 Task: Manage tasks and configure automation rules in Jira for project ECAMPS.
Action: Mouse moved to (793, 362)
Screenshot: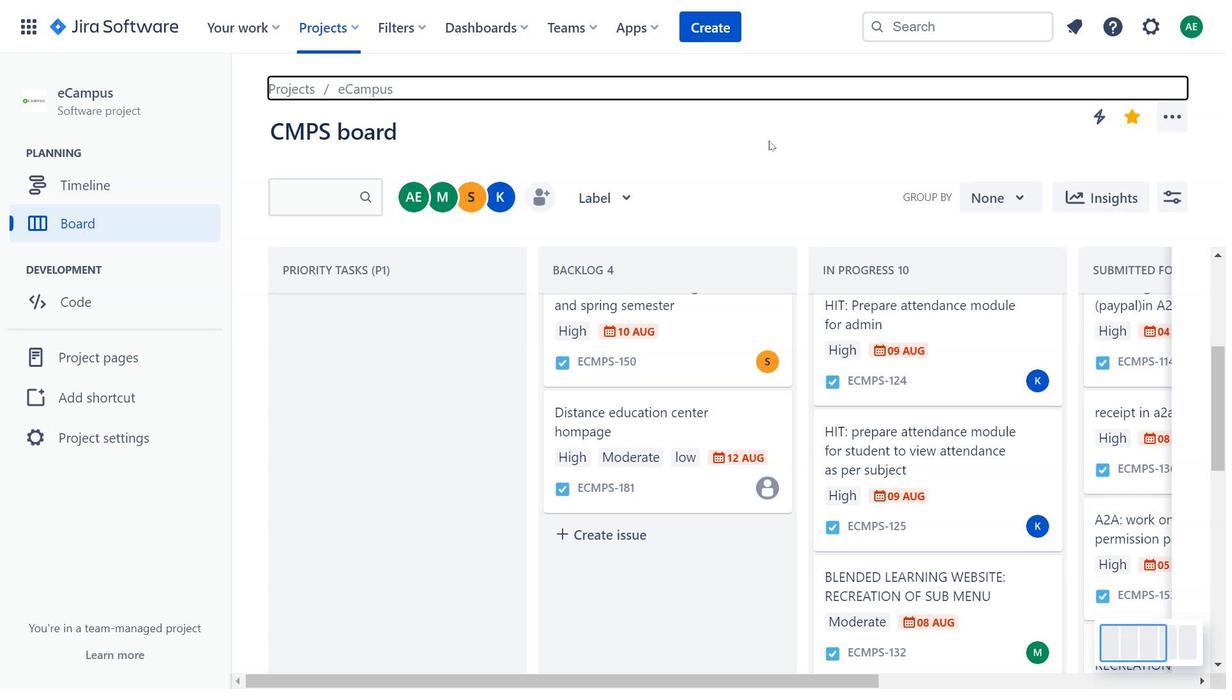 
Action: Mouse scrolled (793, 362) with delta (0, 0)
Screenshot: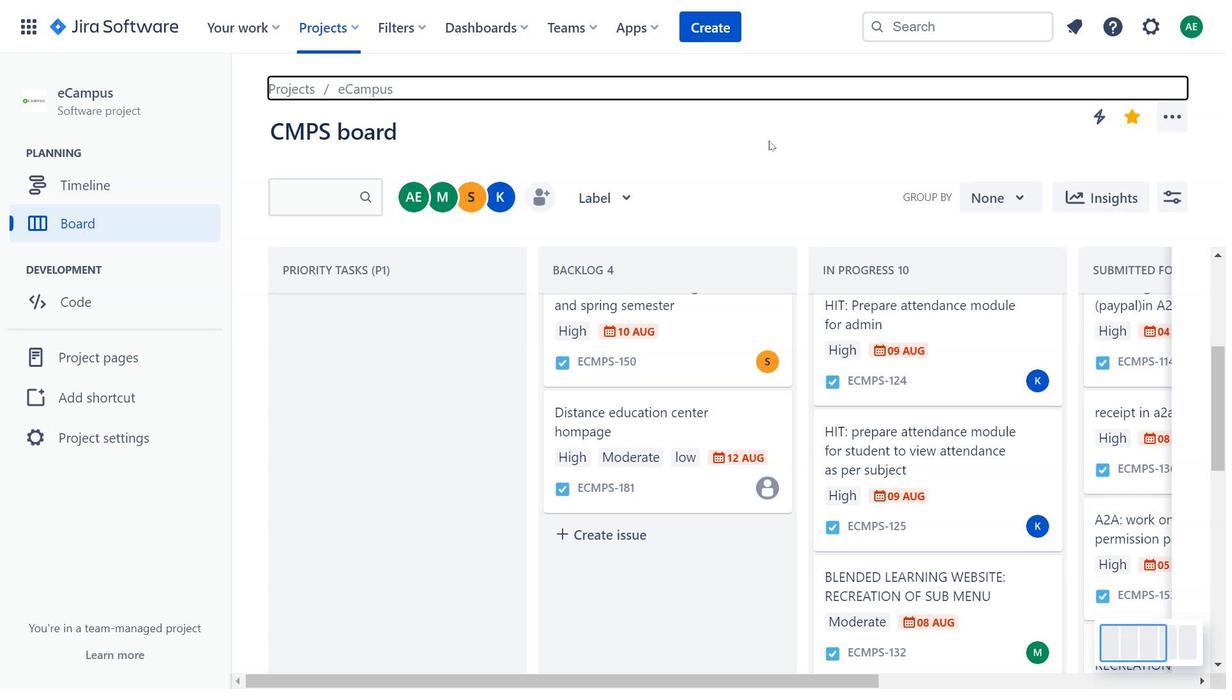 
Action: Mouse moved to (793, 363)
Screenshot: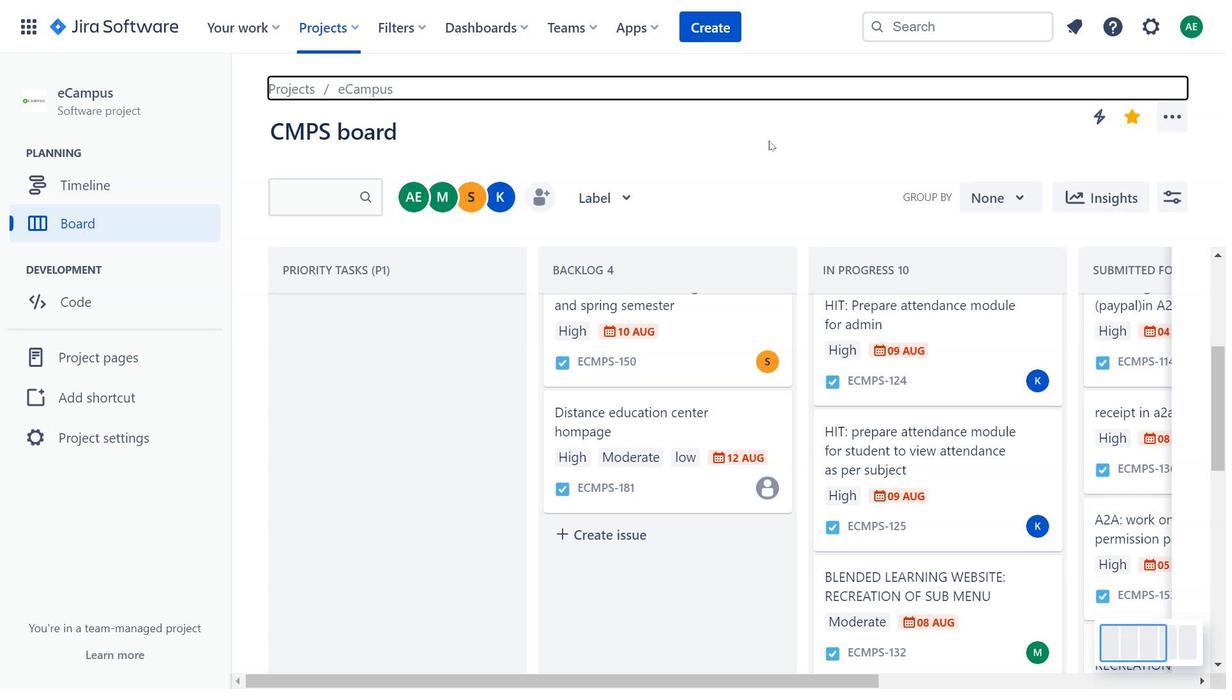
Action: Mouse scrolled (793, 362) with delta (0, 0)
Screenshot: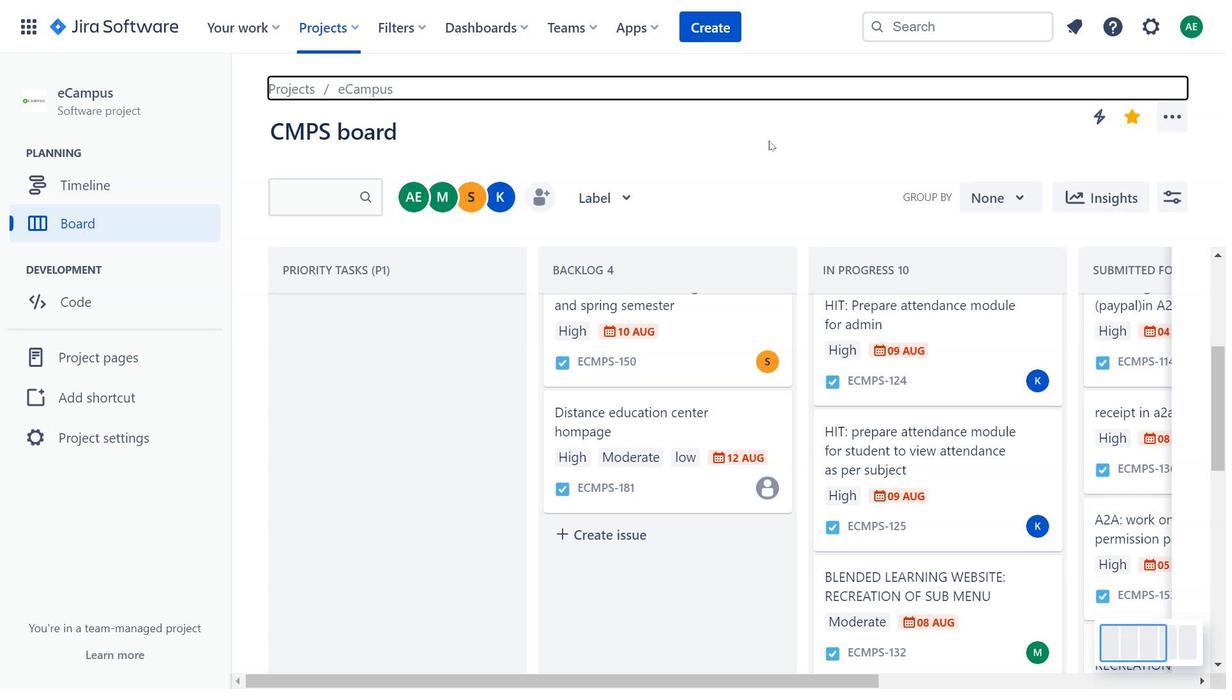 
Action: Mouse moved to (788, 293)
Screenshot: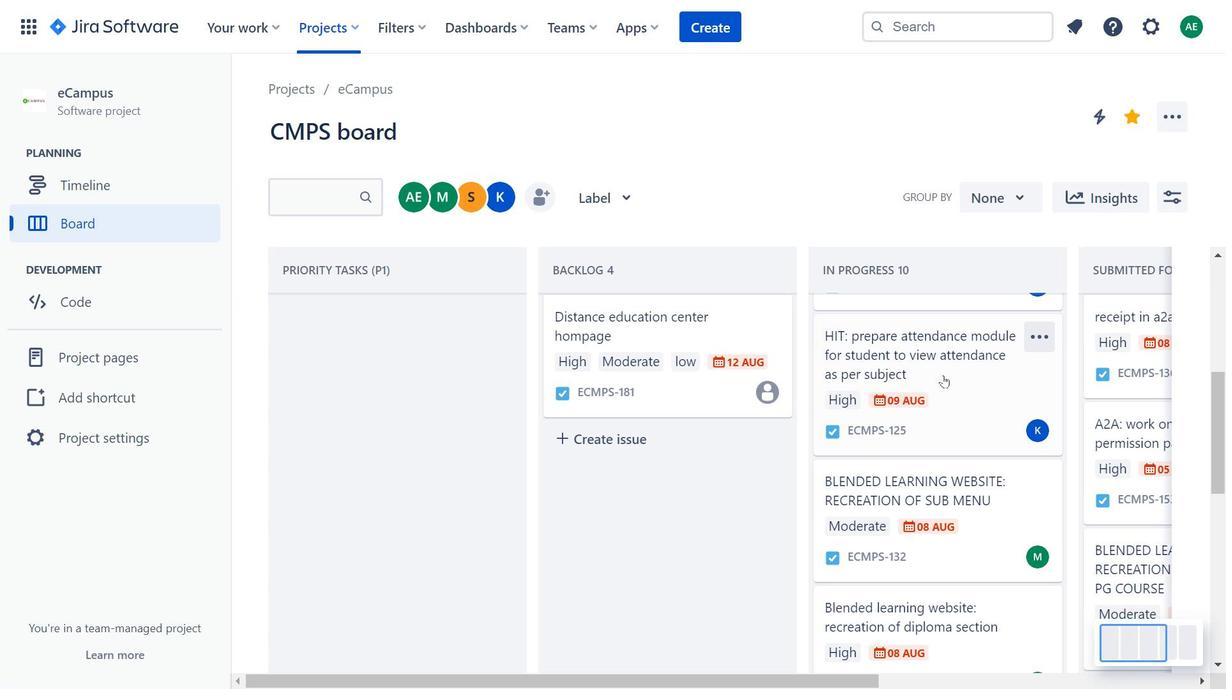 
Action: Mouse pressed left at (788, 293)
Screenshot: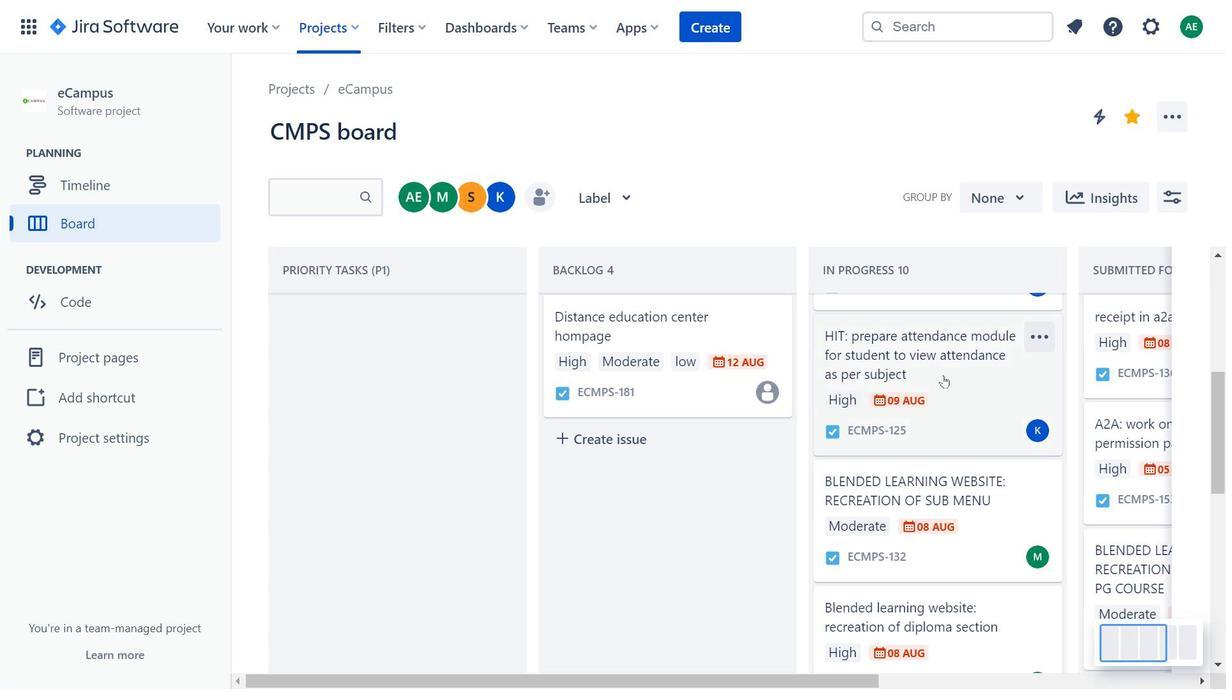
Action: Mouse moved to (800, 344)
Screenshot: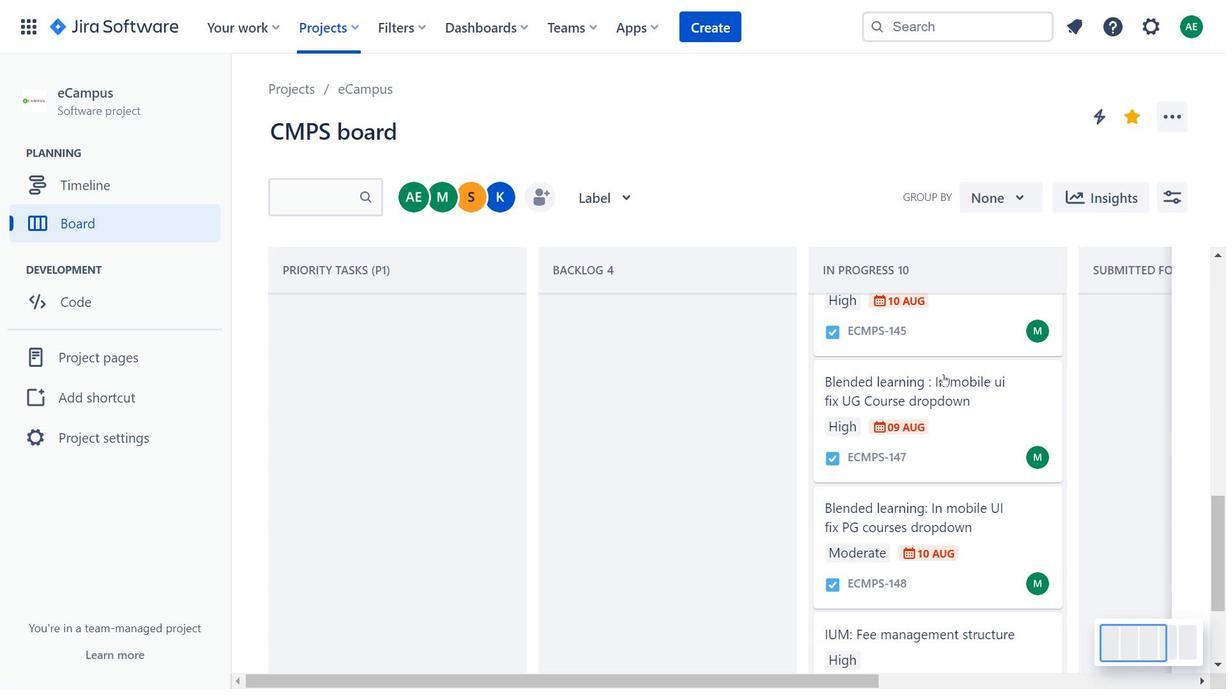 
Action: Mouse scrolled (800, 344) with delta (0, 0)
Screenshot: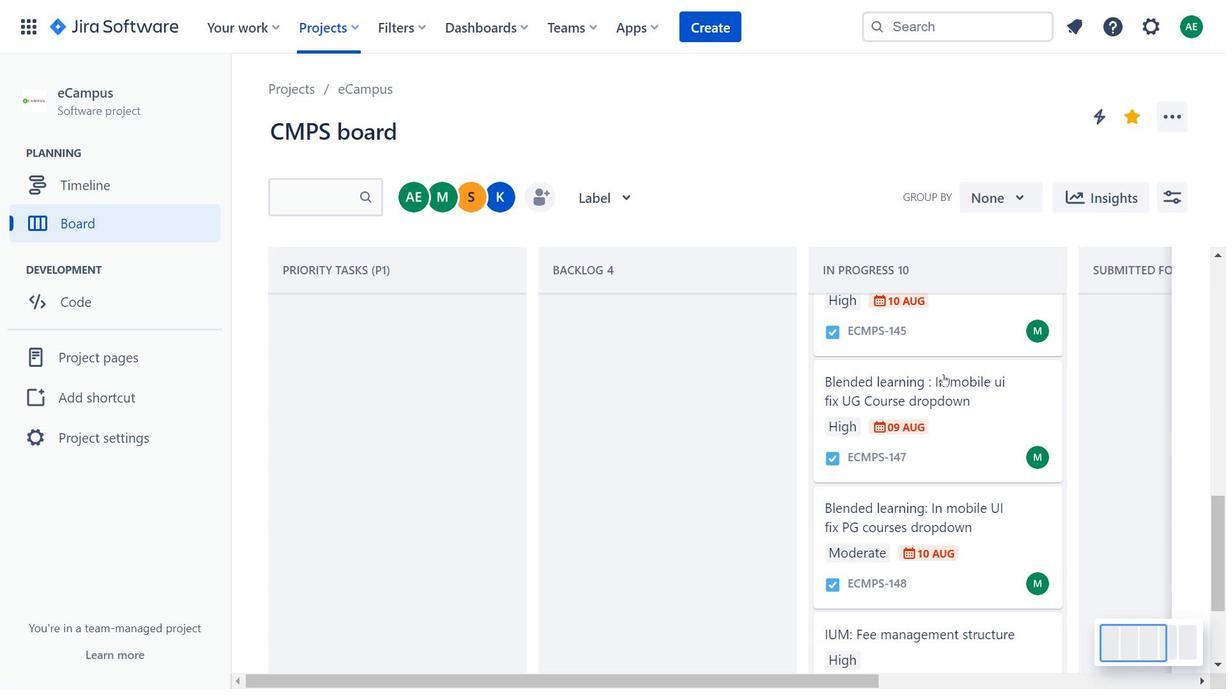 
Action: Mouse moved to (882, 385)
Screenshot: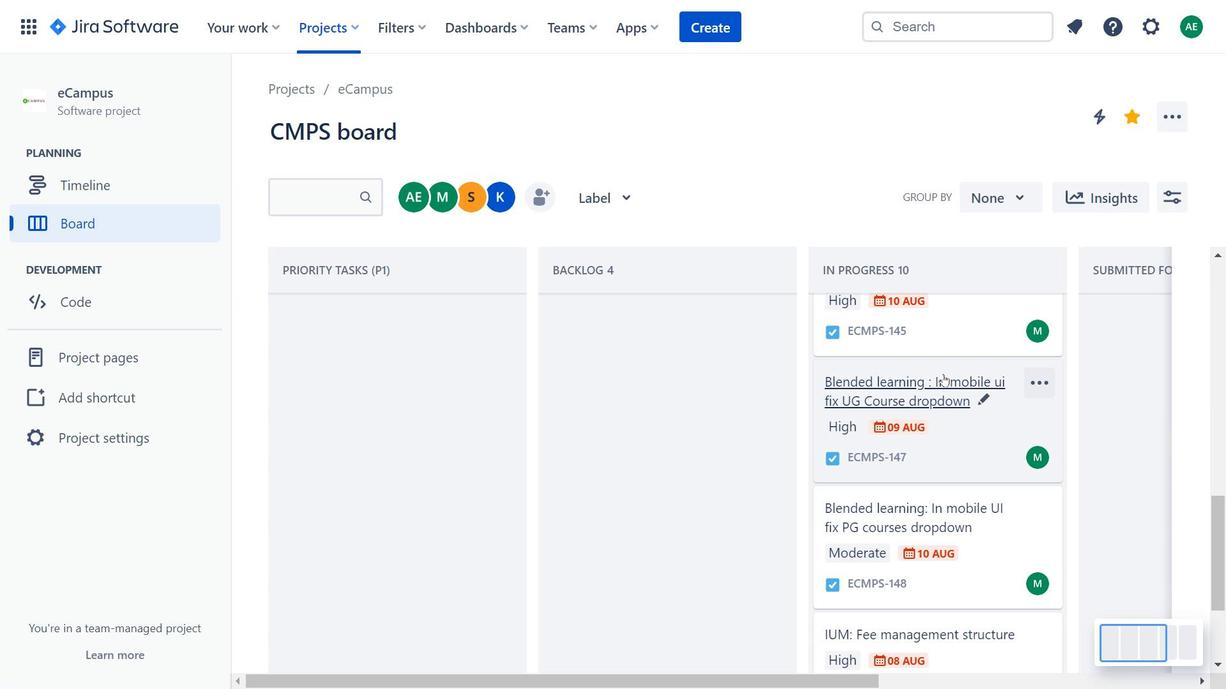 
Action: Mouse scrolled (882, 385) with delta (0, 0)
Screenshot: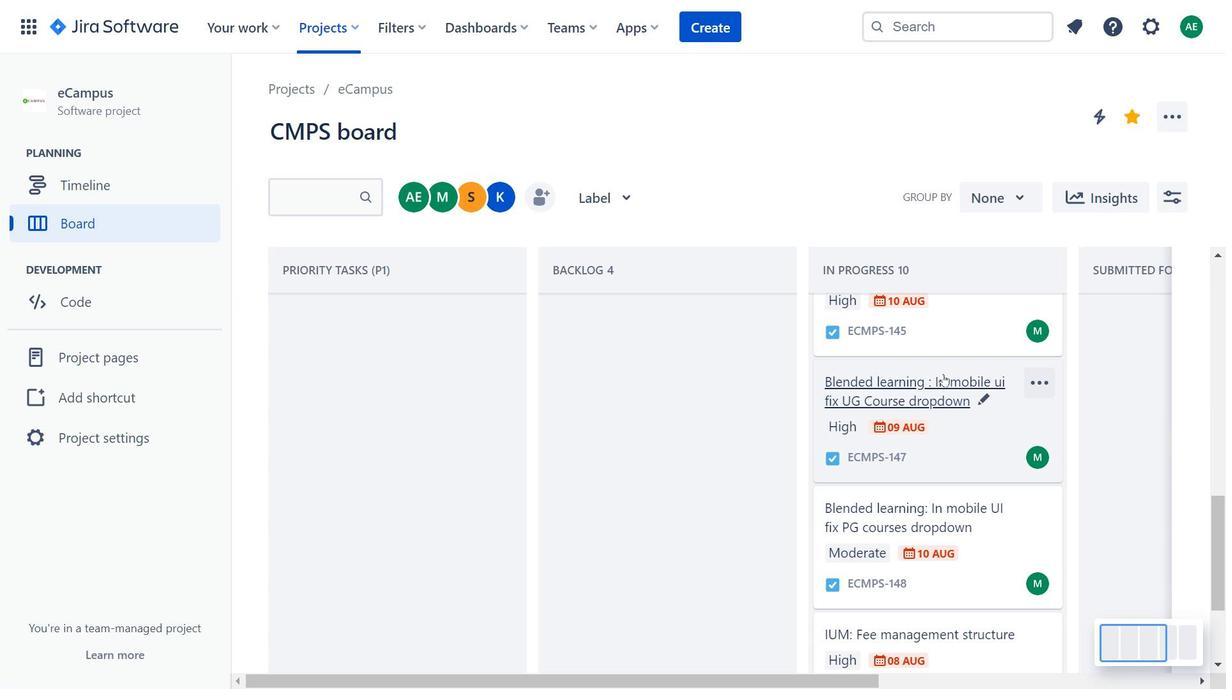 
Action: Mouse scrolled (882, 385) with delta (0, 0)
Screenshot: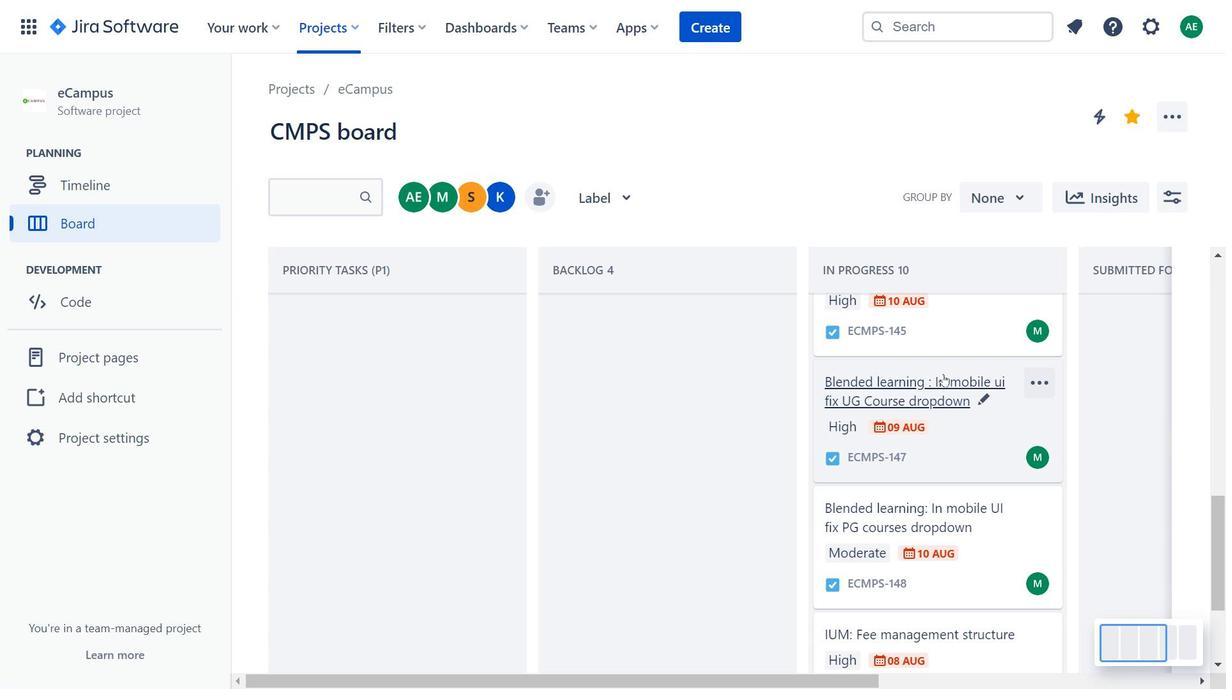 
Action: Mouse moved to (882, 385)
Screenshot: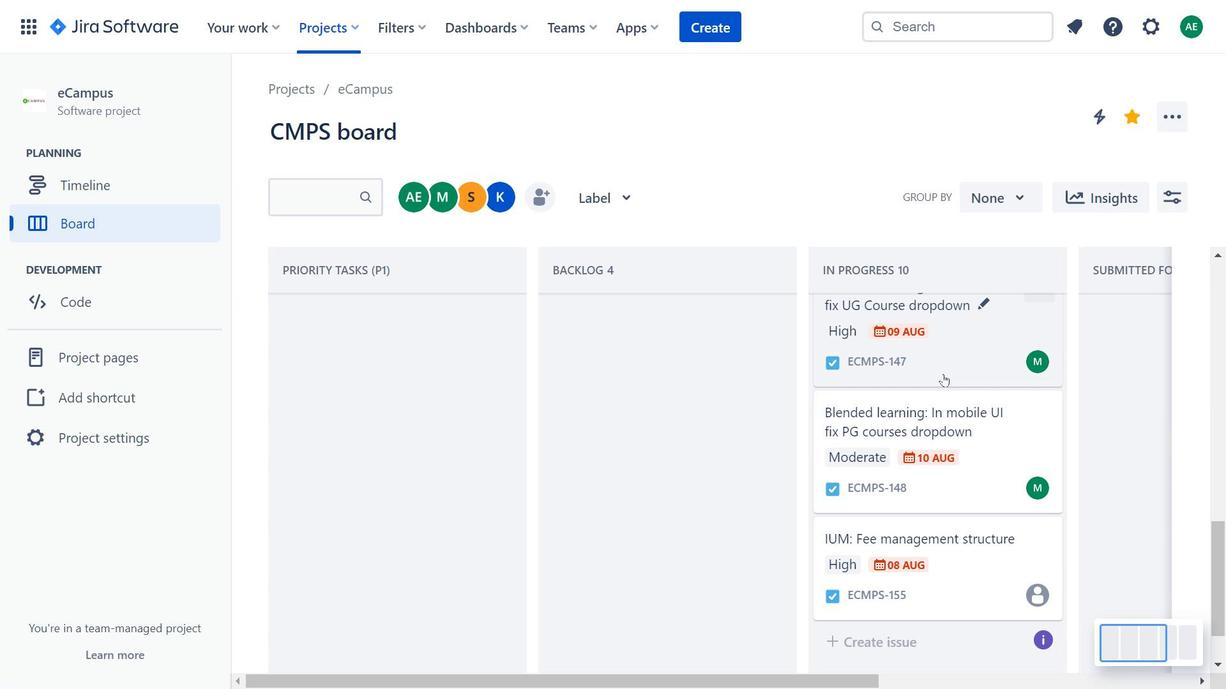 
Action: Mouse scrolled (882, 385) with delta (0, 0)
Screenshot: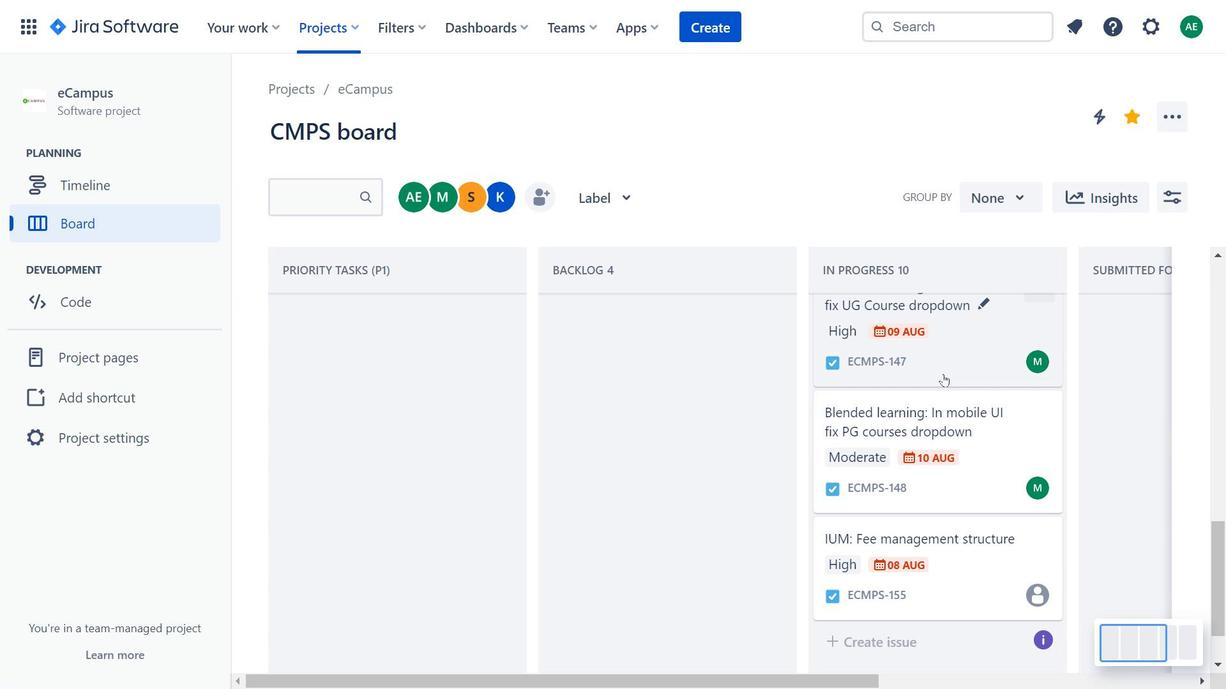 
Action: Mouse scrolled (882, 385) with delta (0, 0)
Screenshot: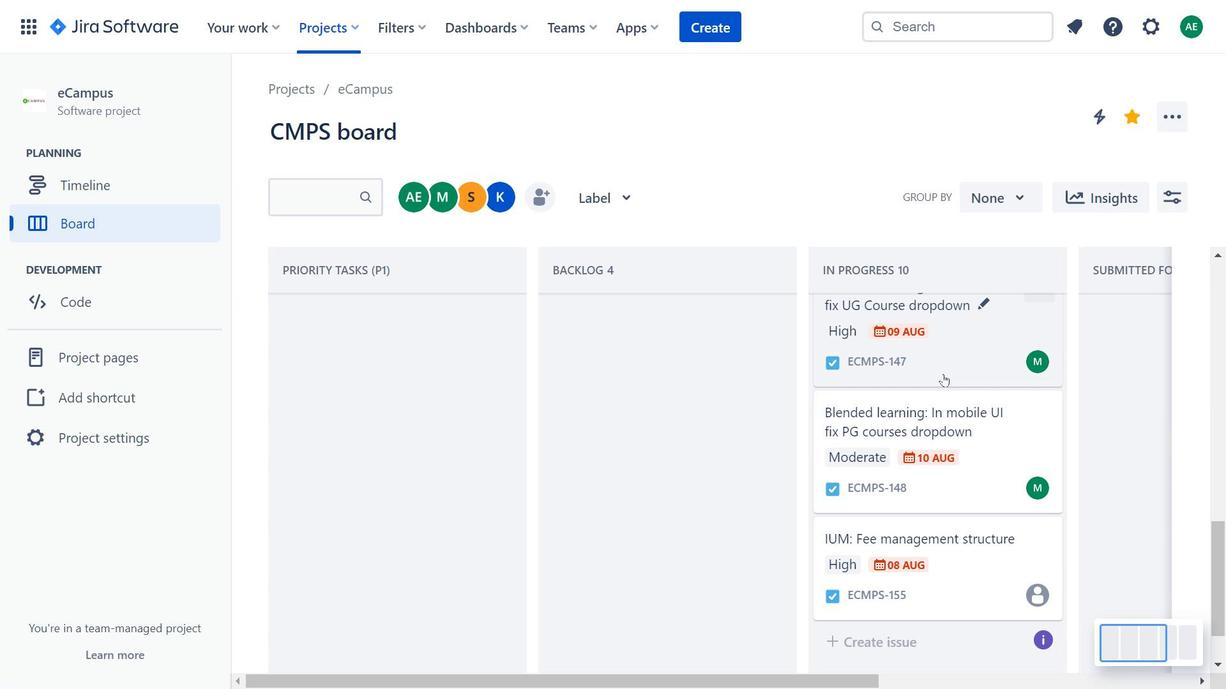 
Action: Mouse scrolled (882, 385) with delta (0, 0)
Screenshot: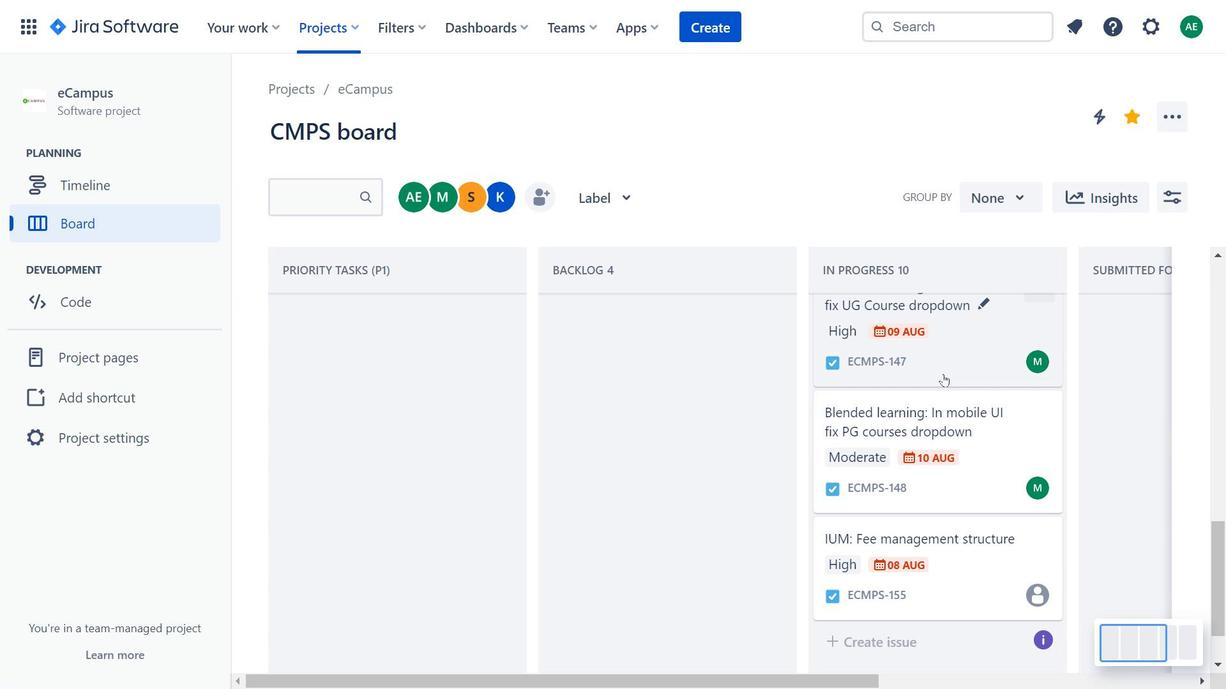 
Action: Mouse moved to (882, 385)
Screenshot: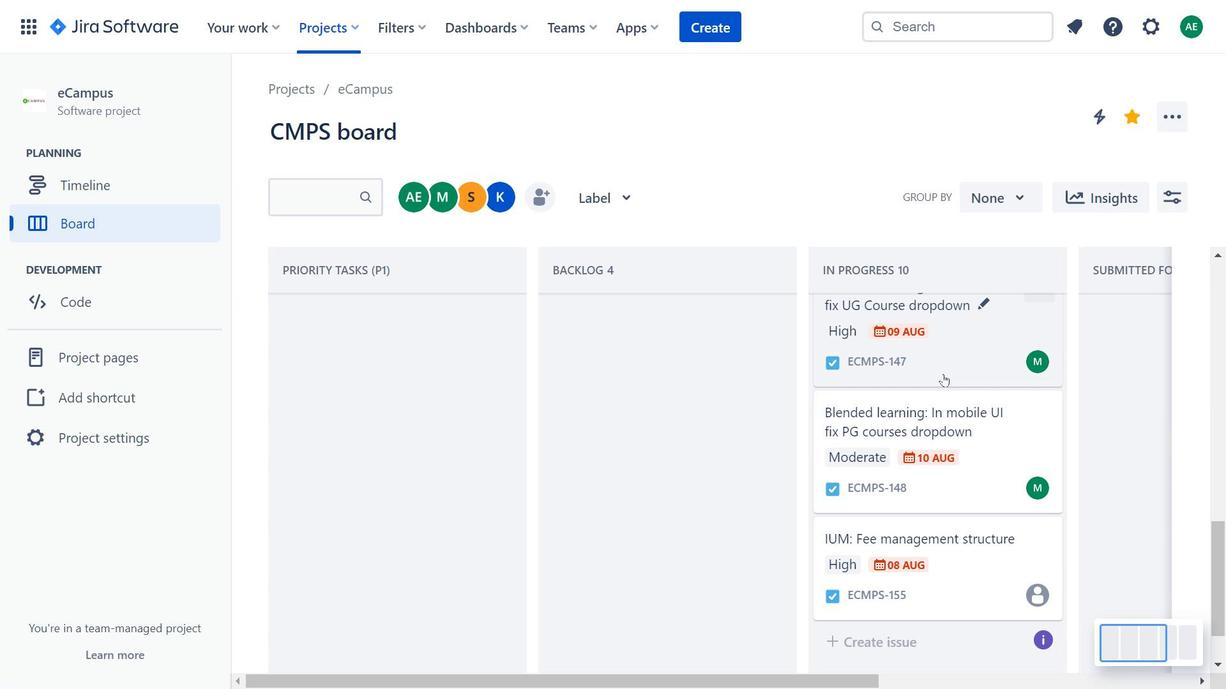 
Action: Mouse scrolled (882, 385) with delta (0, 0)
Screenshot: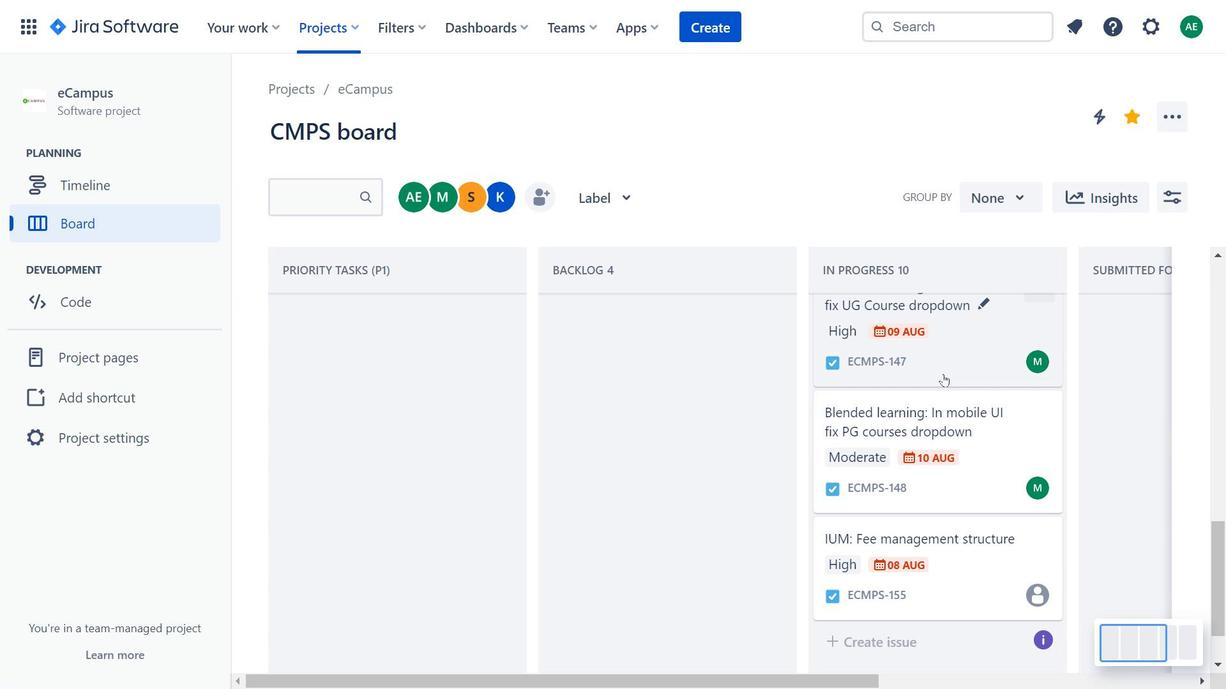 
Action: Mouse moved to (882, 385)
Screenshot: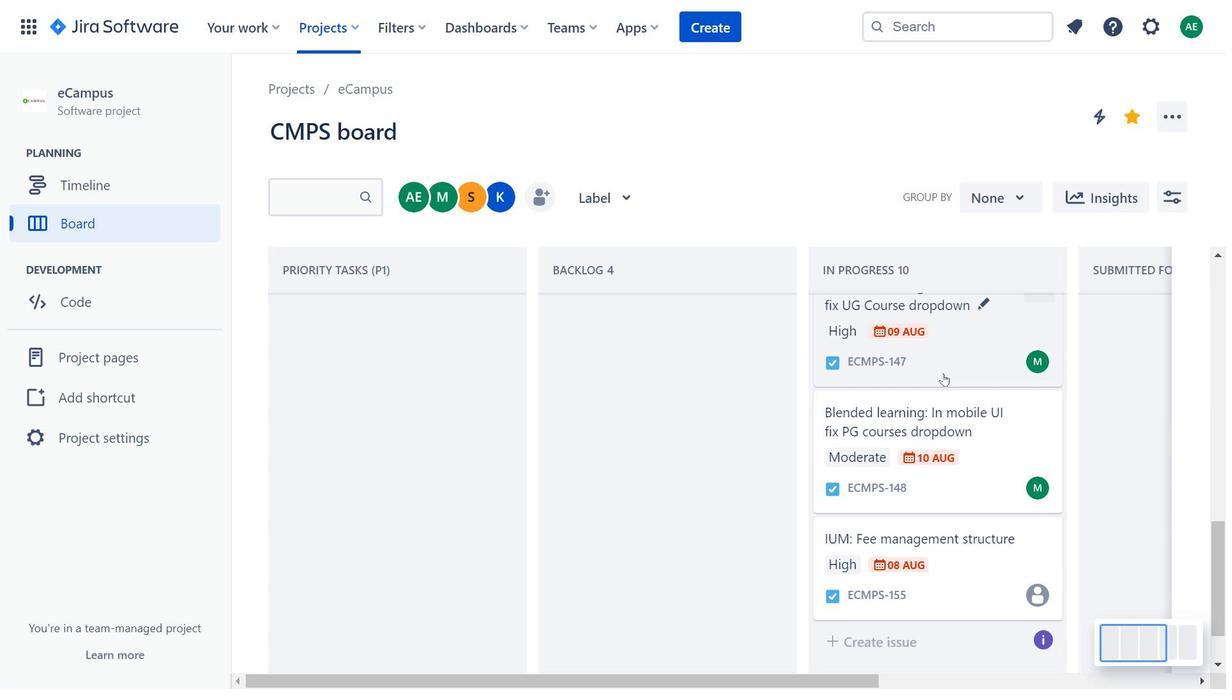 
Action: Mouse scrolled (882, 385) with delta (0, 0)
Screenshot: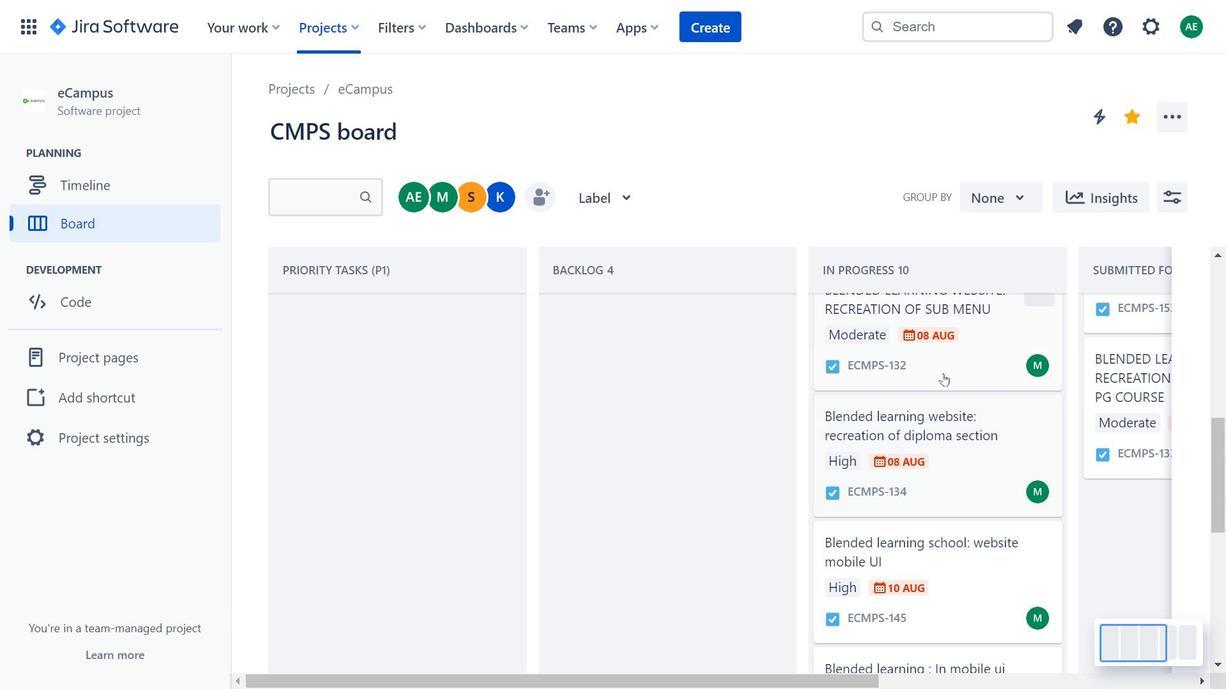 
Action: Mouse scrolled (882, 385) with delta (0, 0)
Screenshot: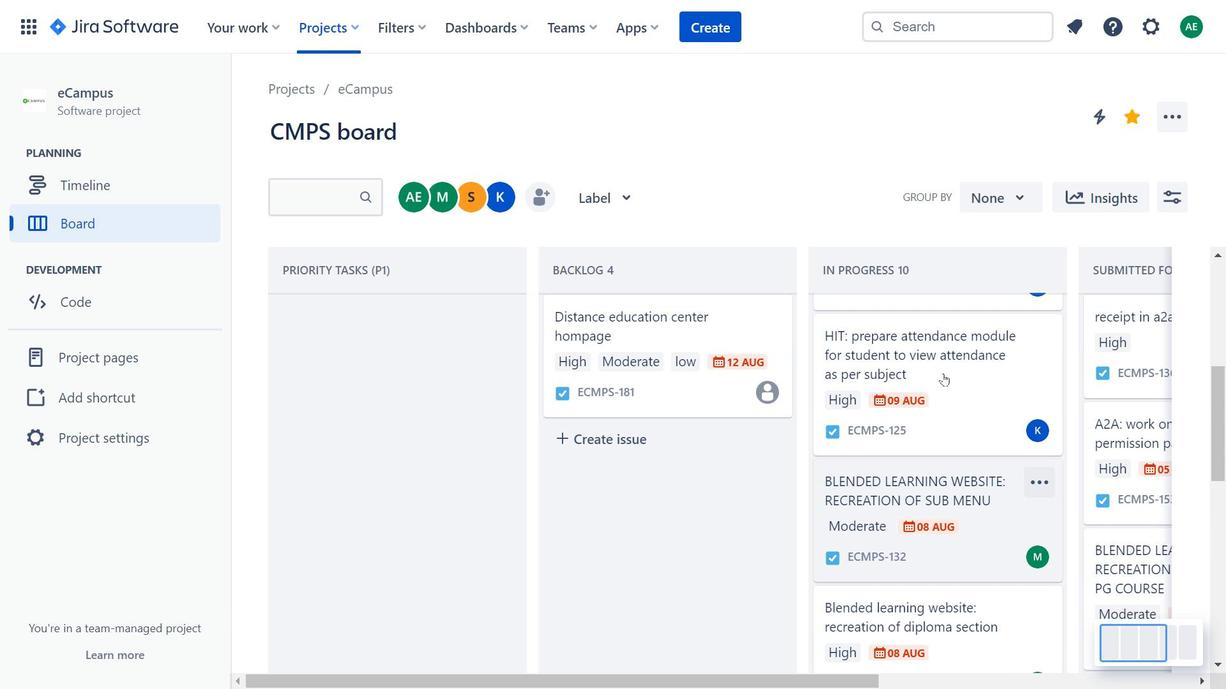 
Action: Mouse scrolled (882, 385) with delta (0, 0)
Screenshot: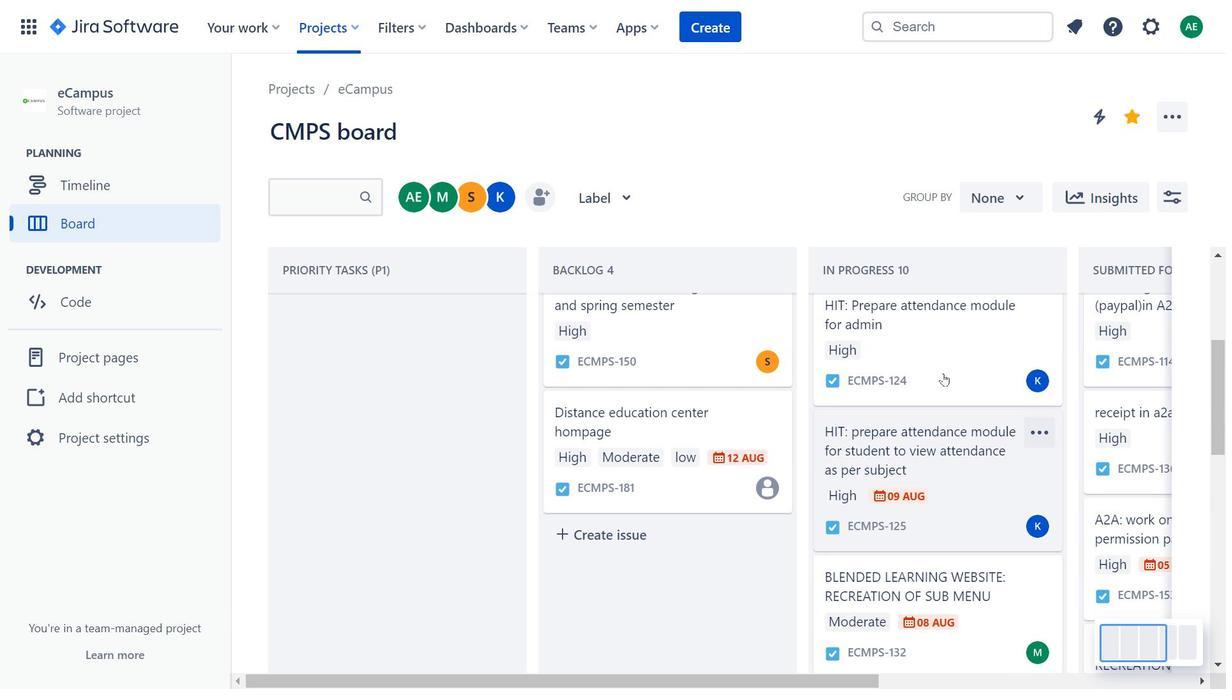 
Action: Mouse scrolled (882, 385) with delta (0, 0)
Screenshot: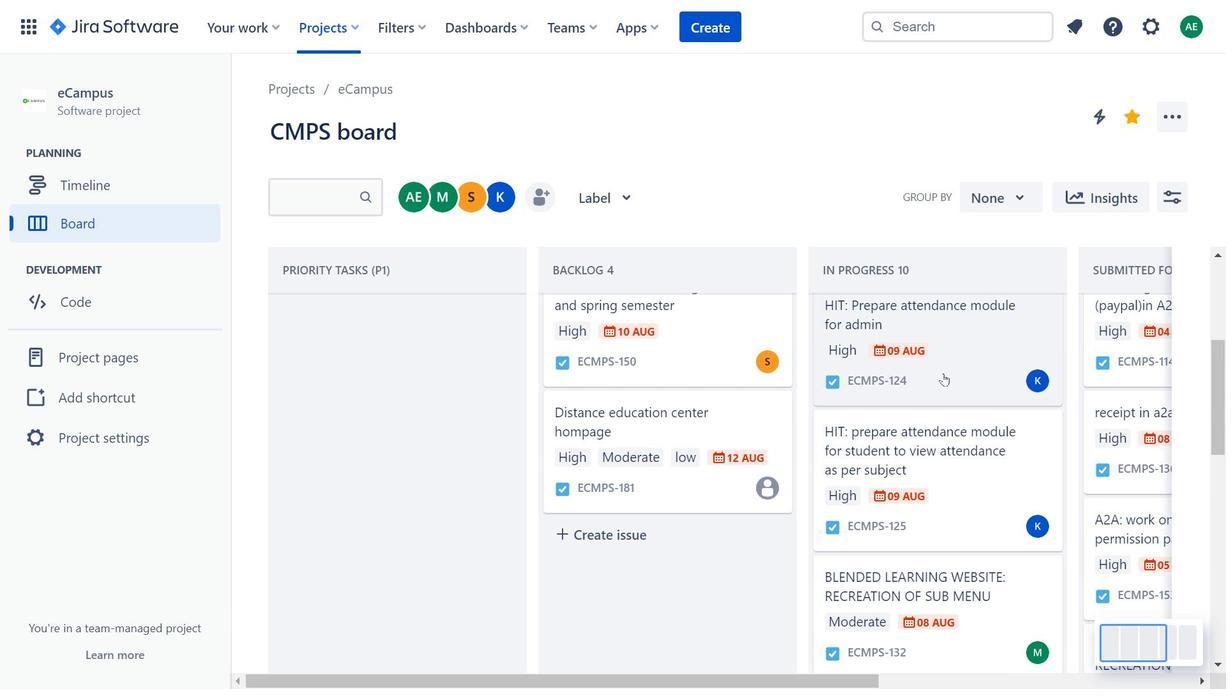 
Action: Mouse scrolled (882, 385) with delta (0, 0)
Screenshot: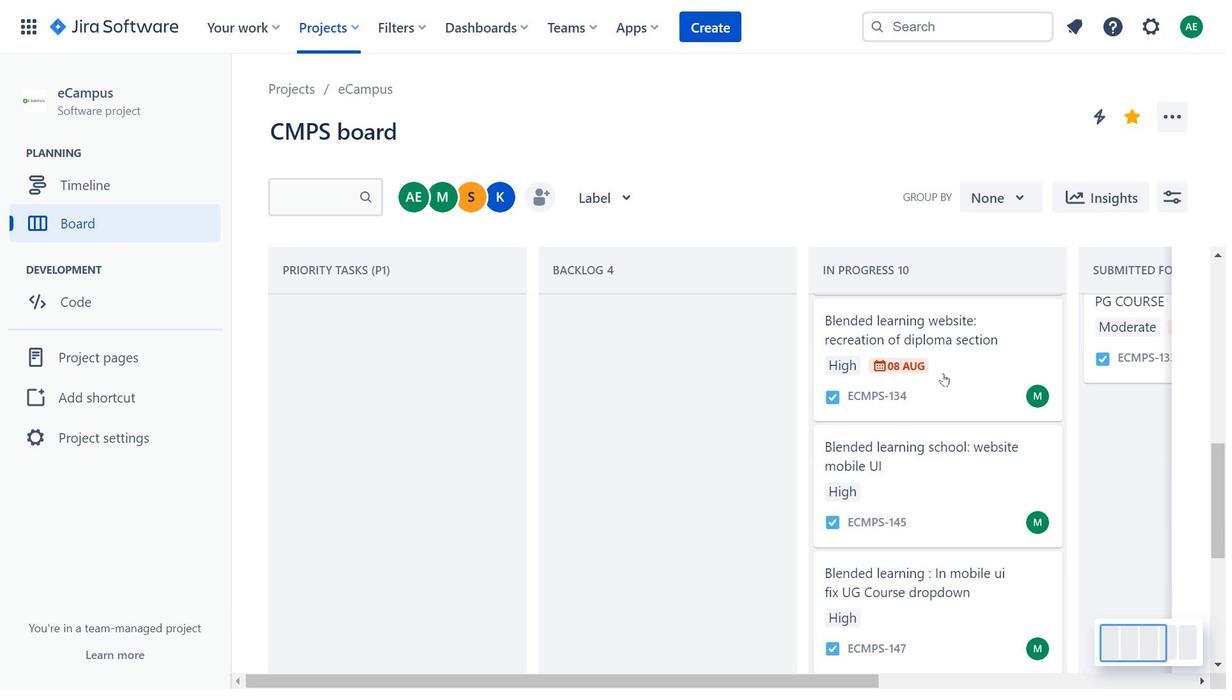 
Action: Mouse scrolled (882, 385) with delta (0, 0)
Screenshot: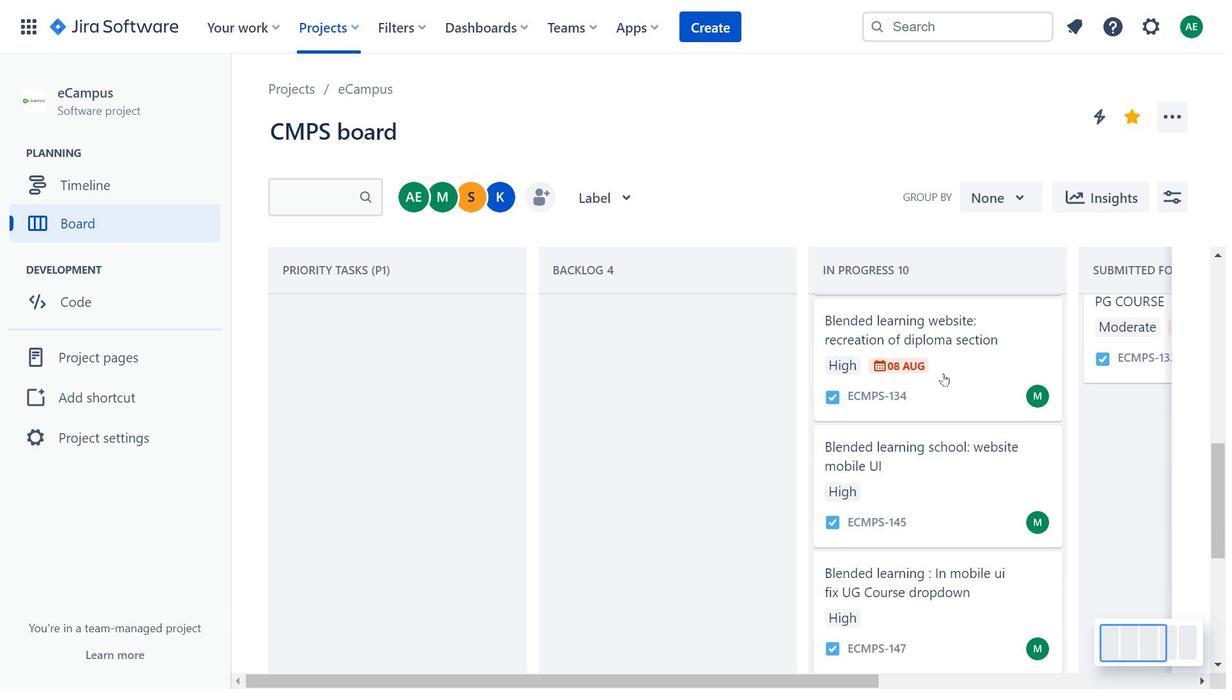 
Action: Mouse scrolled (882, 385) with delta (0, 0)
Screenshot: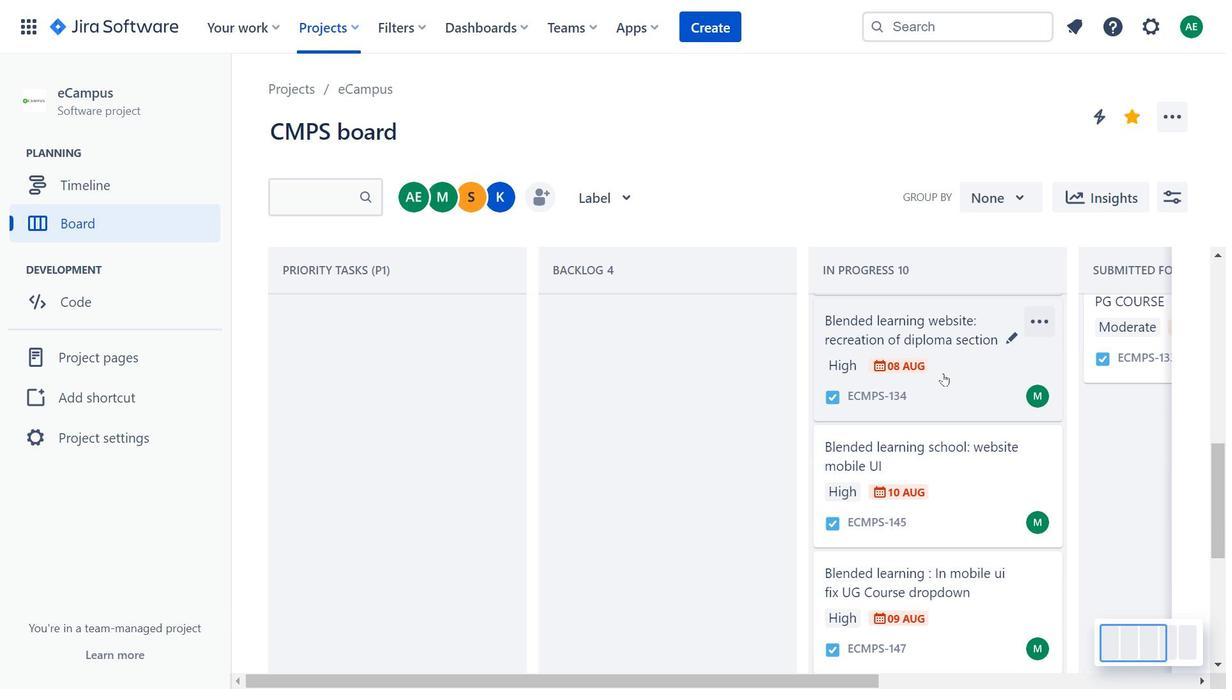 
Action: Mouse scrolled (882, 384) with delta (0, 0)
Screenshot: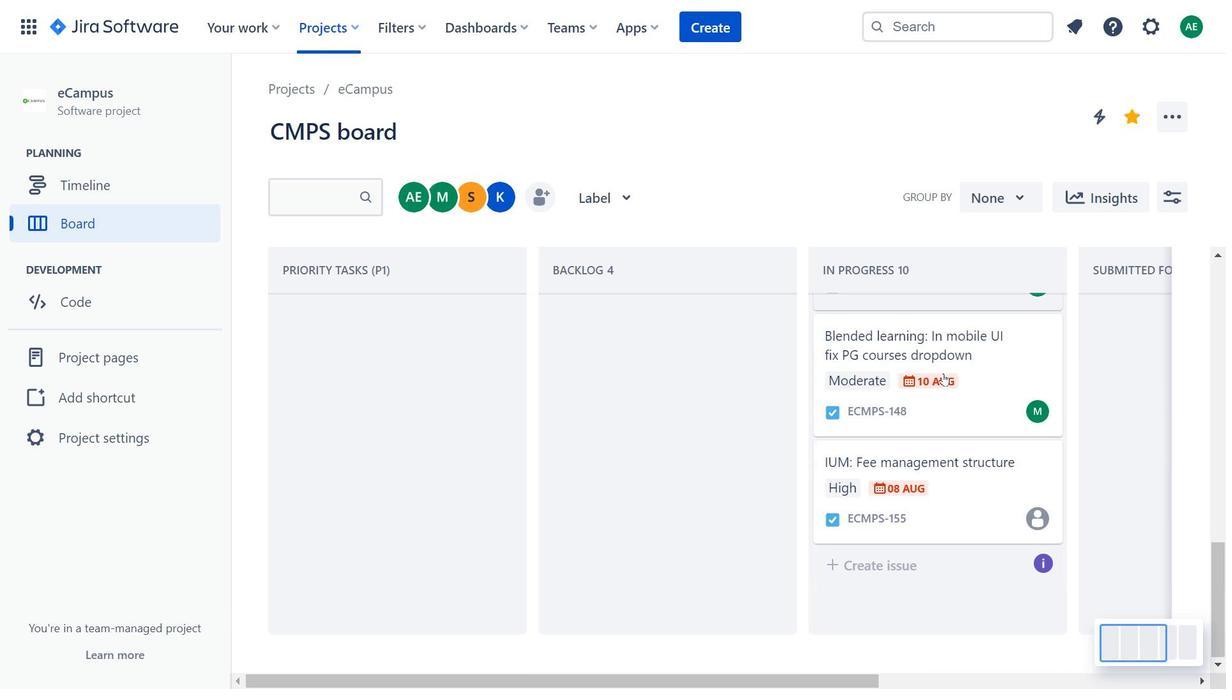 
Action: Mouse scrolled (882, 384) with delta (0, 0)
Screenshot: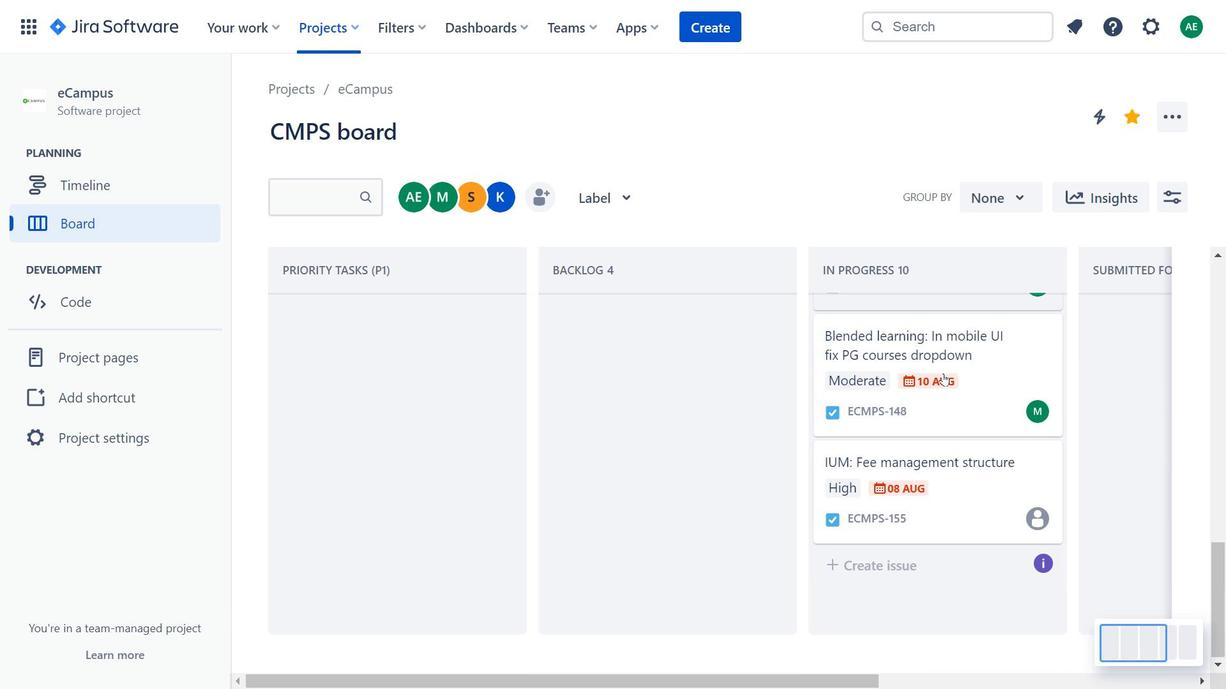 
Action: Mouse scrolled (882, 384) with delta (0, 0)
Screenshot: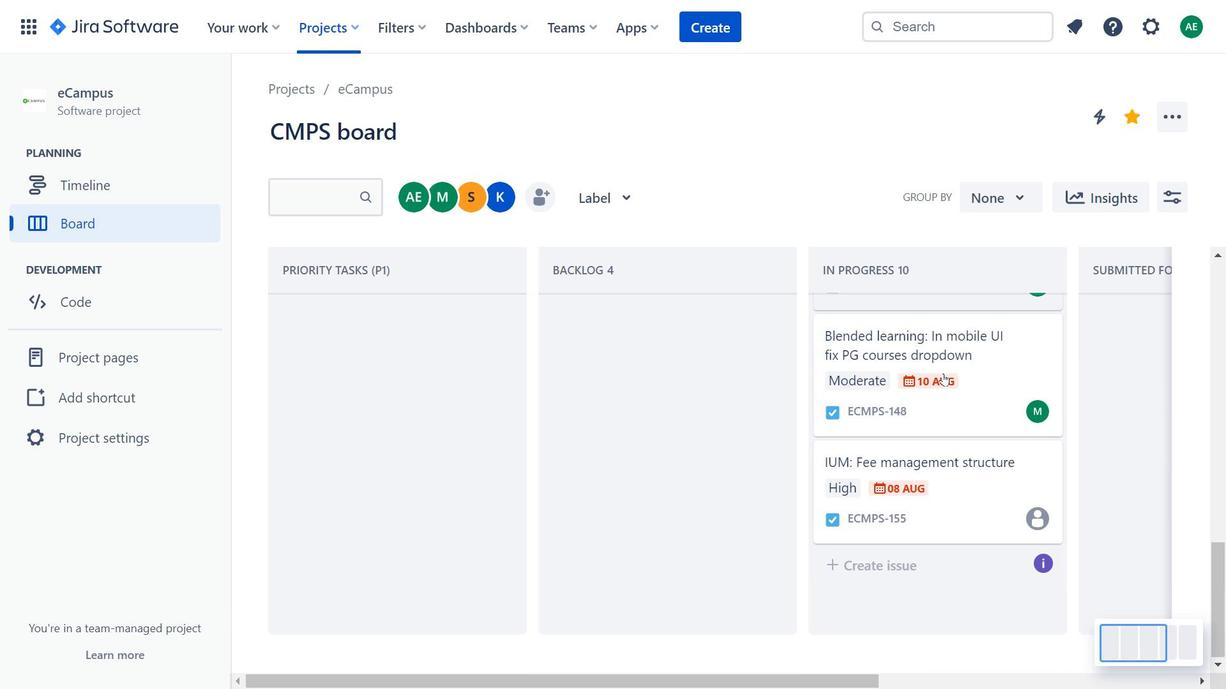 
Action: Mouse scrolled (882, 384) with delta (0, 0)
Screenshot: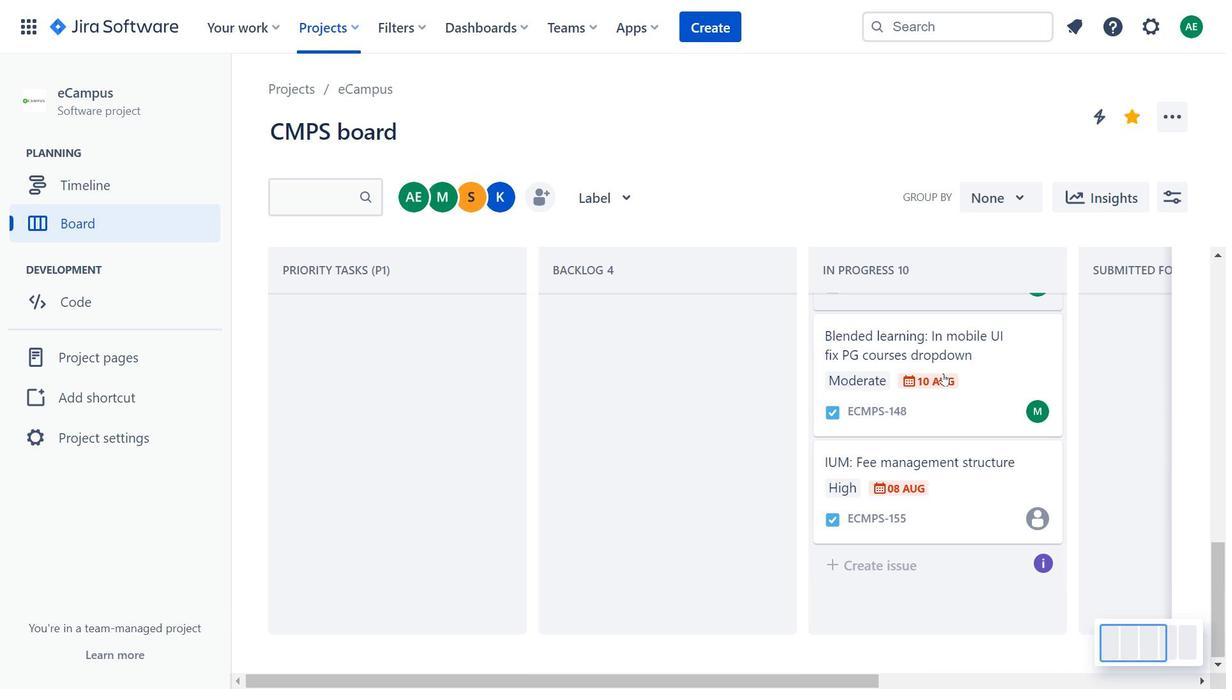
Action: Mouse scrolled (882, 384) with delta (0, 0)
Screenshot: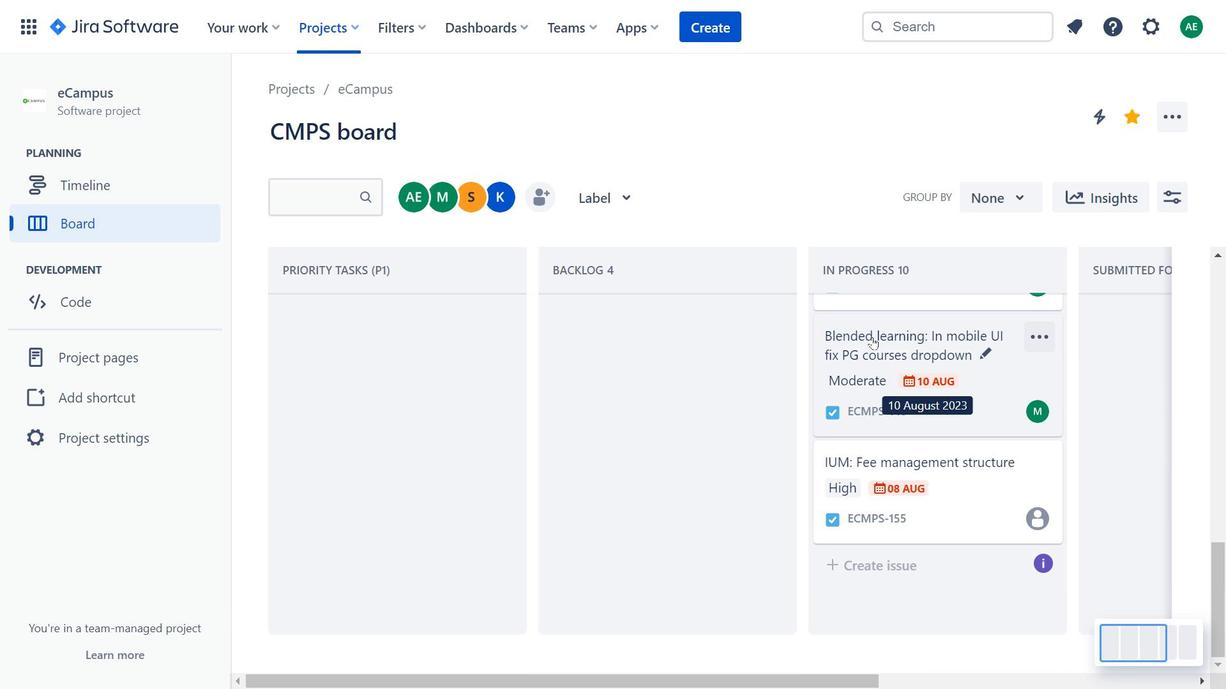 
Action: Mouse scrolled (882, 384) with delta (0, 0)
Screenshot: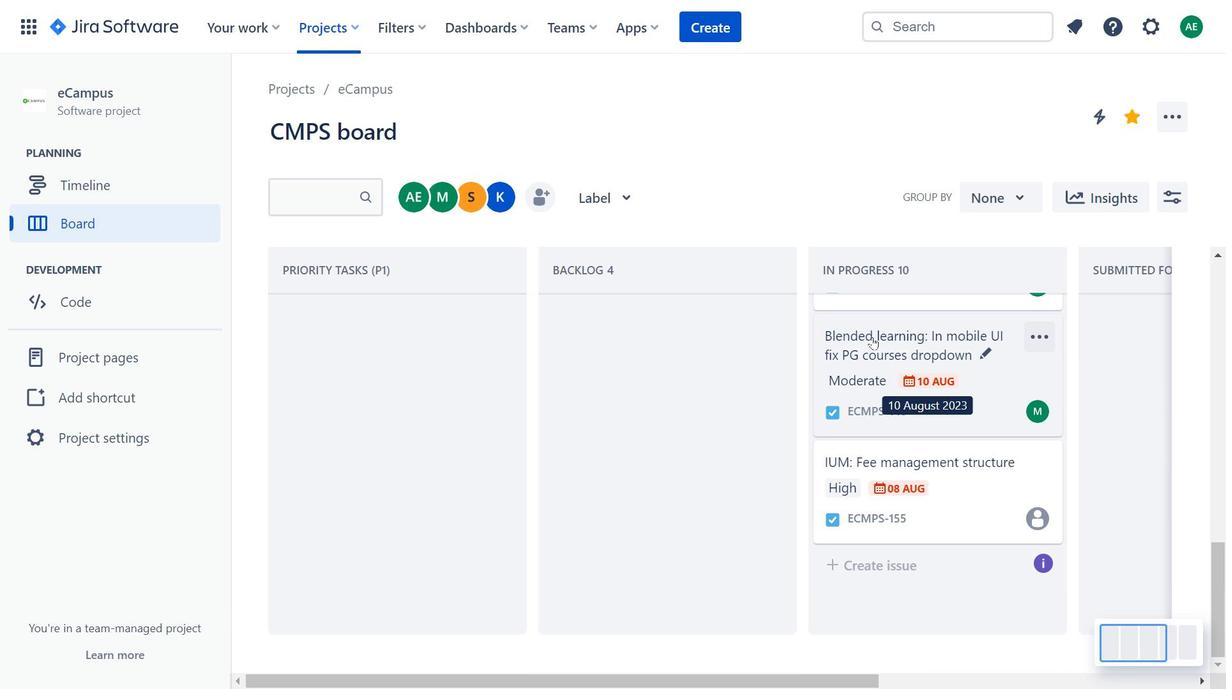 
Action: Mouse scrolled (882, 384) with delta (0, 0)
Screenshot: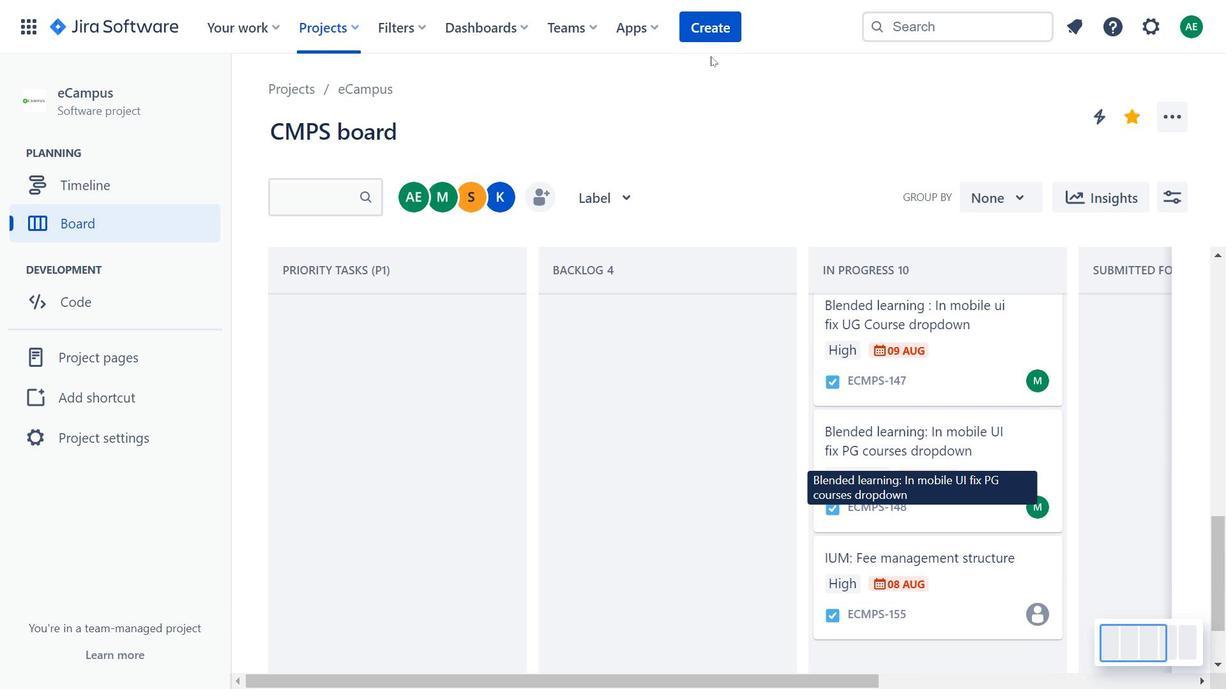 
Action: Mouse scrolled (882, 384) with delta (0, 0)
Screenshot: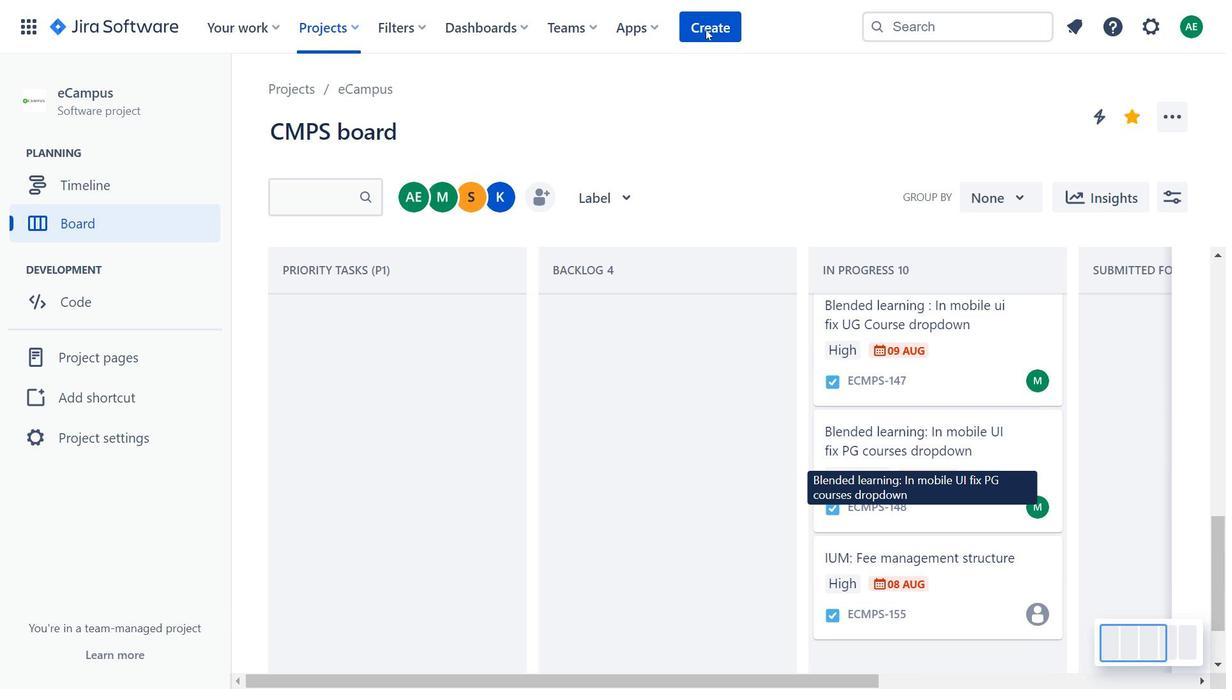 
Action: Mouse moved to (834, 357)
Screenshot: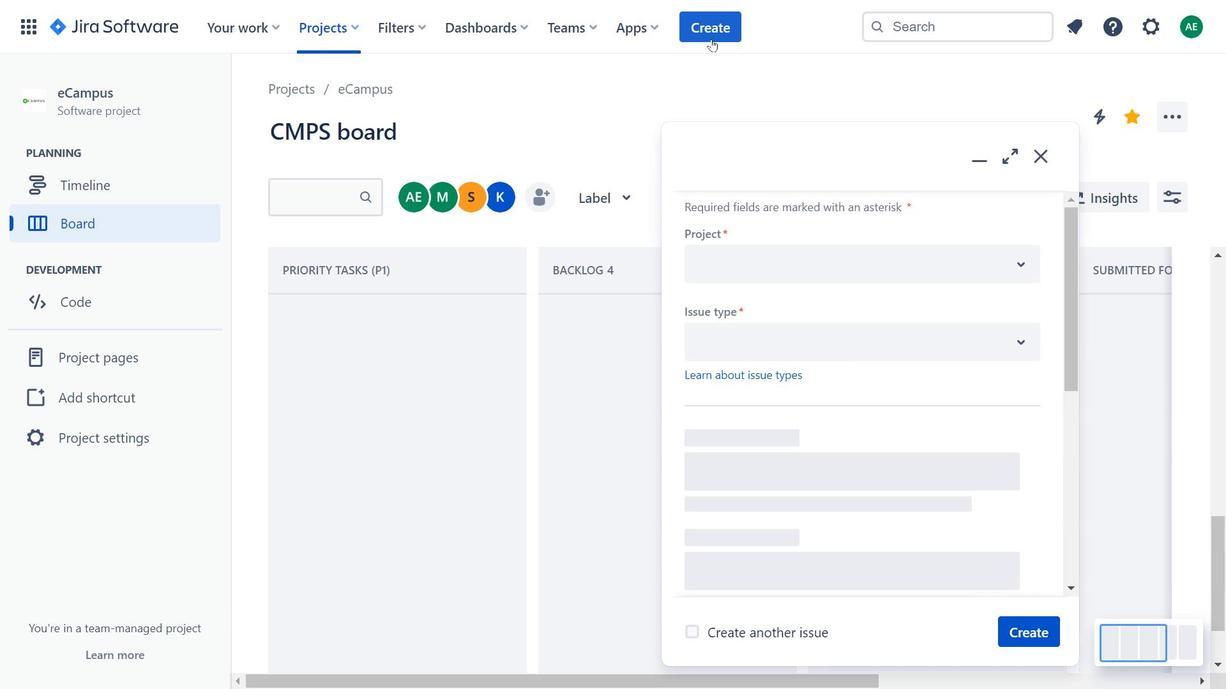 
Action: Mouse scrolled (834, 358) with delta (0, 0)
Screenshot: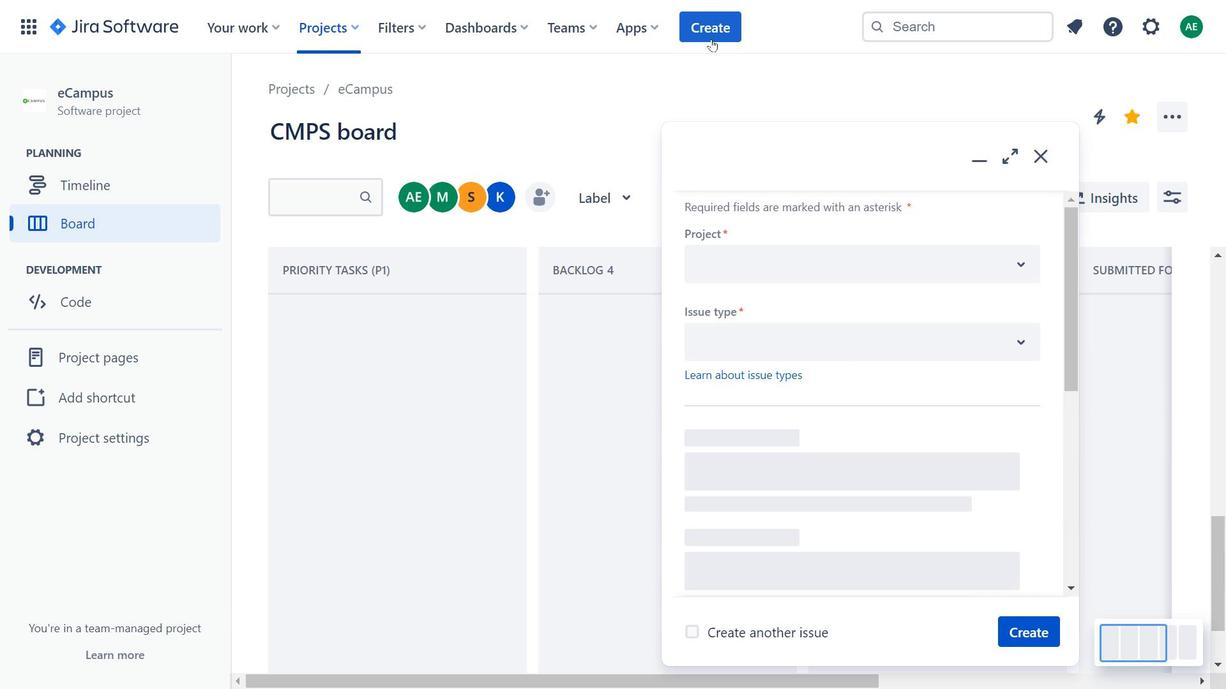 
Action: Mouse moved to (756, 252)
Screenshot: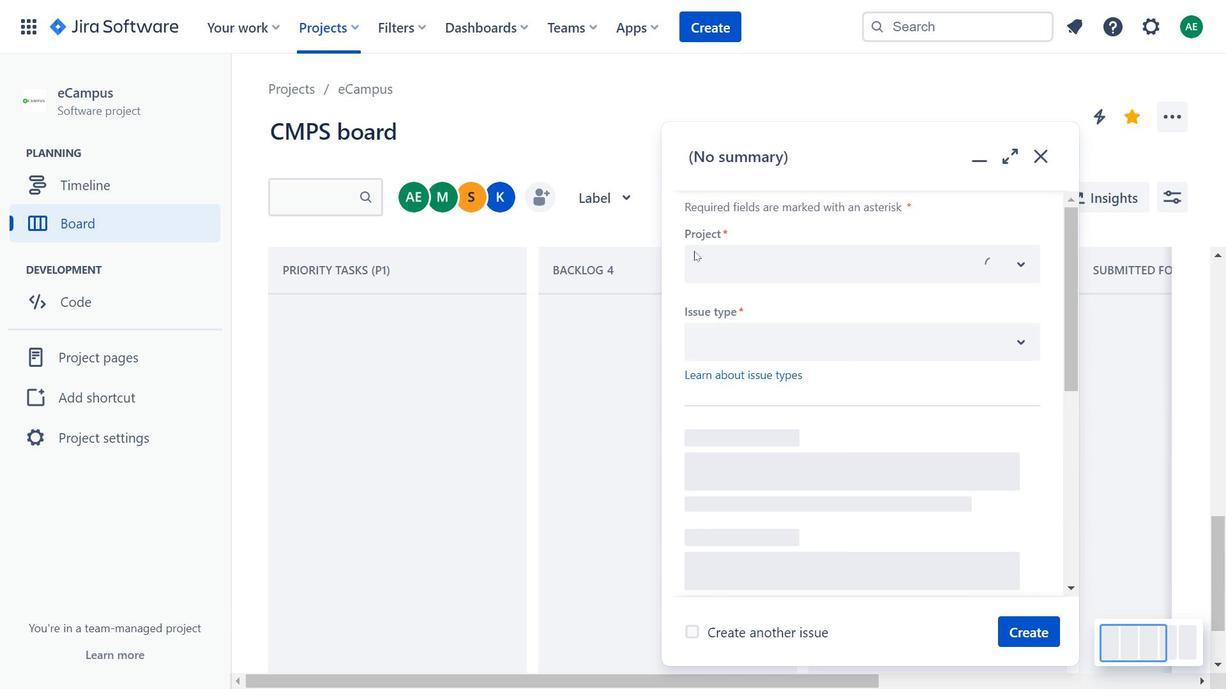 
Action: Mouse pressed left at (756, 252)
Screenshot: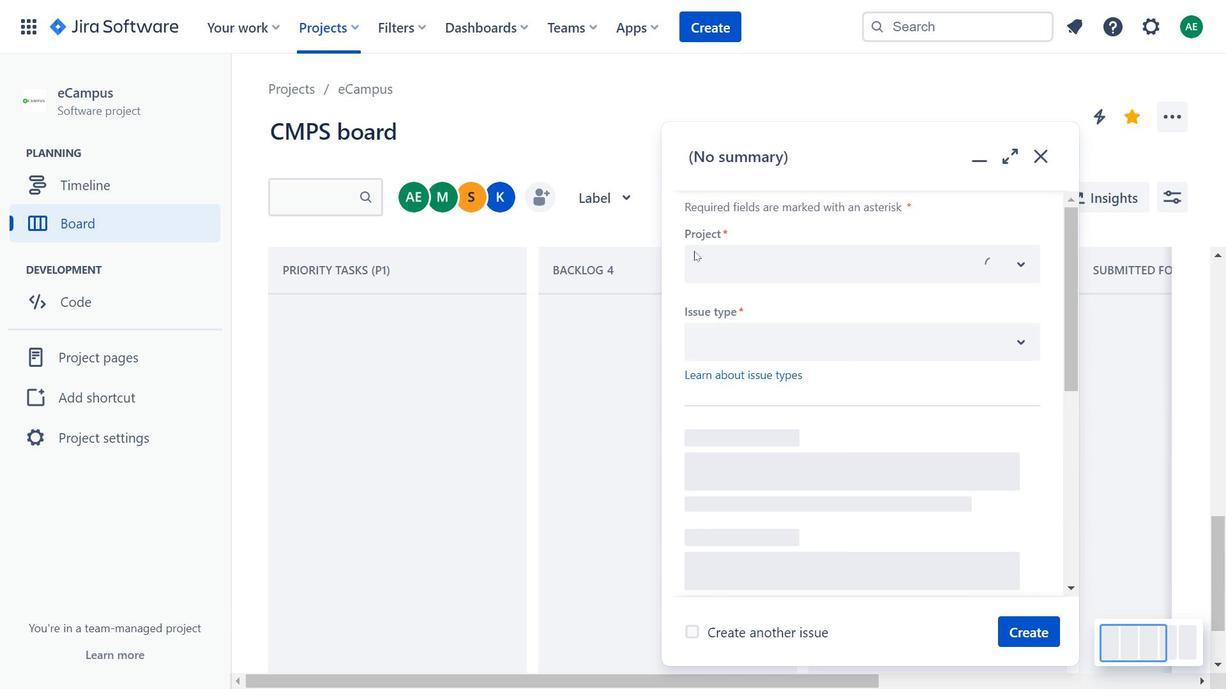 
Action: Mouse moved to (874, 373)
Screenshot: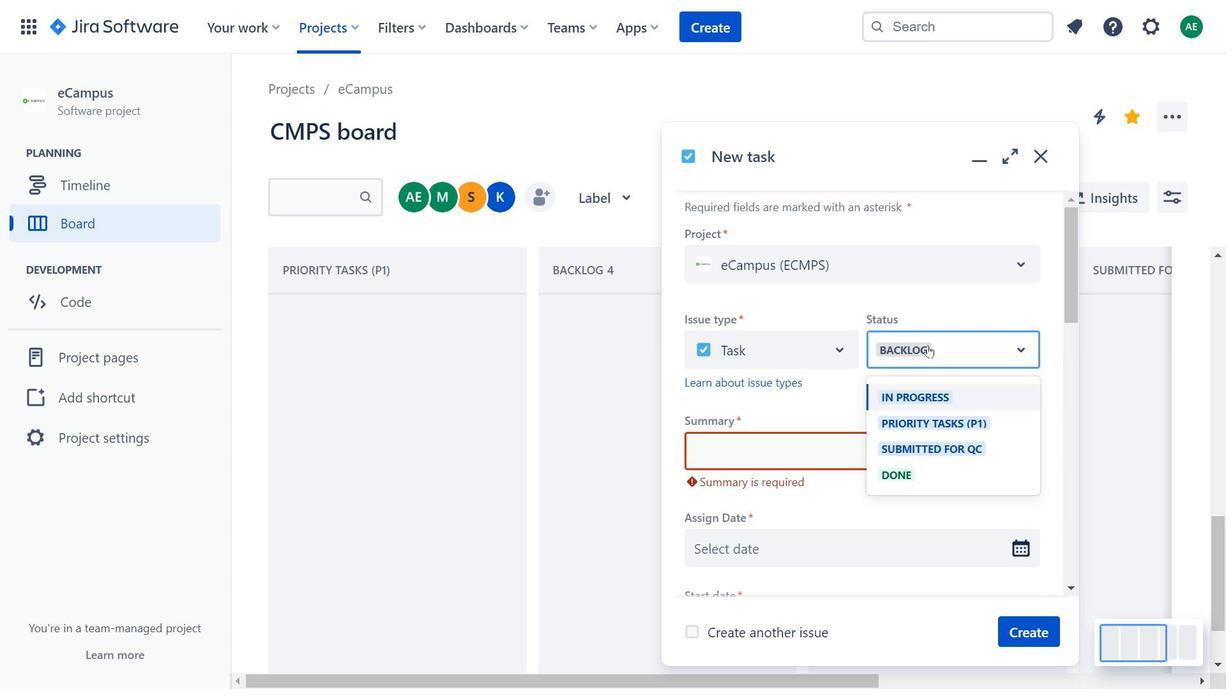 
Action: Mouse pressed left at (874, 373)
Screenshot: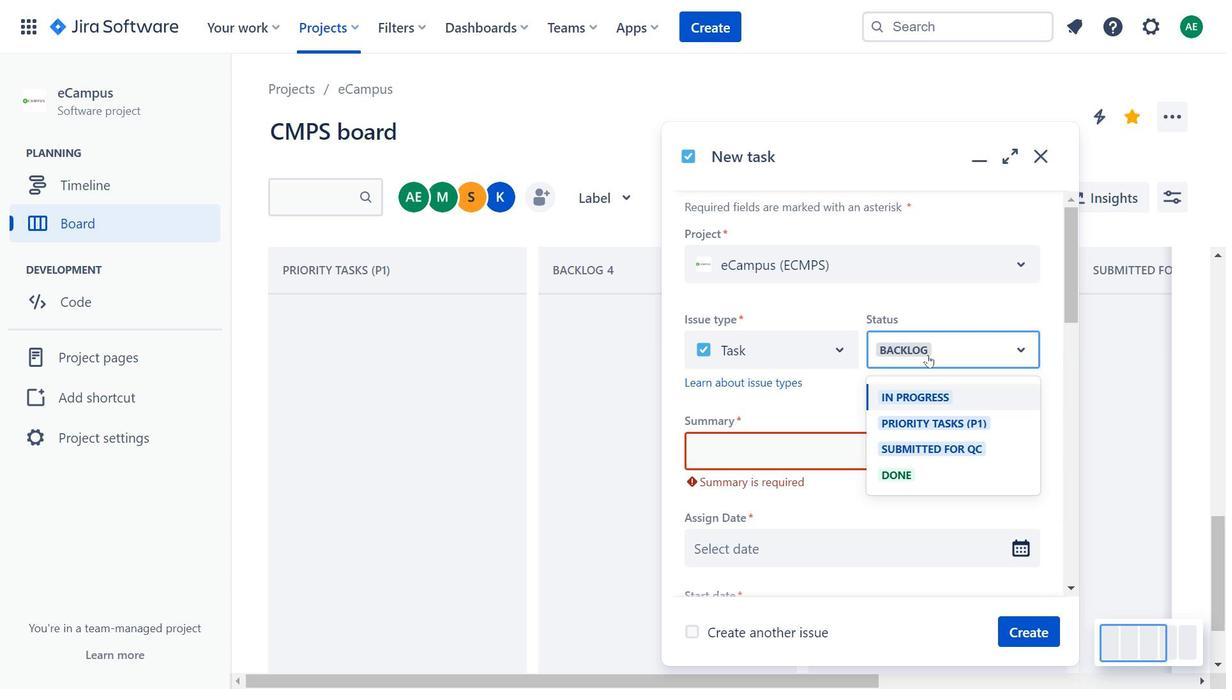 
Action: Mouse moved to (874, 373)
Screenshot: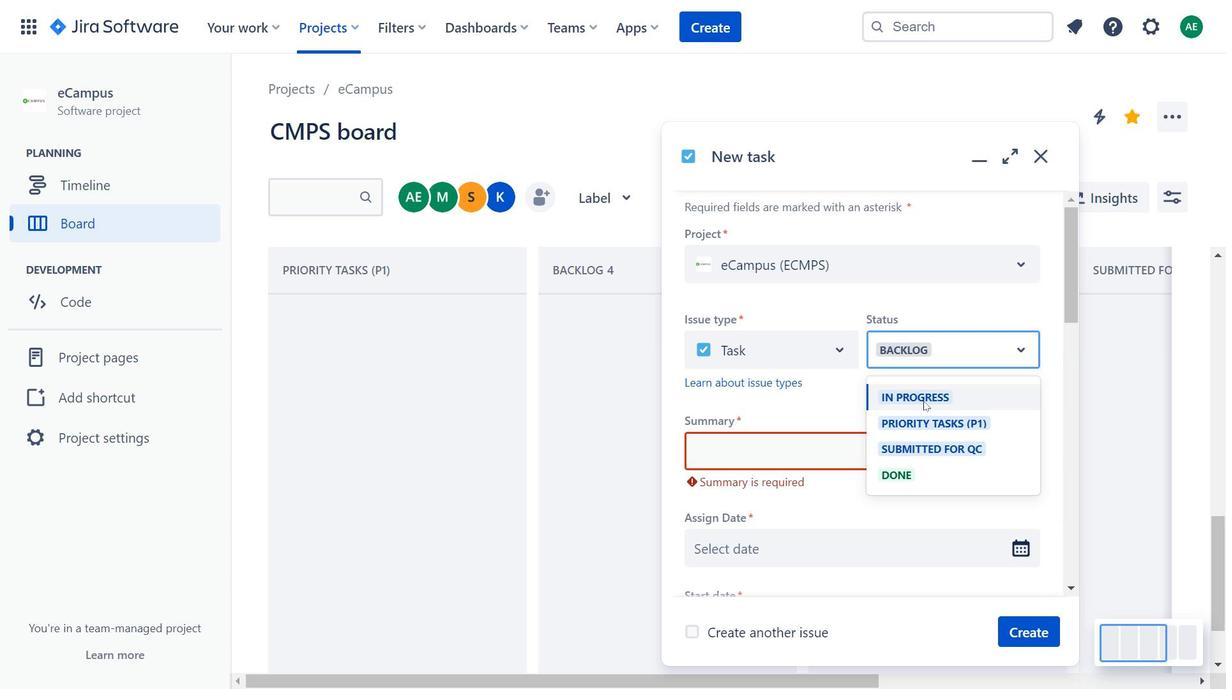 
Action: Mouse pressed left at (874, 373)
Screenshot: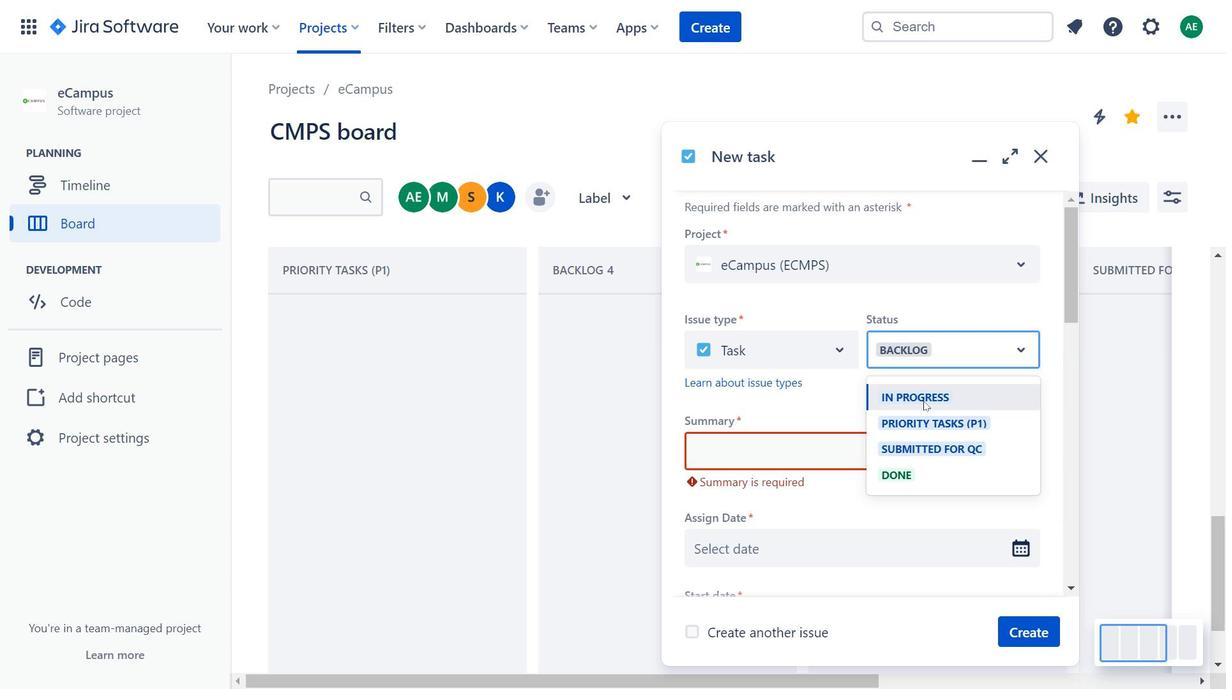 
Action: Mouse moved to (871, 396)
Screenshot: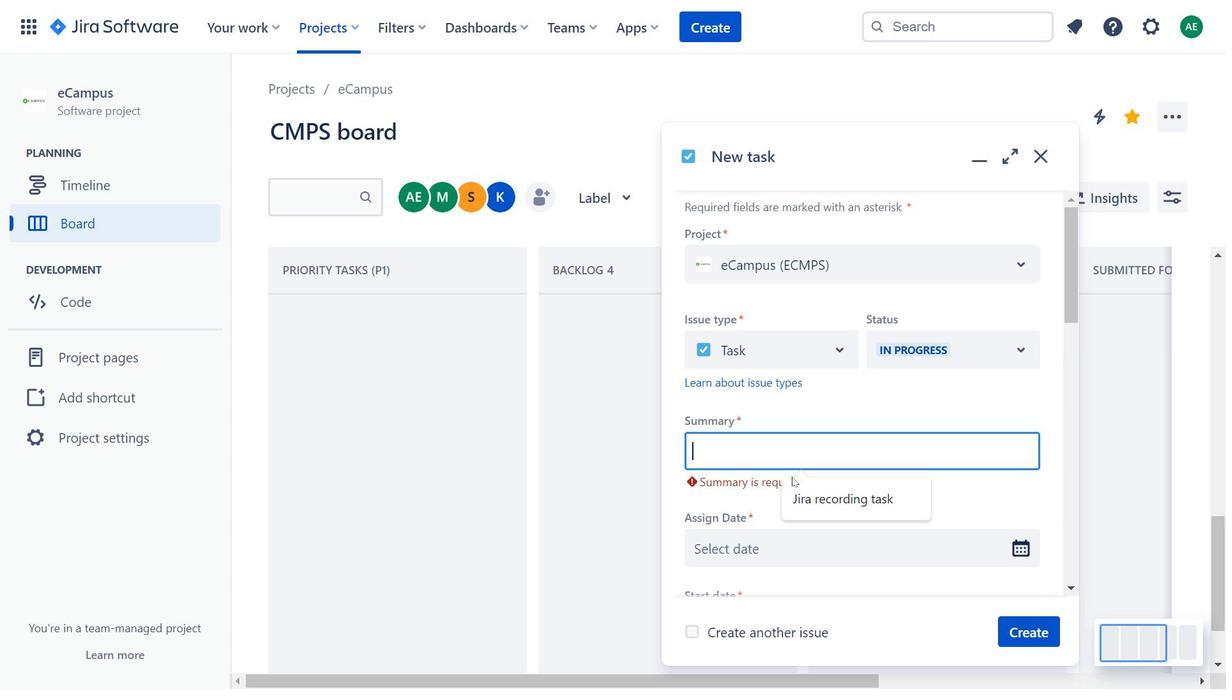 
Action: Mouse pressed left at (871, 396)
Screenshot: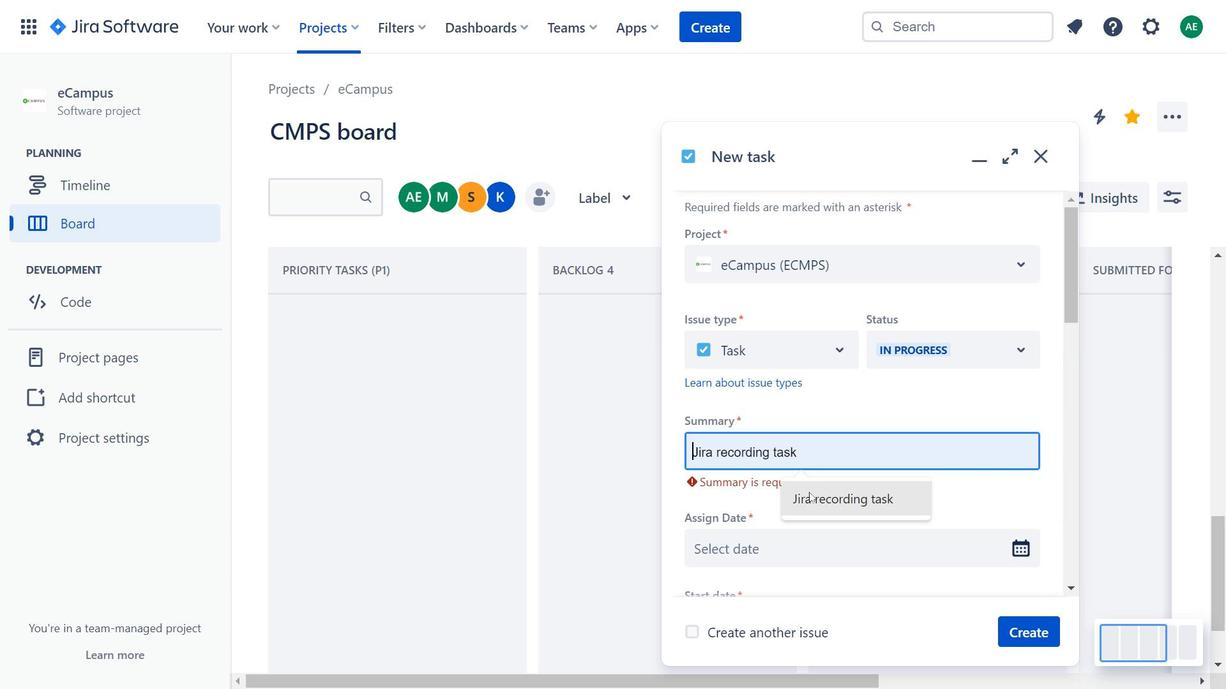 
Action: Mouse moved to (793, 418)
Screenshot: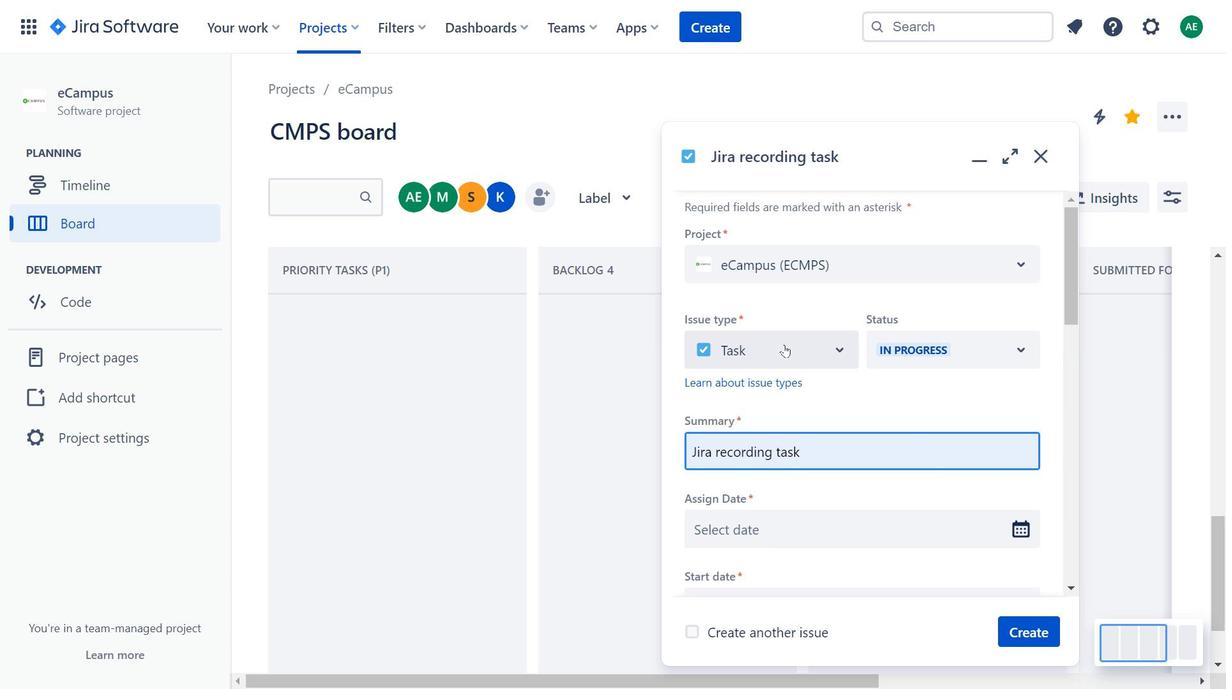 
Action: Mouse pressed left at (793, 418)
Screenshot: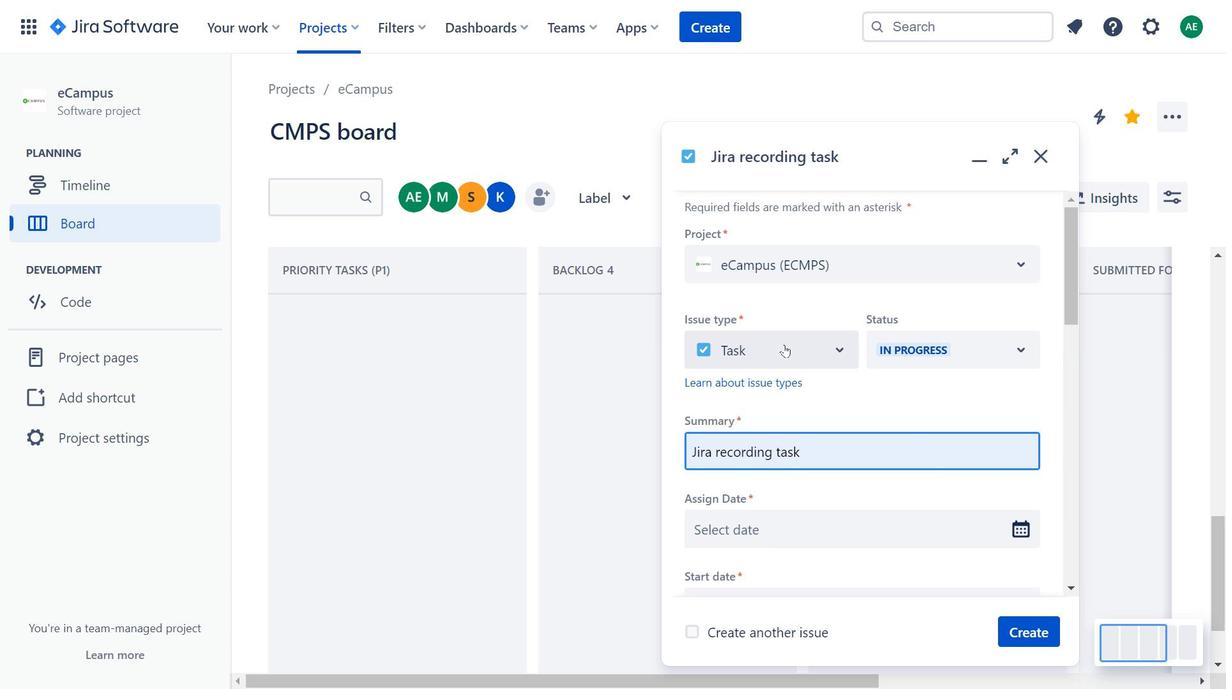 
Action: Mouse moved to (816, 435)
Screenshot: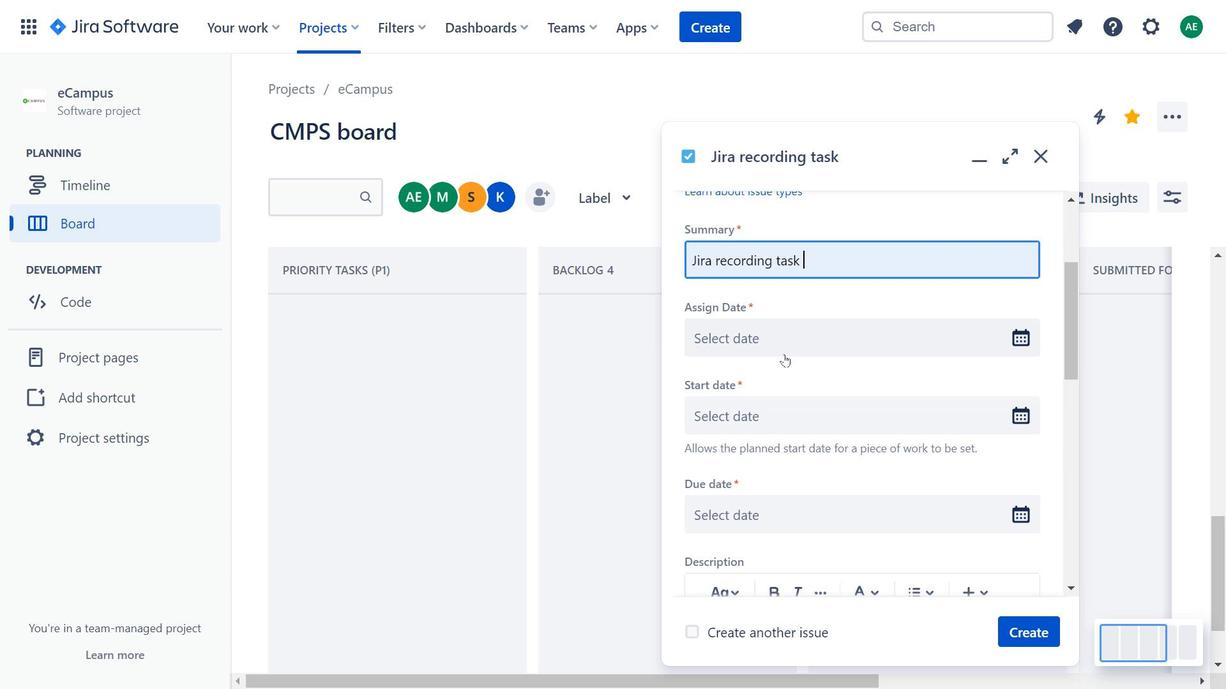 
Action: Mouse pressed left at (816, 435)
Screenshot: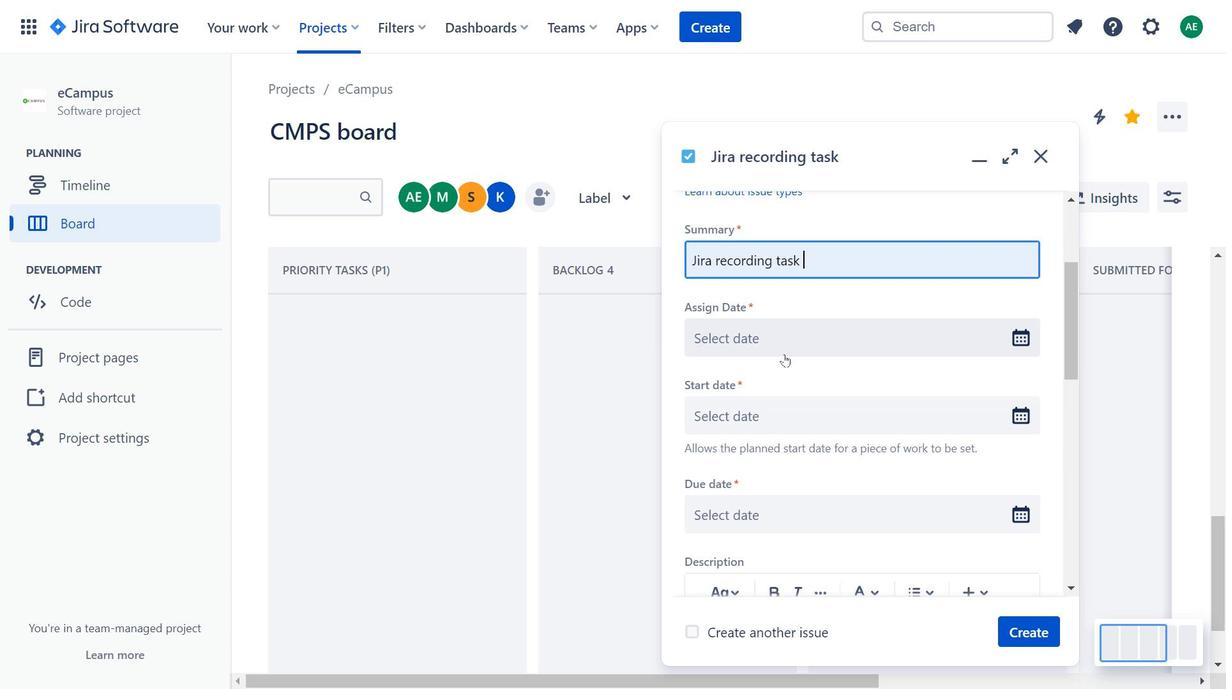 
Action: Mouse moved to (796, 373)
Screenshot: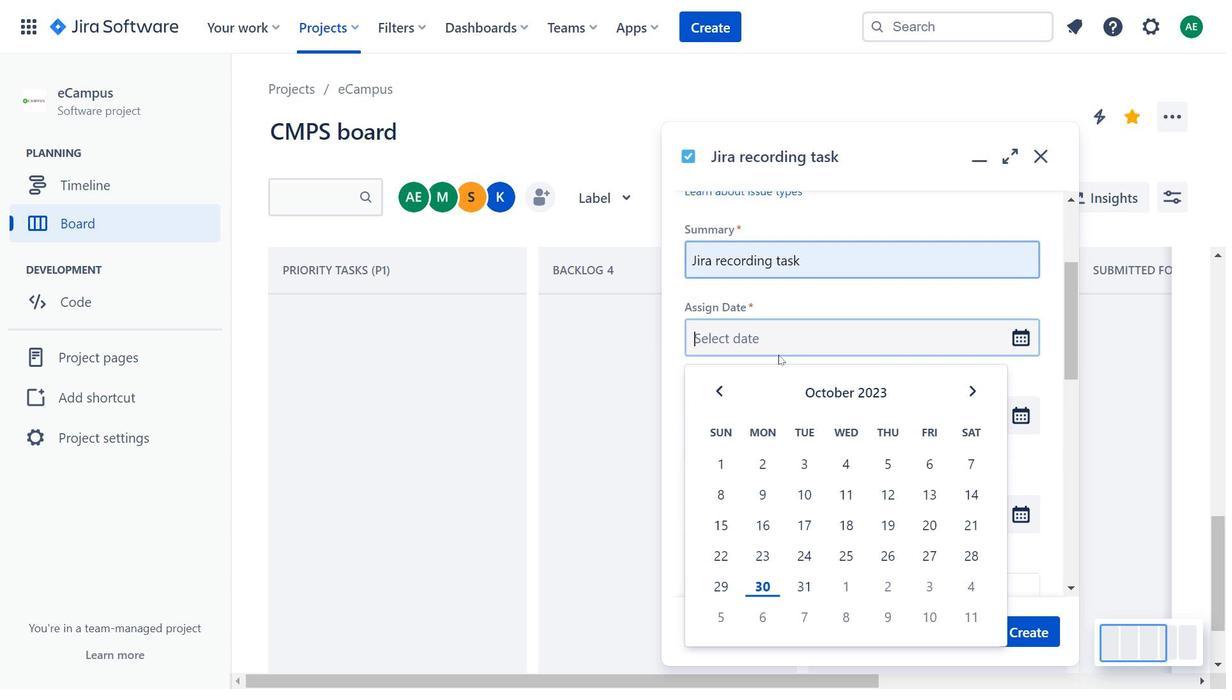
Action: Mouse scrolled (796, 373) with delta (0, 0)
Screenshot: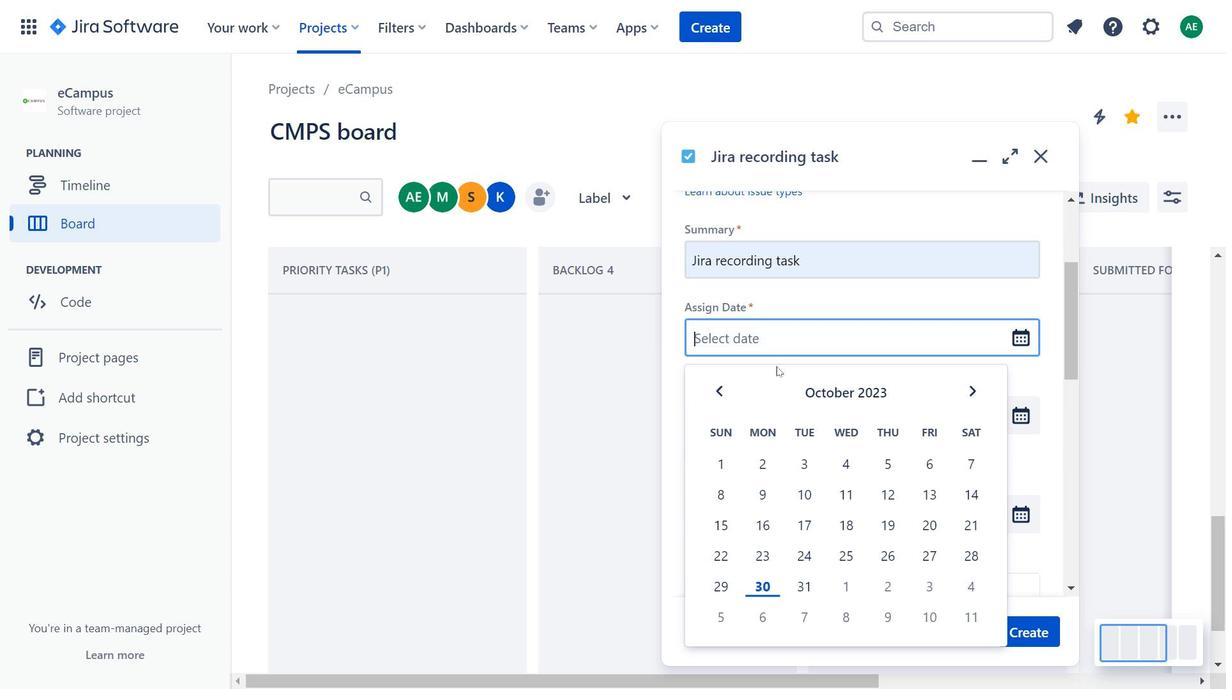 
Action: Mouse scrolled (796, 373) with delta (0, 0)
Screenshot: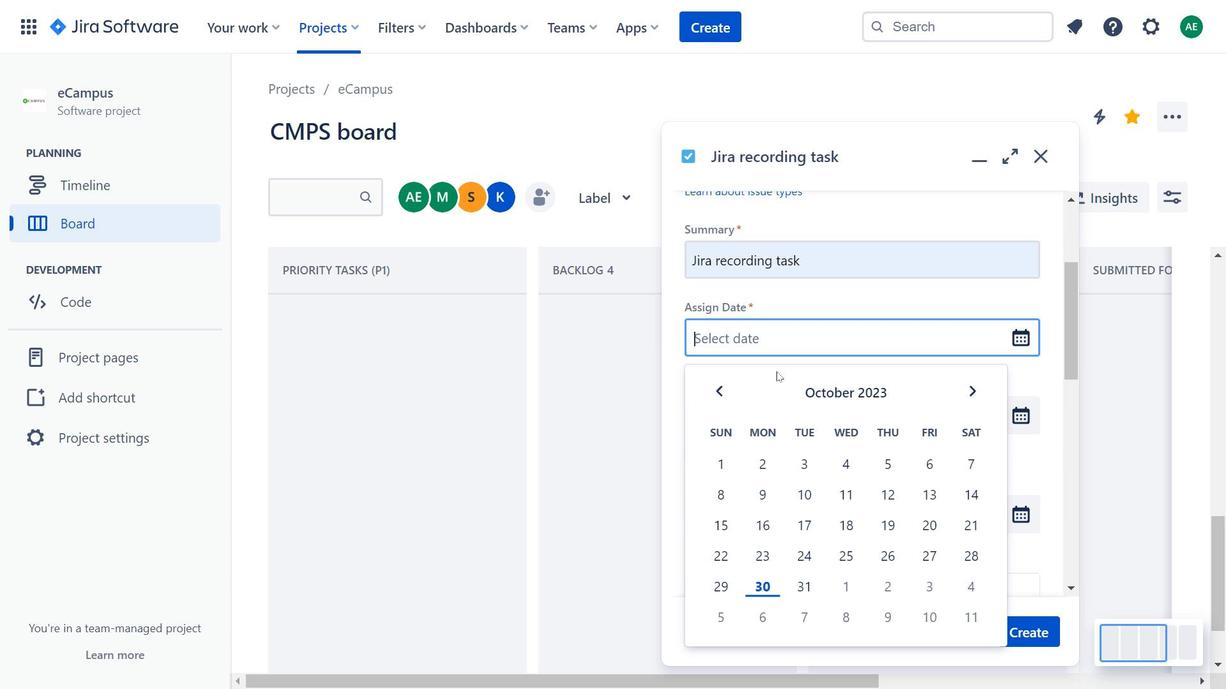 
Action: Mouse moved to (793, 371)
Screenshot: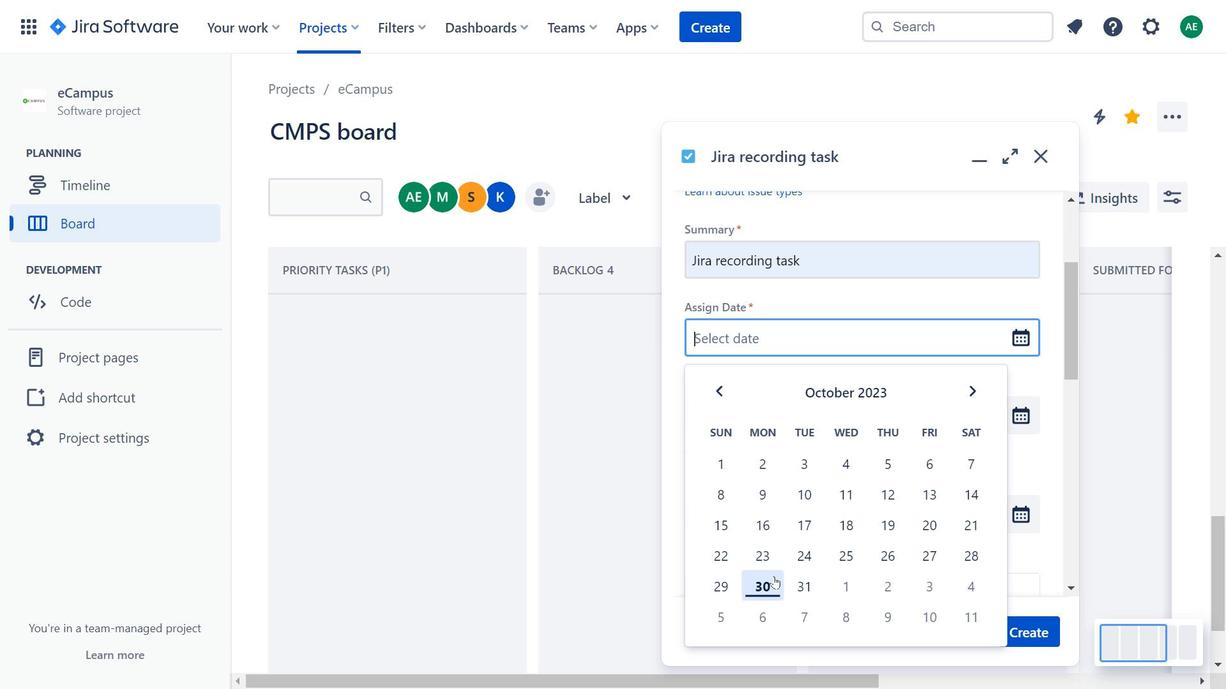 
Action: Mouse pressed left at (793, 371)
Screenshot: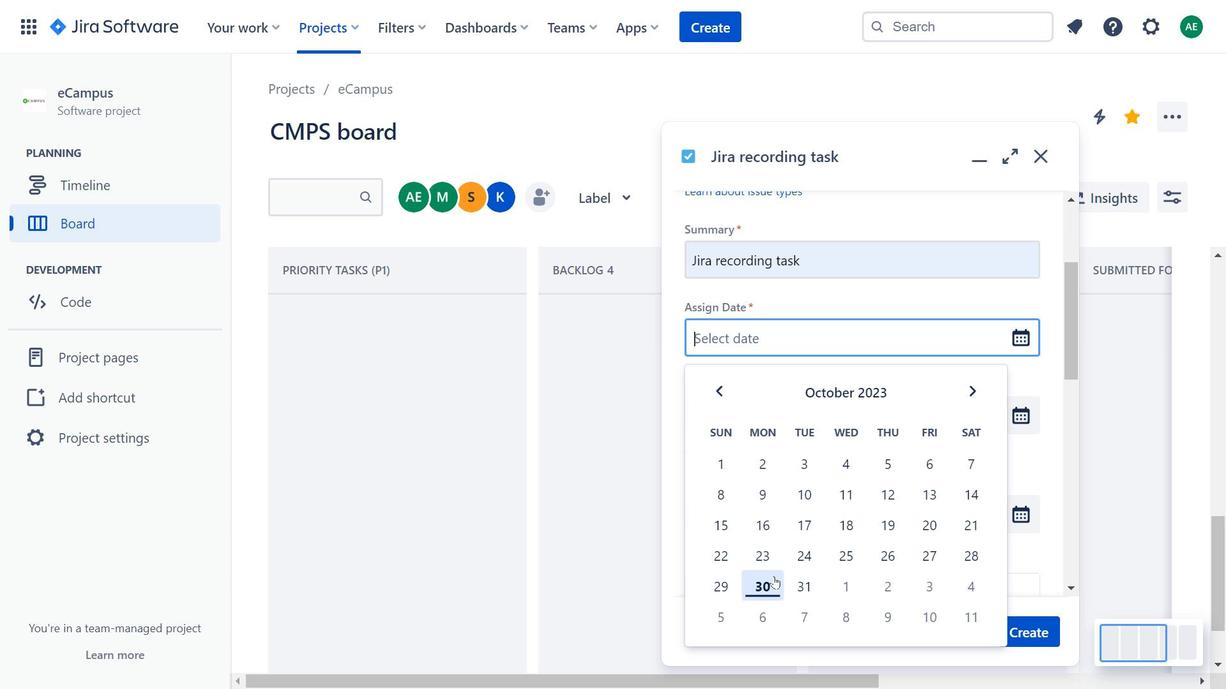 
Action: Mouse moved to (790, 465)
Screenshot: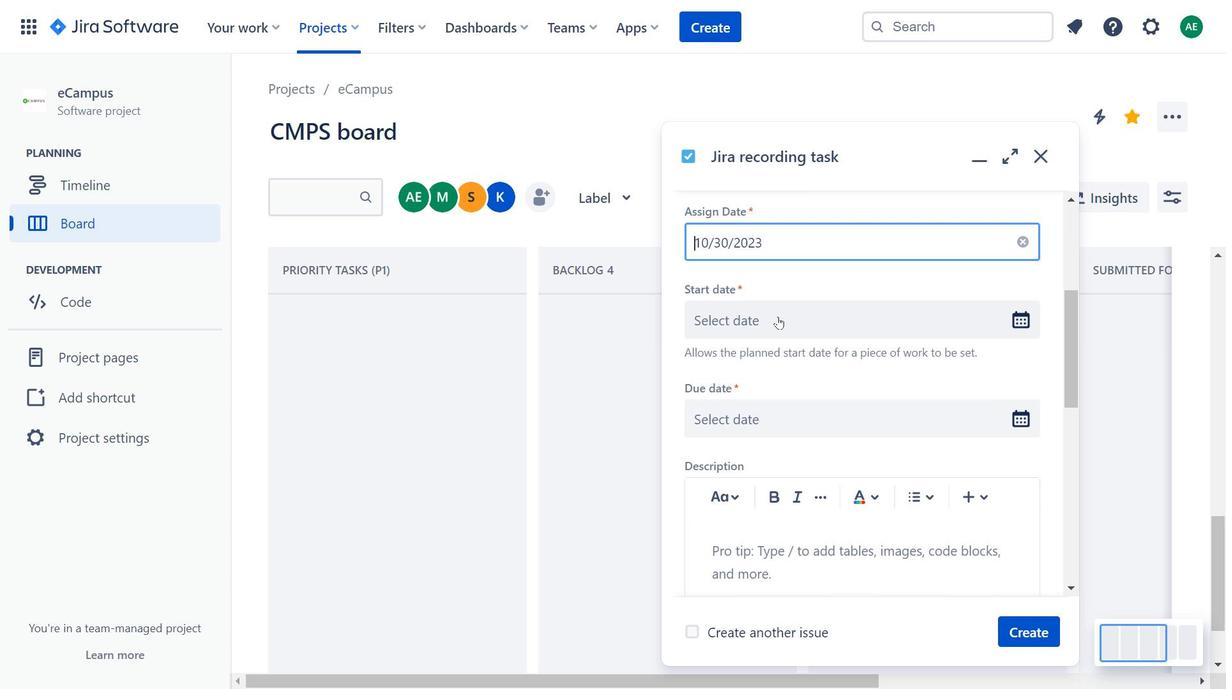 
Action: Mouse pressed left at (790, 465)
Screenshot: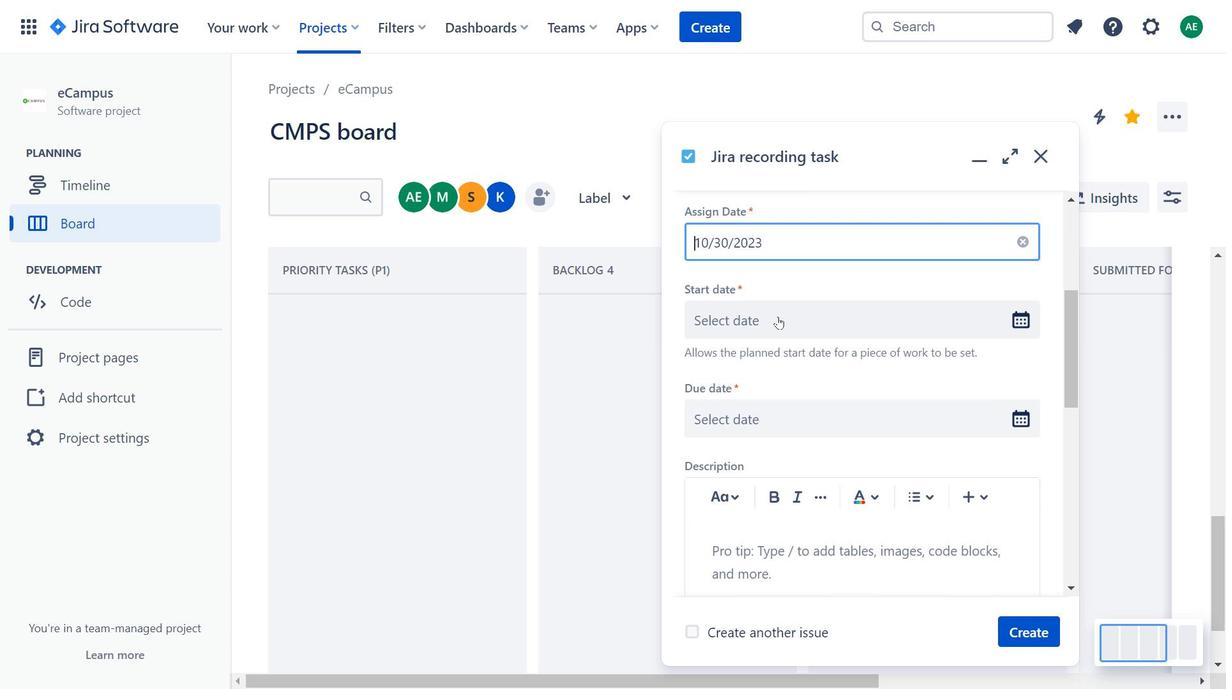 
Action: Mouse moved to (792, 363)
Screenshot: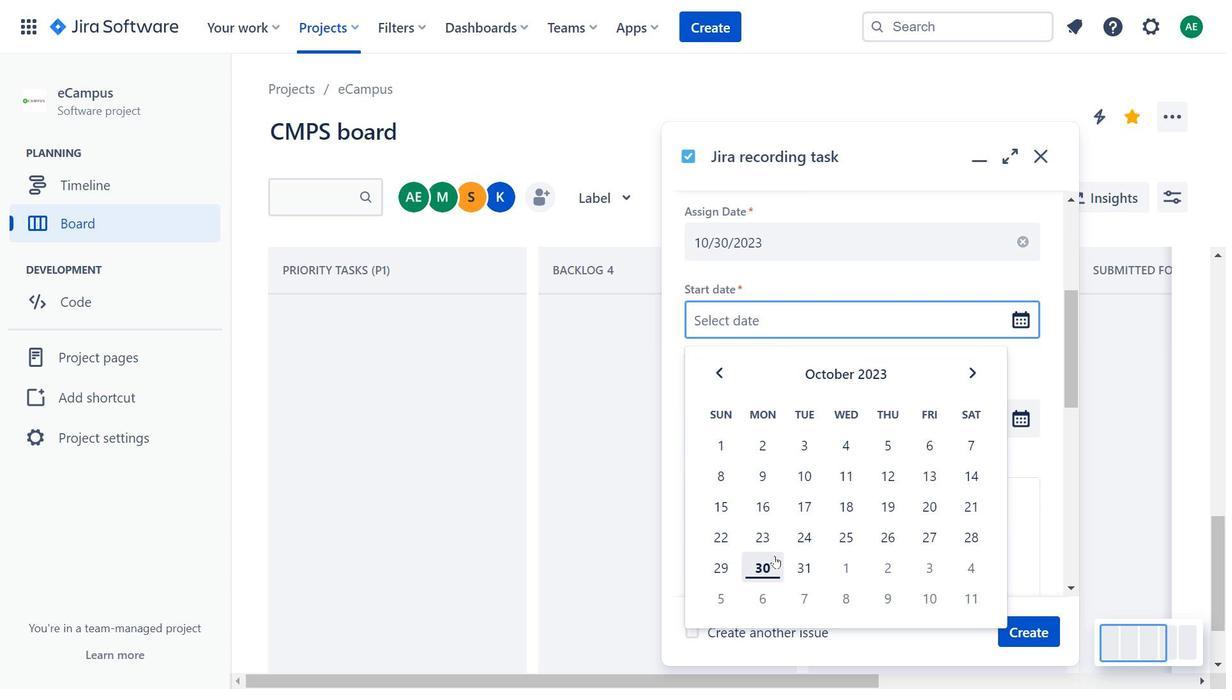 
Action: Mouse scrolled (792, 362) with delta (0, 0)
Screenshot: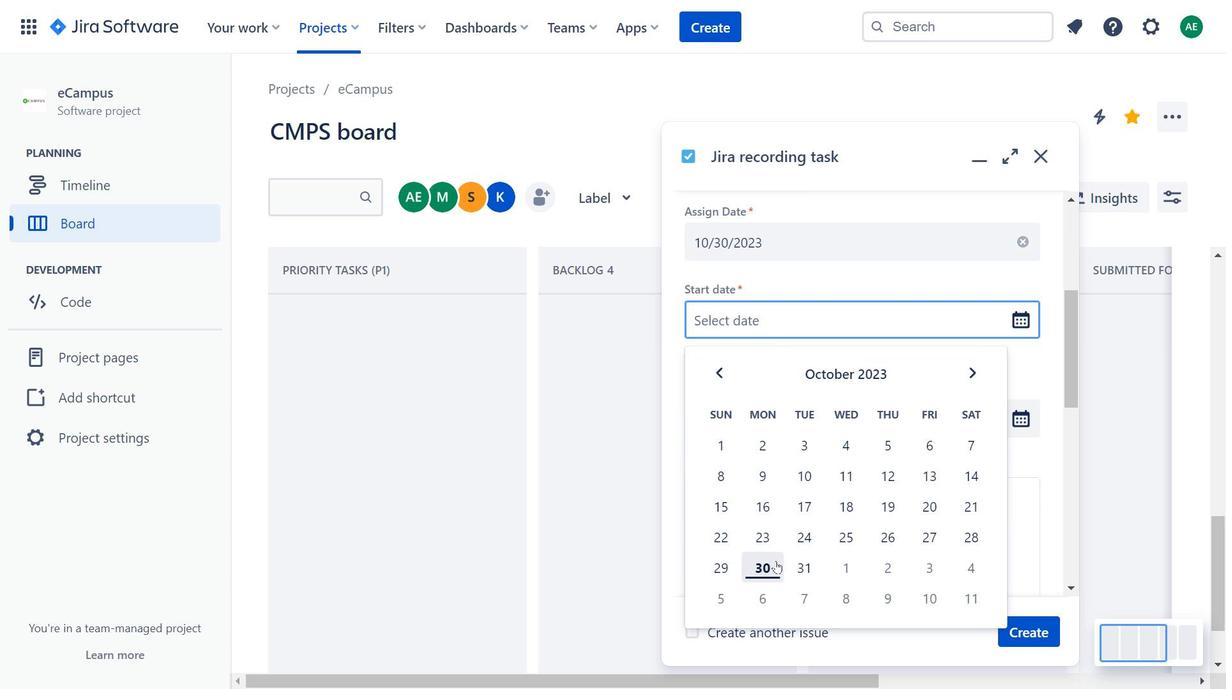 
Action: Mouse moved to (792, 362)
Screenshot: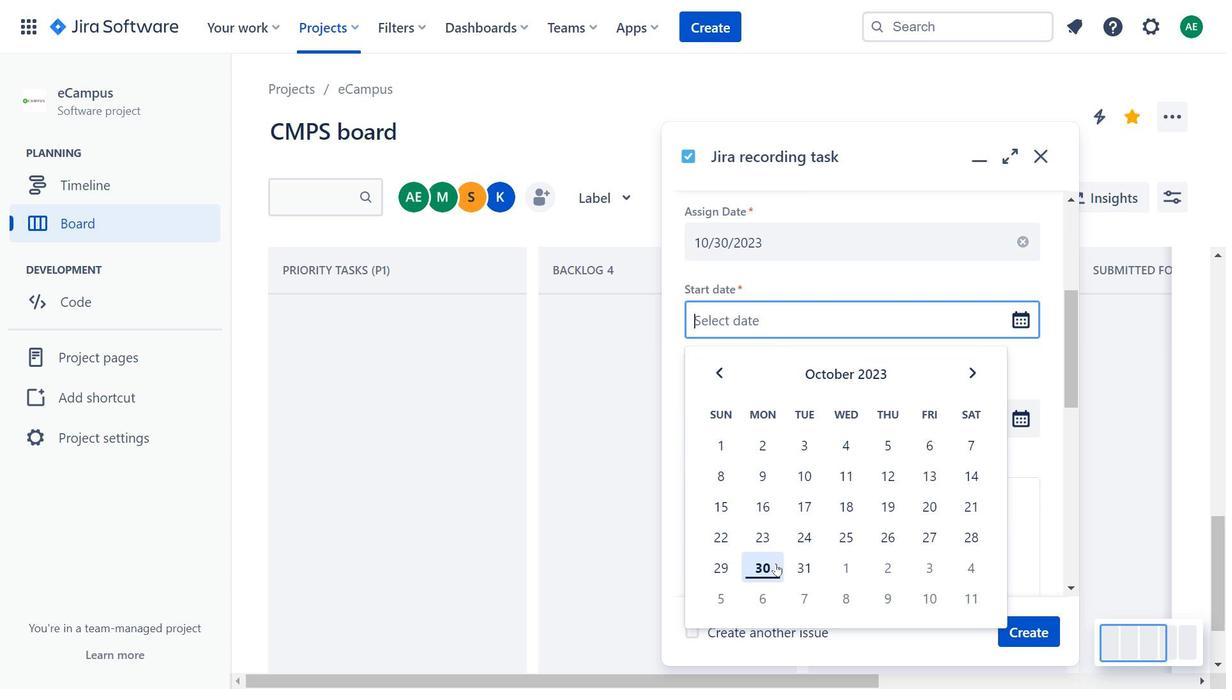 
Action: Mouse pressed left at (792, 362)
Screenshot: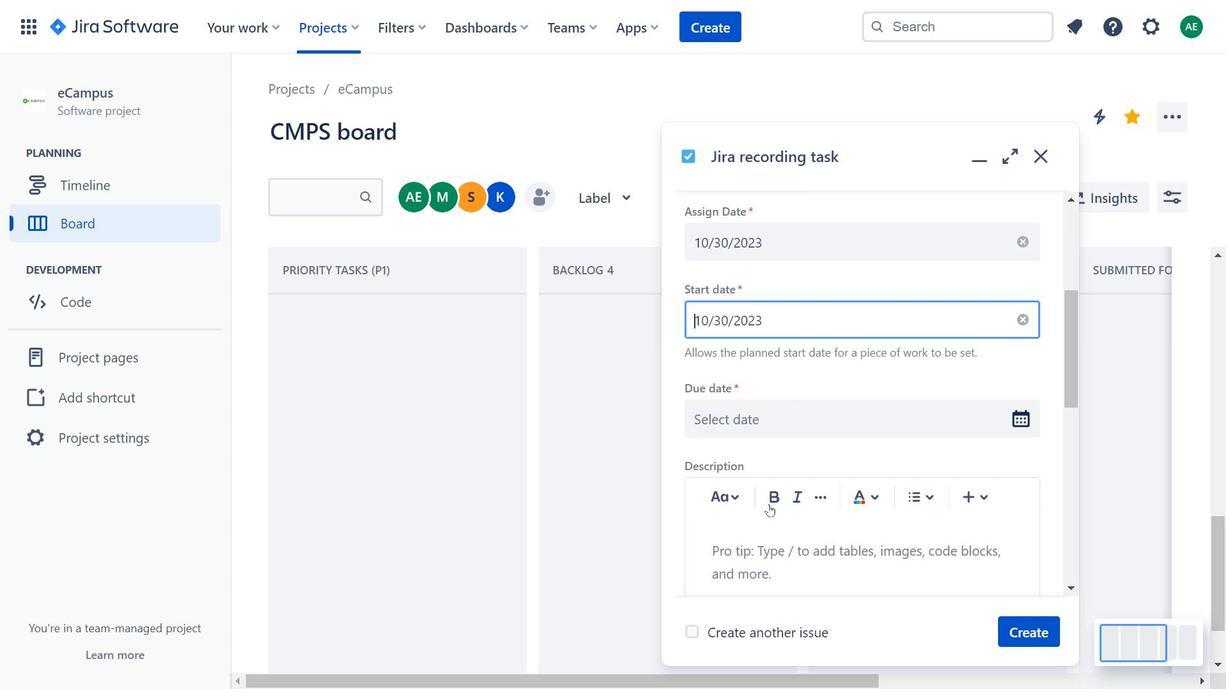 
Action: Mouse moved to (791, 459)
Screenshot: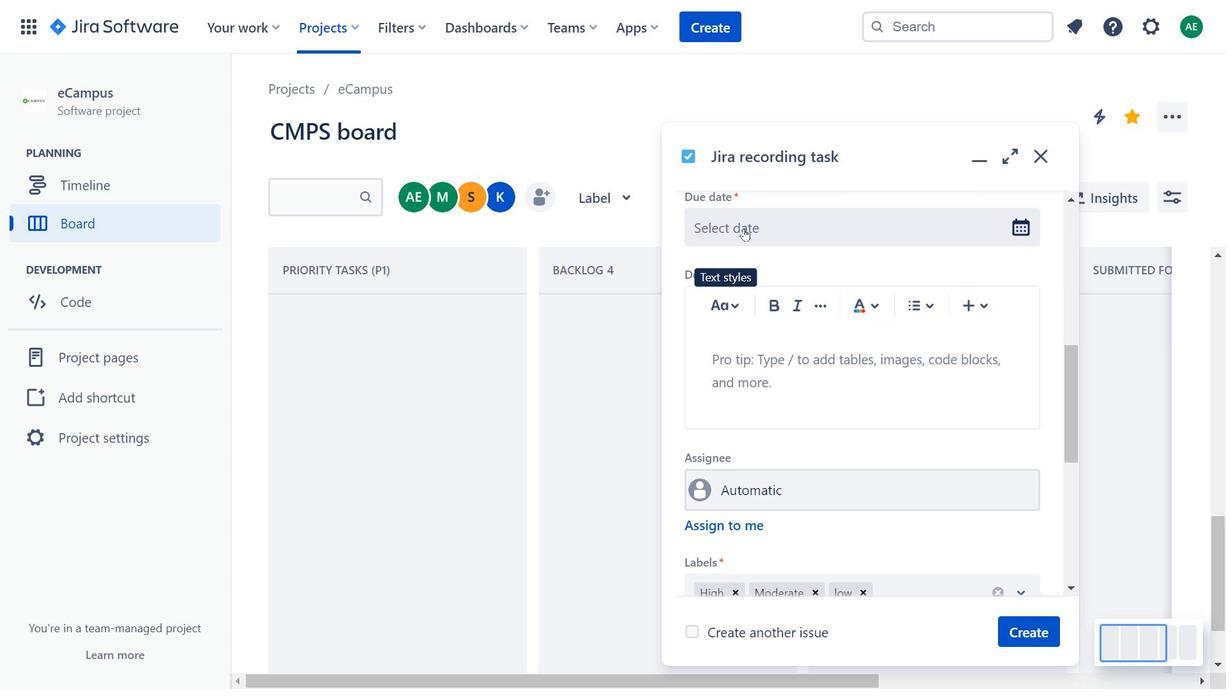 
Action: Mouse pressed left at (791, 459)
Screenshot: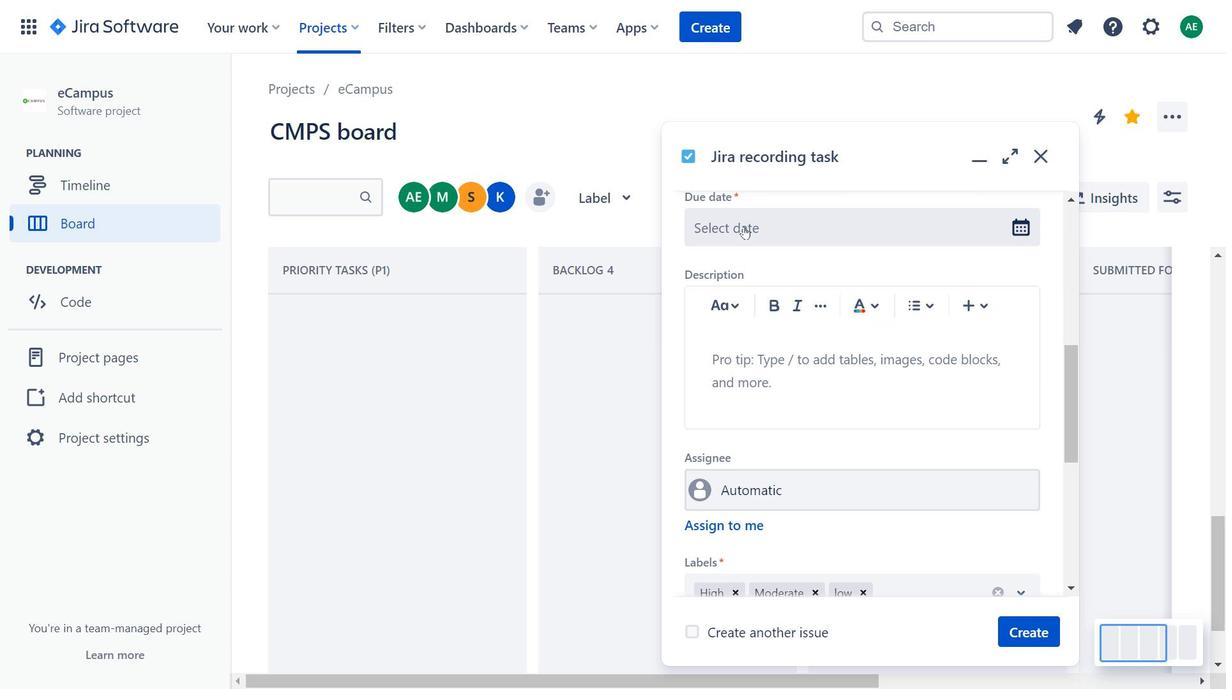
Action: Mouse moved to (772, 371)
Screenshot: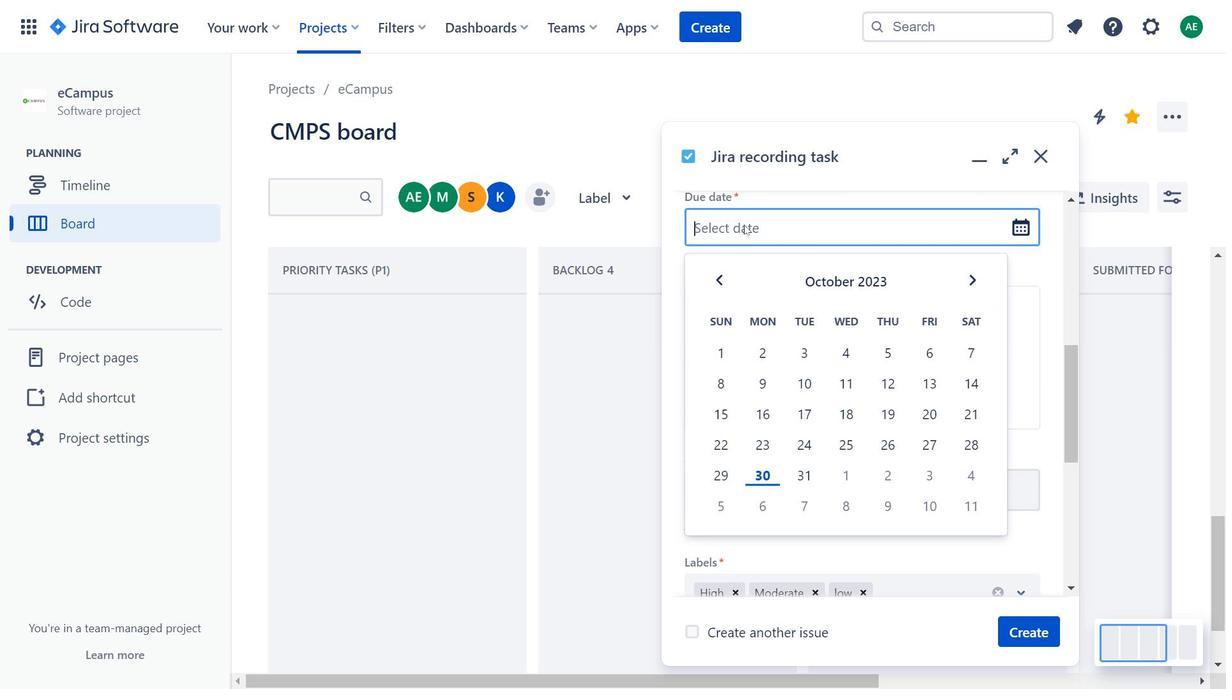 
Action: Mouse scrolled (772, 371) with delta (0, 0)
Screenshot: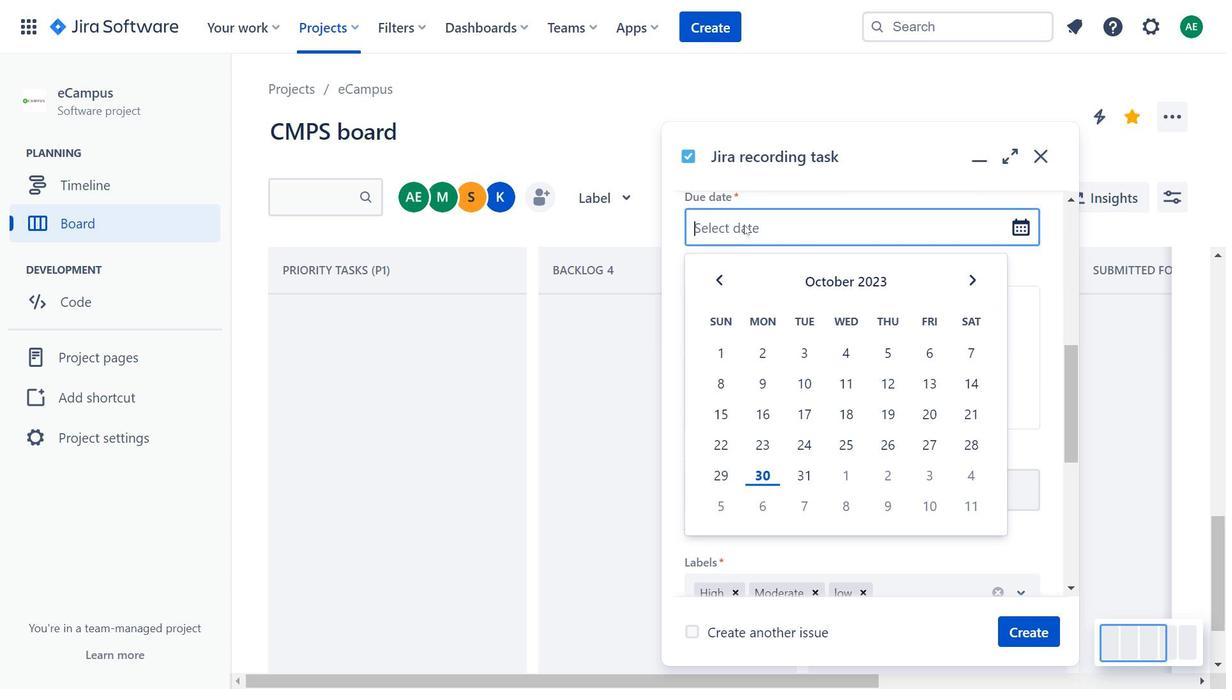 
Action: Mouse scrolled (772, 371) with delta (0, 0)
Screenshot: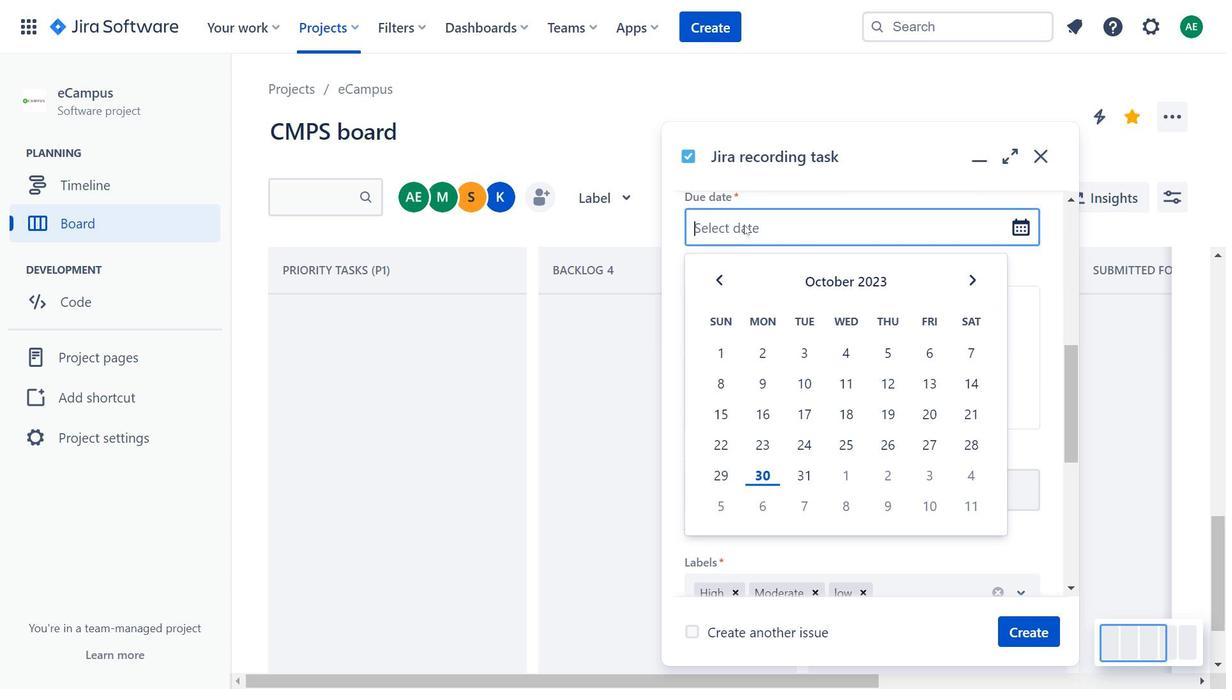 
Action: Mouse moved to (774, 327)
Screenshot: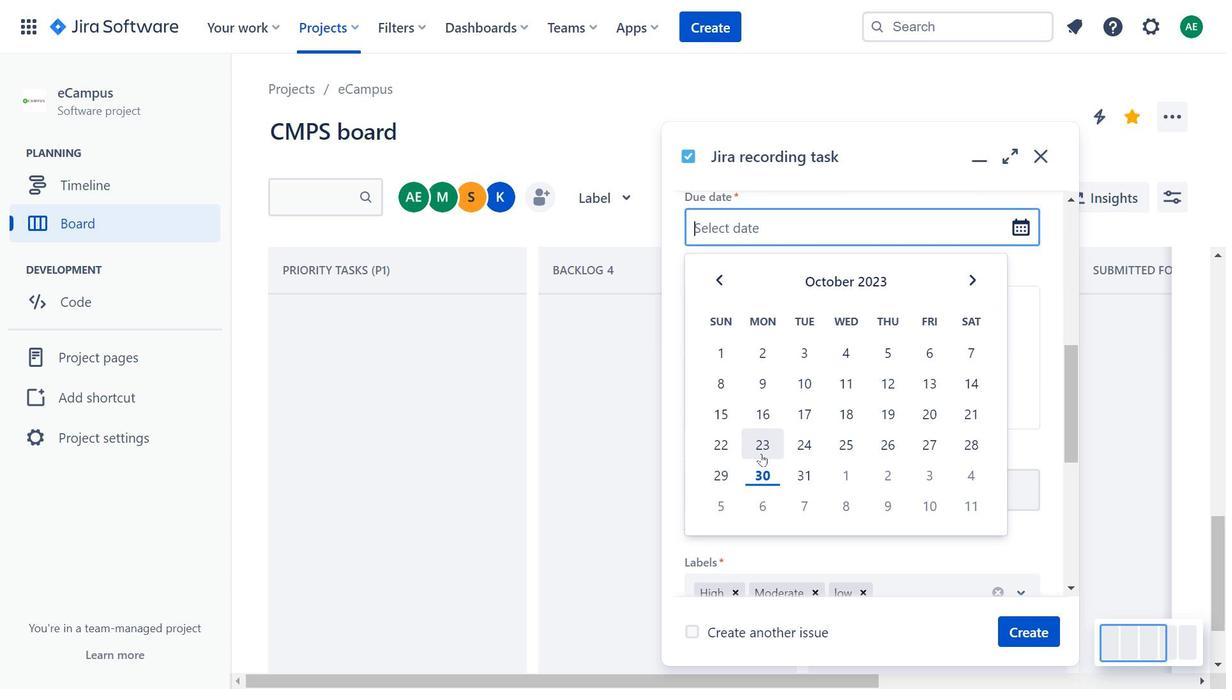 
Action: Mouse pressed left at (774, 327)
Screenshot: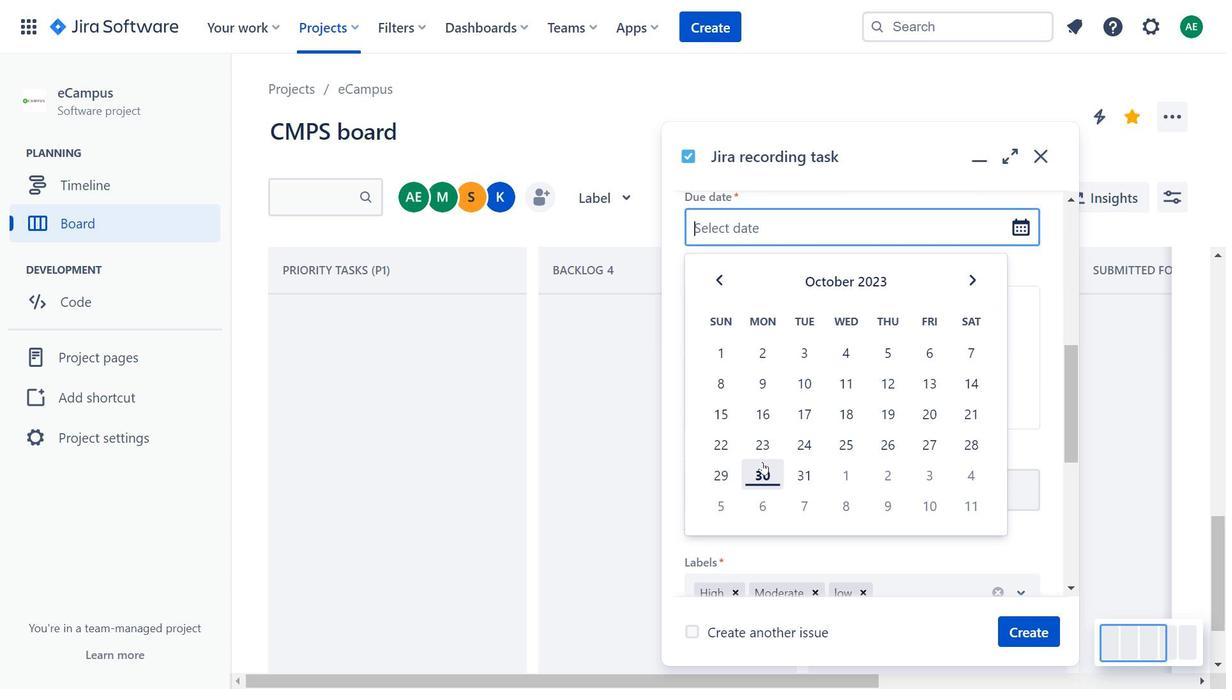 
Action: Mouse moved to (785, 426)
Screenshot: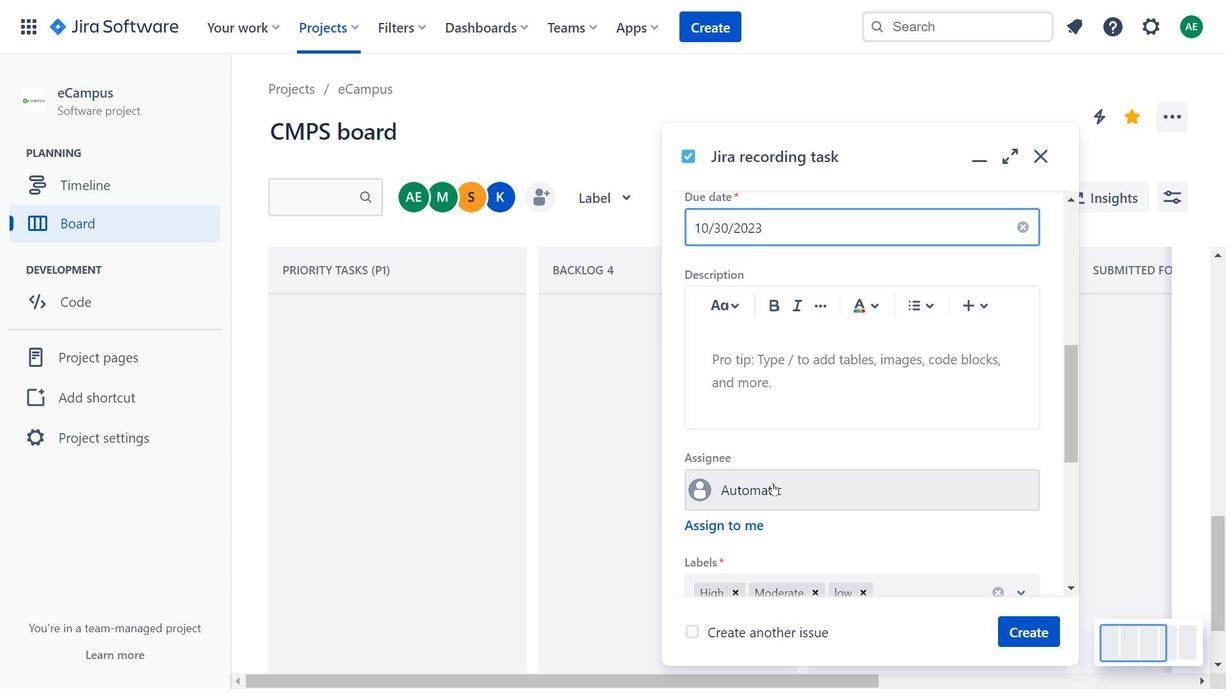 
Action: Mouse pressed left at (785, 426)
Screenshot: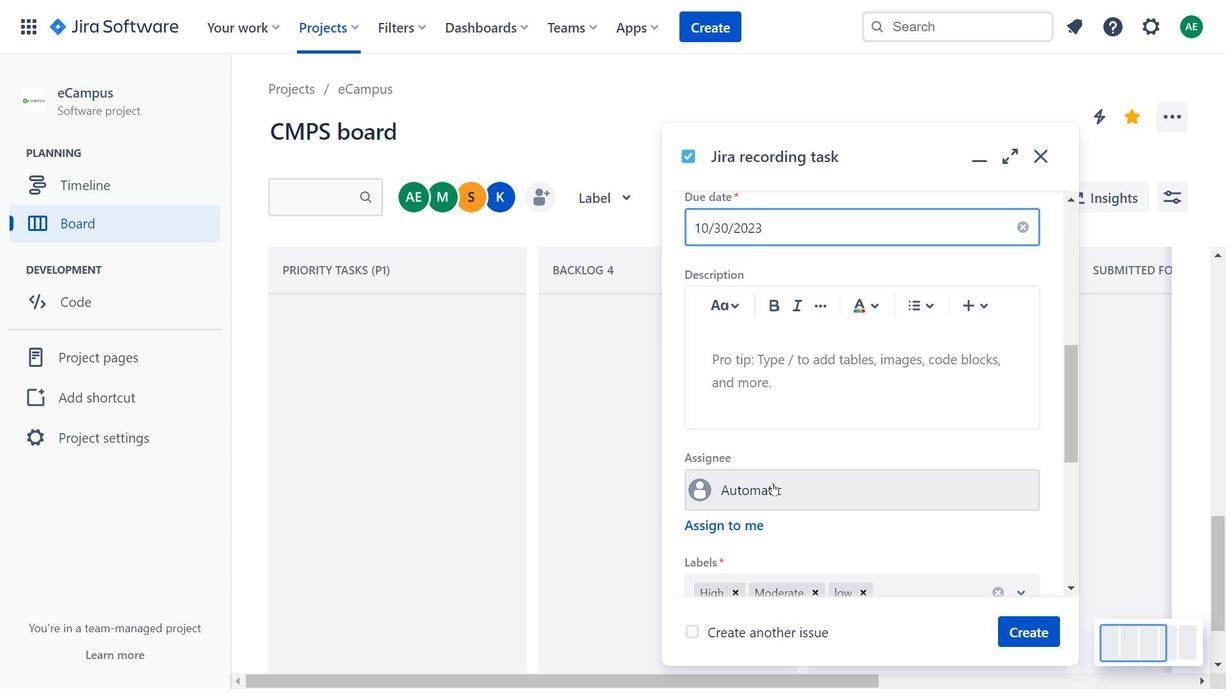 
Action: Mouse moved to (779, 441)
Screenshot: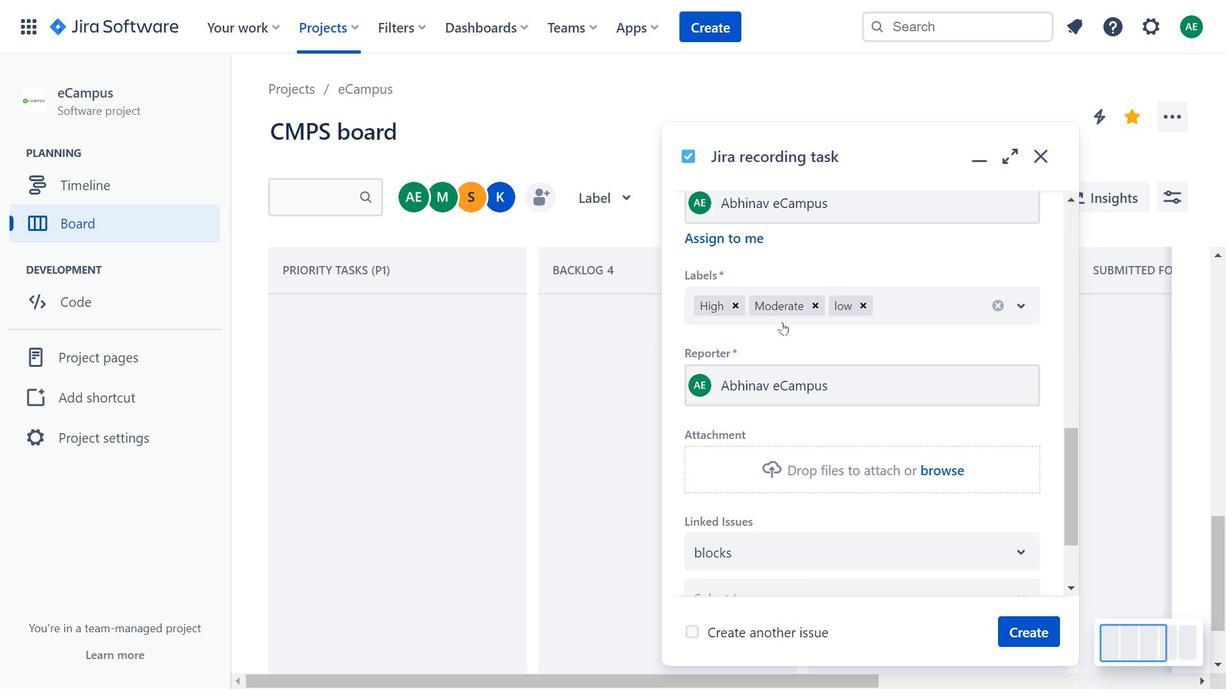 
Action: Mouse pressed left at (779, 441)
Screenshot: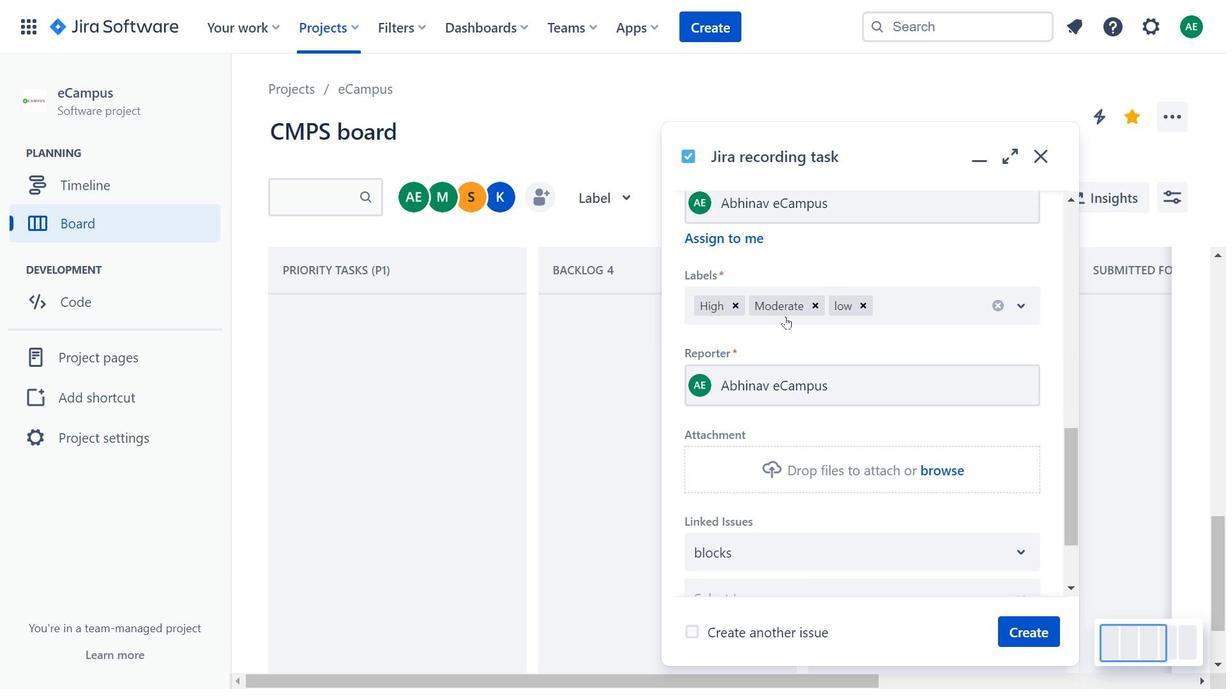 
Action: Mouse moved to (800, 402)
Screenshot: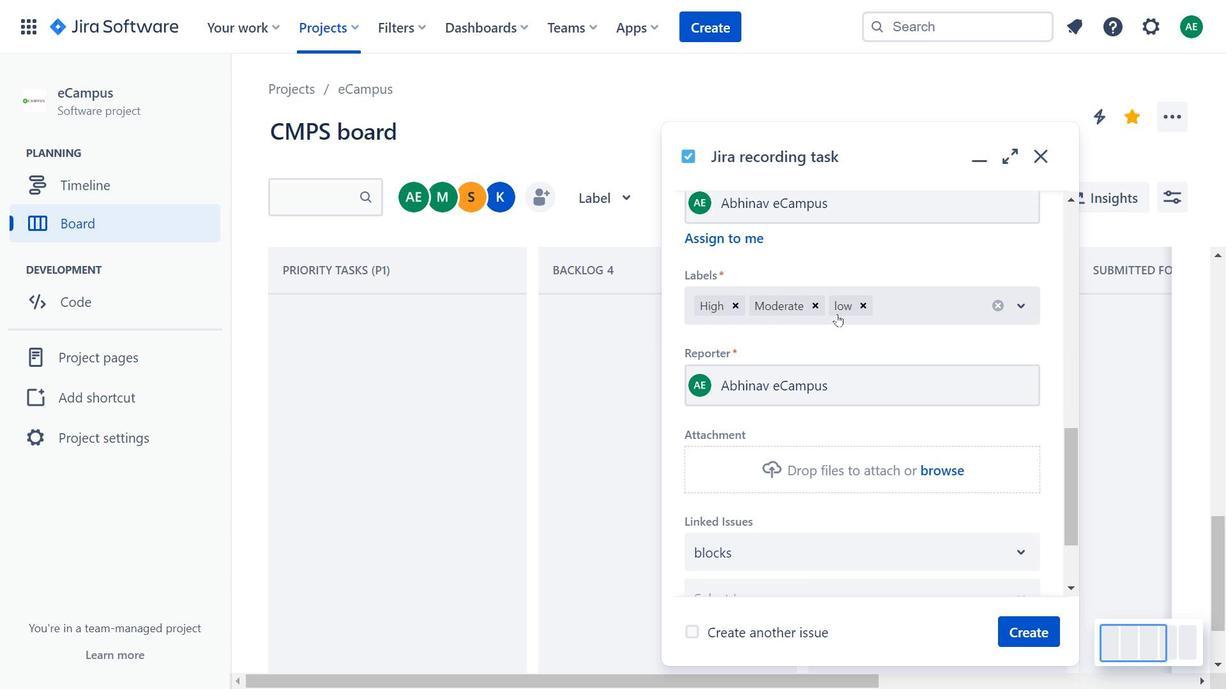 
Action: Mouse scrolled (800, 401) with delta (0, 0)
Screenshot: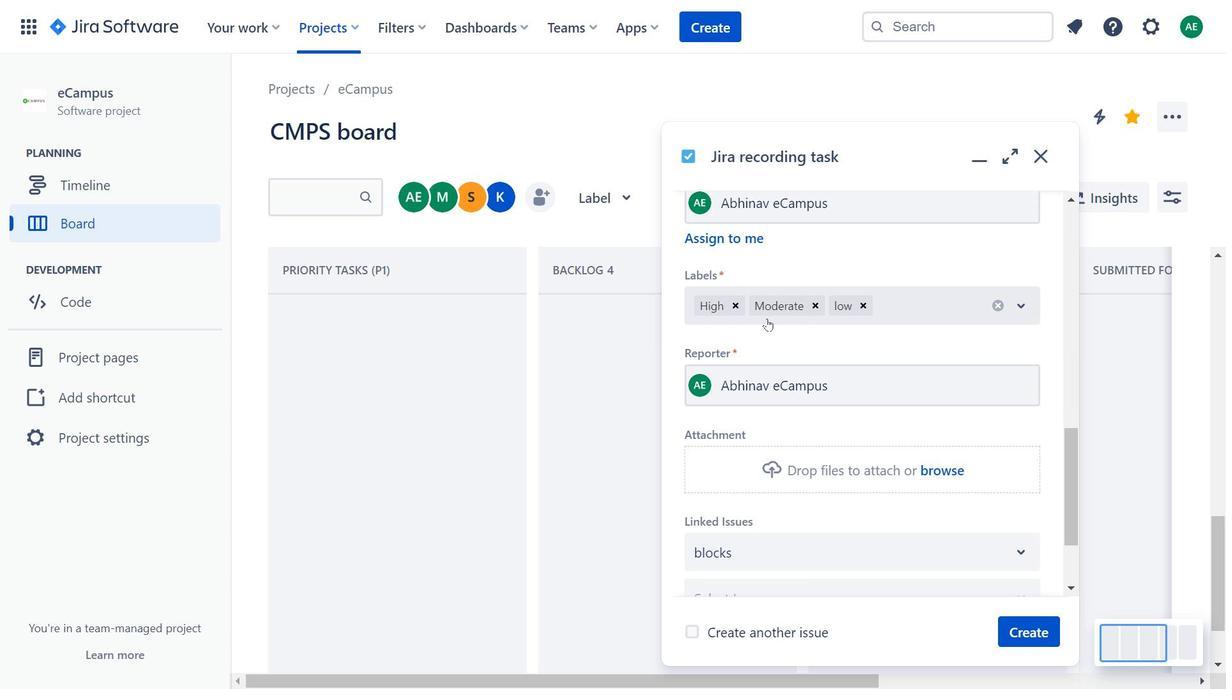 
Action: Mouse scrolled (800, 401) with delta (0, 0)
Screenshot: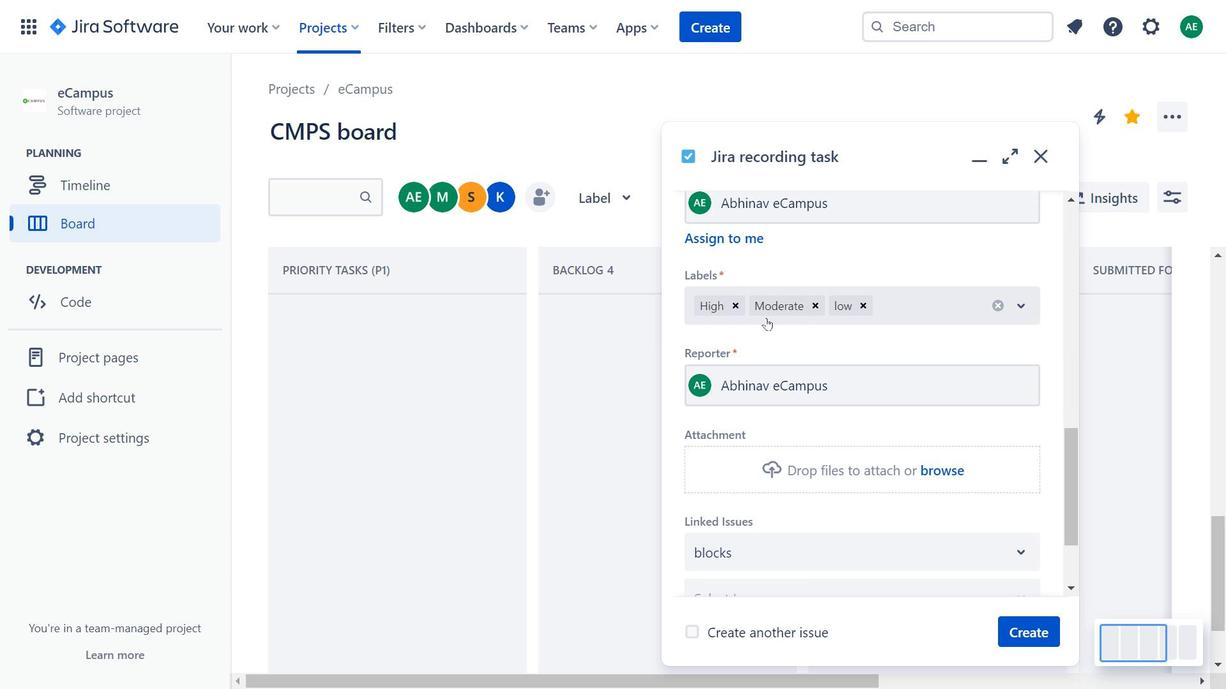 
Action: Mouse scrolled (800, 401) with delta (0, 0)
Screenshot: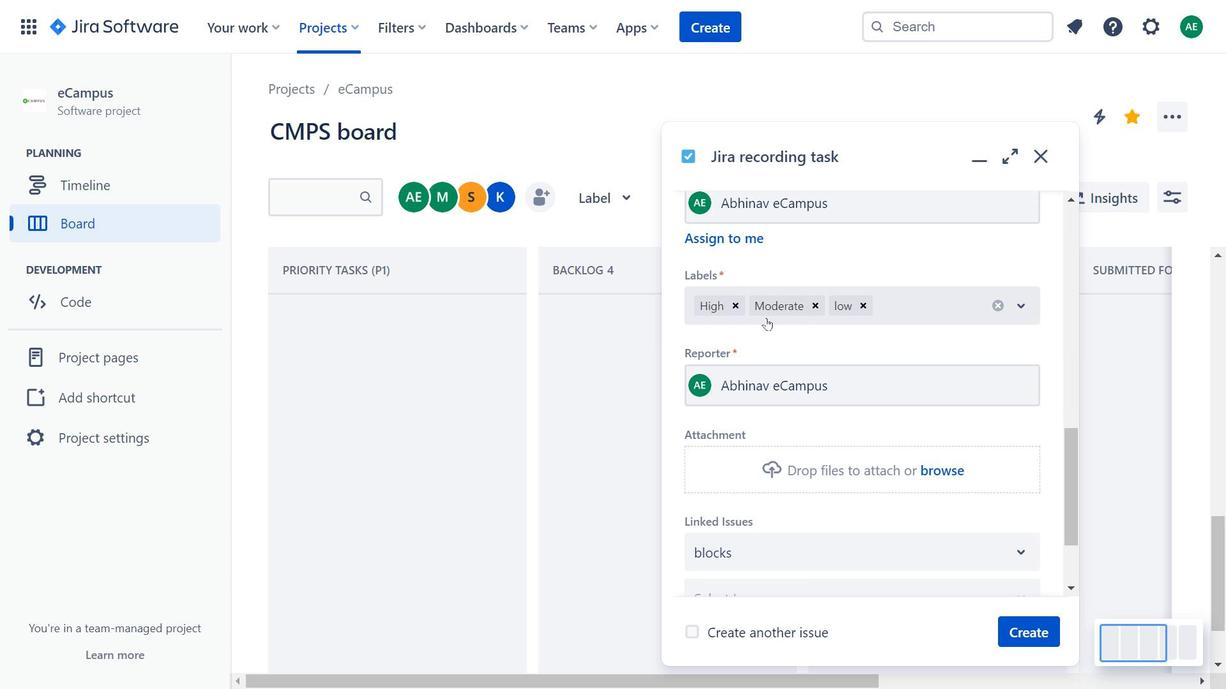 
Action: Mouse moved to (769, 357)
Screenshot: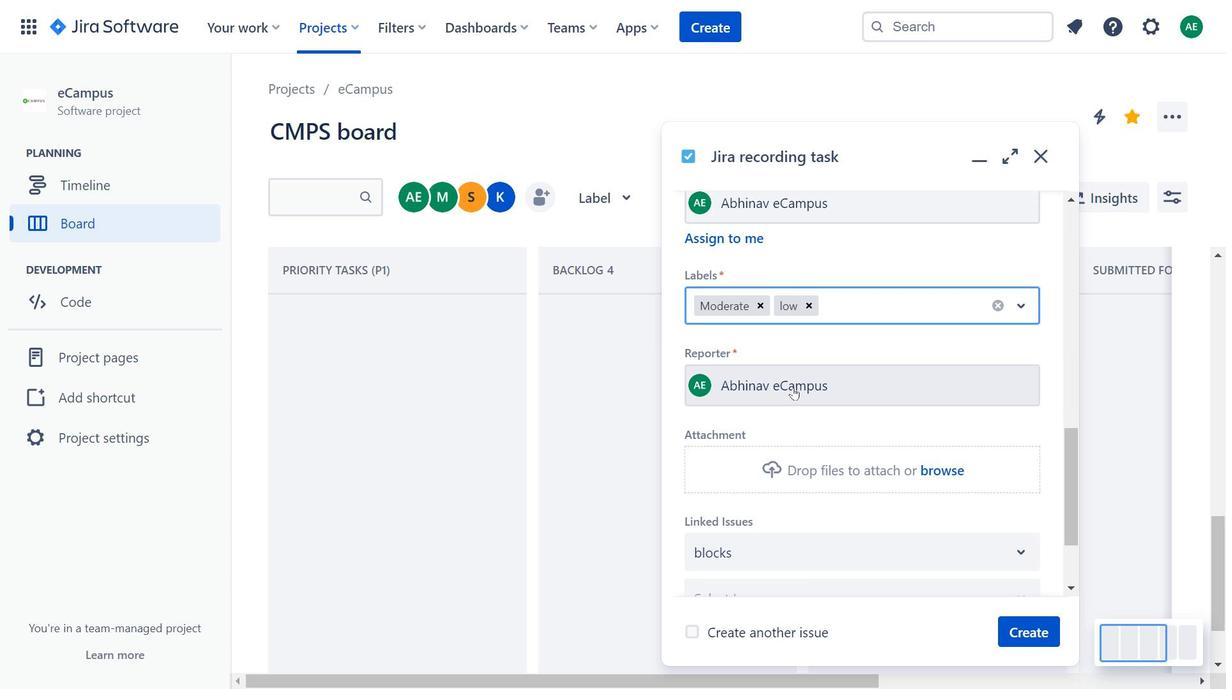 
Action: Mouse pressed left at (769, 357)
Screenshot: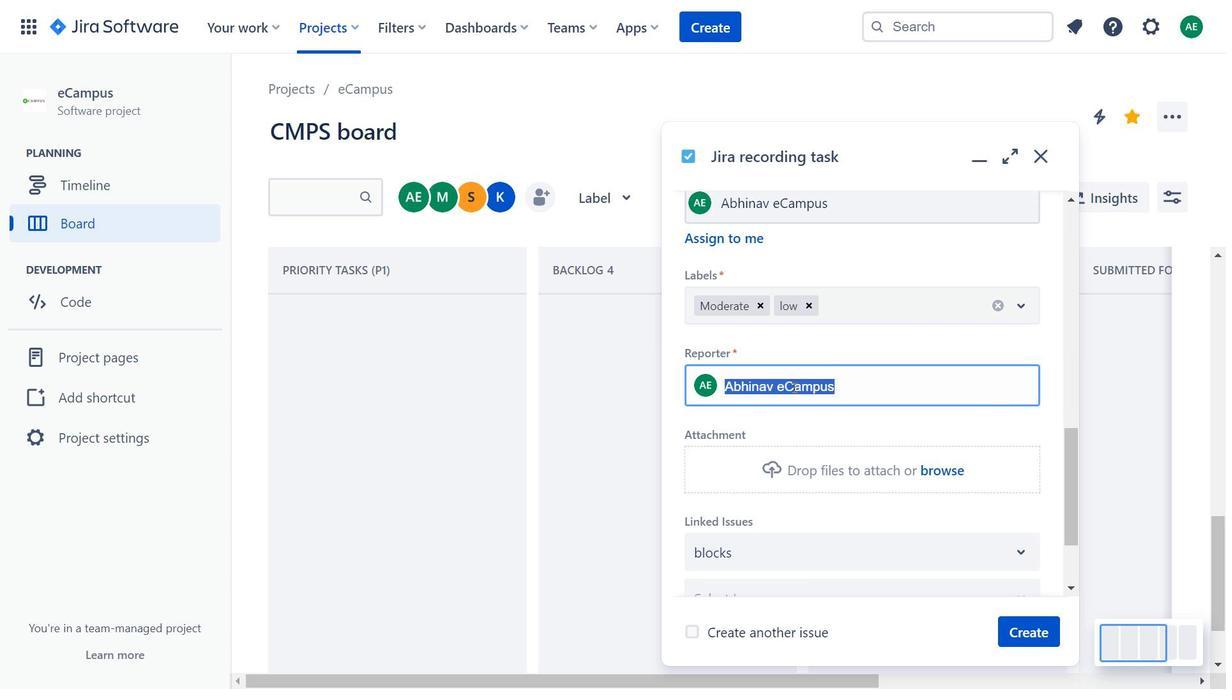 
Action: Mouse moved to (800, 390)
Screenshot: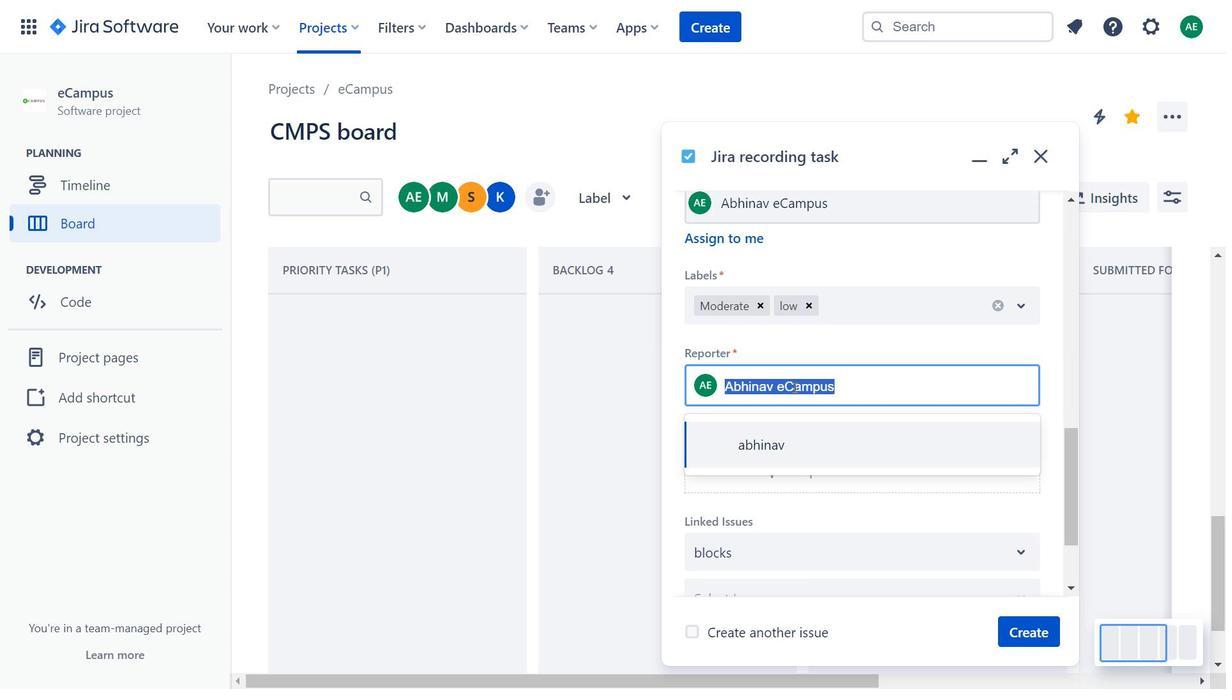 
Action: Mouse pressed left at (800, 390)
Screenshot: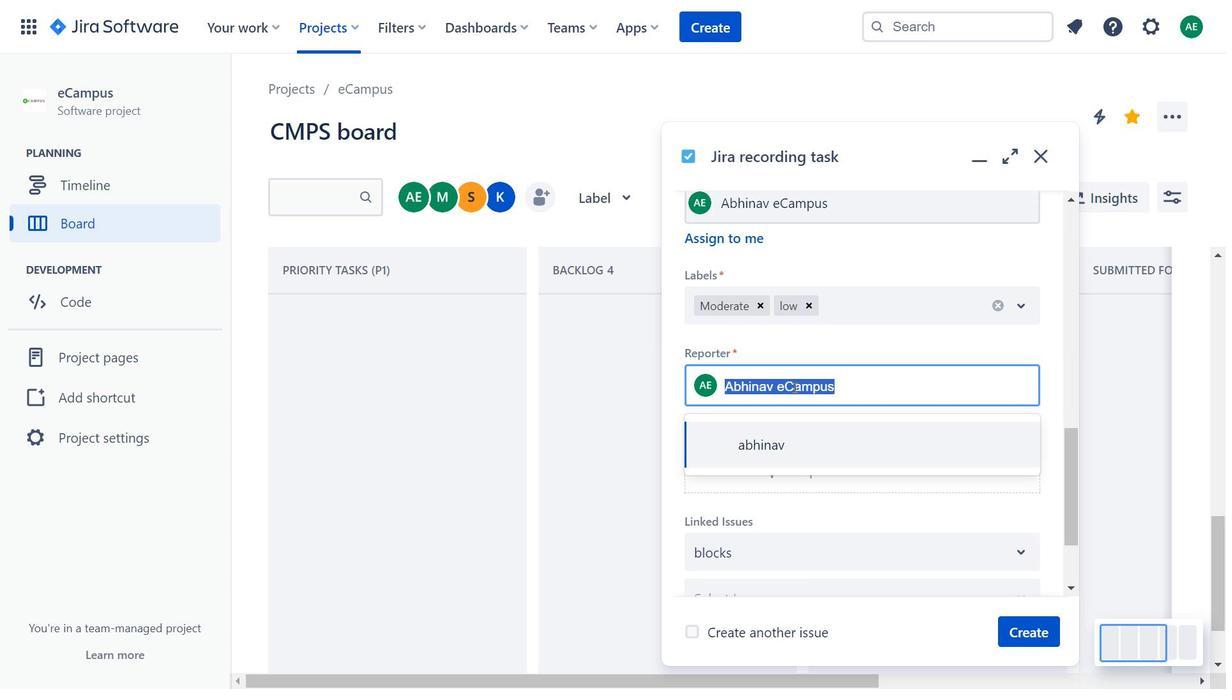 
Action: Mouse moved to (800, 390)
Screenshot: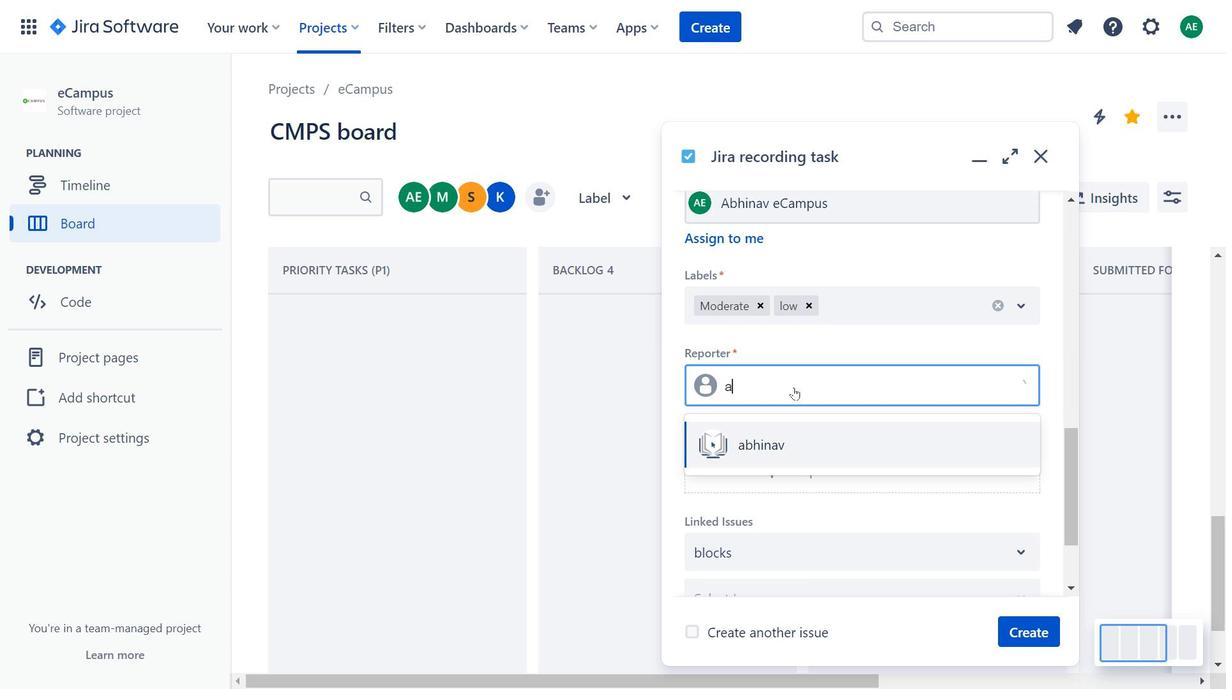
Action: Key pressed an
Screenshot: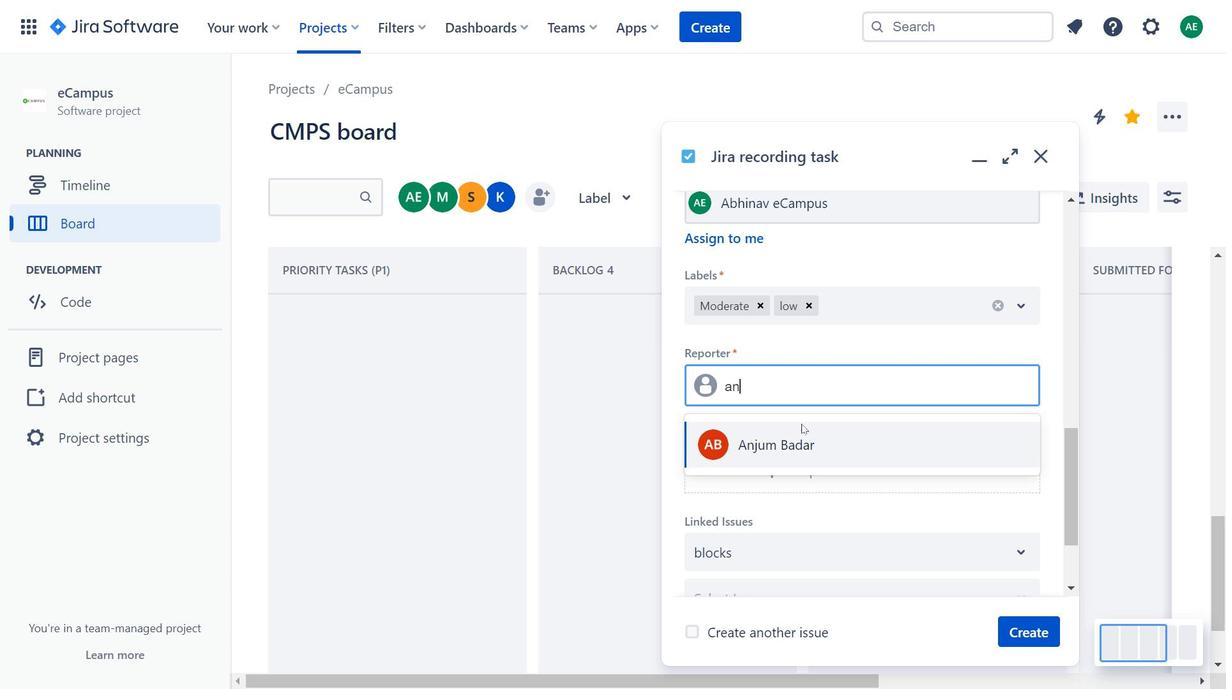 
Action: Mouse moved to (808, 410)
Screenshot: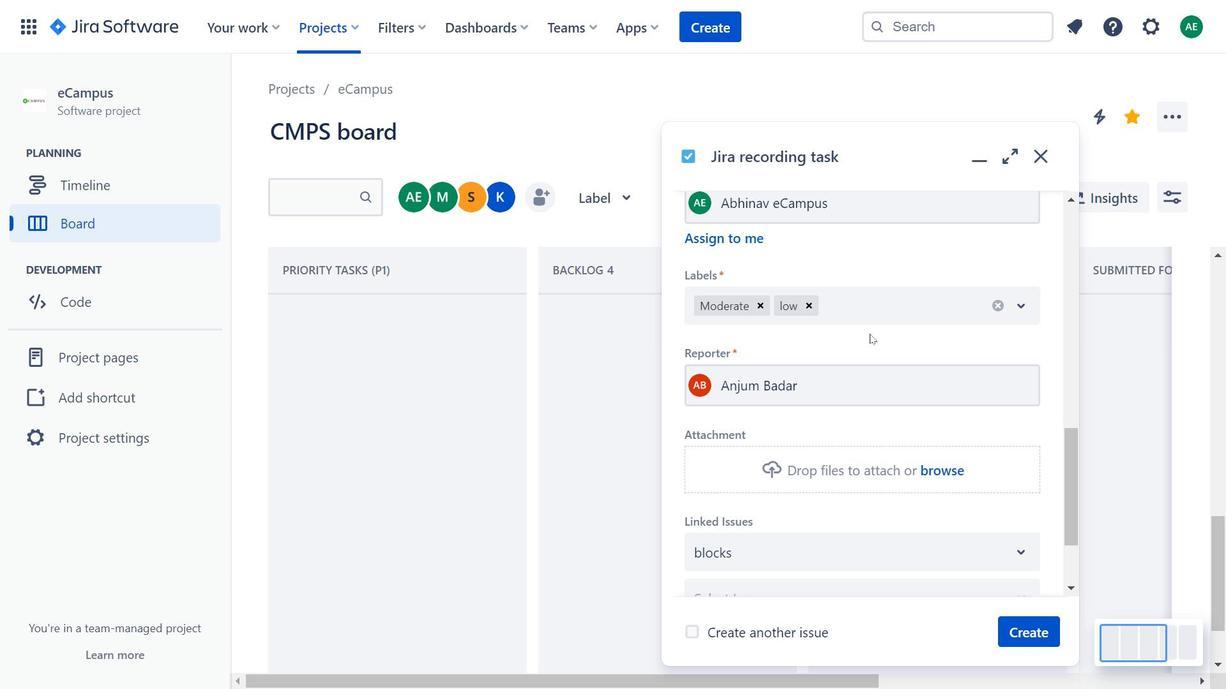 
Action: Mouse pressed left at (808, 410)
Screenshot: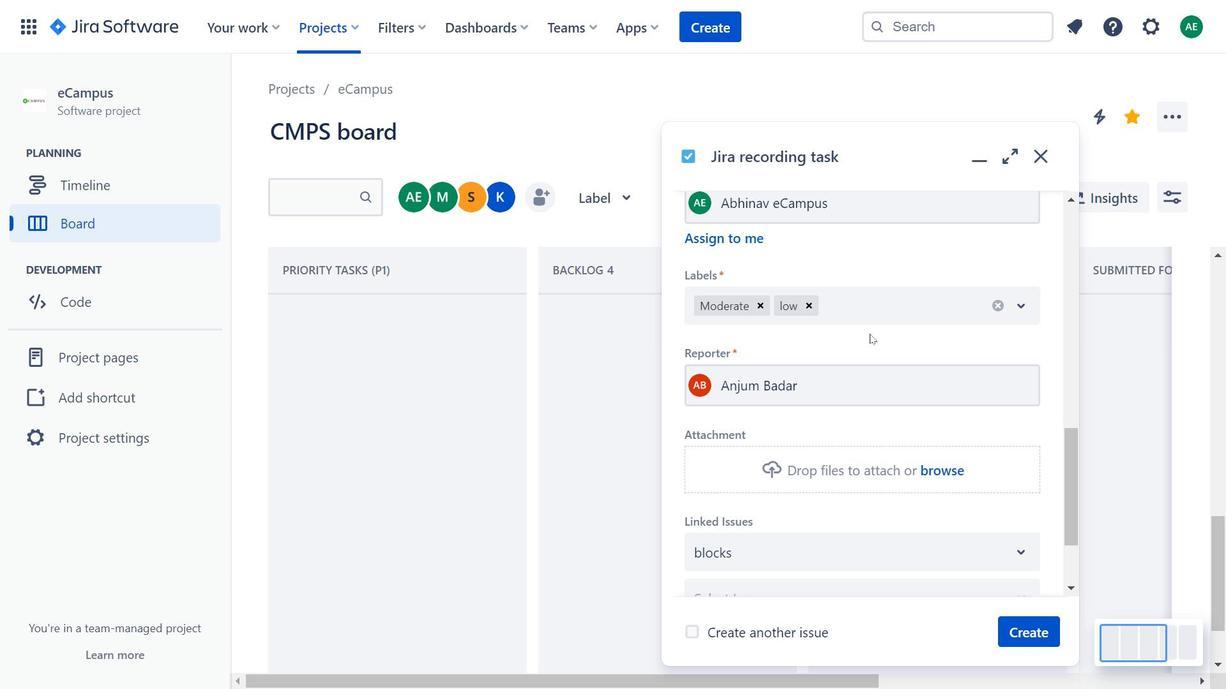 
Action: Mouse moved to (842, 367)
Screenshot: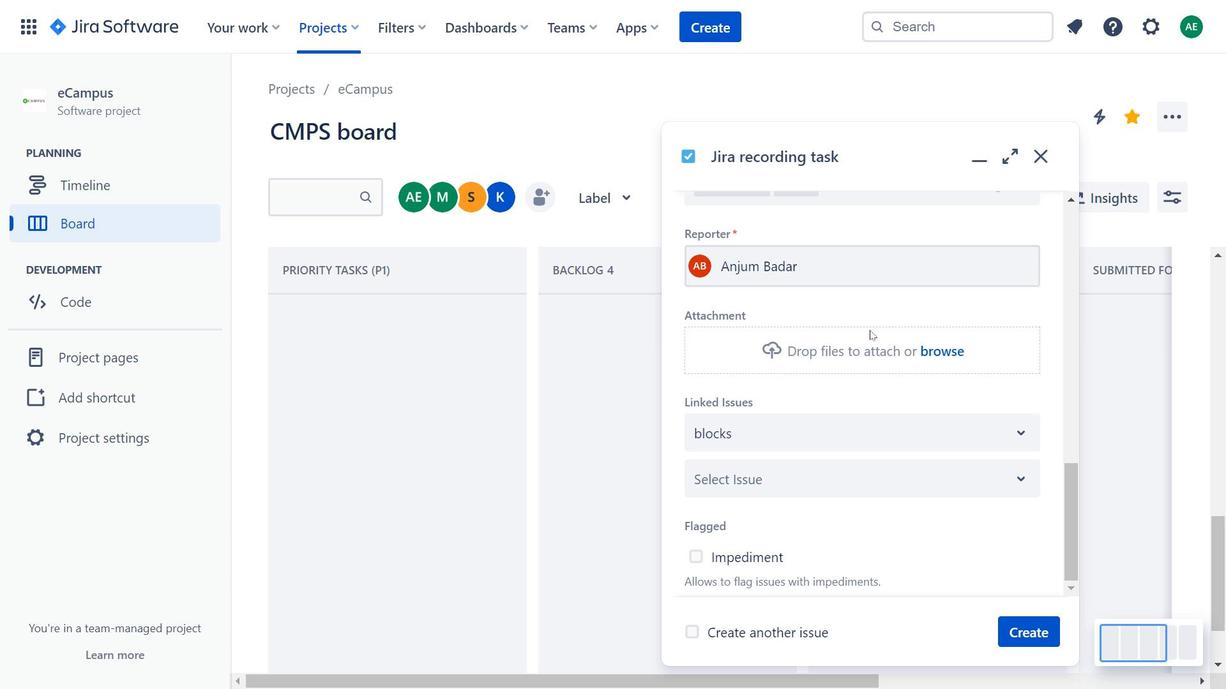 
Action: Mouse scrolled (842, 367) with delta (0, 0)
Screenshot: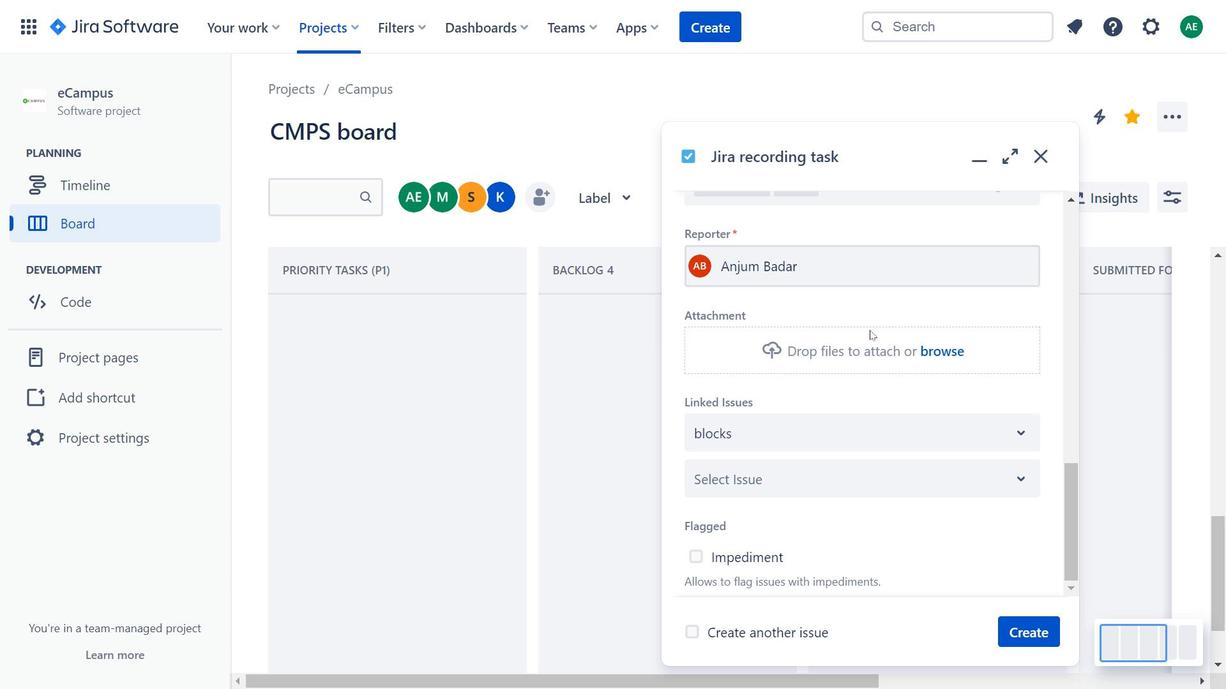 
Action: Mouse scrolled (842, 367) with delta (0, 0)
Screenshot: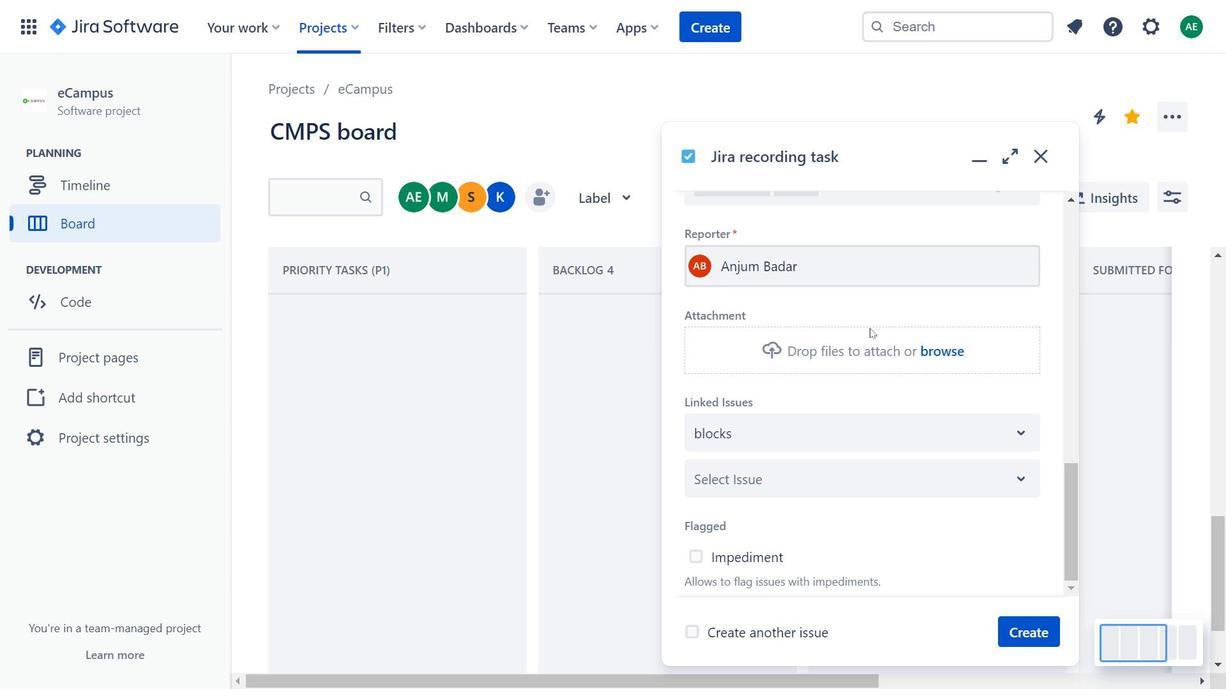 
Action: Mouse scrolled (842, 367) with delta (0, 0)
Screenshot: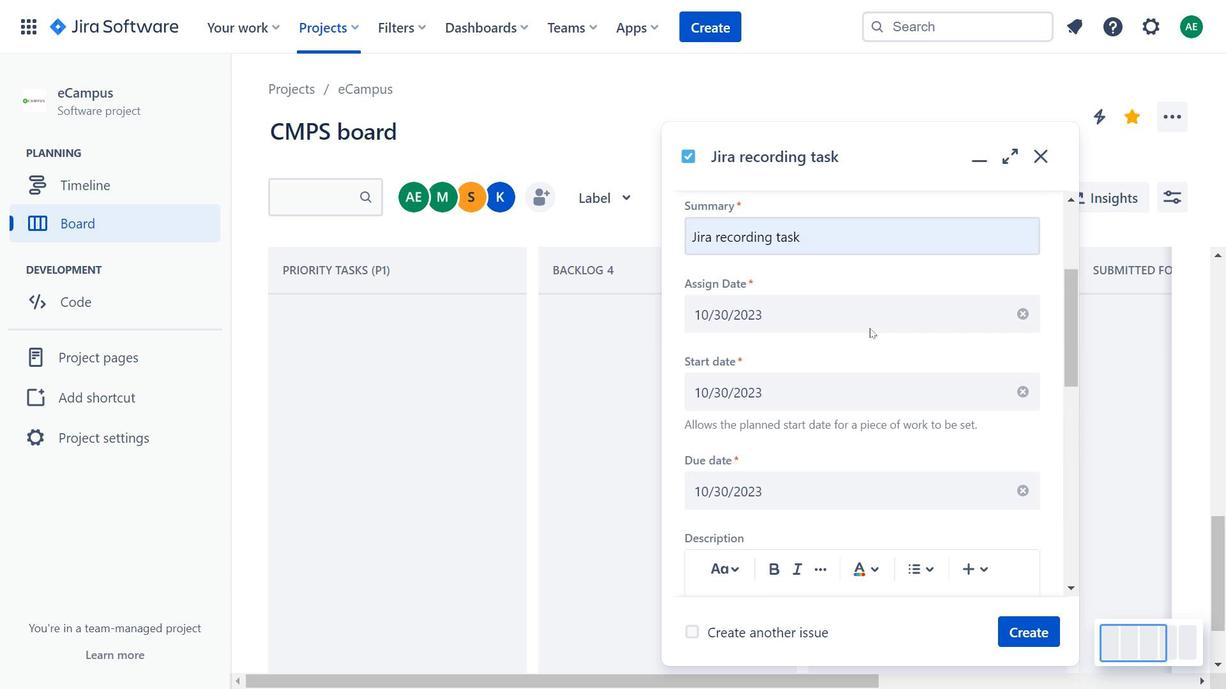 
Action: Mouse scrolled (842, 367) with delta (0, 0)
Screenshot: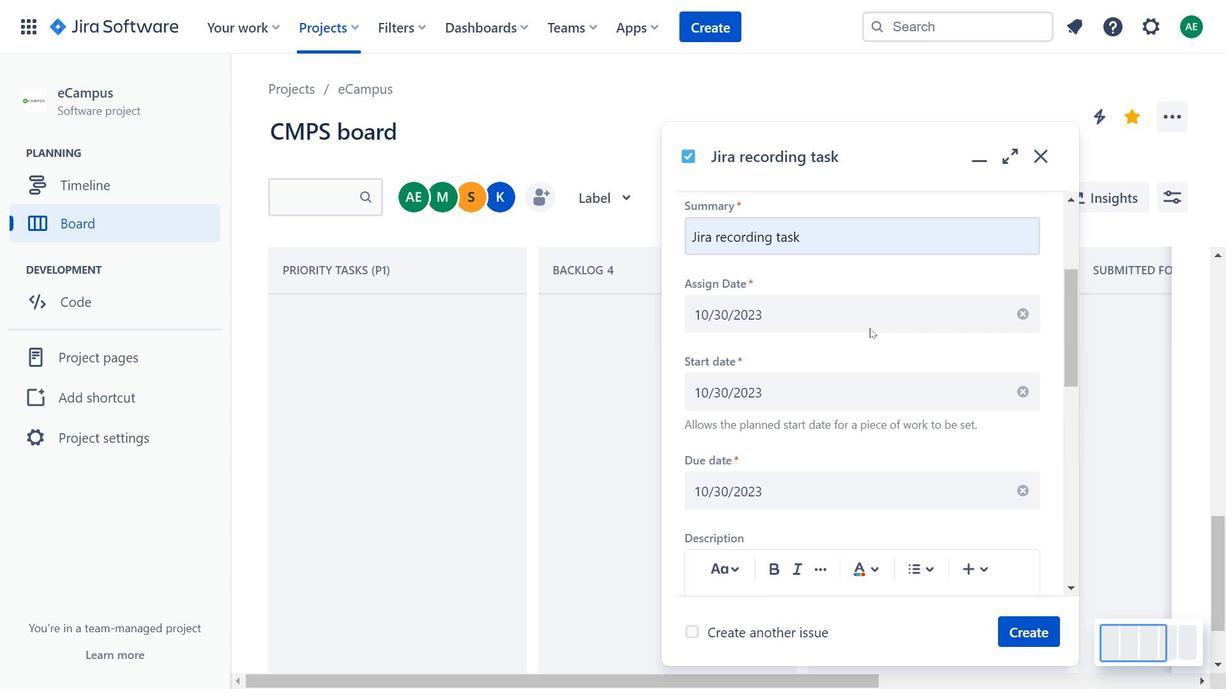 
Action: Mouse scrolled (842, 367) with delta (0, 0)
Screenshot: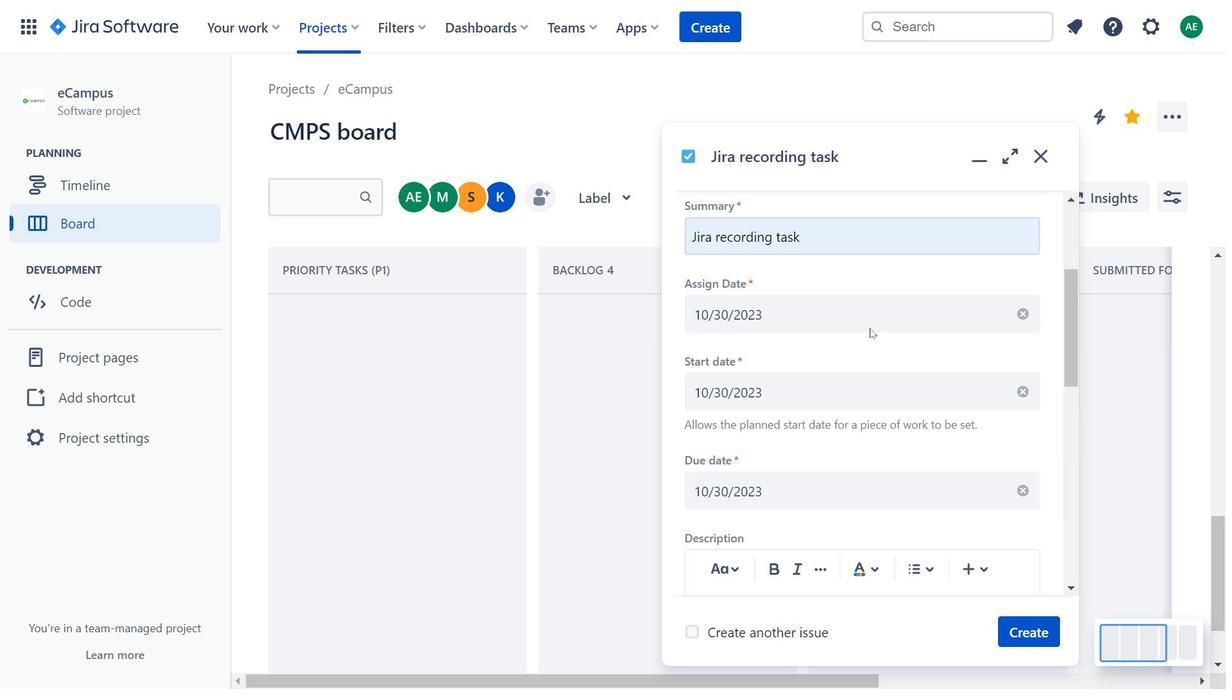 
Action: Mouse scrolled (842, 367) with delta (0, 0)
Screenshot: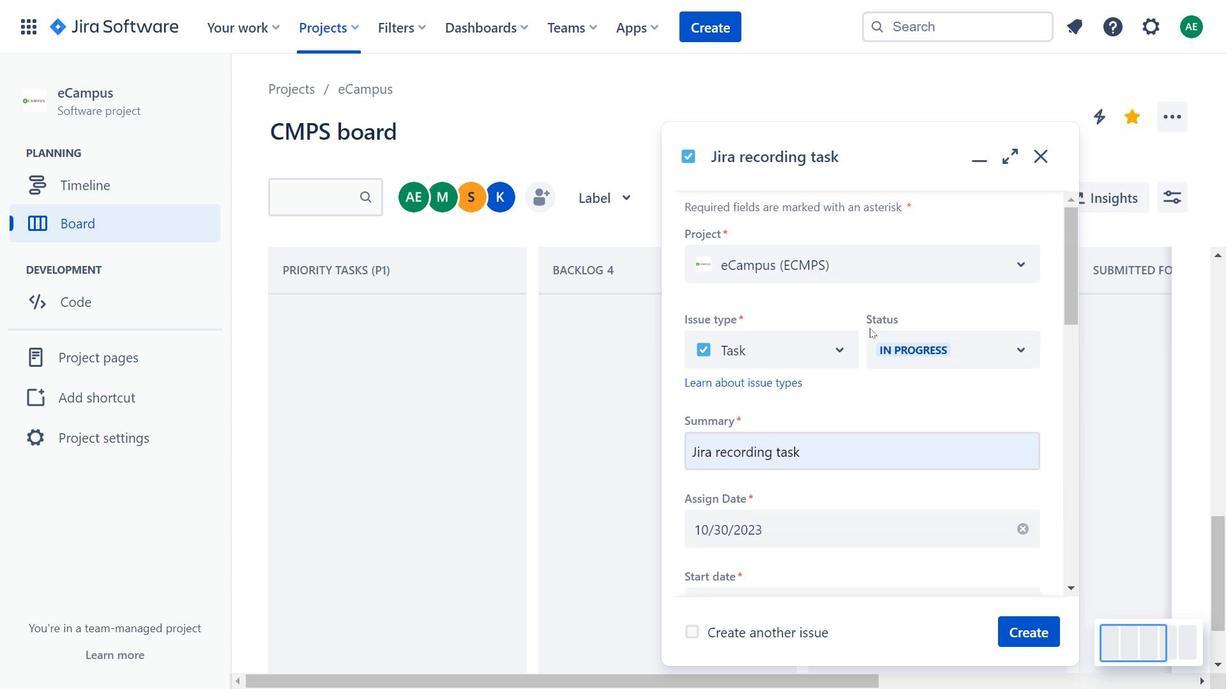 
Action: Mouse moved to (842, 367)
Screenshot: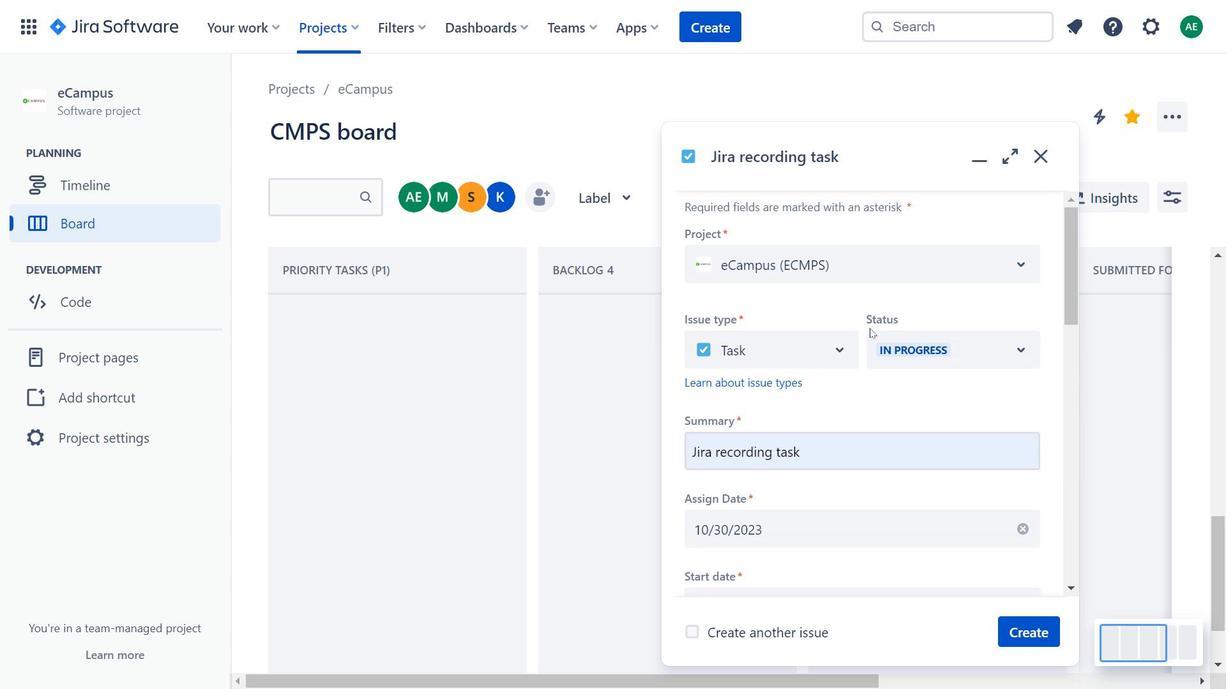 
Action: Mouse scrolled (842, 367) with delta (0, 0)
Screenshot: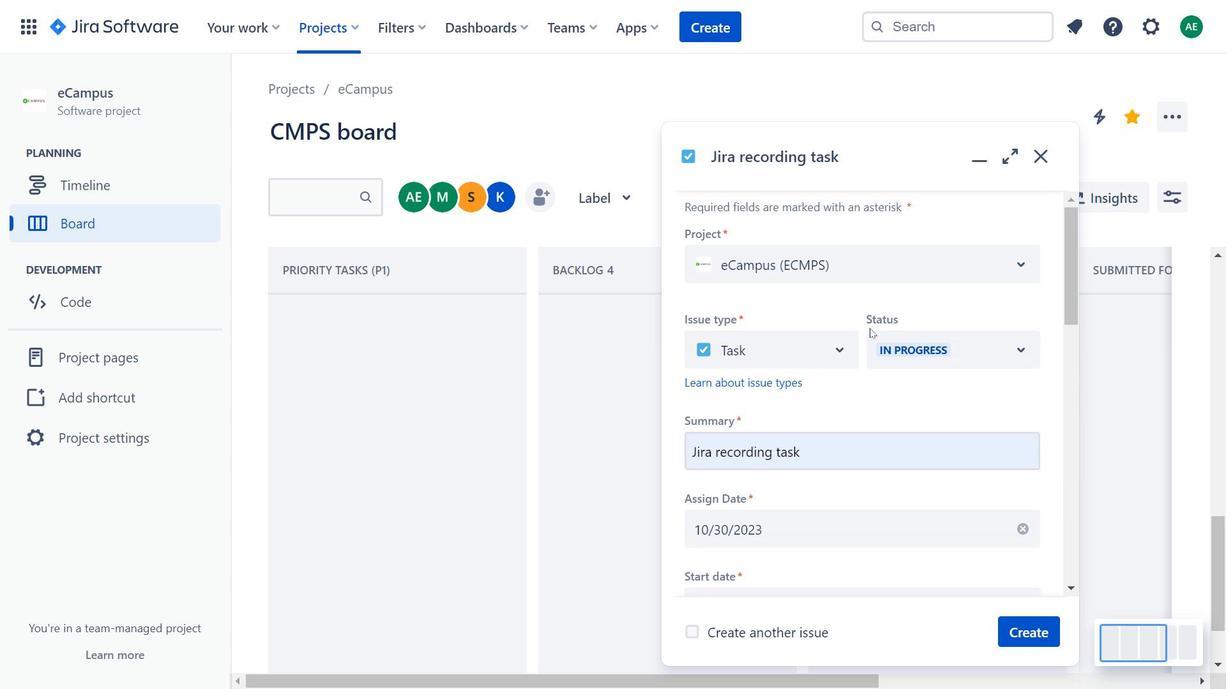 
Action: Mouse scrolled (842, 367) with delta (0, 0)
Screenshot: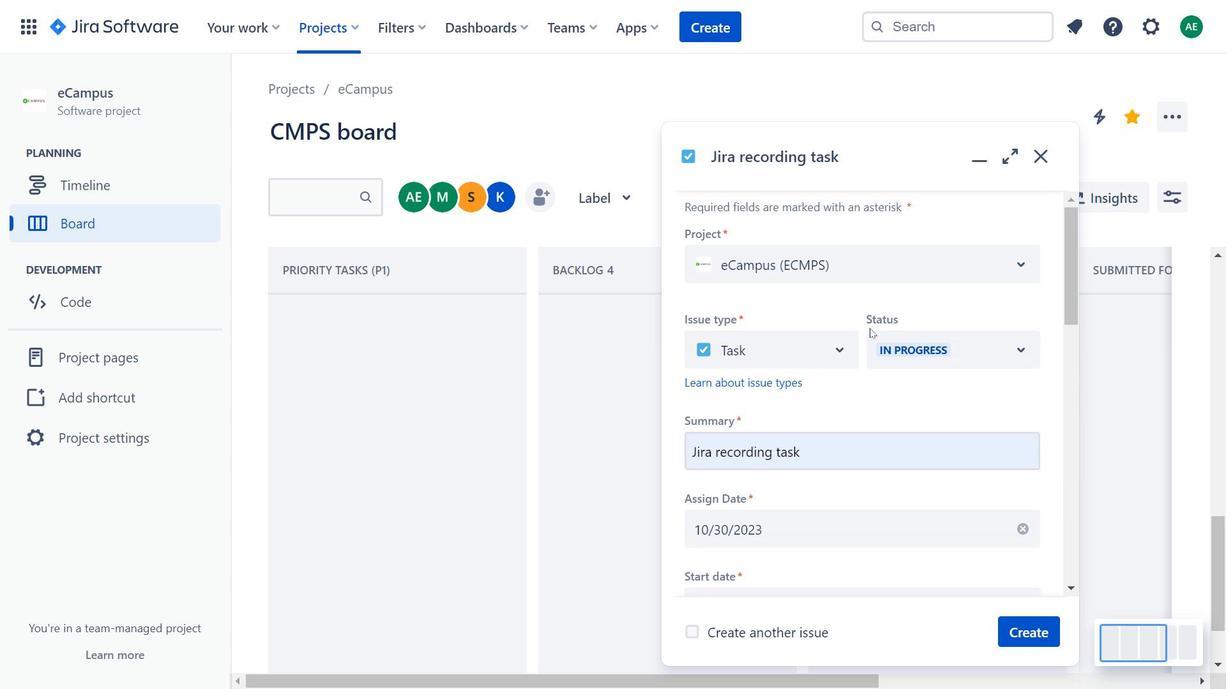 
Action: Mouse scrolled (842, 367) with delta (0, 0)
Screenshot: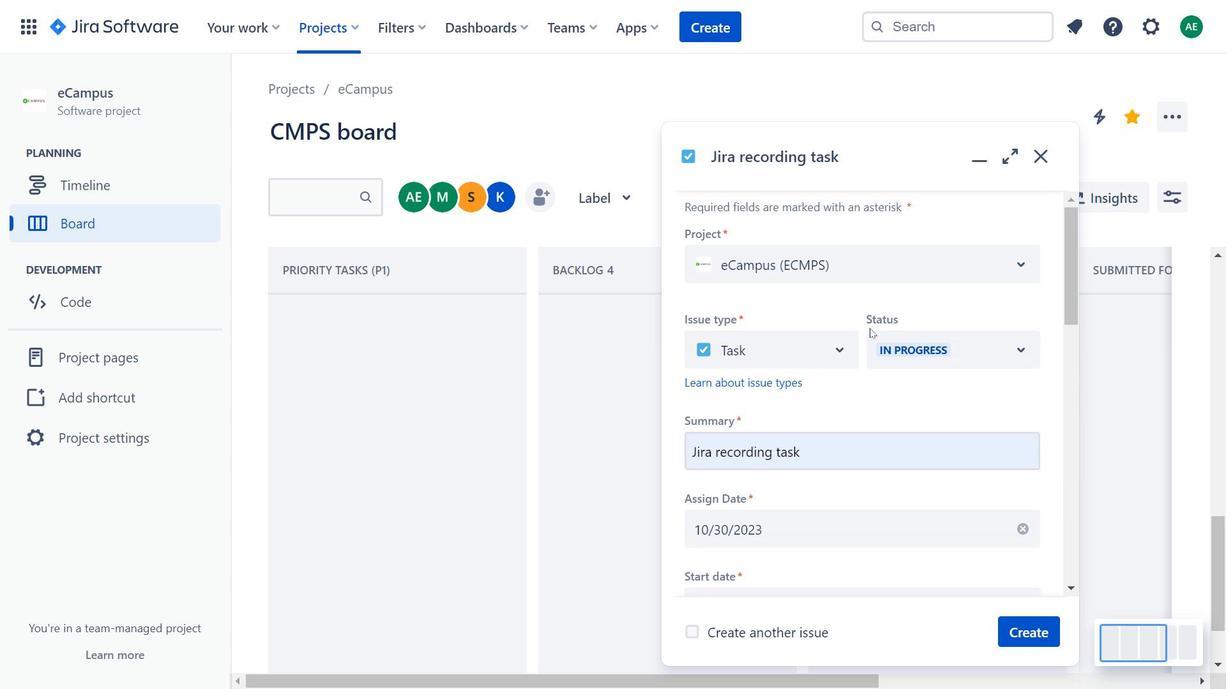 
Action: Mouse moved to (842, 367)
Screenshot: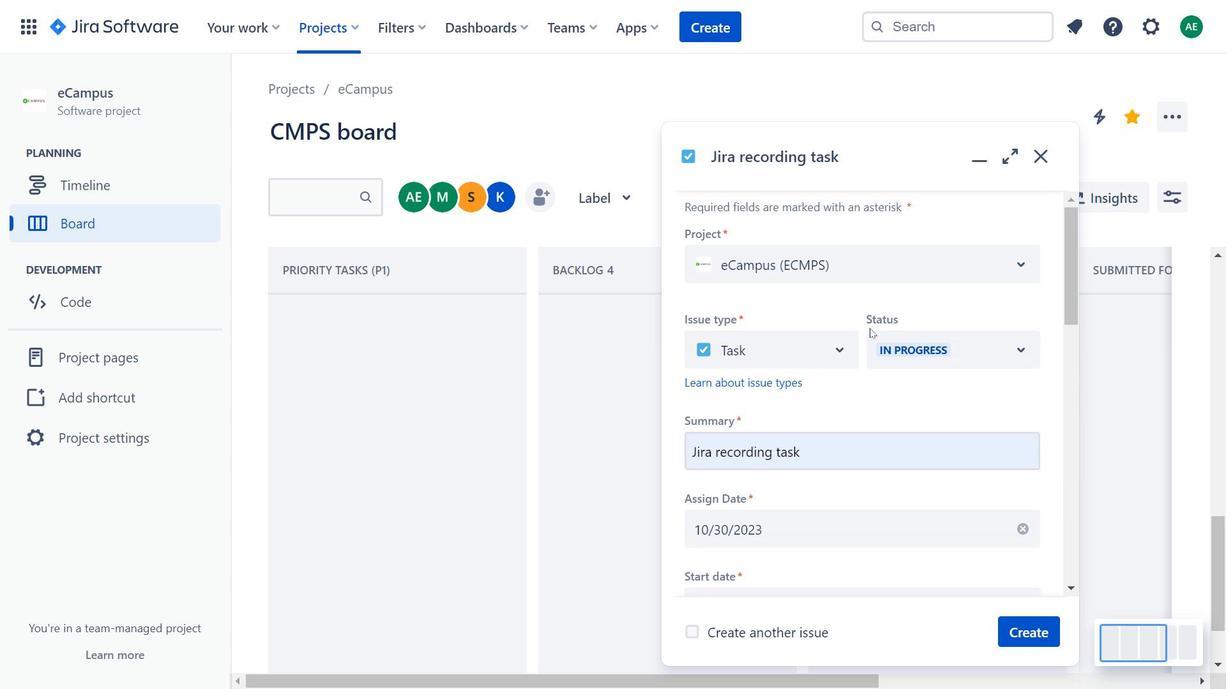 
Action: Mouse scrolled (842, 367) with delta (0, 0)
Screenshot: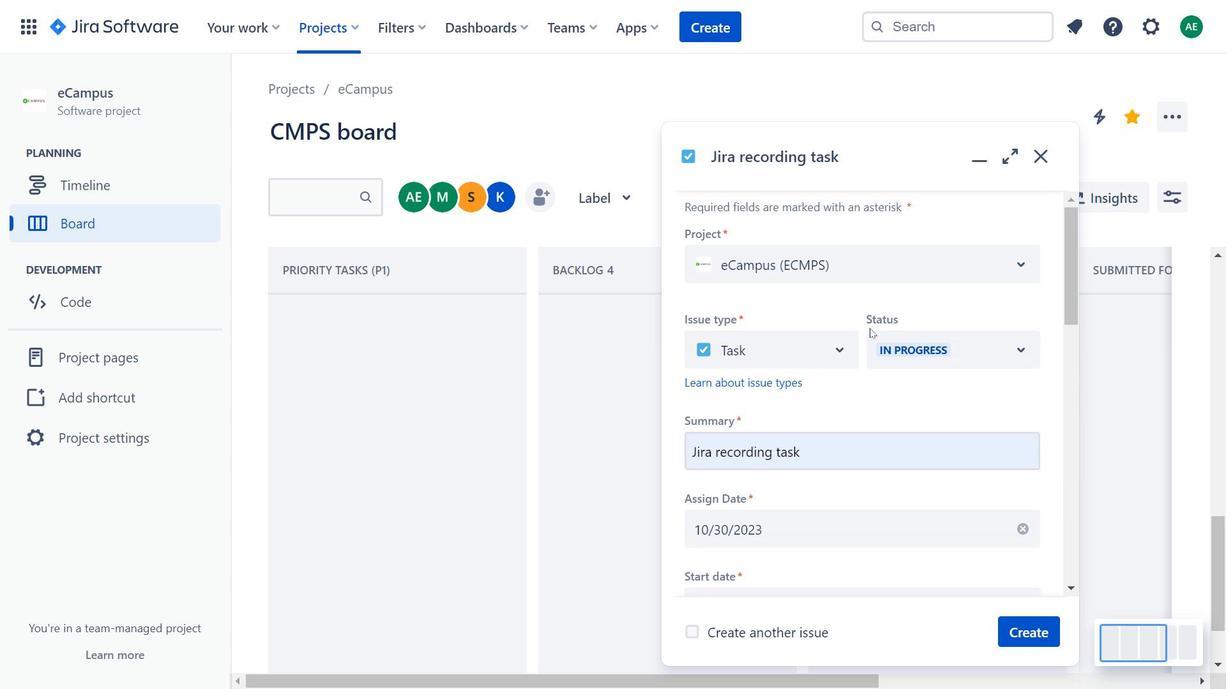 
Action: Mouse moved to (842, 367)
Screenshot: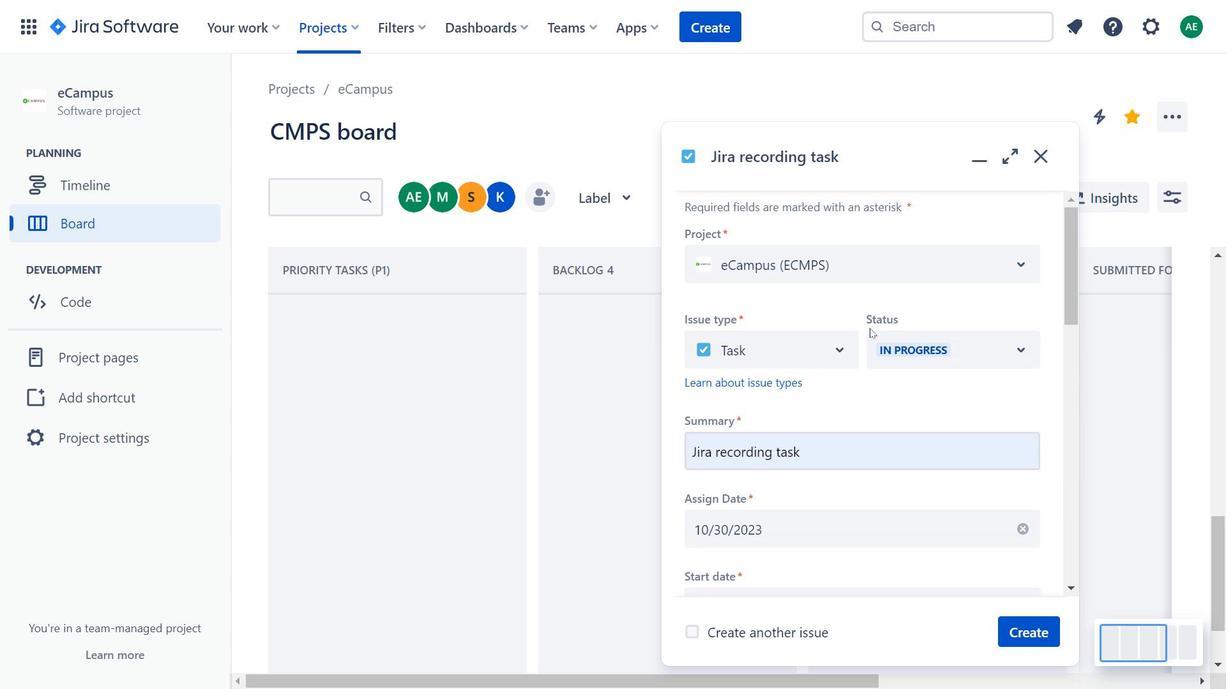 
Action: Mouse scrolled (842, 367) with delta (0, 0)
Screenshot: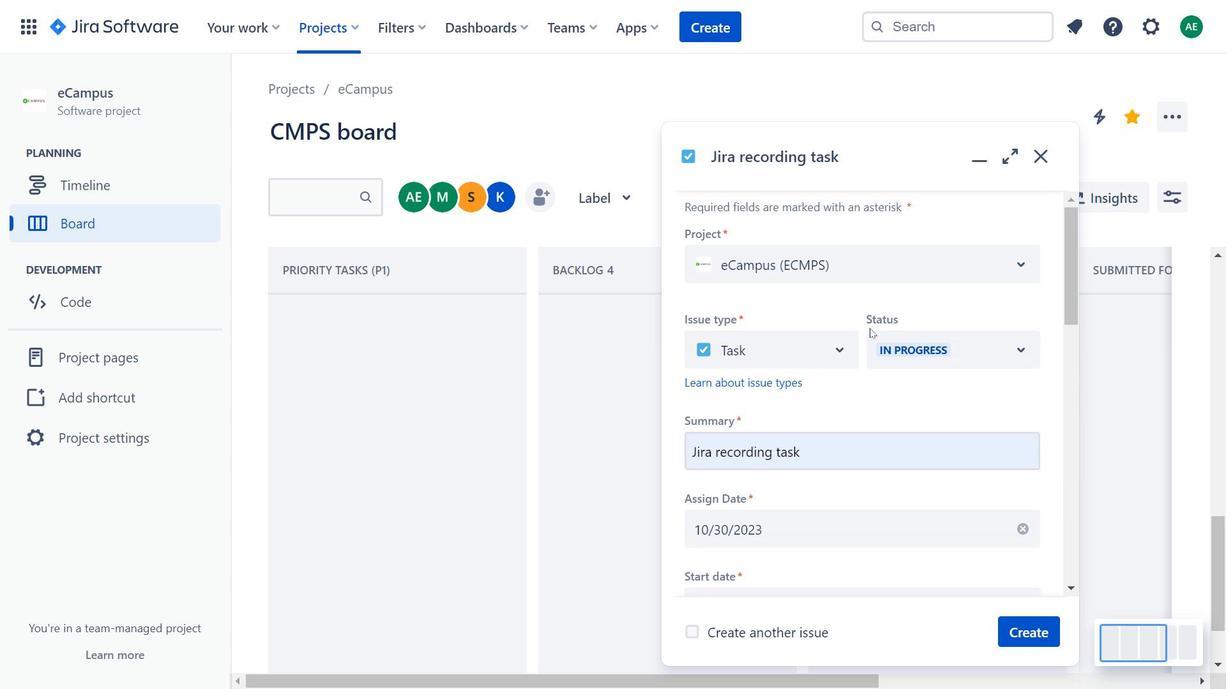 
Action: Mouse scrolled (842, 367) with delta (0, 0)
Screenshot: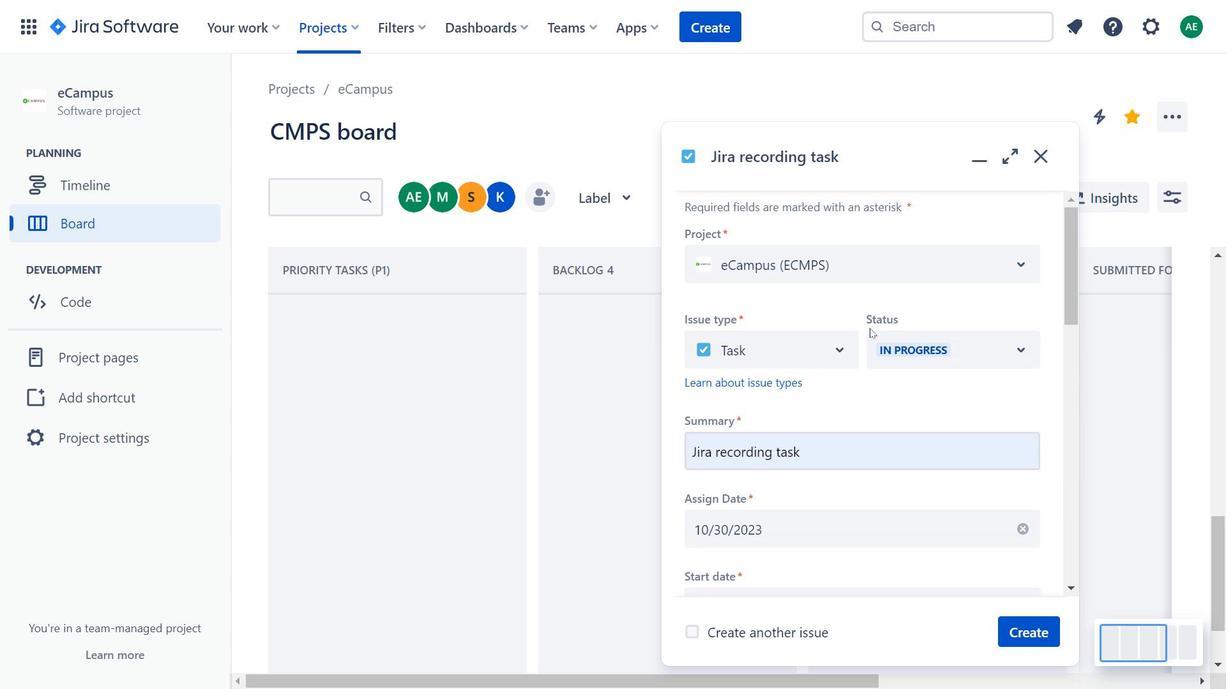 
Action: Mouse scrolled (842, 367) with delta (0, 0)
Screenshot: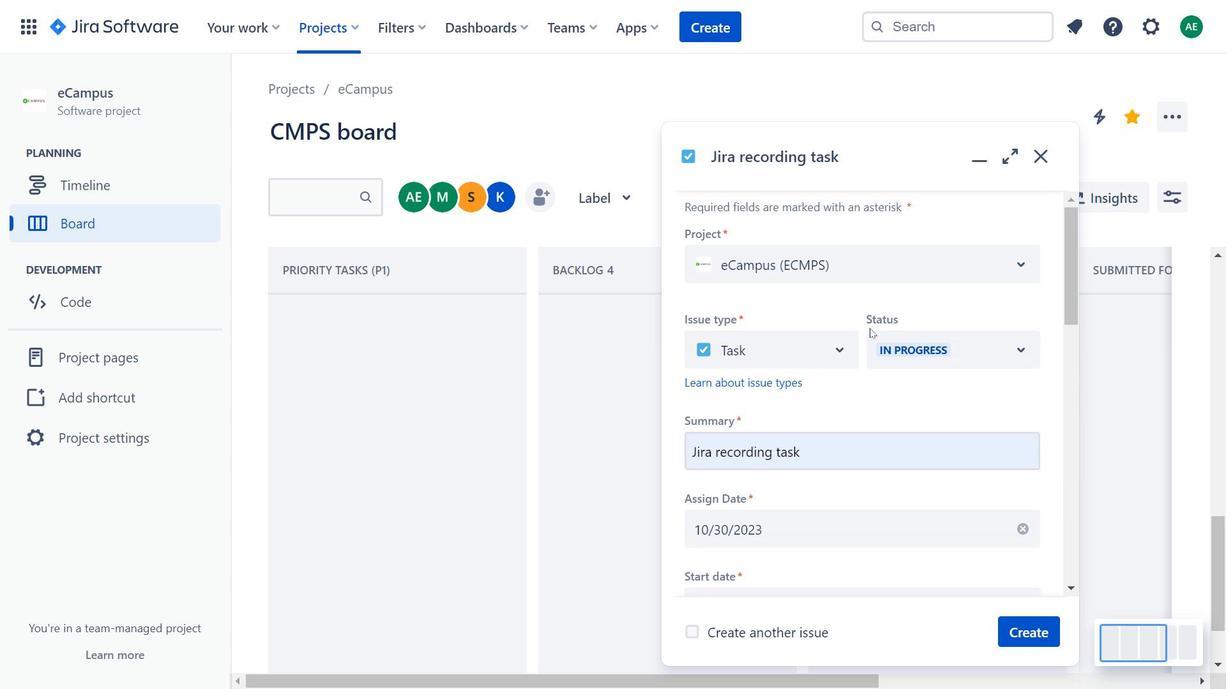 
Action: Mouse scrolled (842, 367) with delta (0, 0)
Screenshot: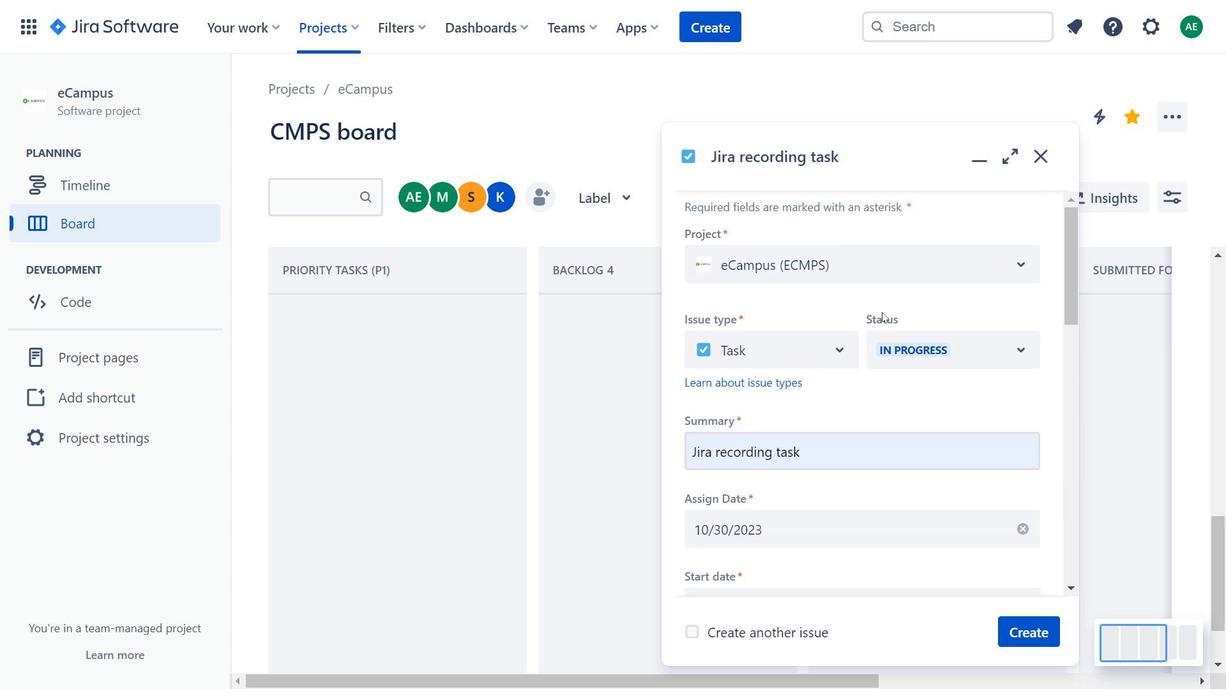 
Action: Mouse scrolled (842, 367) with delta (0, 0)
Screenshot: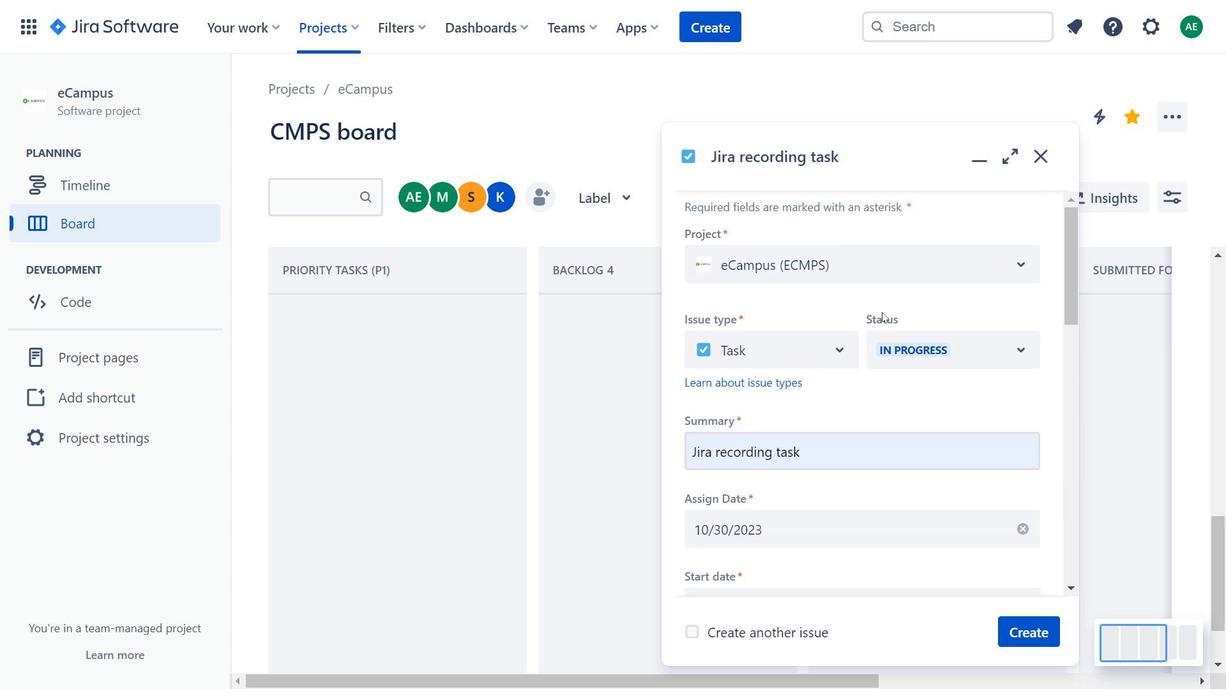 
Action: Mouse scrolled (842, 367) with delta (0, 0)
Screenshot: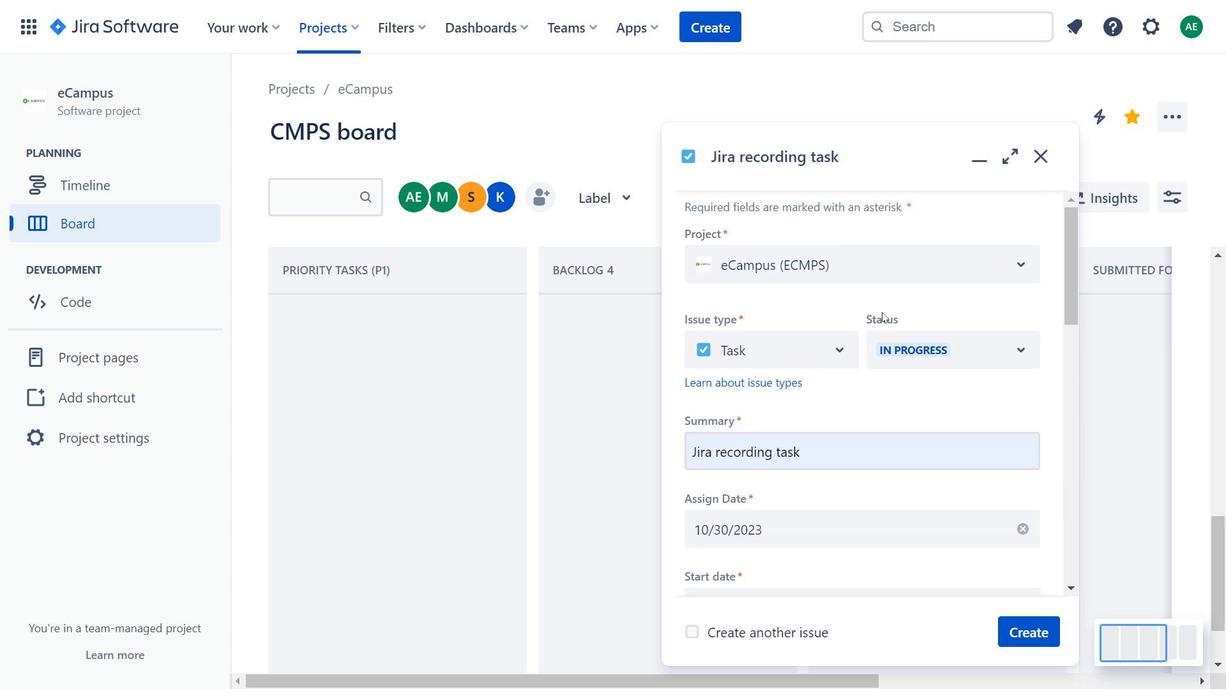 
Action: Mouse moved to (938, 489)
Screenshot: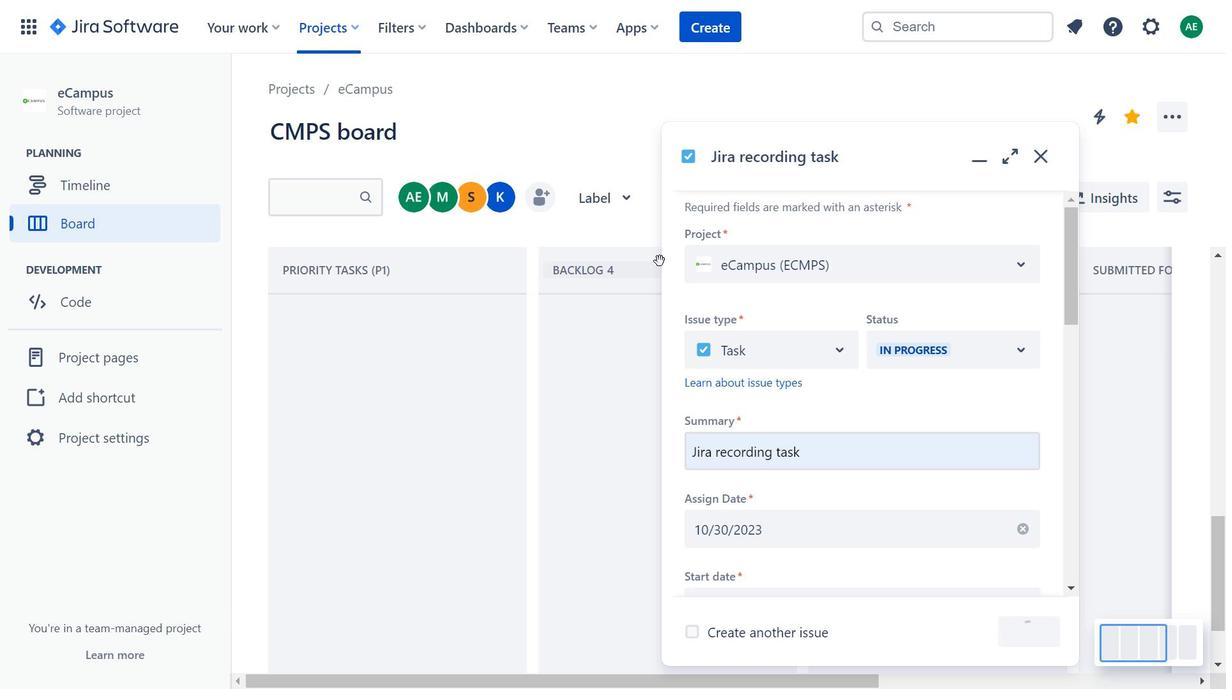 
Action: Mouse pressed left at (938, 489)
Screenshot: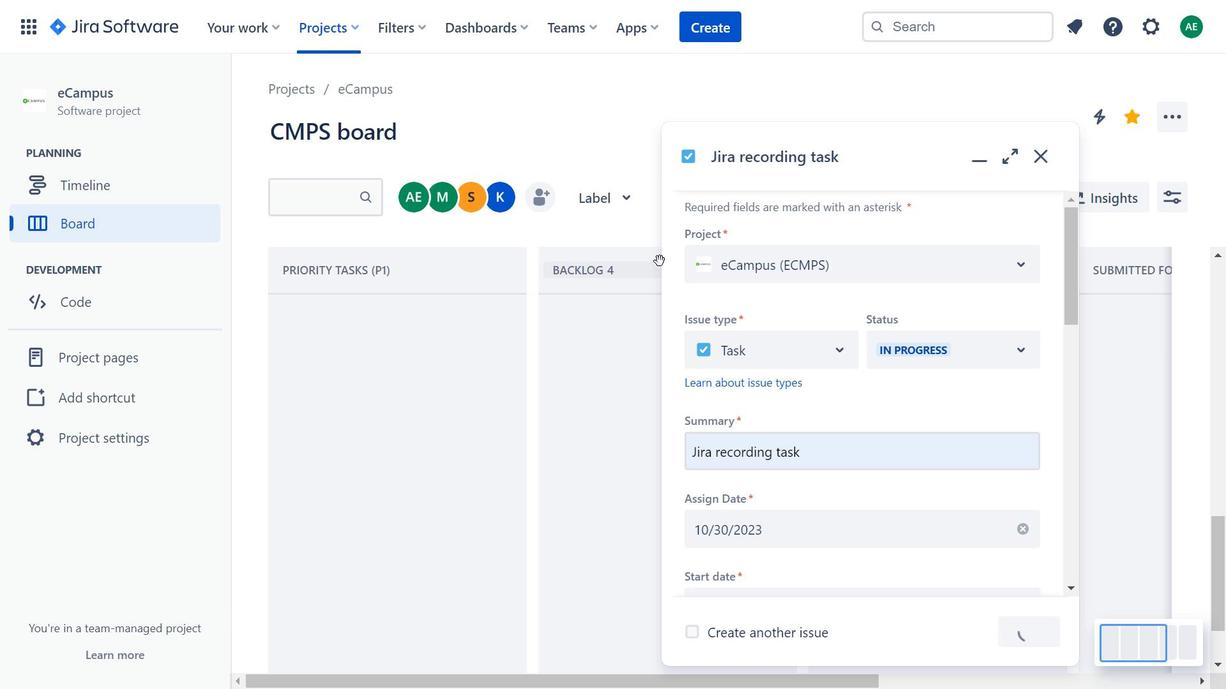 
Action: Mouse moved to (901, 431)
Screenshot: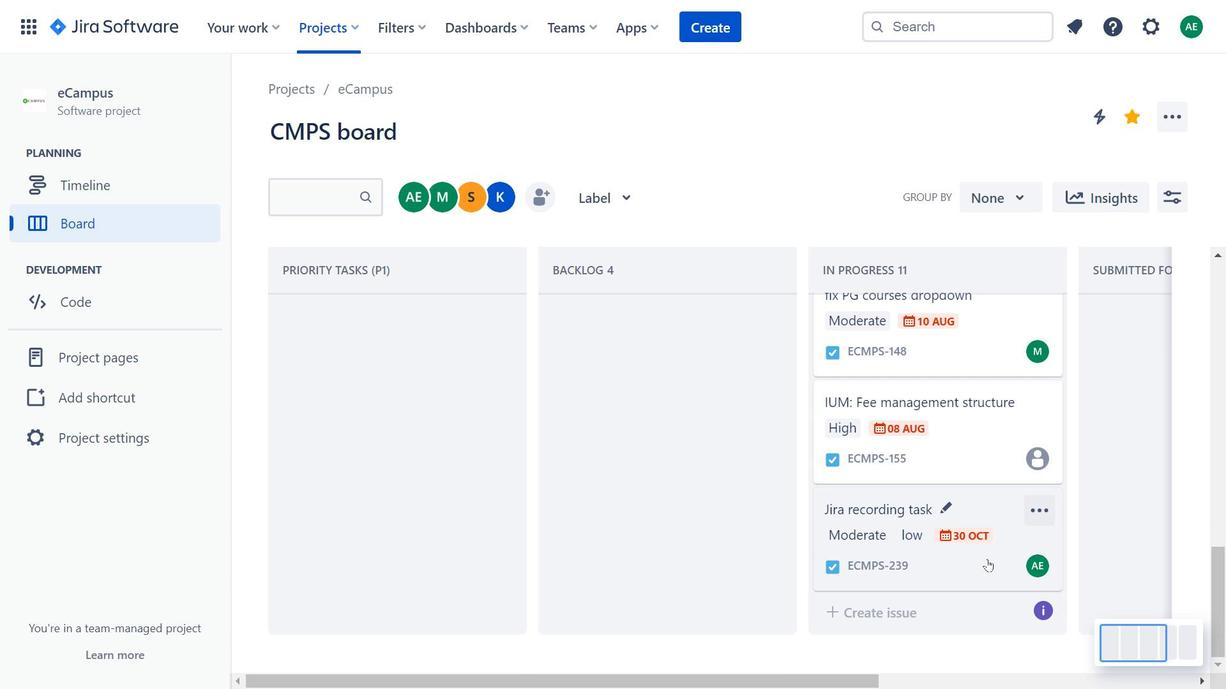 
Action: Mouse scrolled (901, 430) with delta (0, 0)
Screenshot: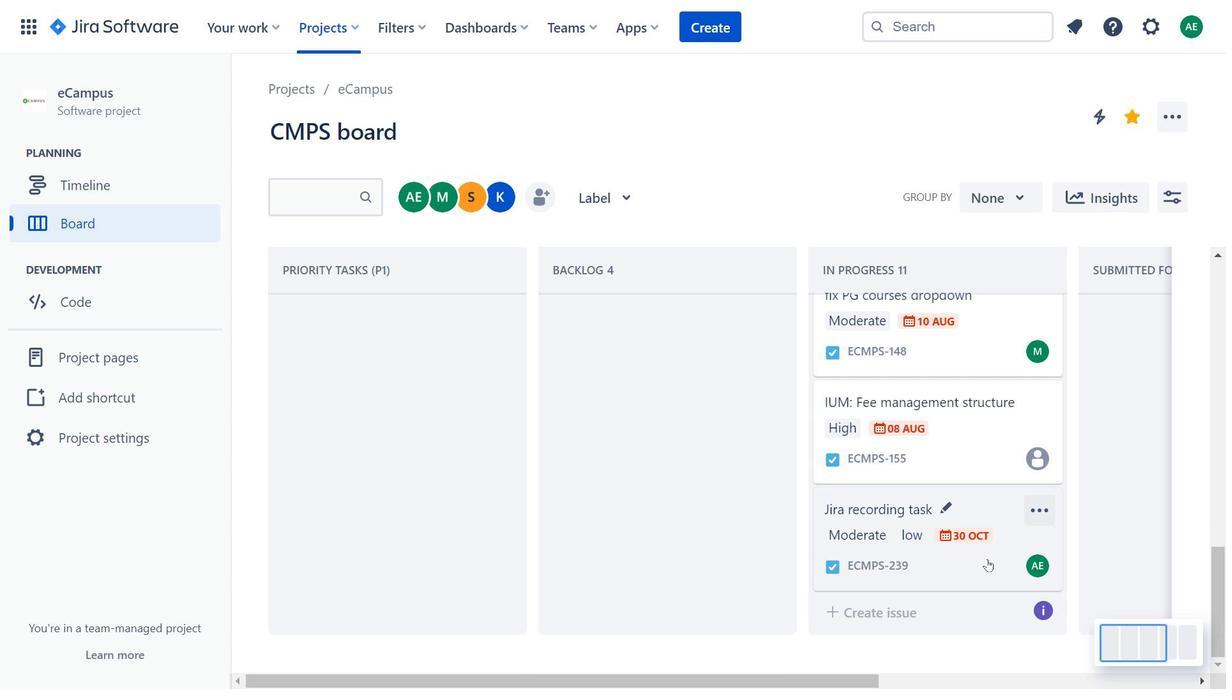 
Action: Mouse scrolled (901, 430) with delta (0, 0)
Screenshot: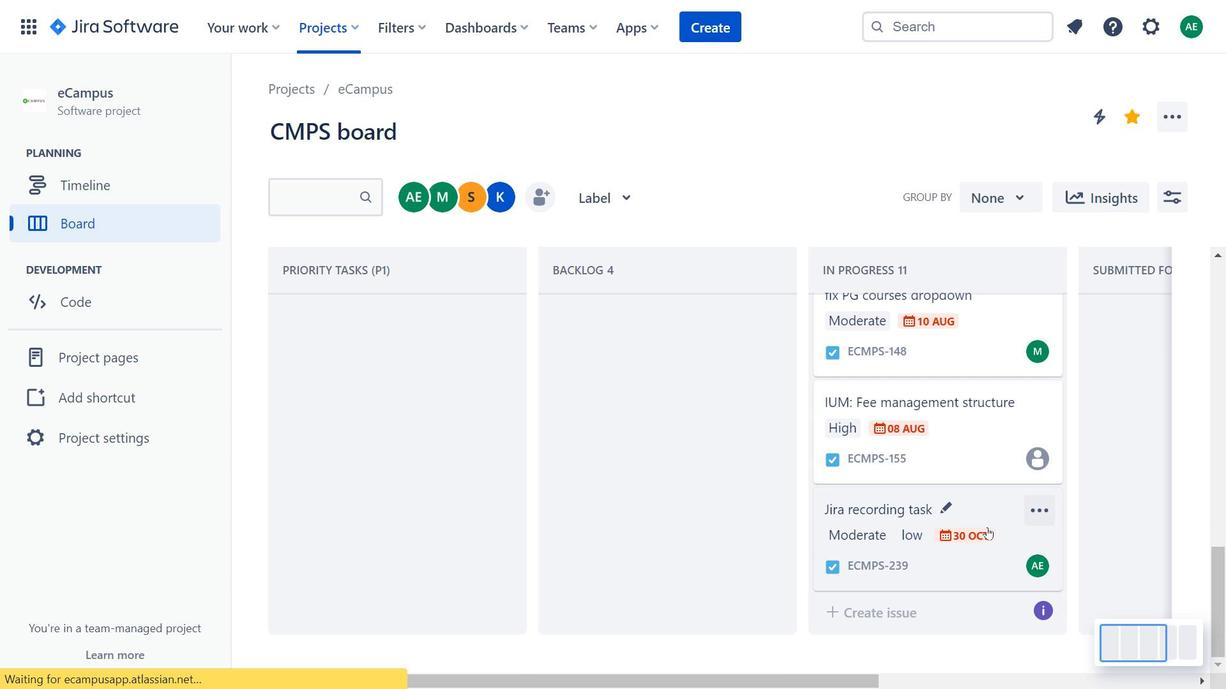 
Action: Mouse scrolled (901, 430) with delta (0, 0)
Screenshot: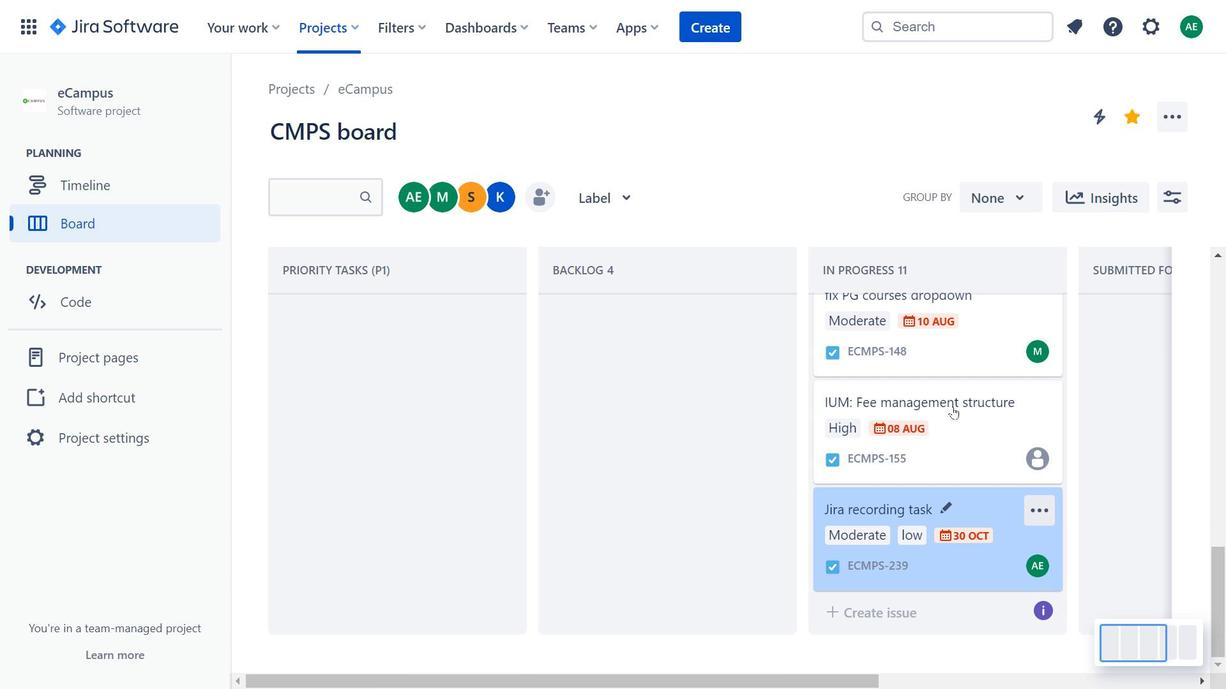 
Action: Mouse scrolled (901, 430) with delta (0, 0)
Screenshot: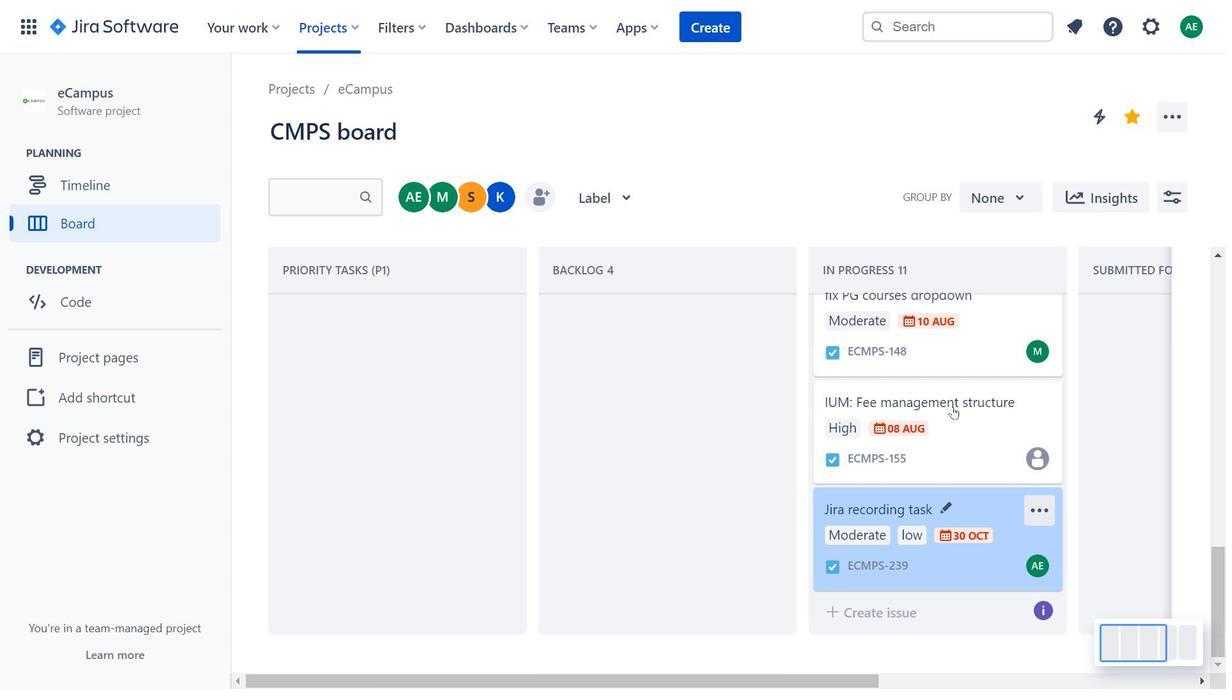 
Action: Mouse moved to (907, 457)
Screenshot: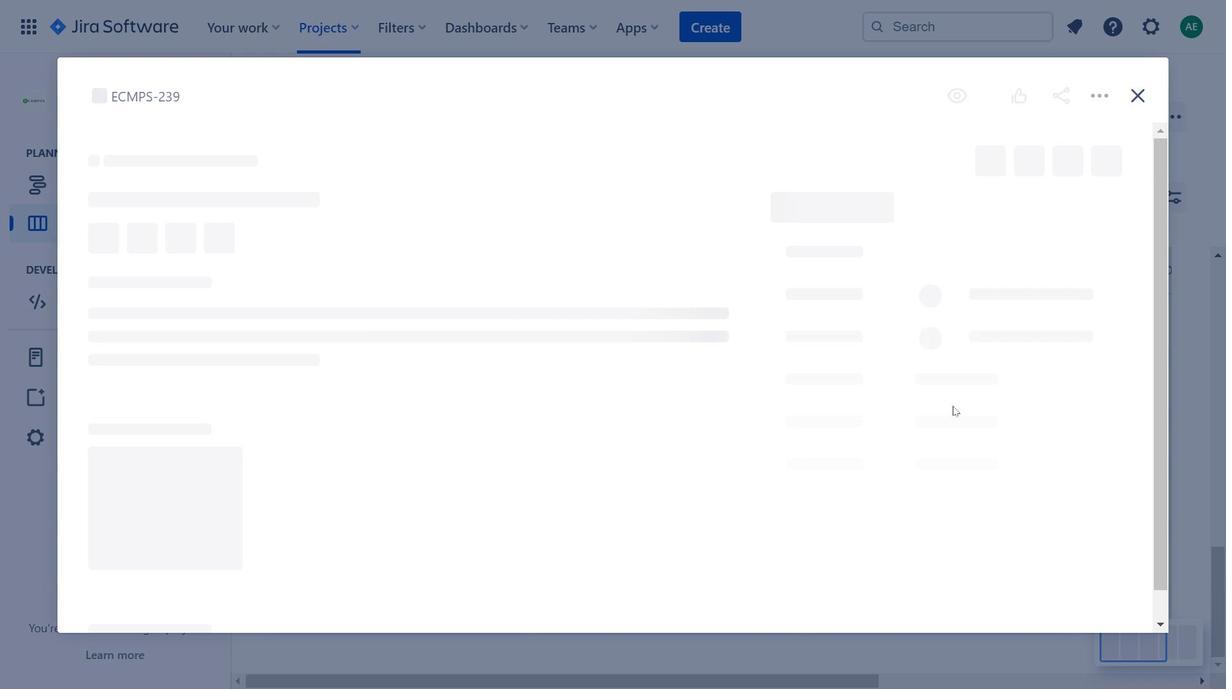 
Action: Mouse pressed left at (907, 457)
Screenshot: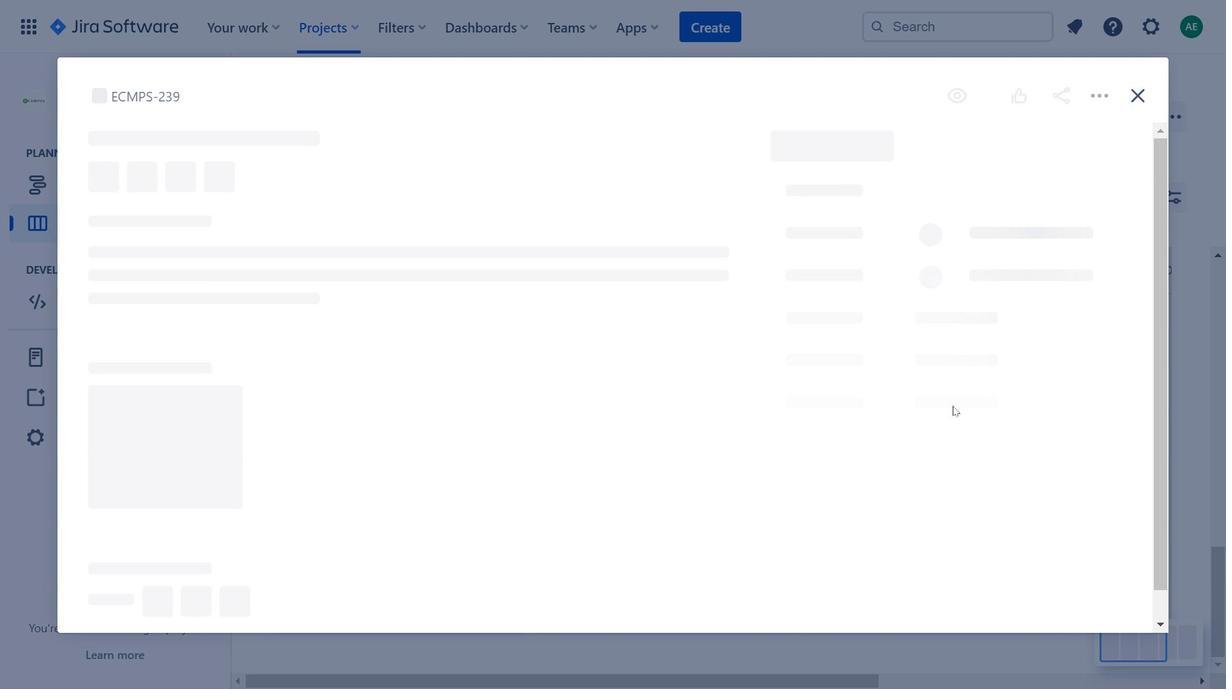 
Action: Mouse moved to (842, 292)
Screenshot: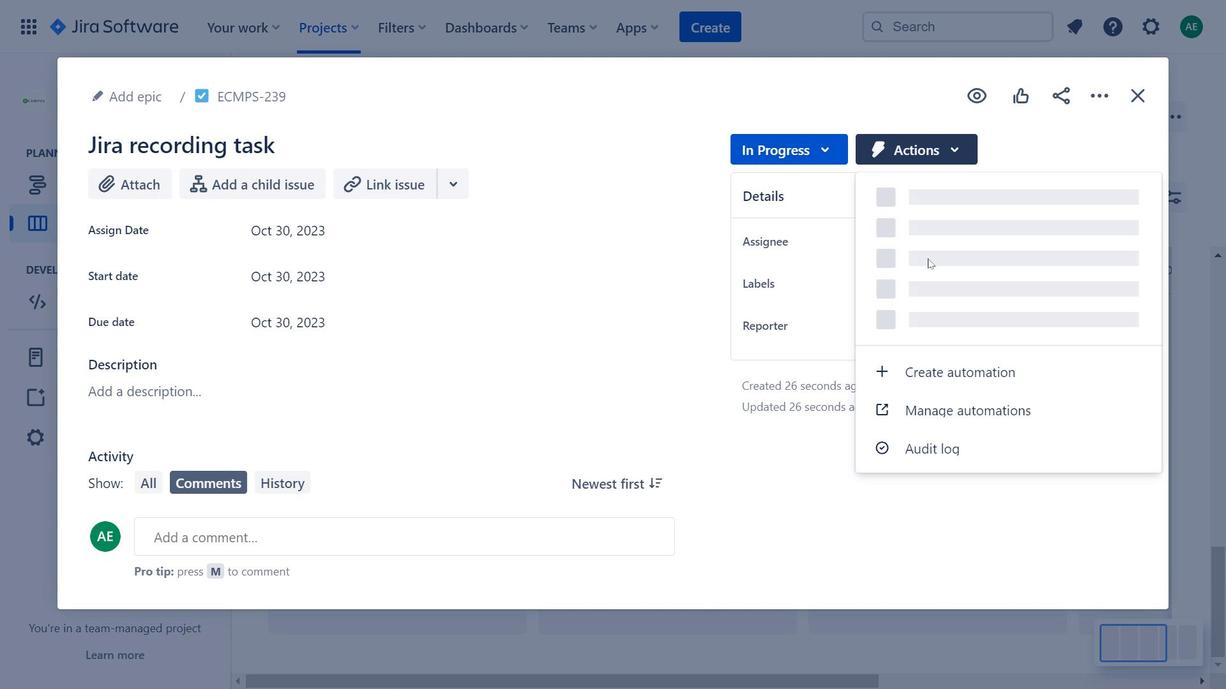 
Action: Mouse pressed left at (842, 292)
Screenshot: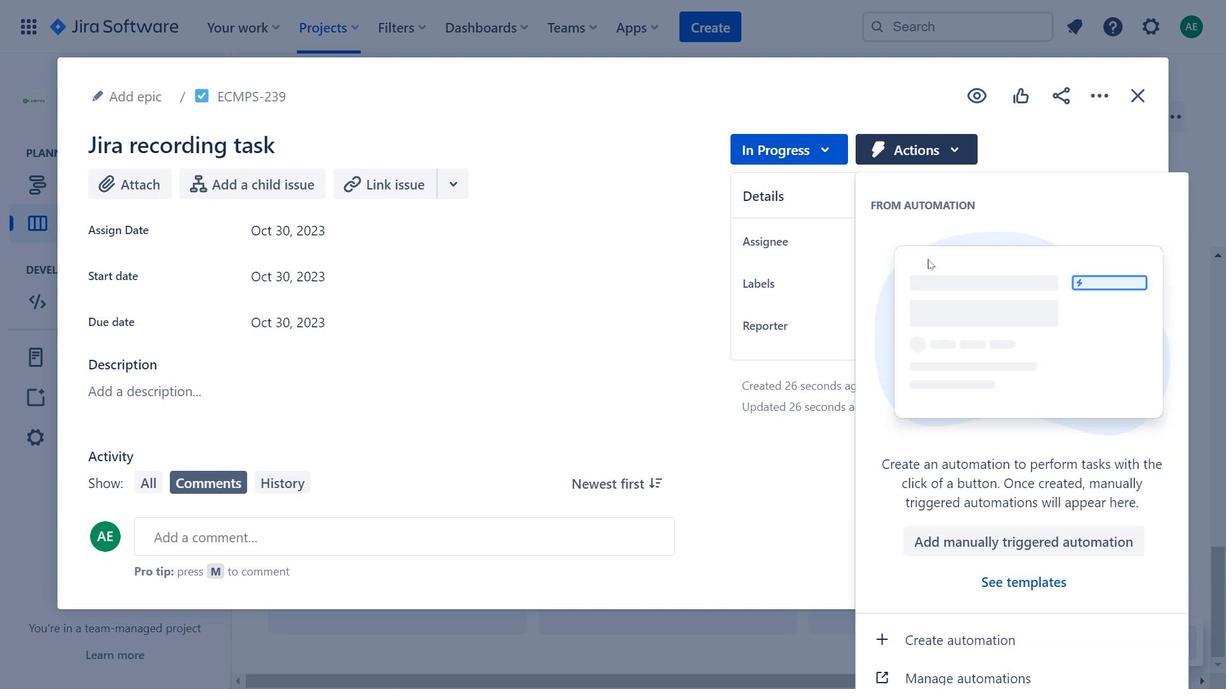 
Action: Mouse moved to (946, 466)
Screenshot: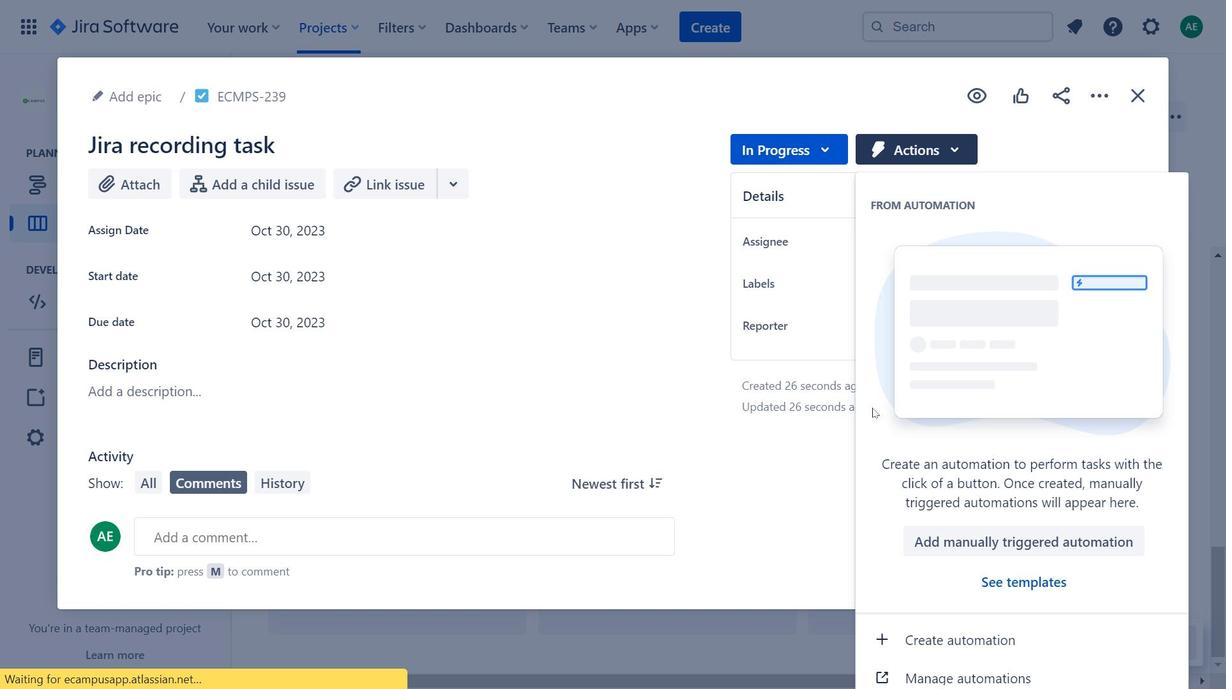 
Action: Mouse pressed left at (946, 466)
Screenshot: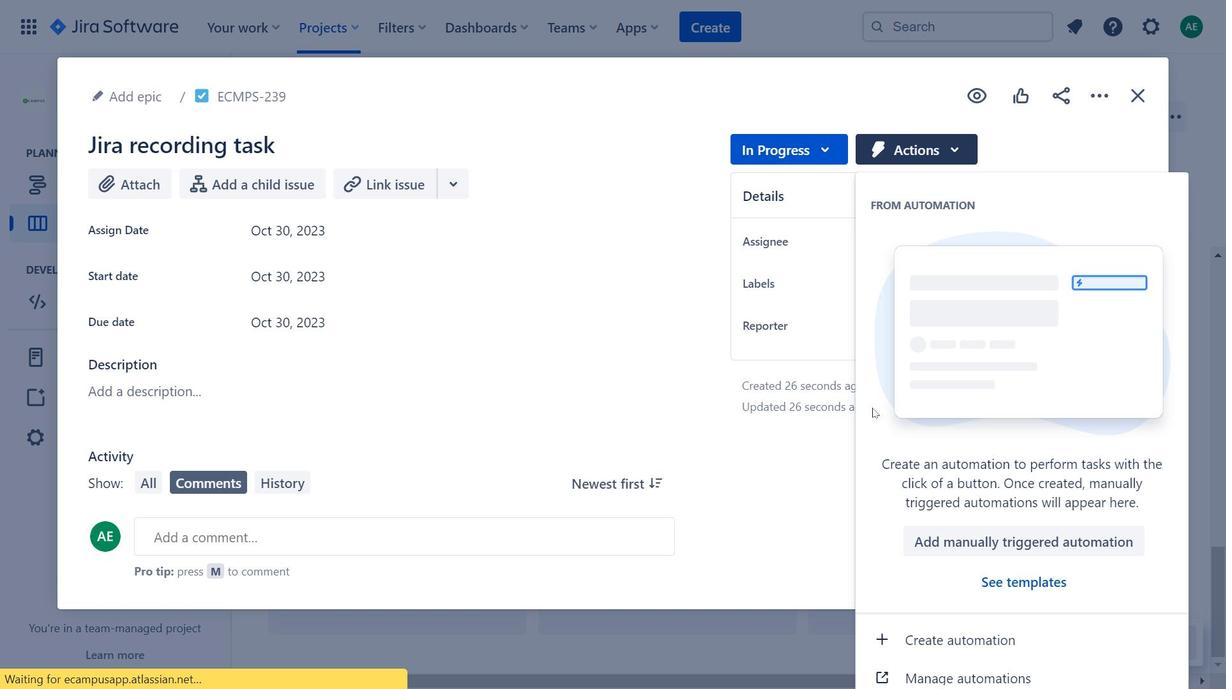 
Action: Mouse moved to (613, 380)
Screenshot: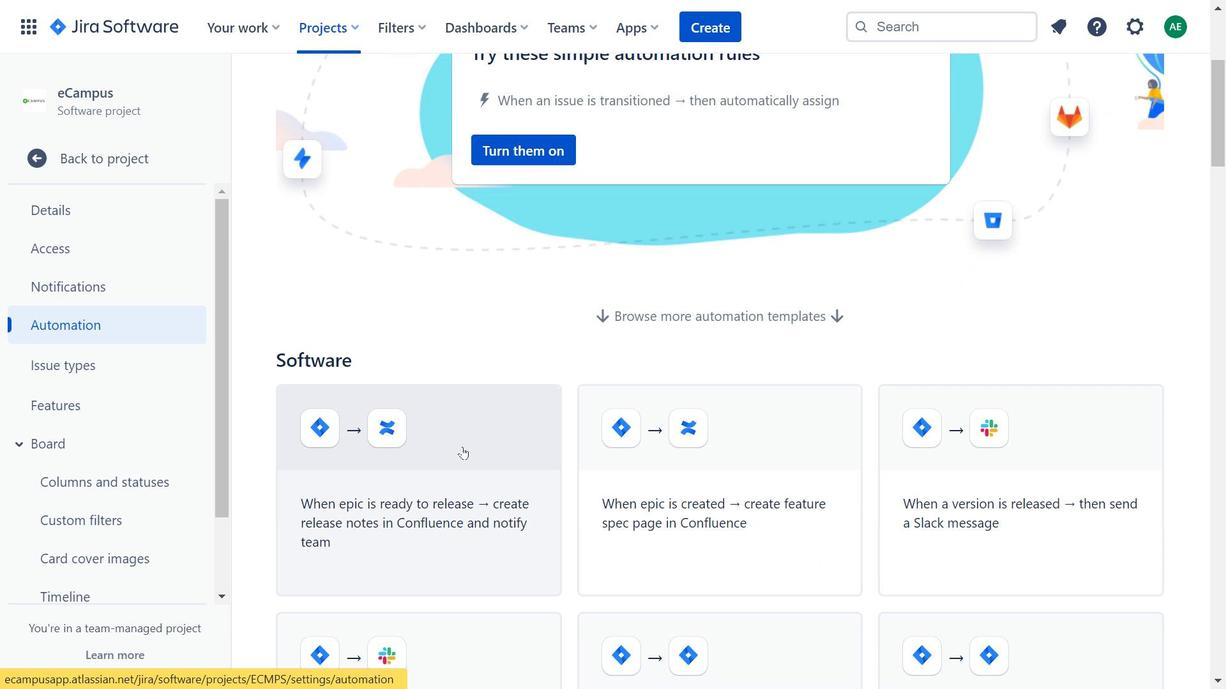 
Action: Mouse scrolled (613, 380) with delta (0, 0)
Screenshot: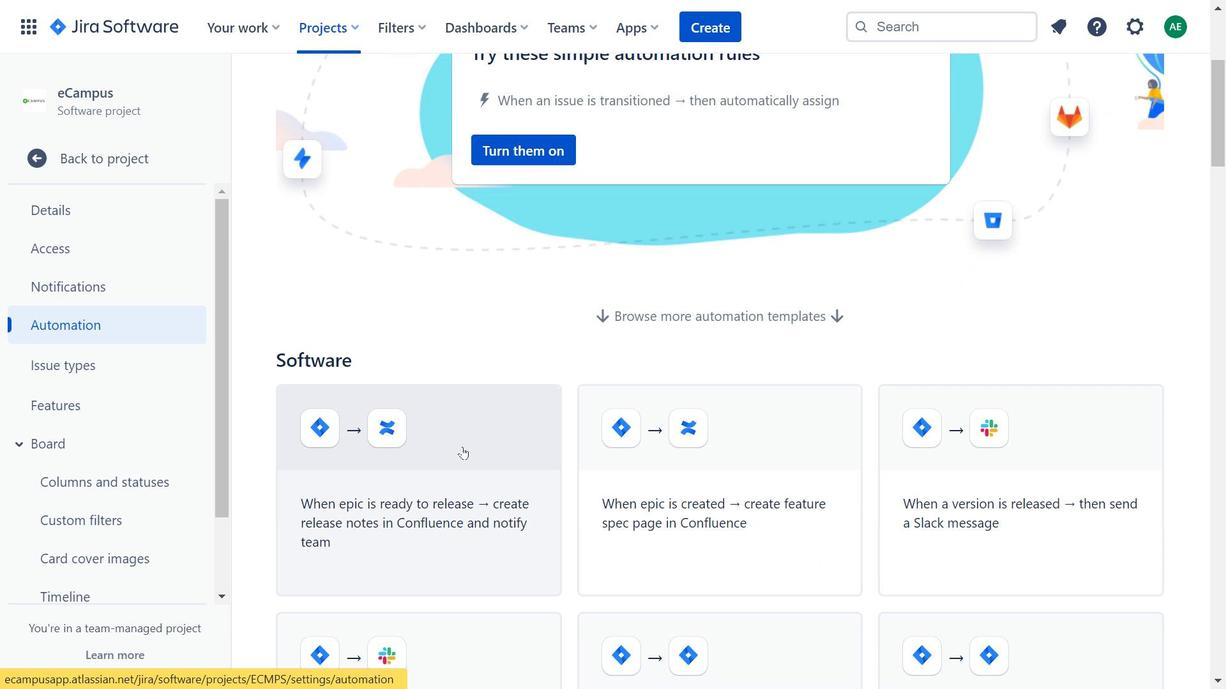 
Action: Mouse scrolled (613, 380) with delta (0, 0)
Screenshot: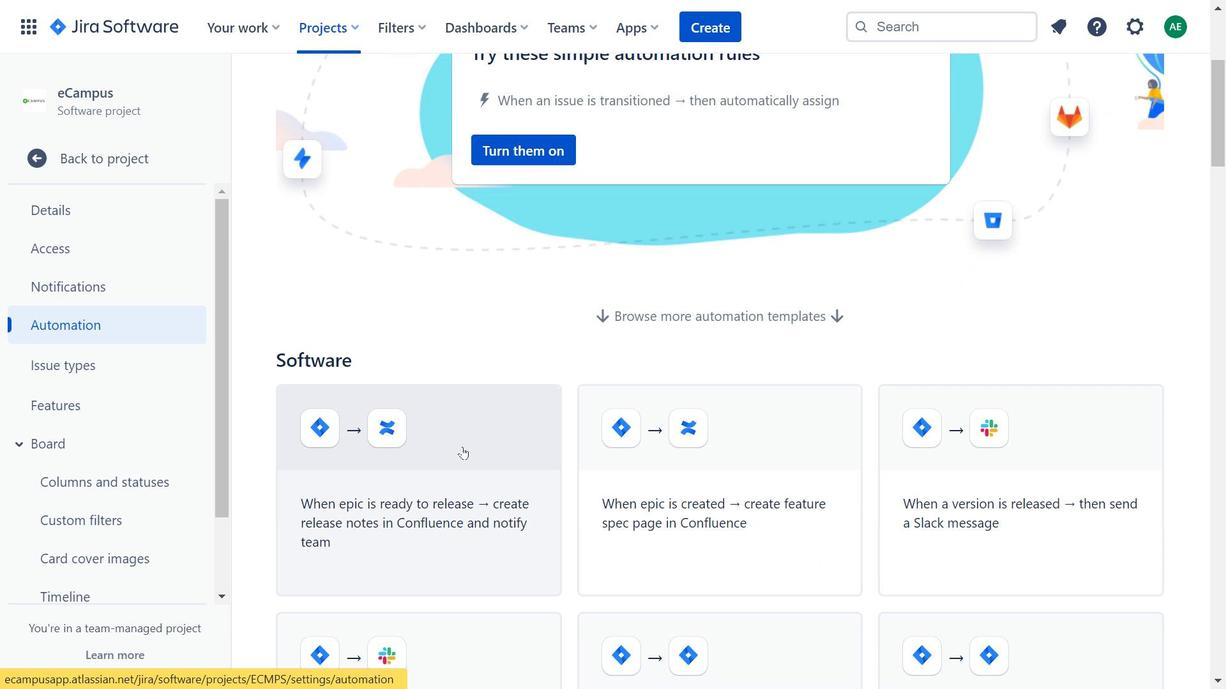 
Action: Mouse scrolled (613, 380) with delta (0, 0)
Screenshot: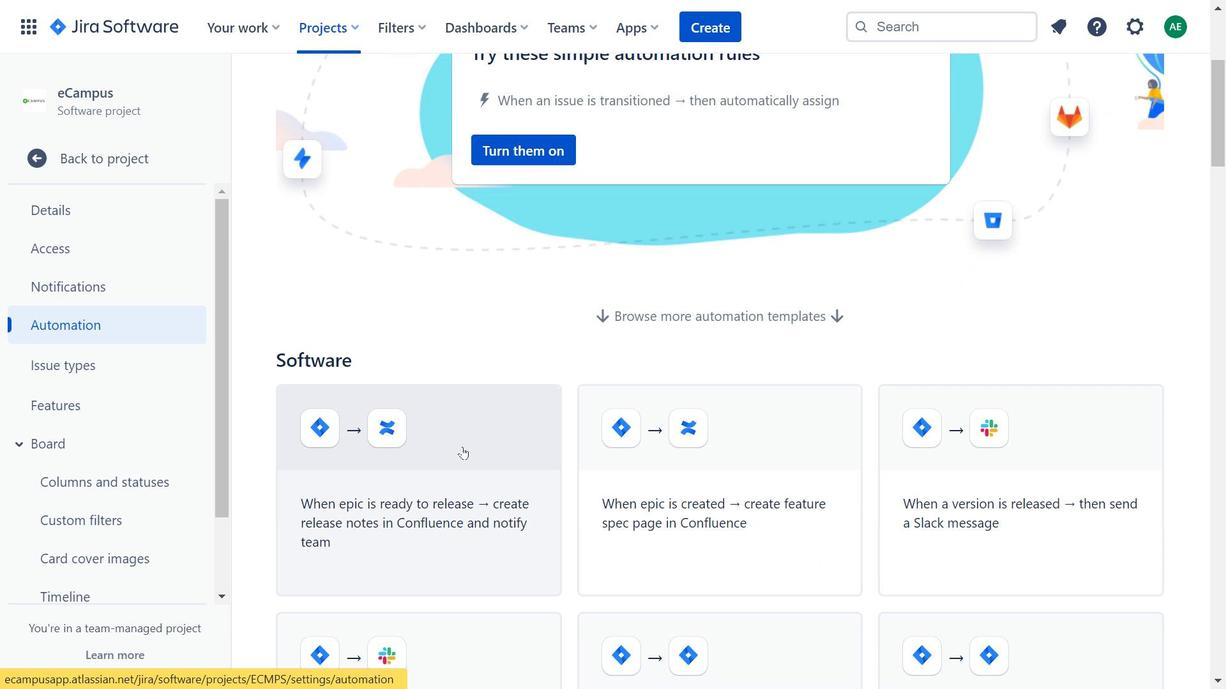 
Action: Mouse moved to (620, 413)
Screenshot: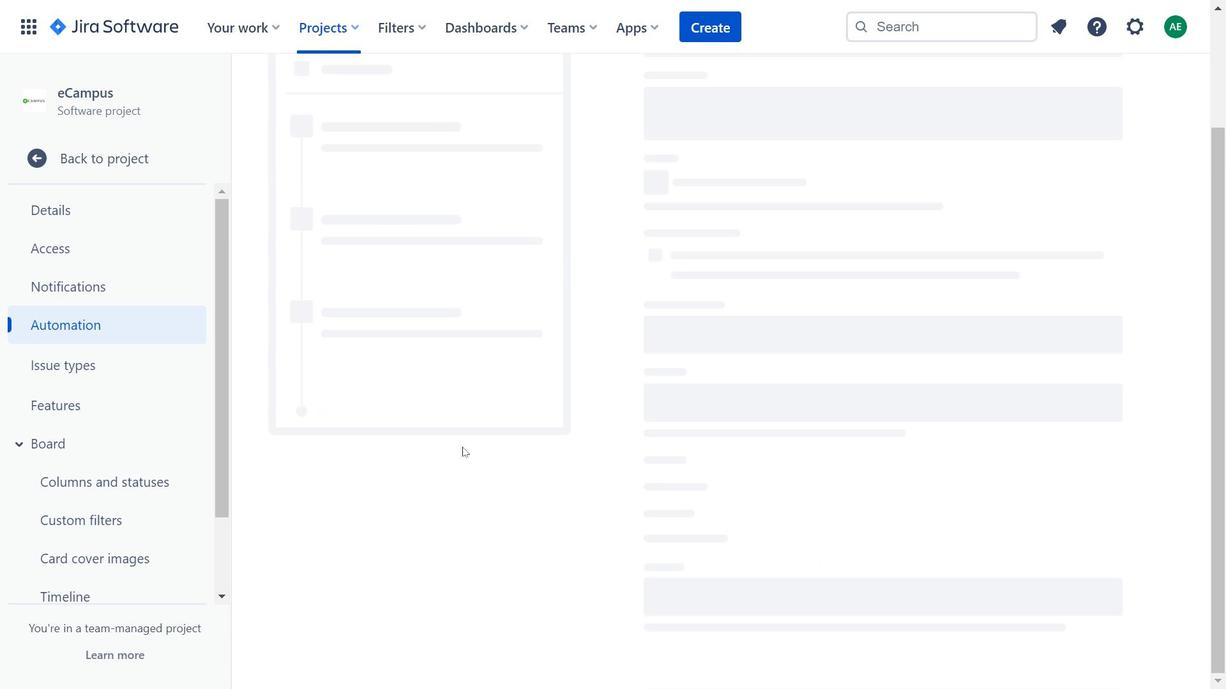 
Action: Mouse pressed left at (620, 413)
Screenshot: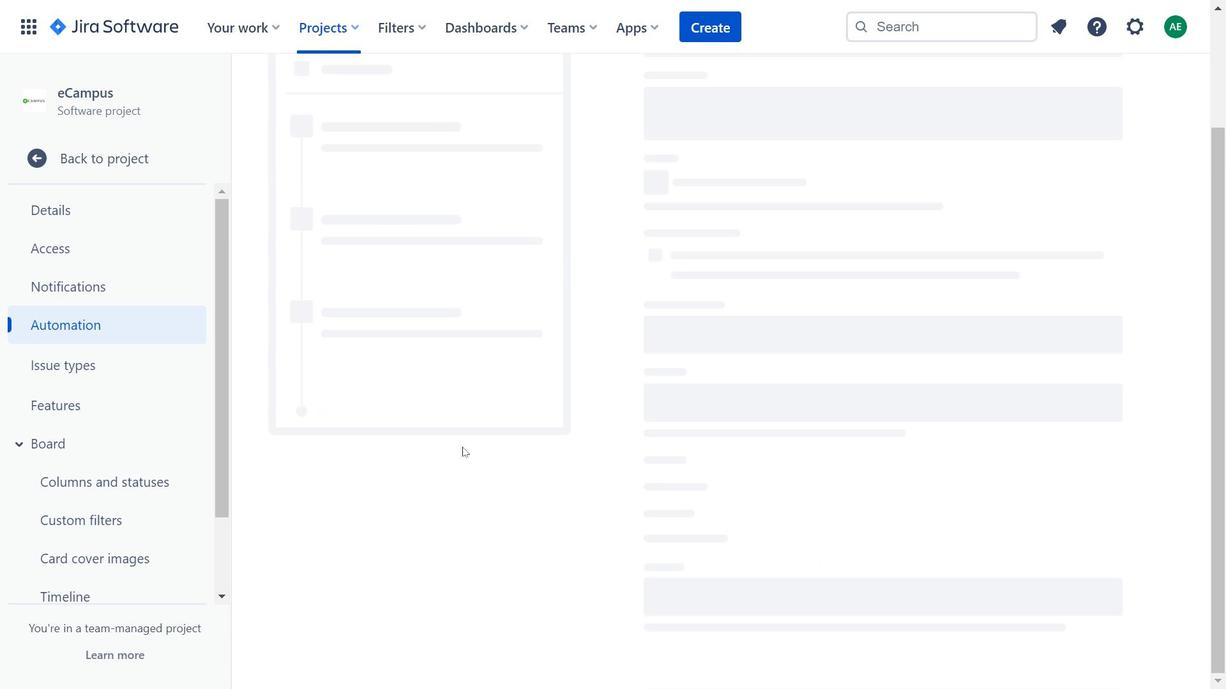 
Action: Mouse moved to (782, 359)
Screenshot: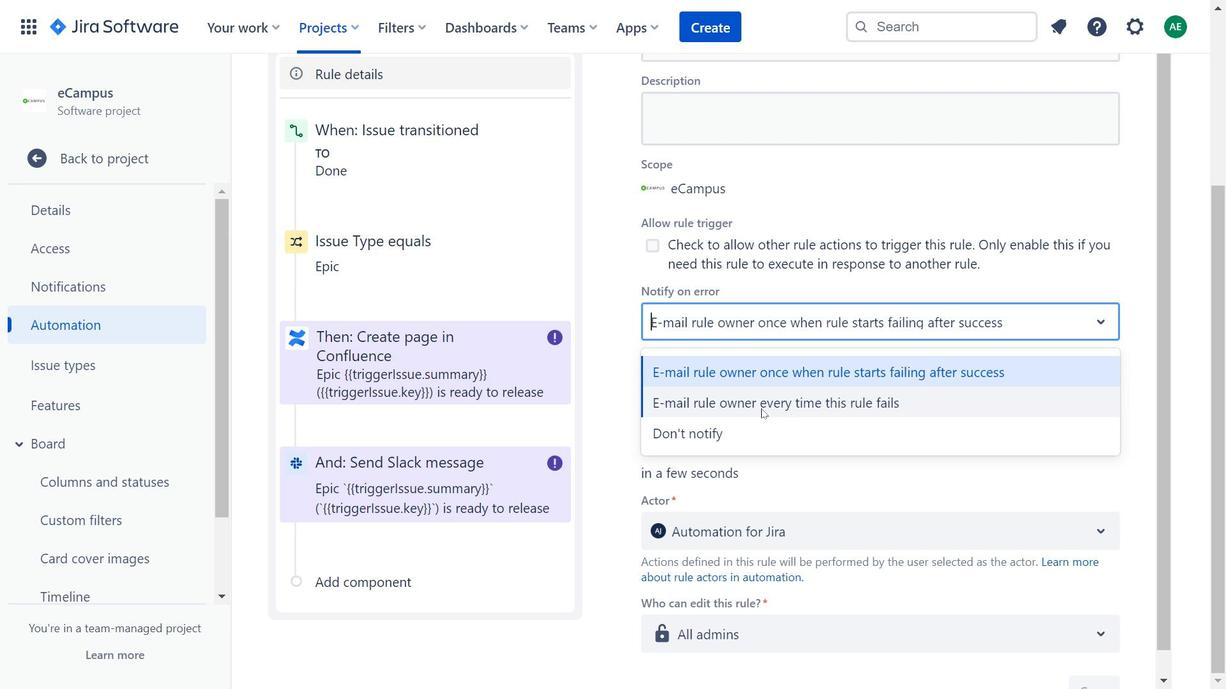 
Action: Mouse pressed left at (782, 359)
Screenshot: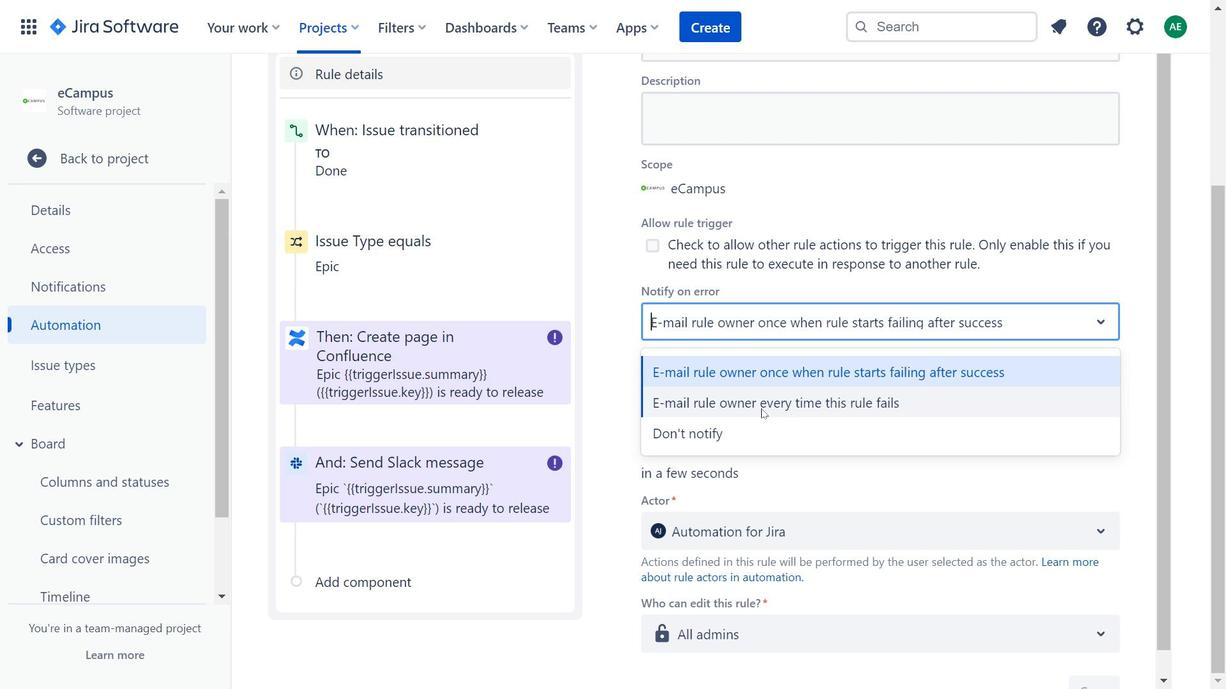 
Action: Mouse moved to (603, 304)
Screenshot: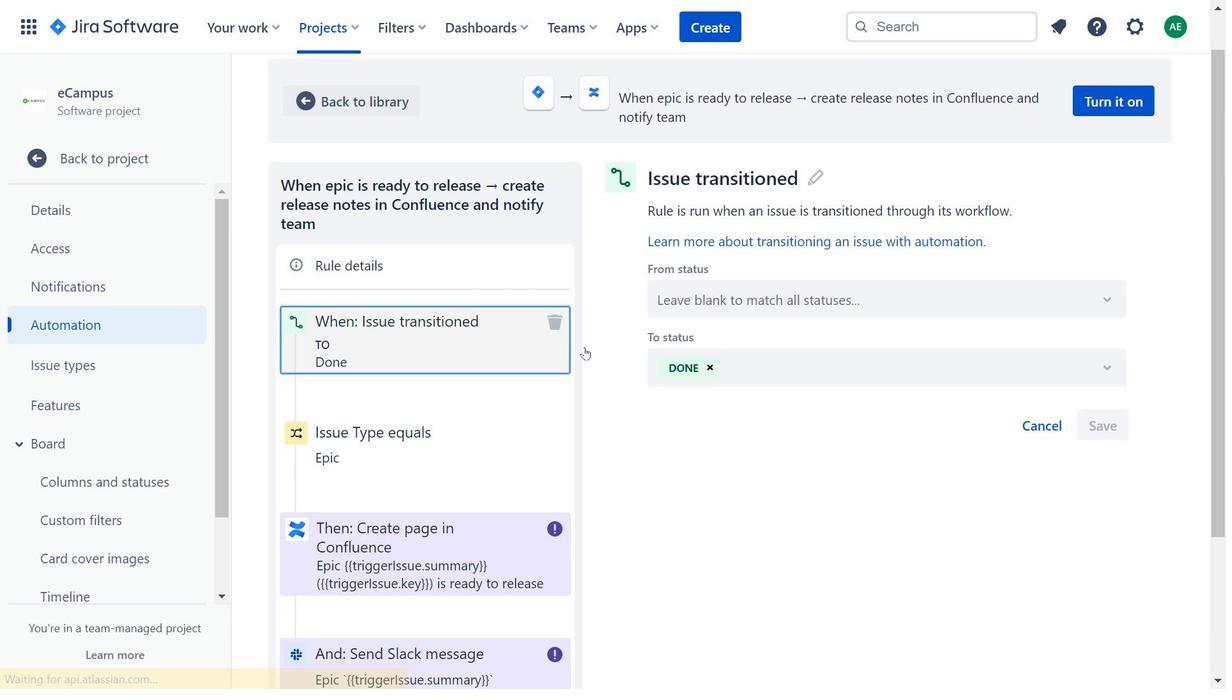 
Action: Mouse scrolled (603, 305) with delta (0, 0)
Screenshot: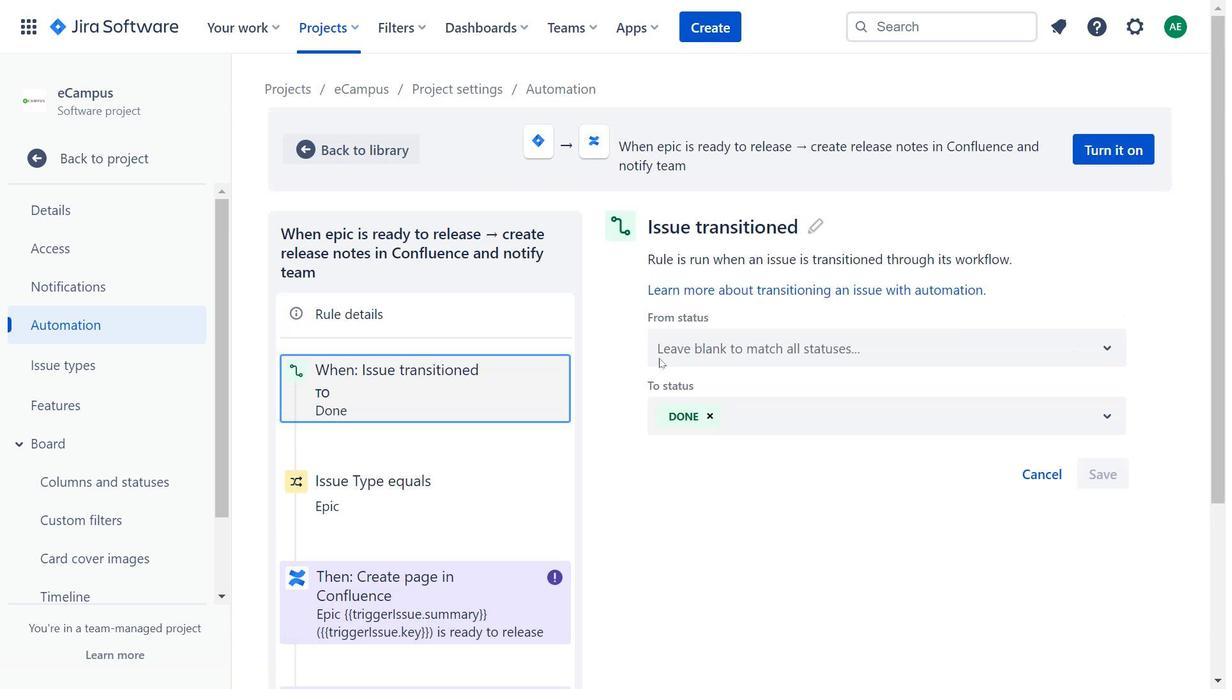 
Action: Mouse scrolled (603, 305) with delta (0, 0)
Screenshot: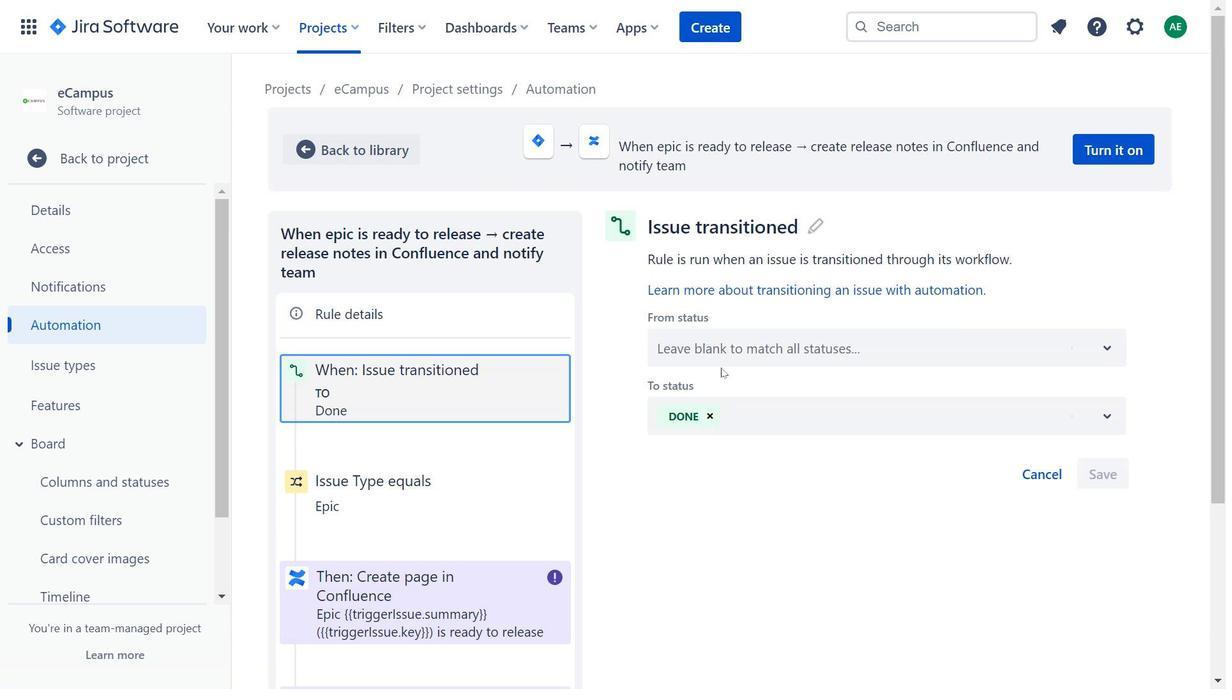 
Action: Mouse moved to (625, 367)
Screenshot: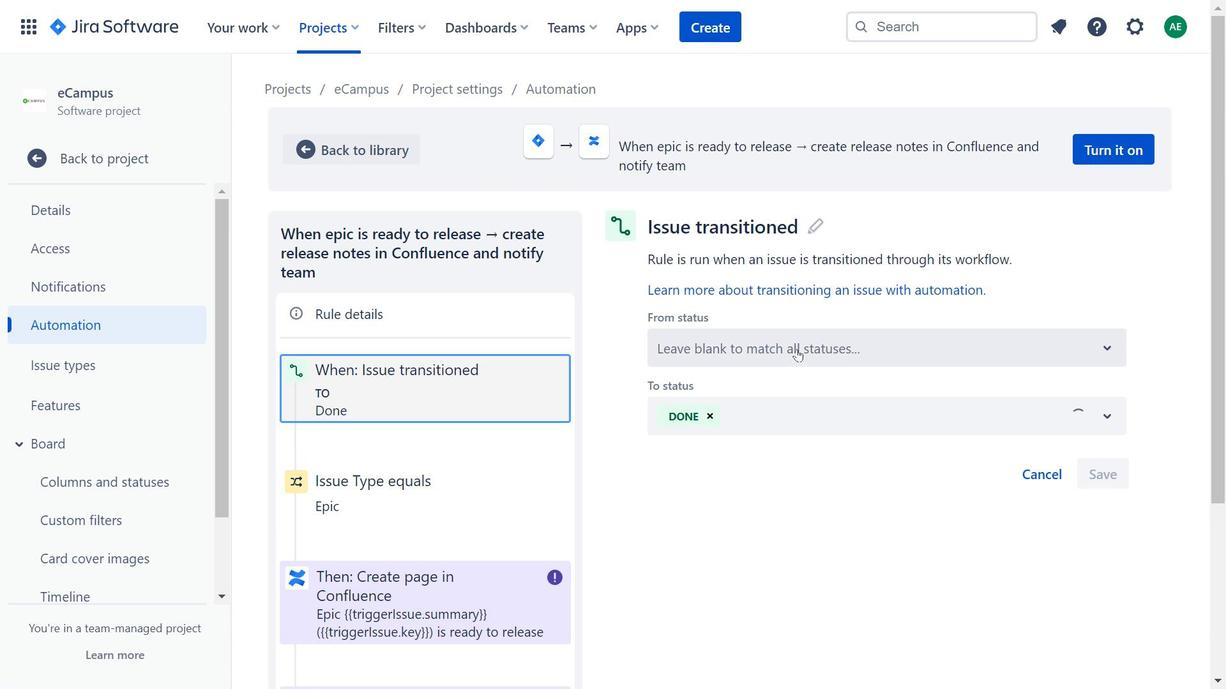 
Action: Mouse pressed left at (625, 367)
Screenshot: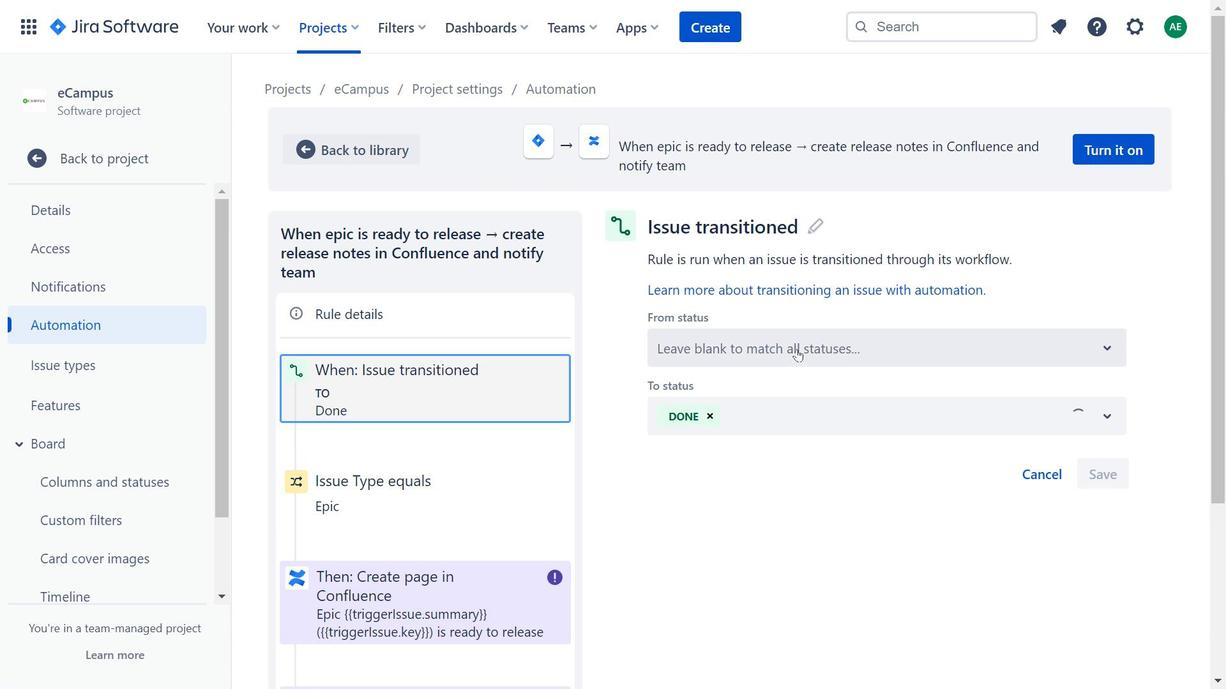 
Action: Mouse moved to (802, 375)
Screenshot: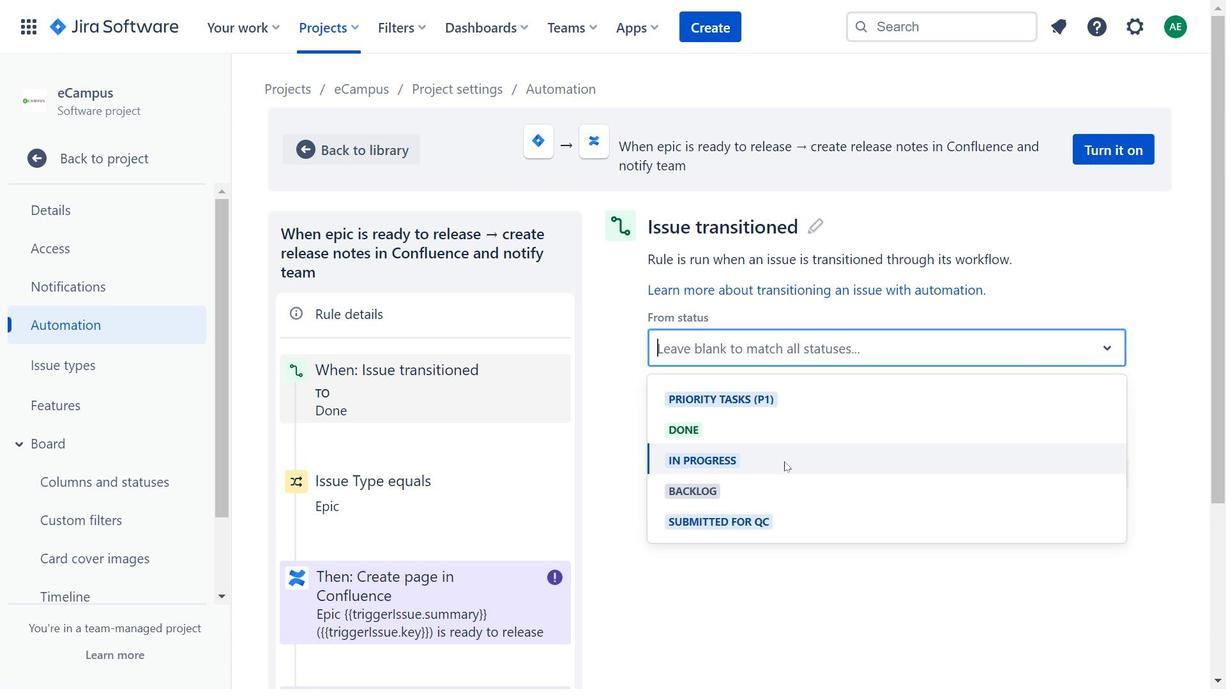 
Action: Mouse pressed left at (802, 375)
Screenshot: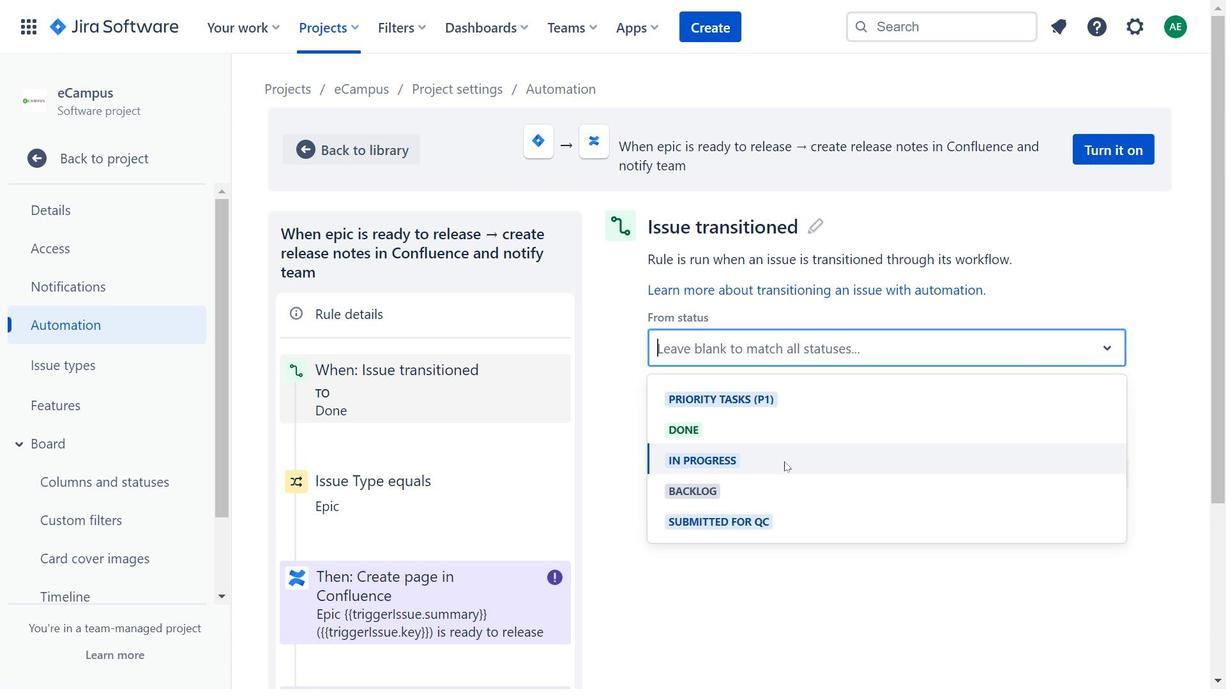 
Action: Mouse moved to (570, 430)
Screenshot: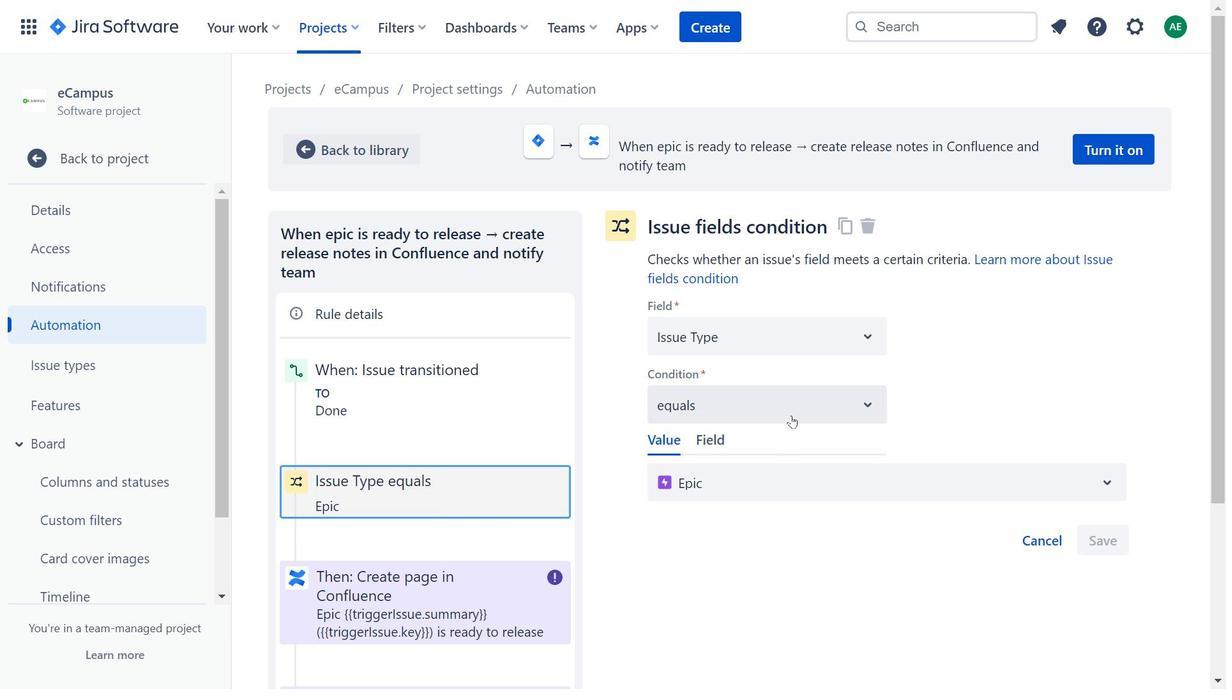 
Action: Mouse pressed left at (570, 430)
Screenshot: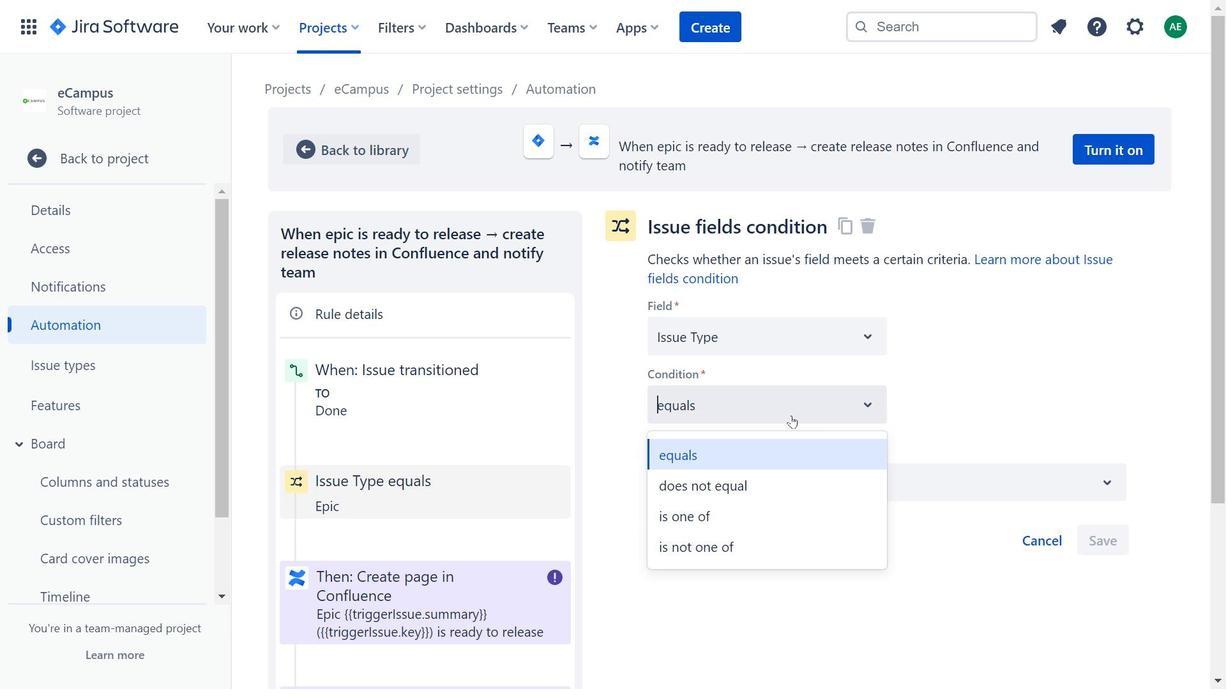 
Action: Mouse moved to (799, 401)
Screenshot: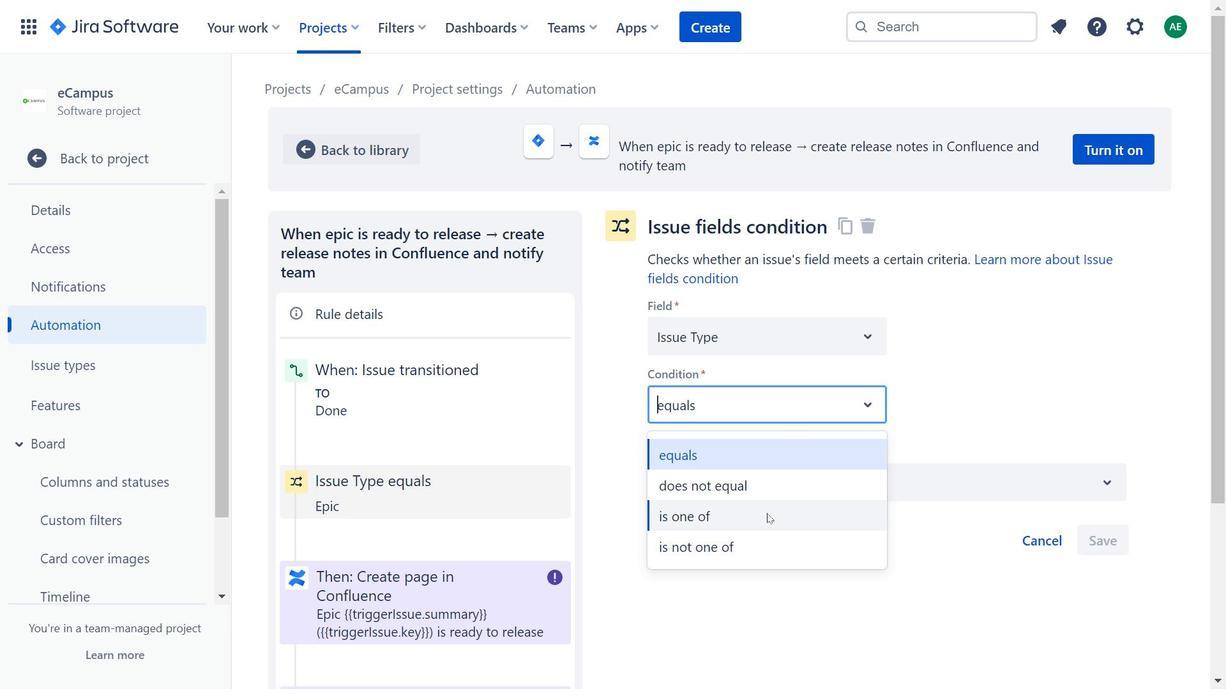 
Action: Mouse pressed left at (799, 401)
Screenshot: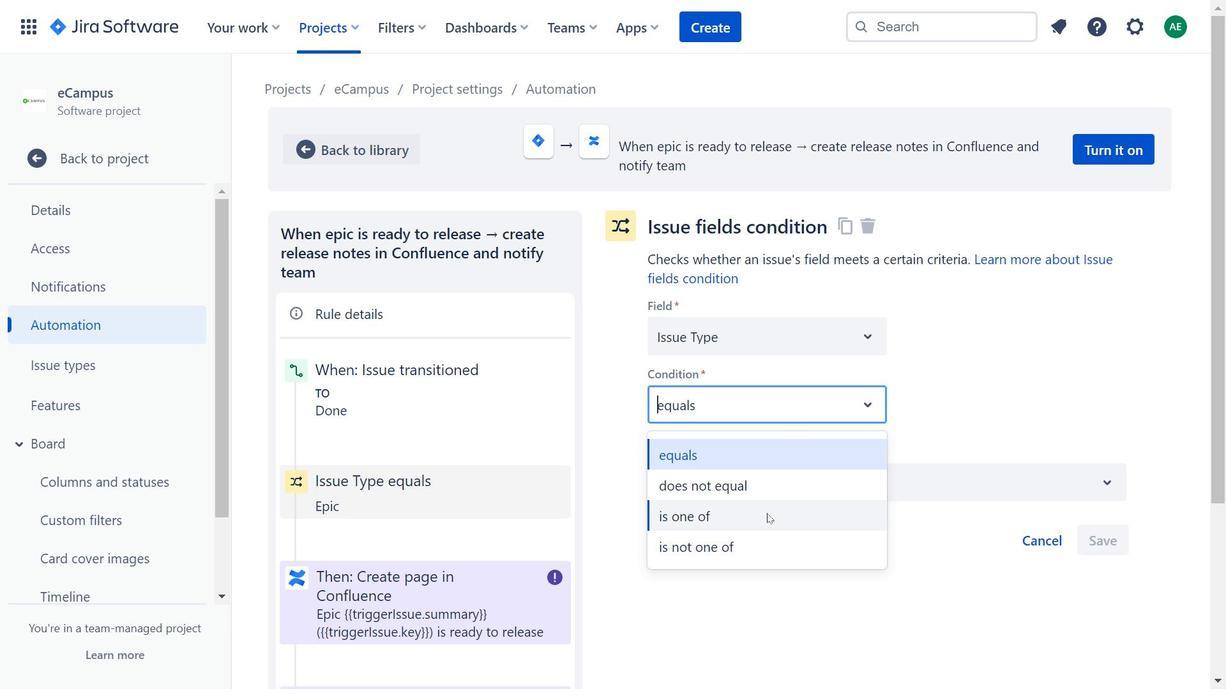 
Action: Mouse moved to (645, 410)
Screenshot: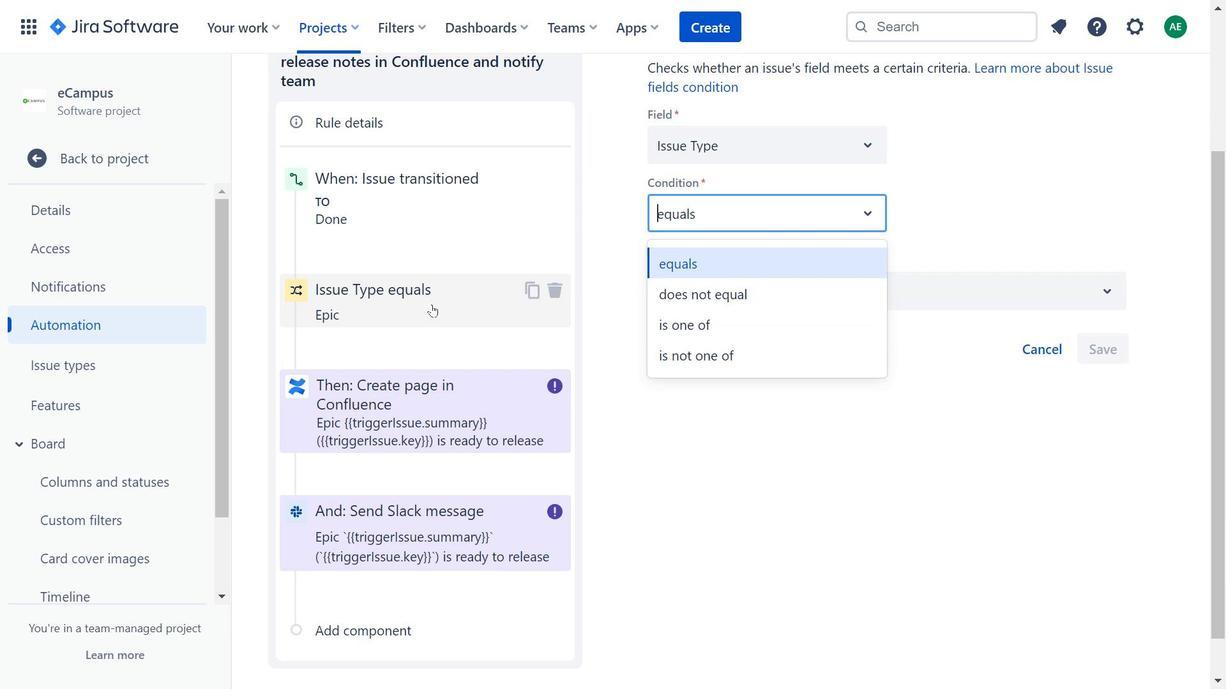
Action: Mouse scrolled (645, 410) with delta (0, 0)
Screenshot: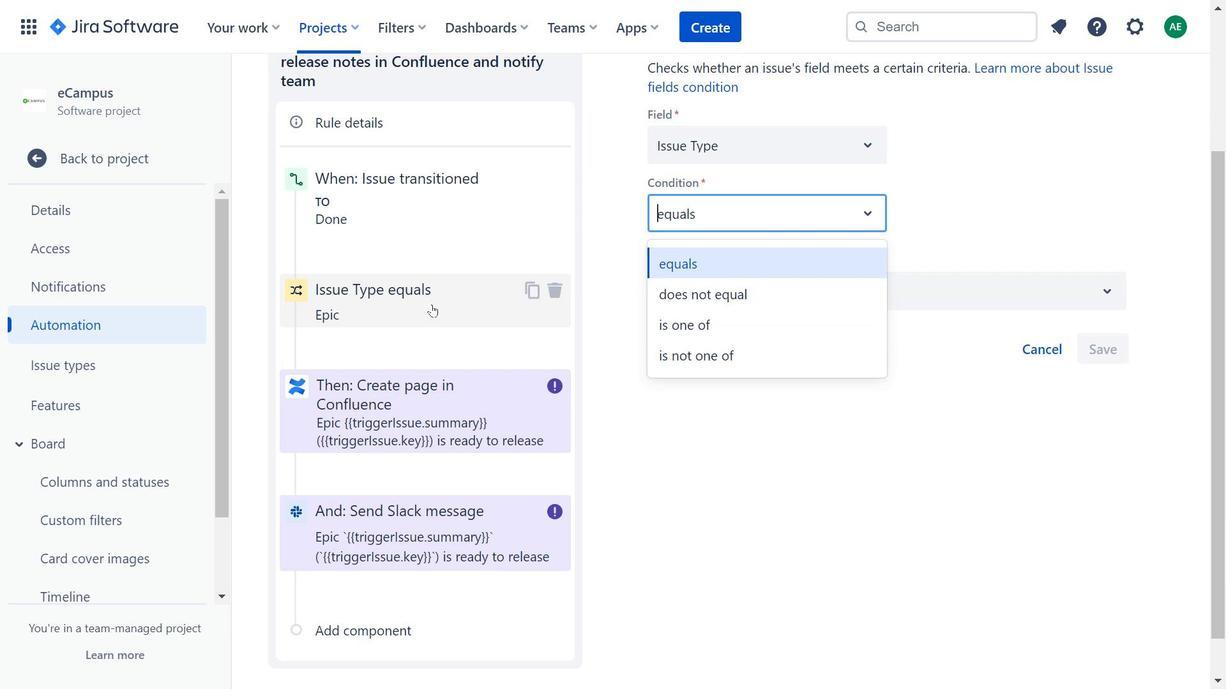
Action: Mouse moved to (644, 410)
Screenshot: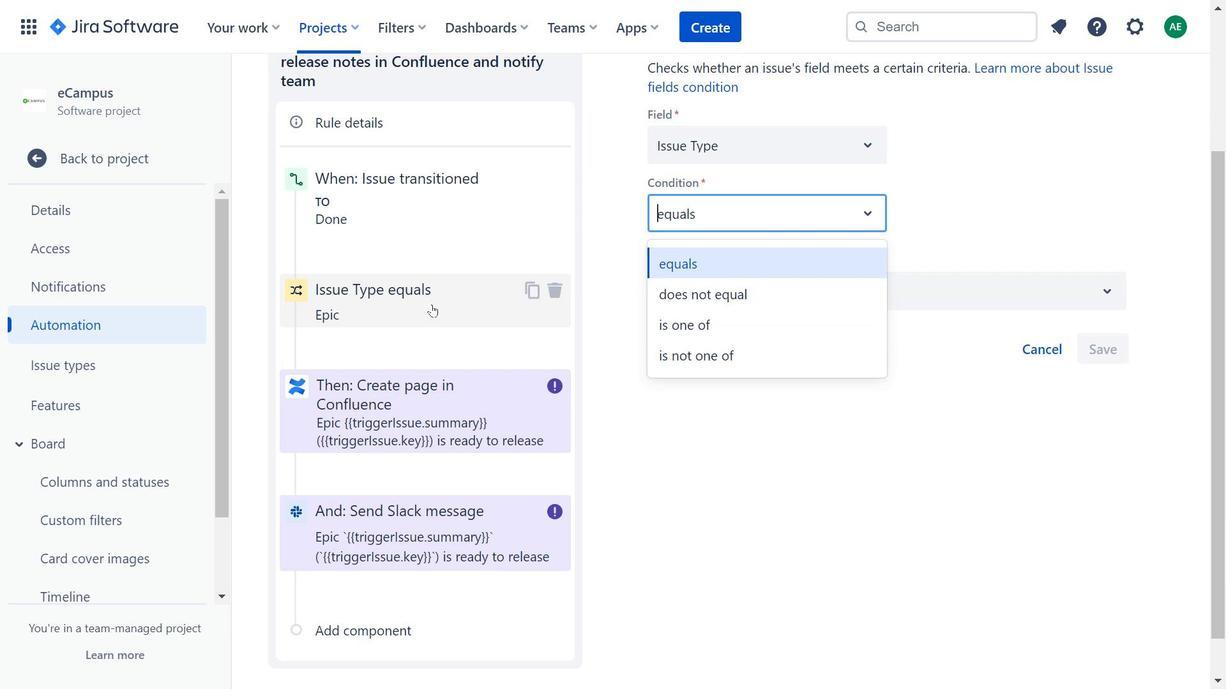 
Action: Mouse scrolled (644, 410) with delta (0, 0)
Screenshot: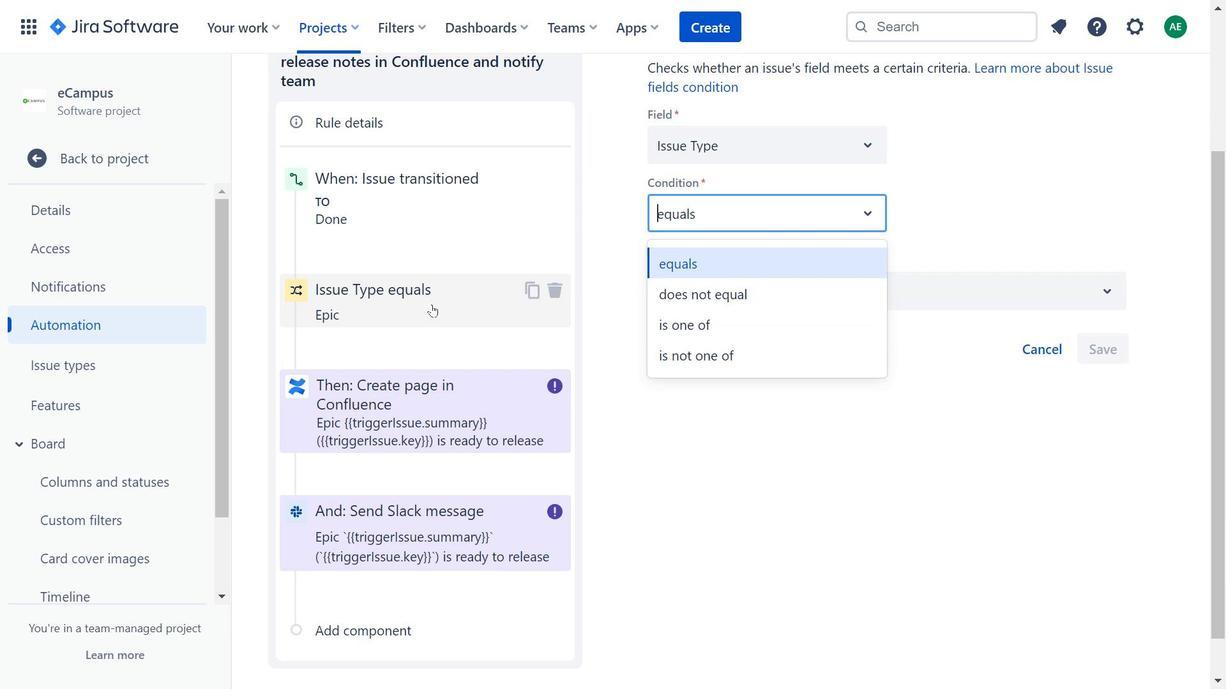 
Action: Mouse moved to (618, 318)
Screenshot: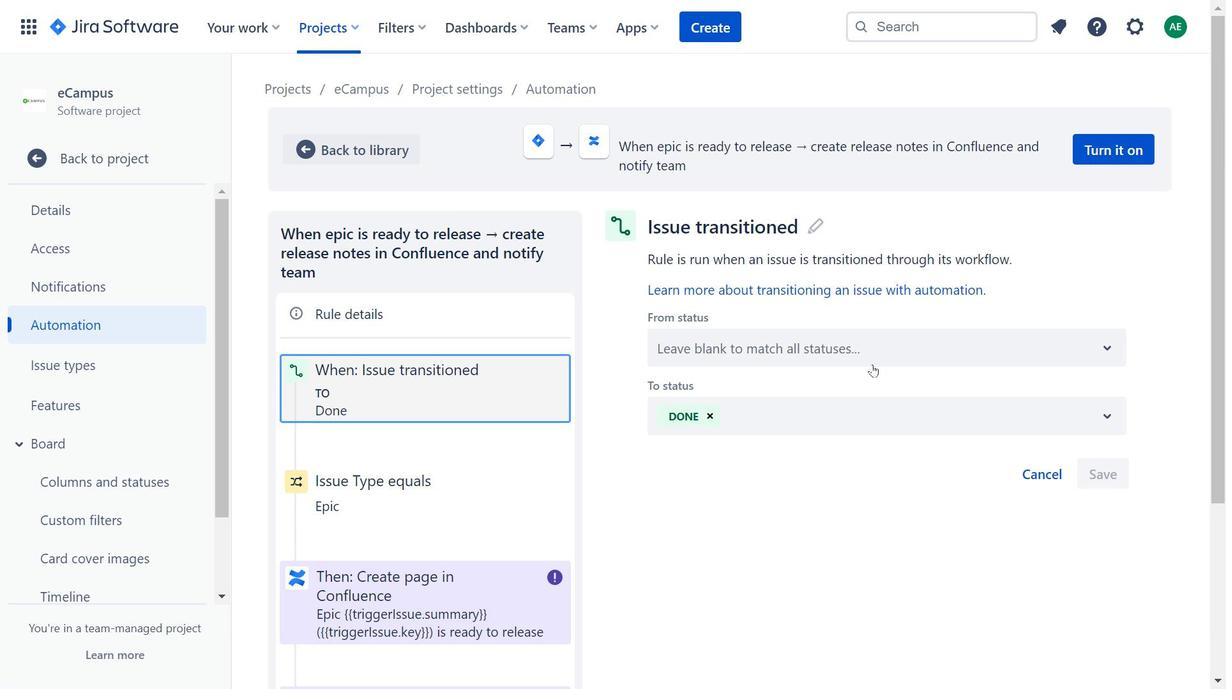 
Action: Mouse pressed left at (618, 318)
Screenshot: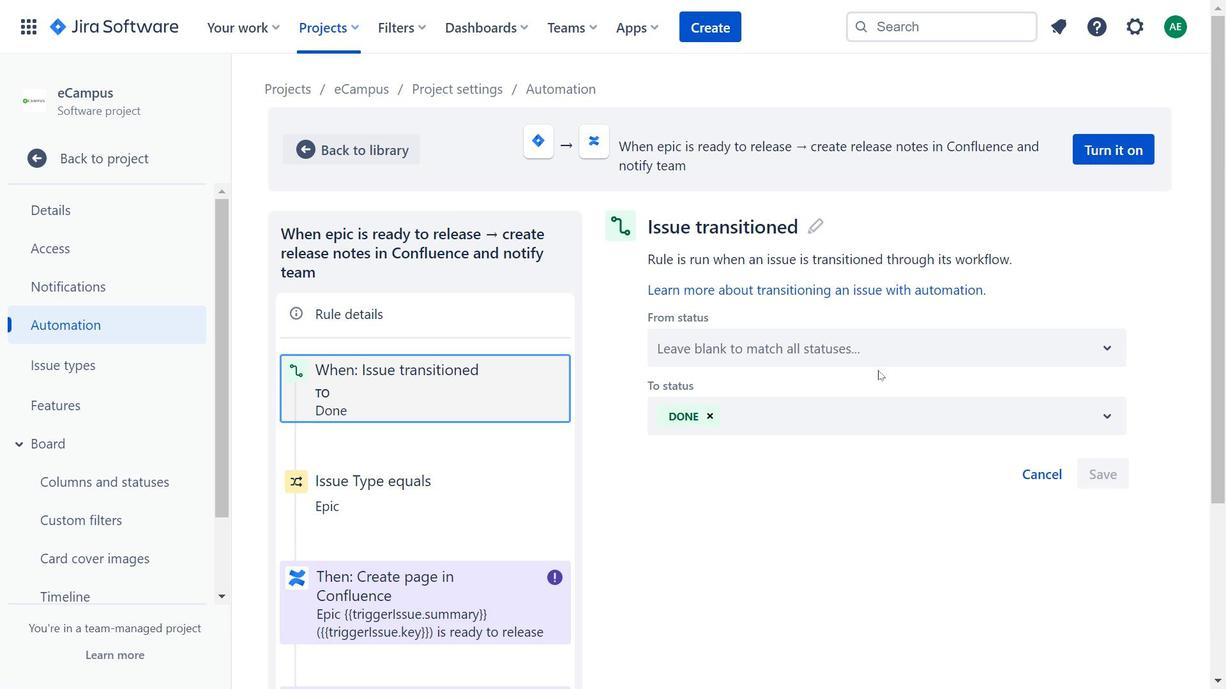 
Action: Mouse moved to (845, 376)
Screenshot: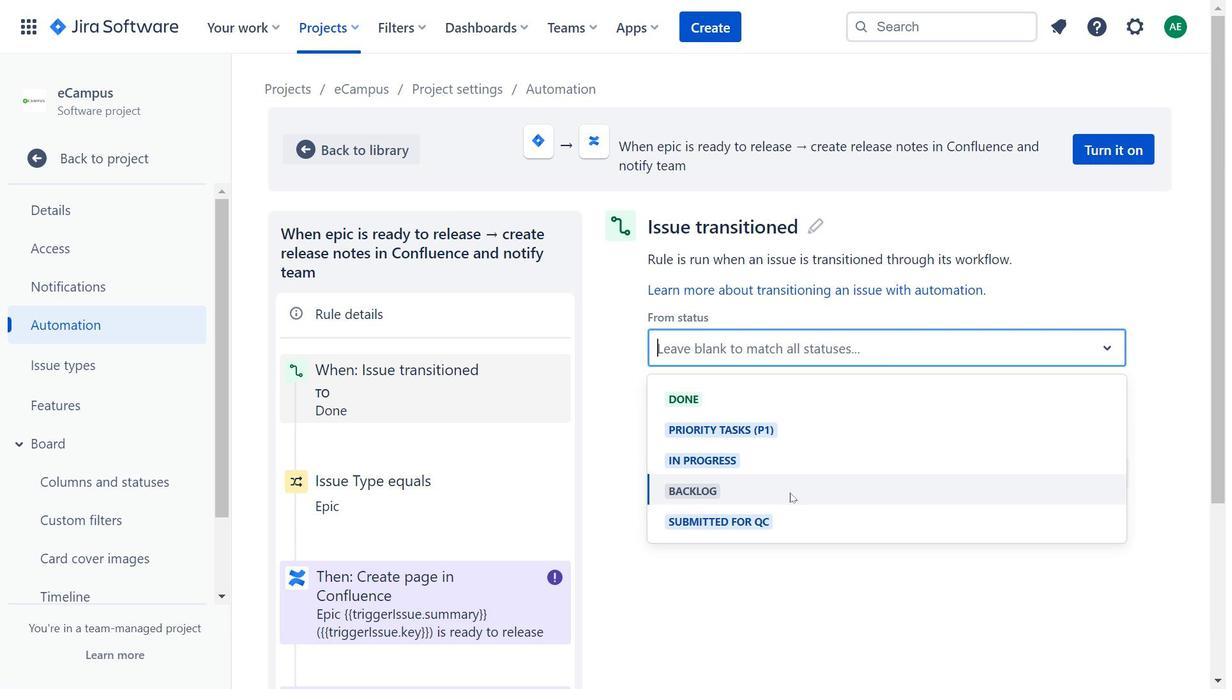 
Action: Mouse pressed left at (845, 376)
Screenshot: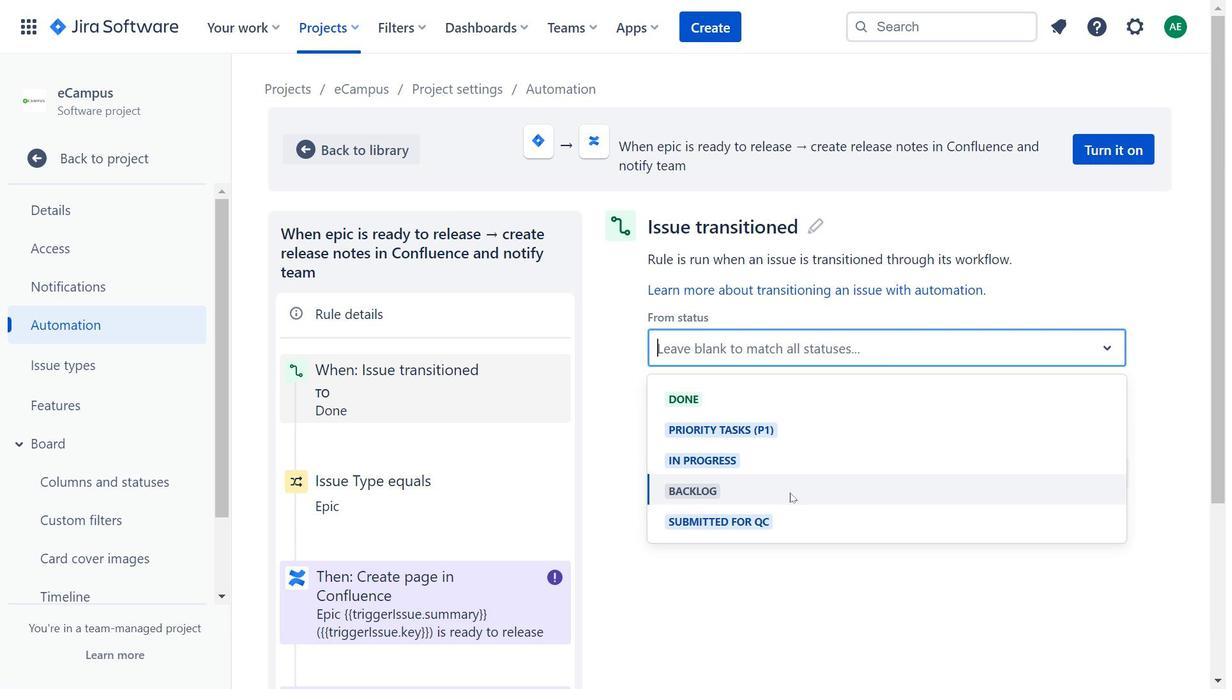 
Action: Mouse moved to (546, 296)
Screenshot: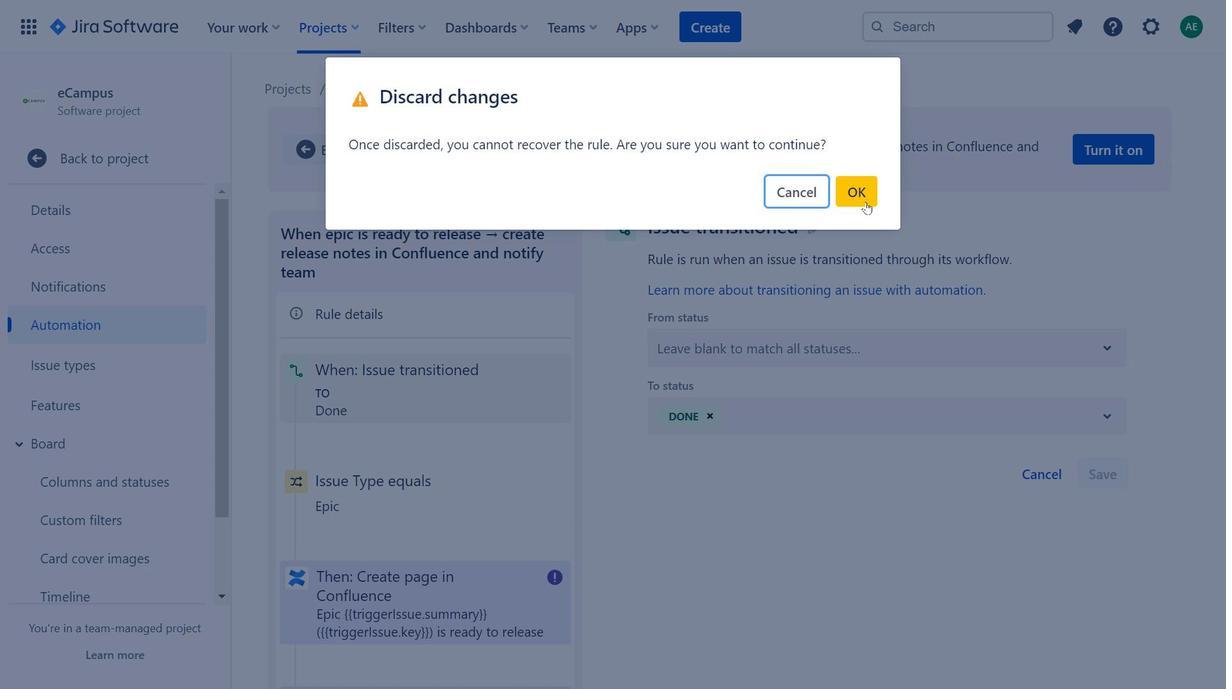
Action: Mouse pressed left at (546, 296)
Screenshot: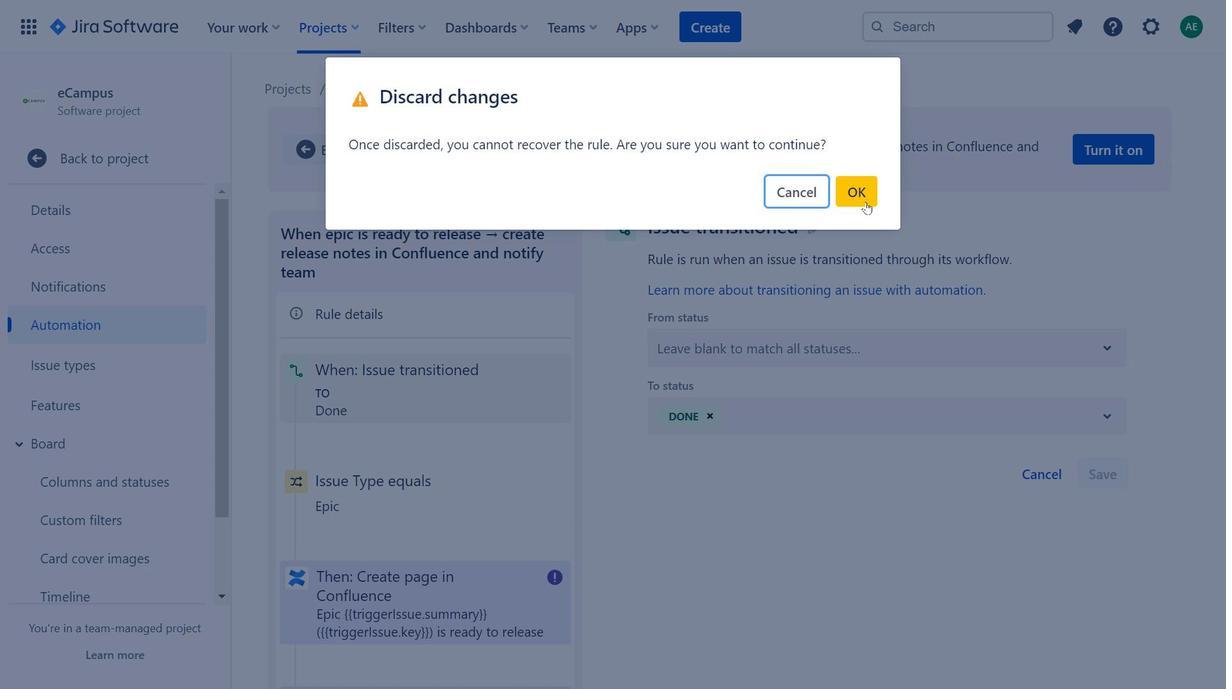 
Action: Mouse moved to (840, 317)
Screenshot: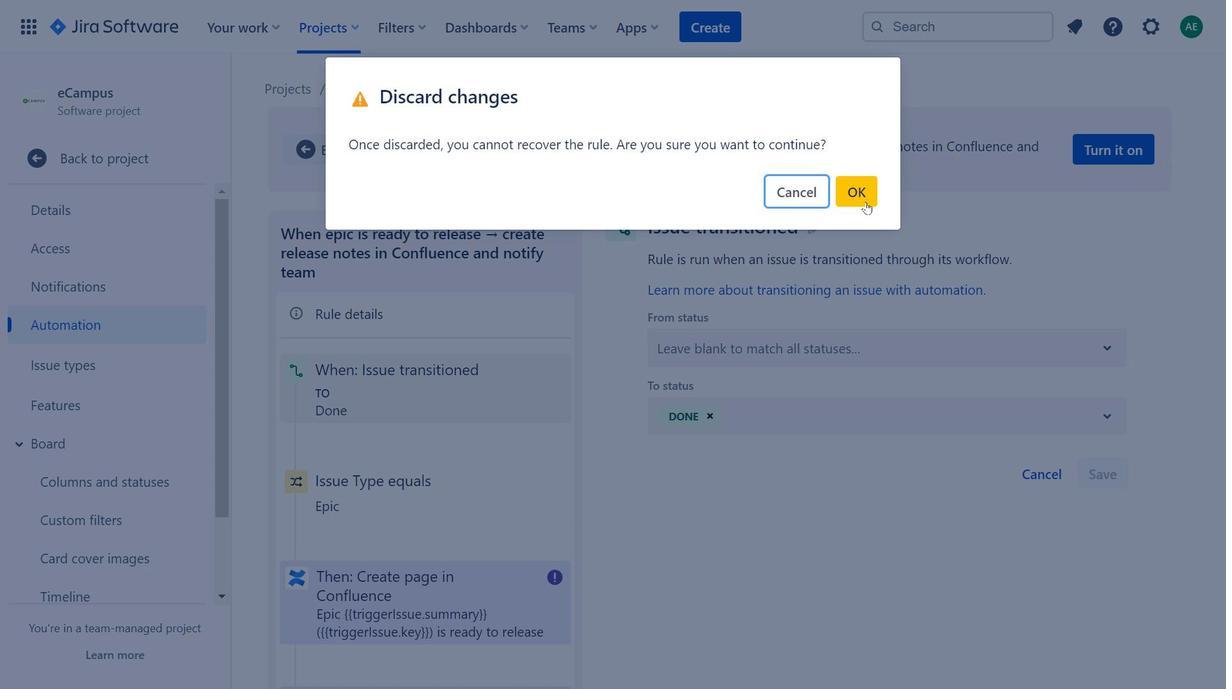
Action: Mouse pressed left at (840, 317)
Screenshot: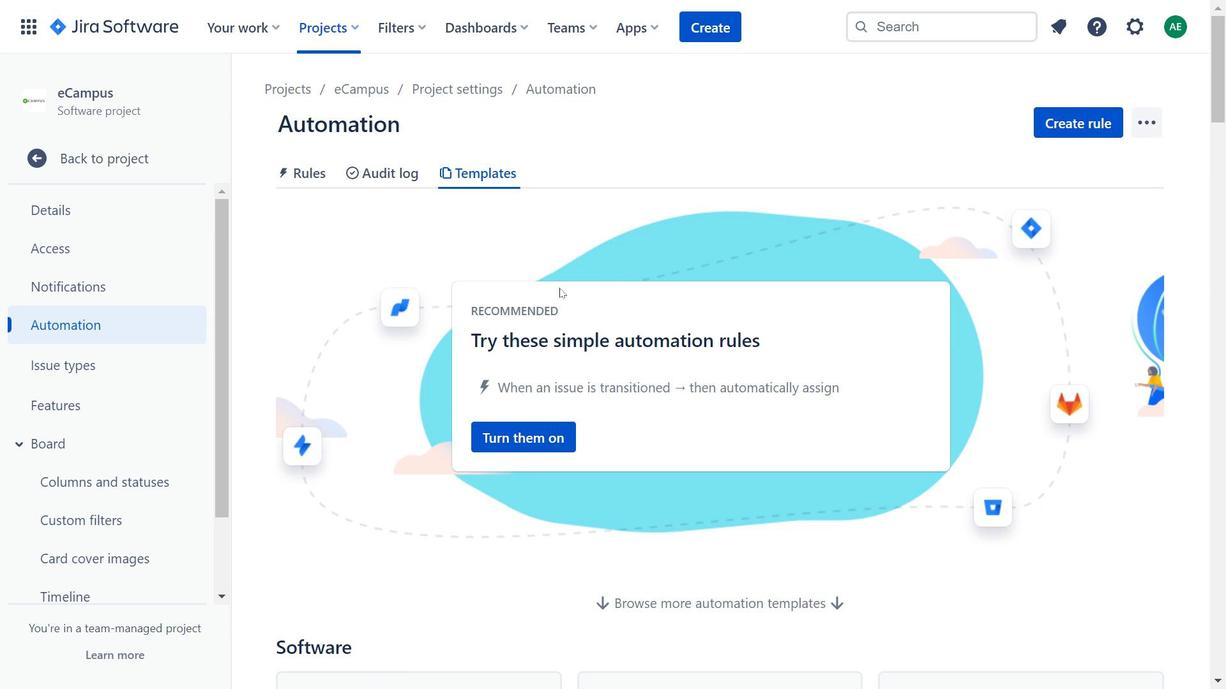 
Action: Mouse moved to (669, 359)
Screenshot: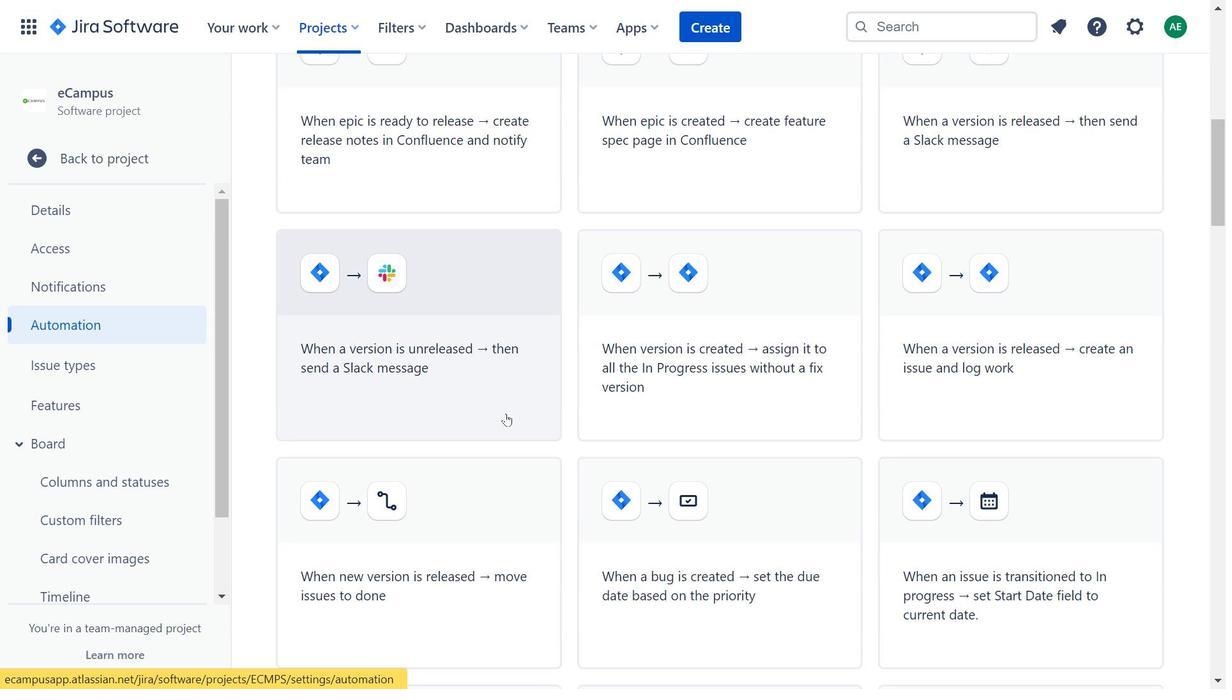 
Action: Mouse scrolled (669, 359) with delta (0, 0)
Screenshot: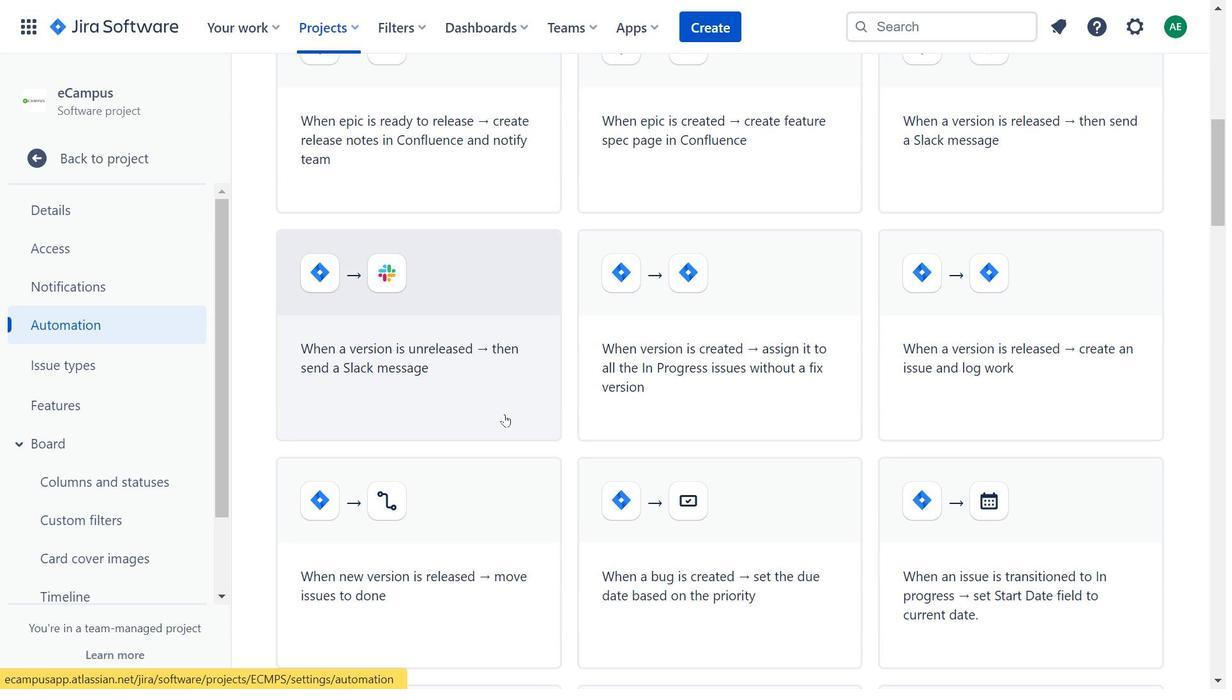 
Action: Mouse scrolled (669, 359) with delta (0, 0)
Screenshot: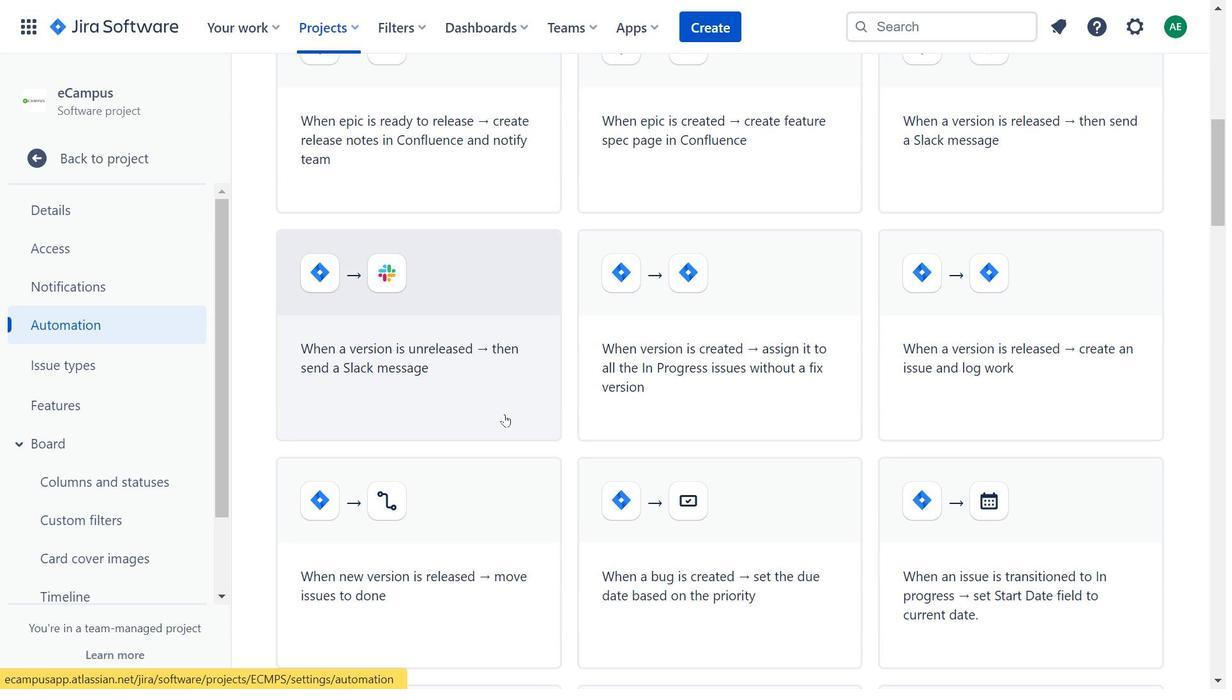 
Action: Mouse moved to (647, 384)
Screenshot: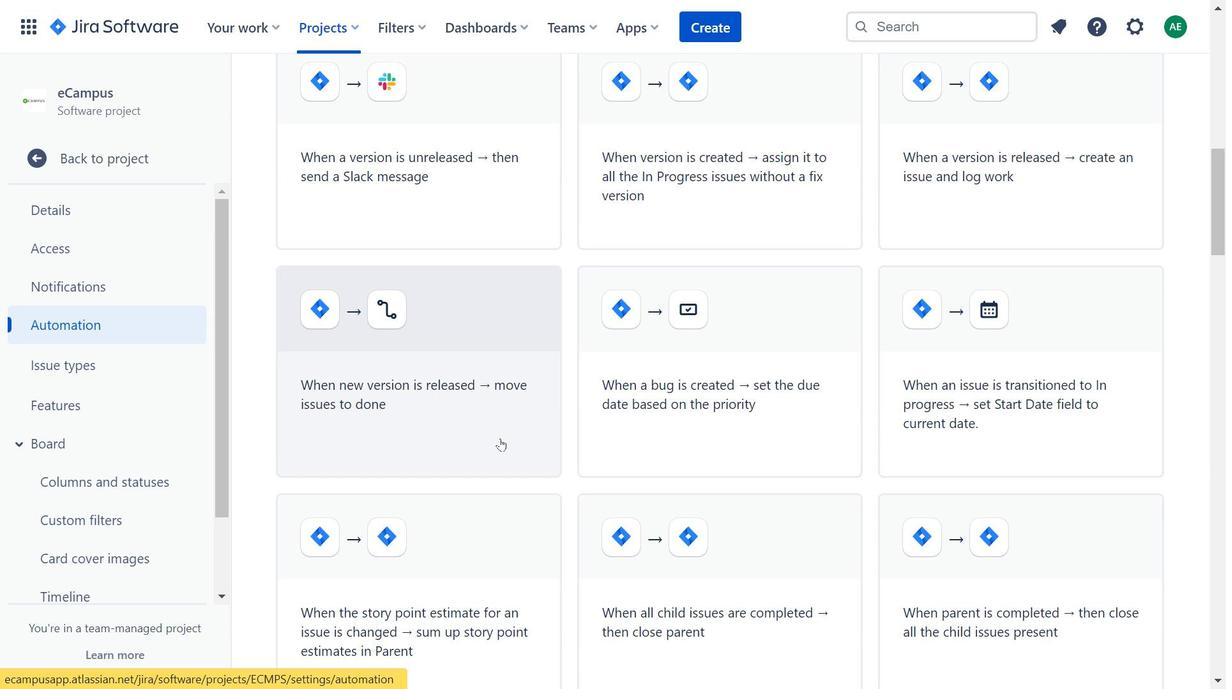 
Action: Mouse scrolled (647, 384) with delta (0, 0)
Screenshot: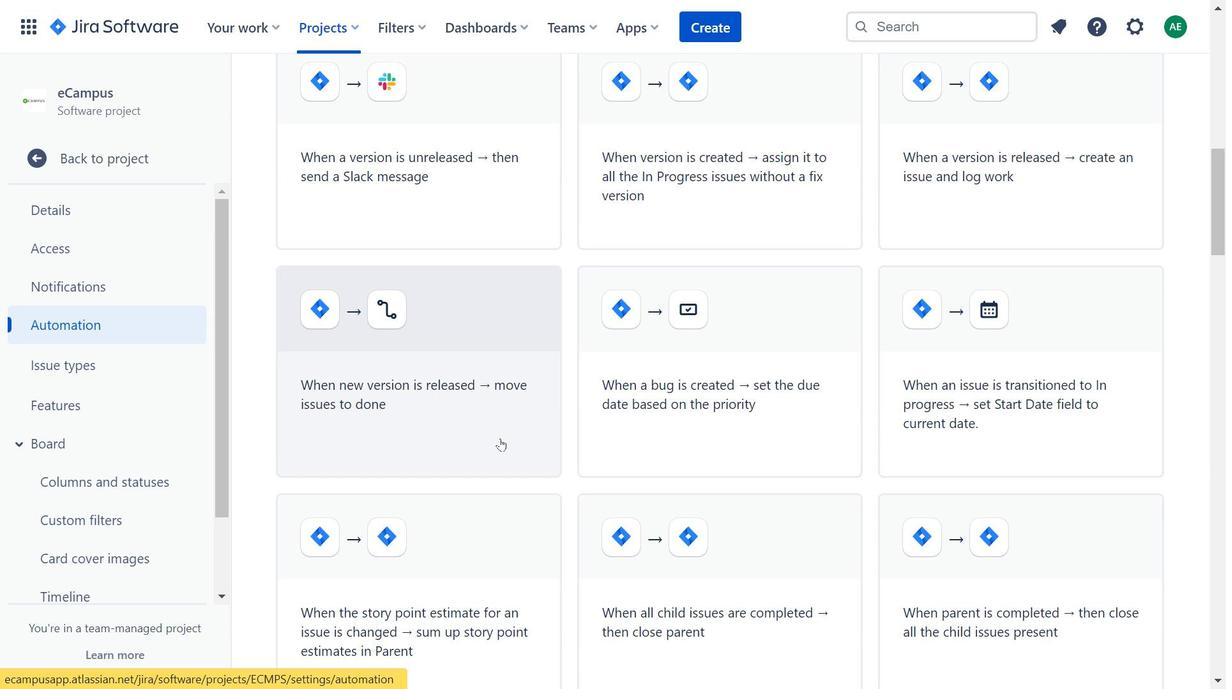 
Action: Mouse moved to (647, 387)
Screenshot: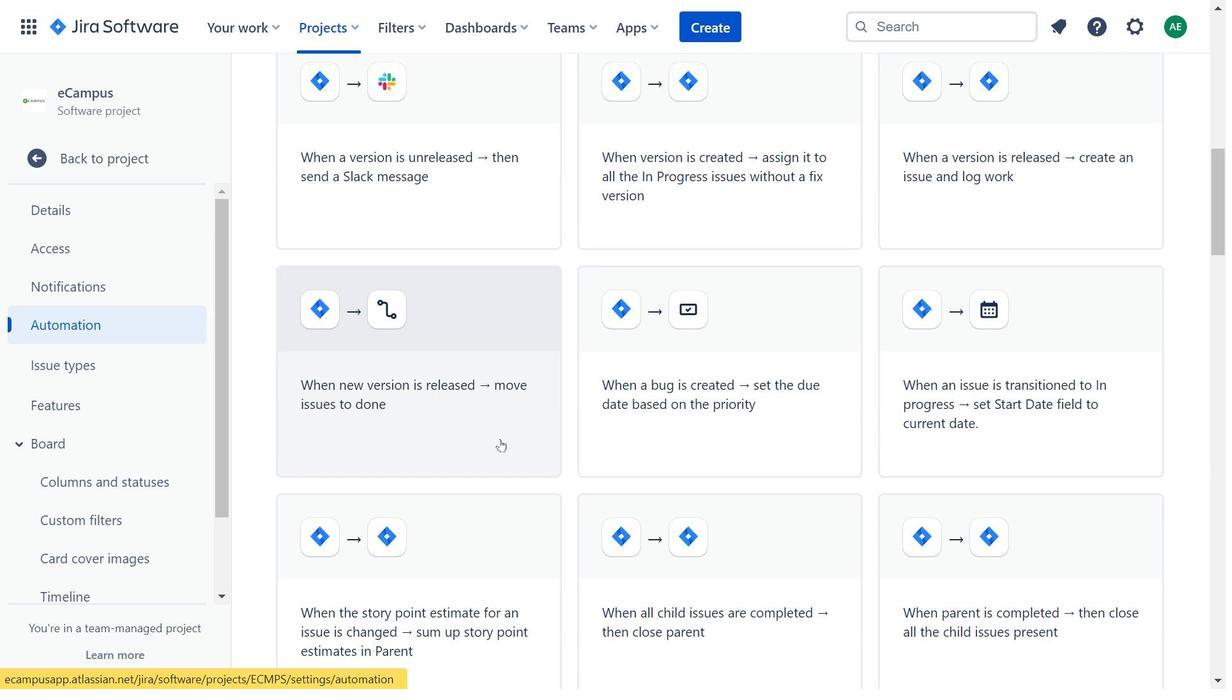 
Action: Mouse scrolled (647, 386) with delta (0, 0)
Screenshot: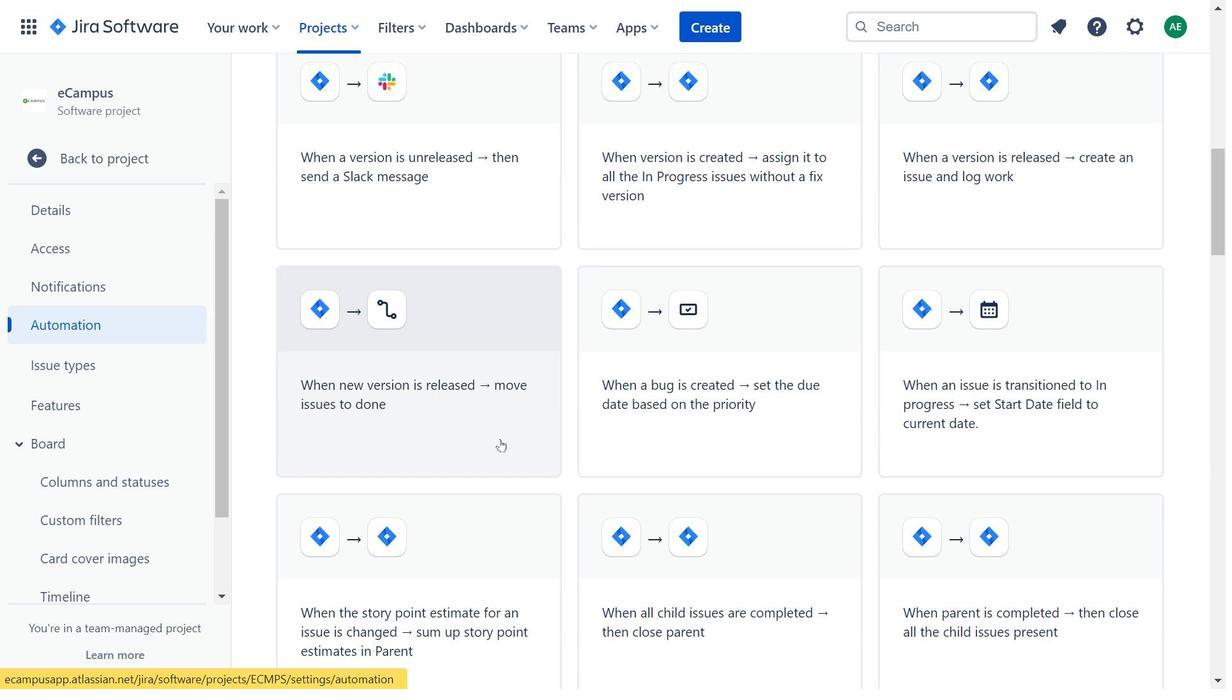 
Action: Mouse moved to (647, 388)
Screenshot: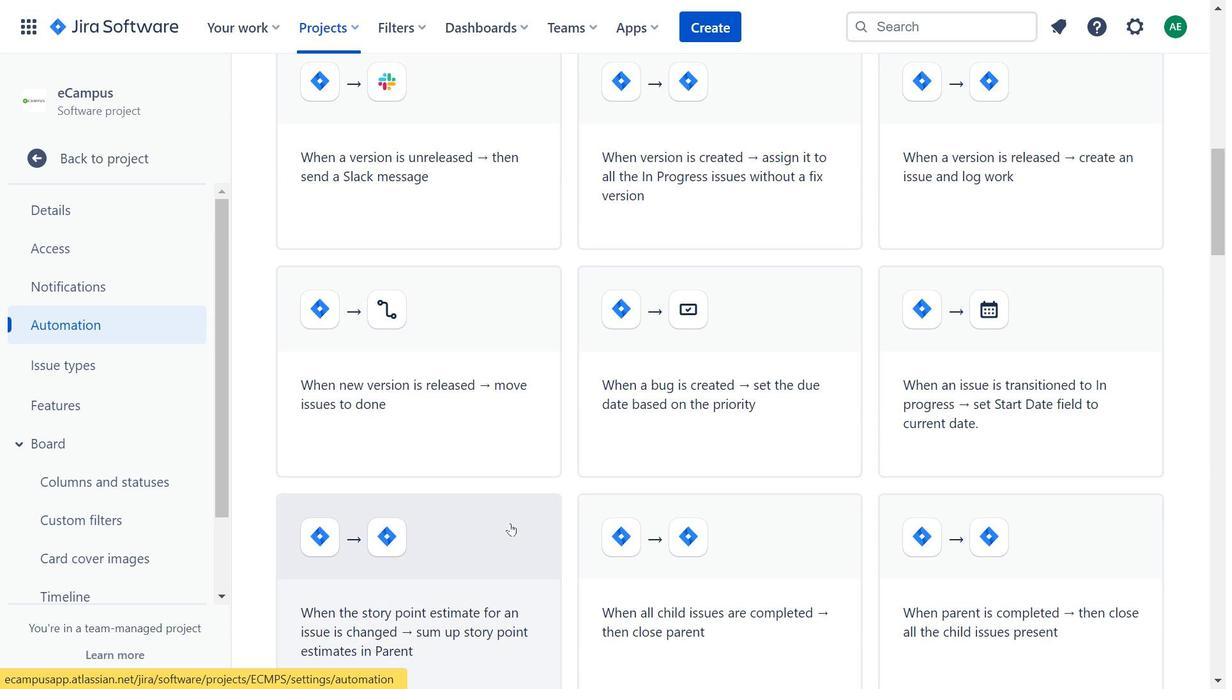 
Action: Mouse scrolled (647, 388) with delta (0, 0)
Screenshot: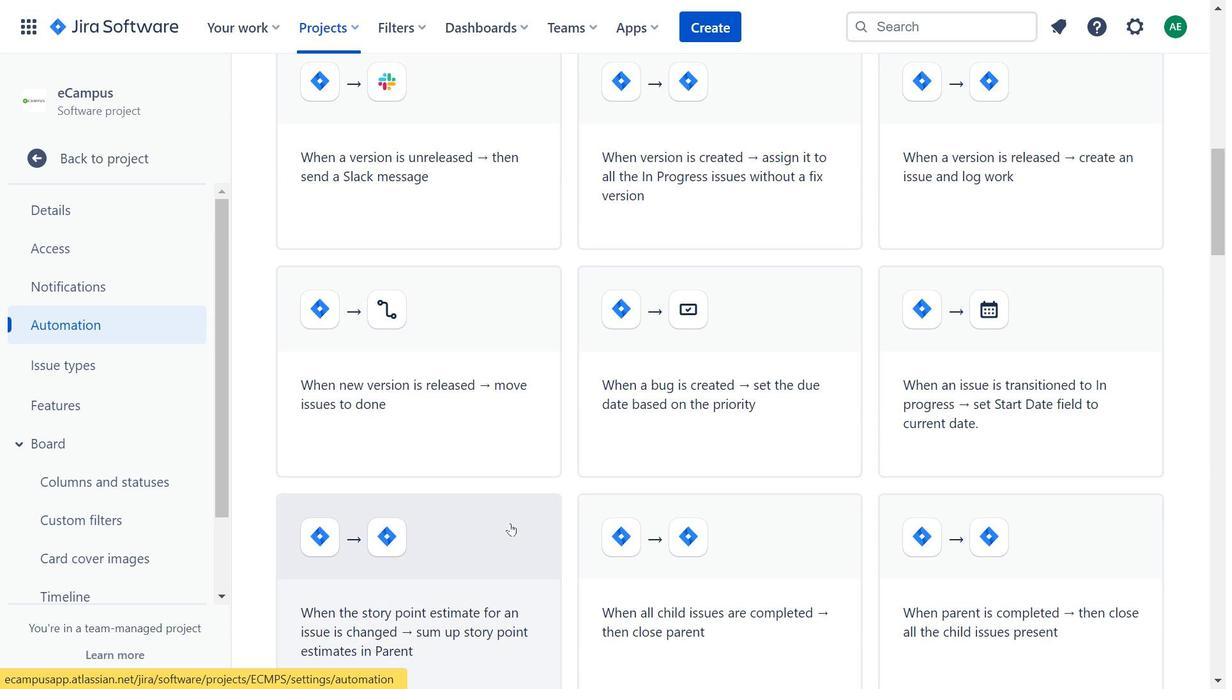 
Action: Mouse moved to (647, 390)
Screenshot: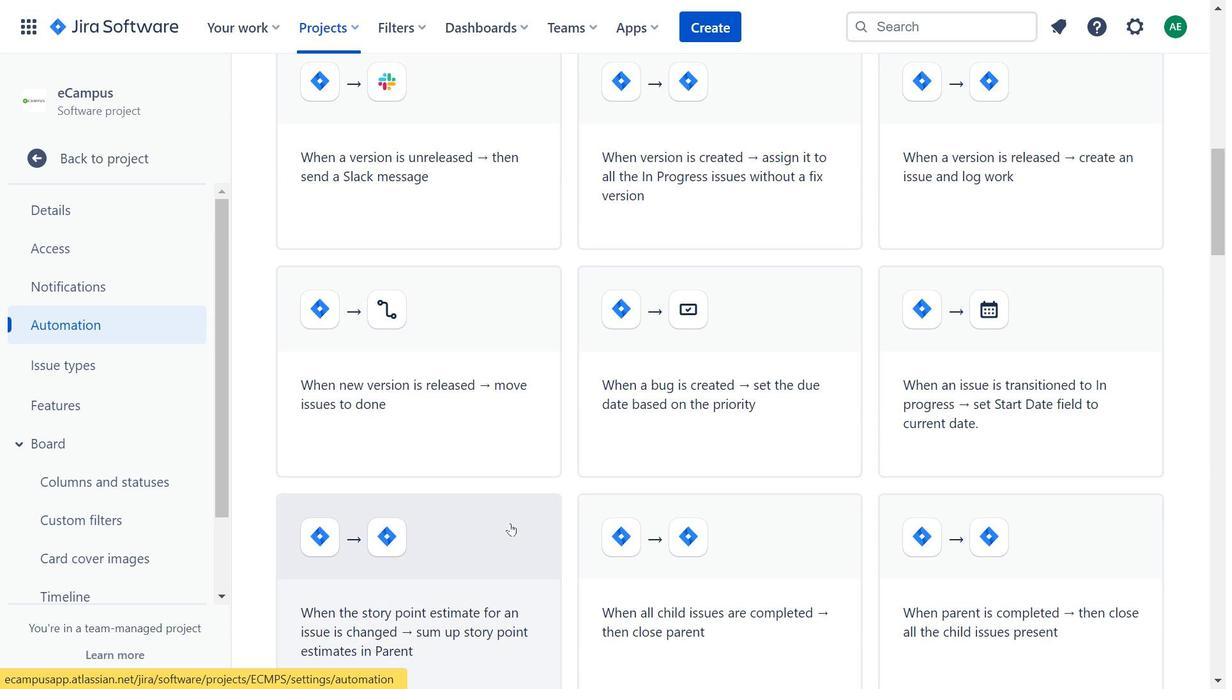 
Action: Mouse scrolled (647, 390) with delta (0, 0)
Screenshot: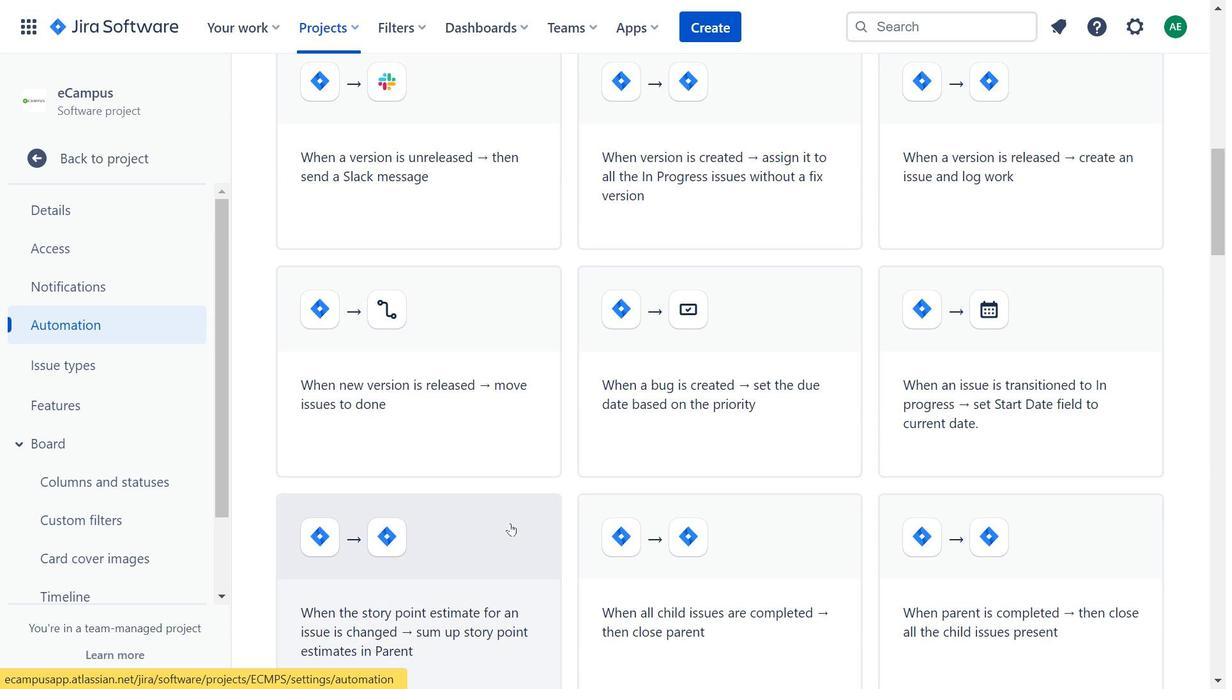 
Action: Mouse moved to (647, 393)
Screenshot: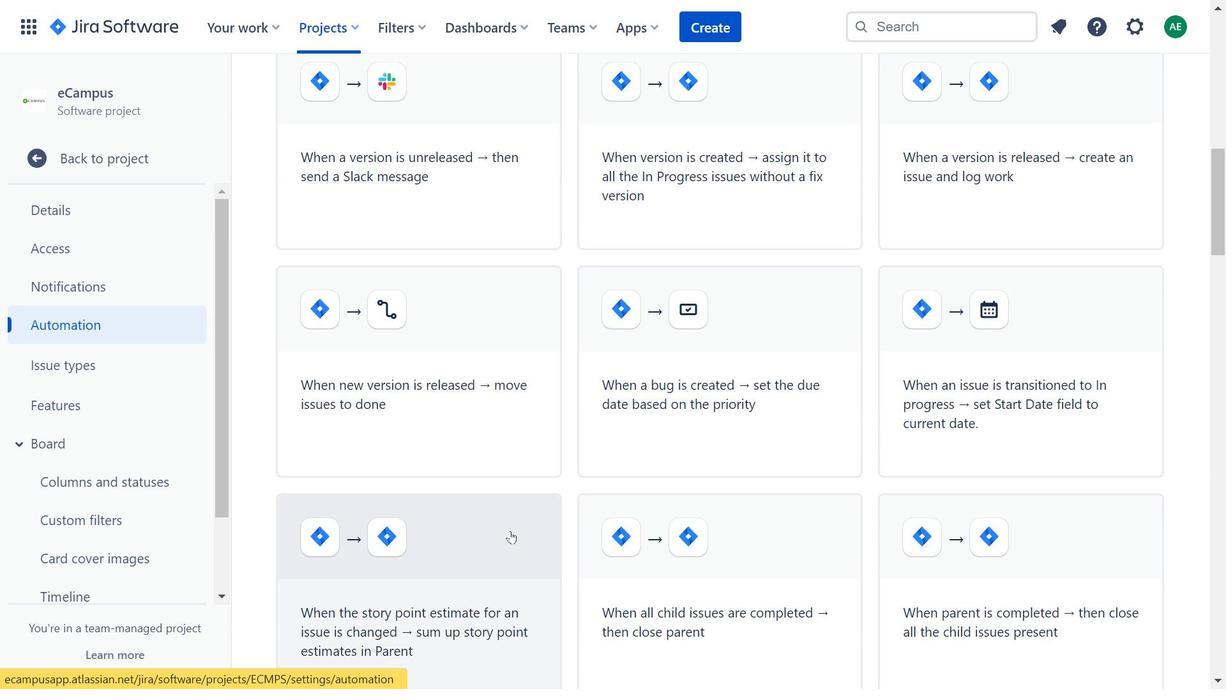 
Action: Mouse scrolled (647, 393) with delta (0, 0)
Screenshot: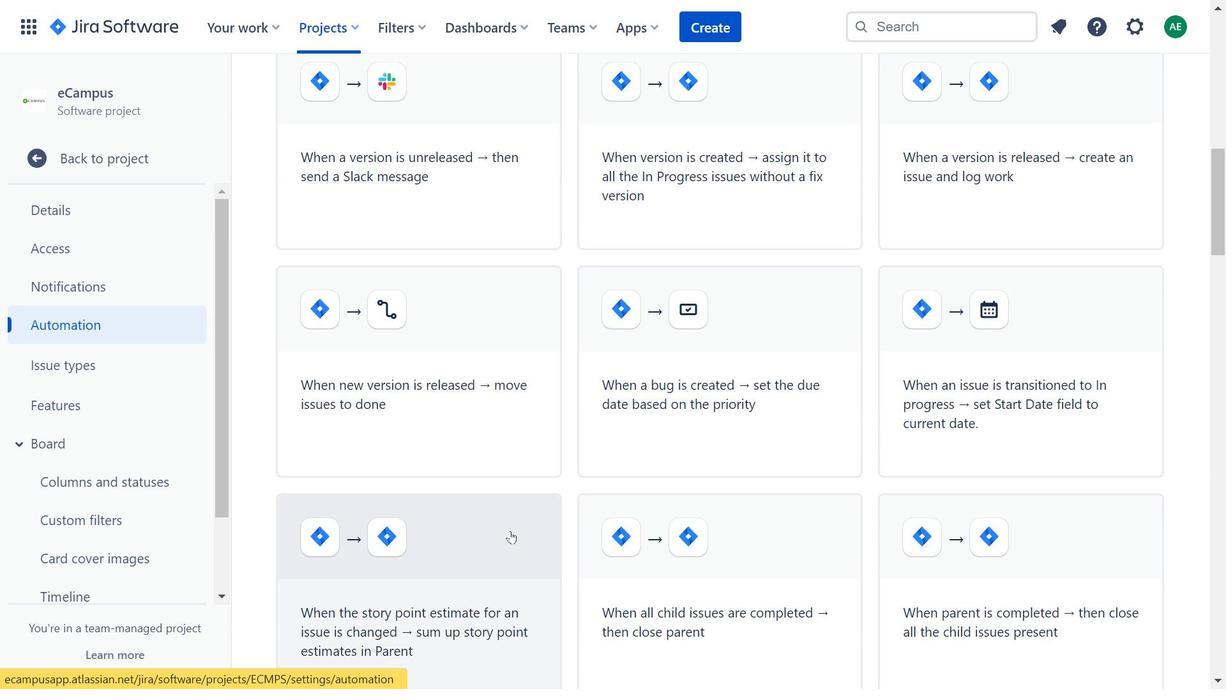 
Action: Mouse moved to (642, 405)
Screenshot: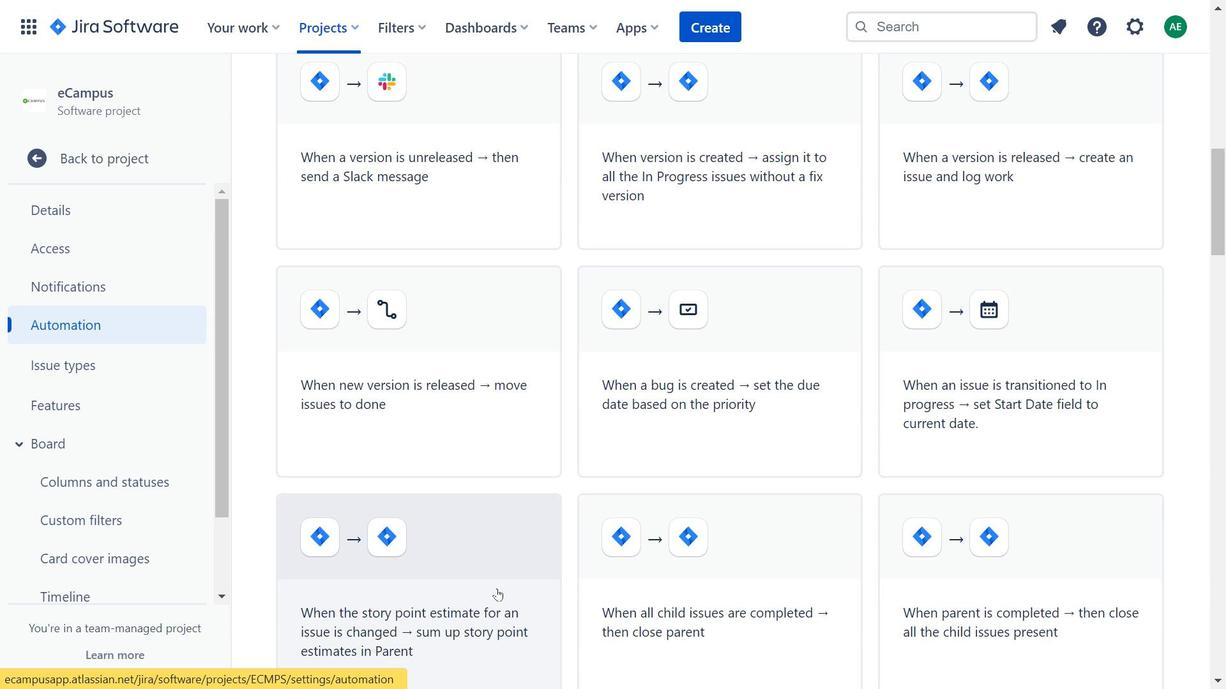 
Action: Mouse scrolled (642, 405) with delta (0, 0)
Screenshot: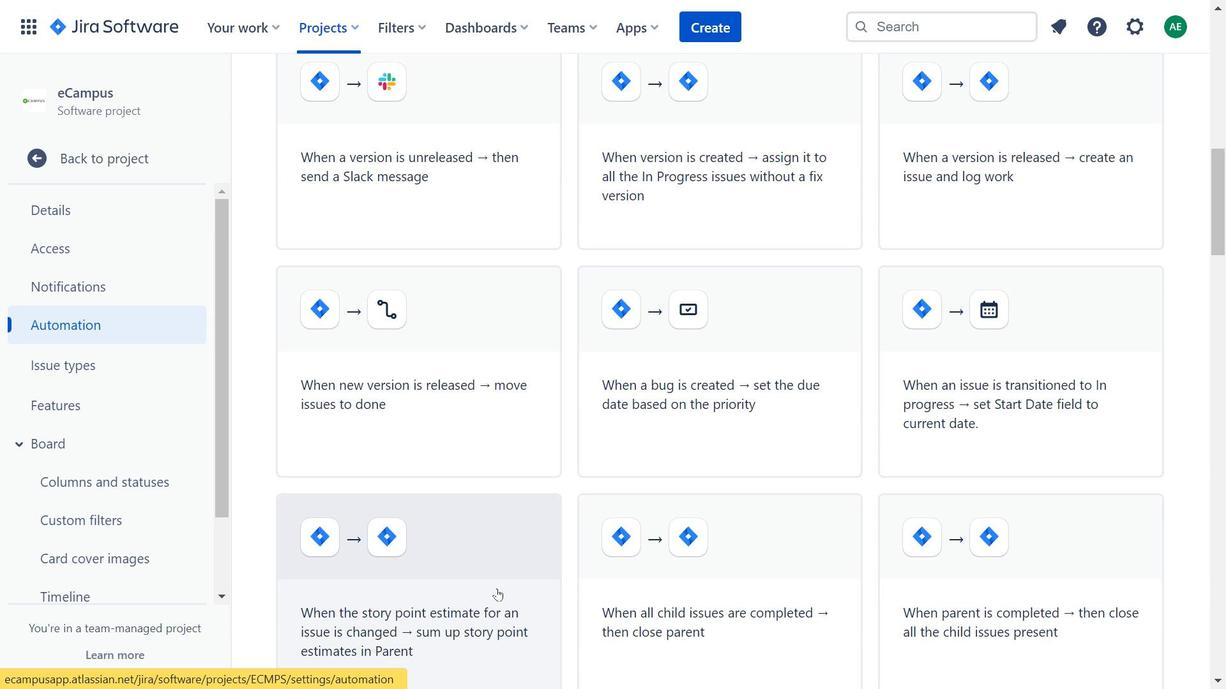 
Action: Mouse moved to (642, 406)
Screenshot: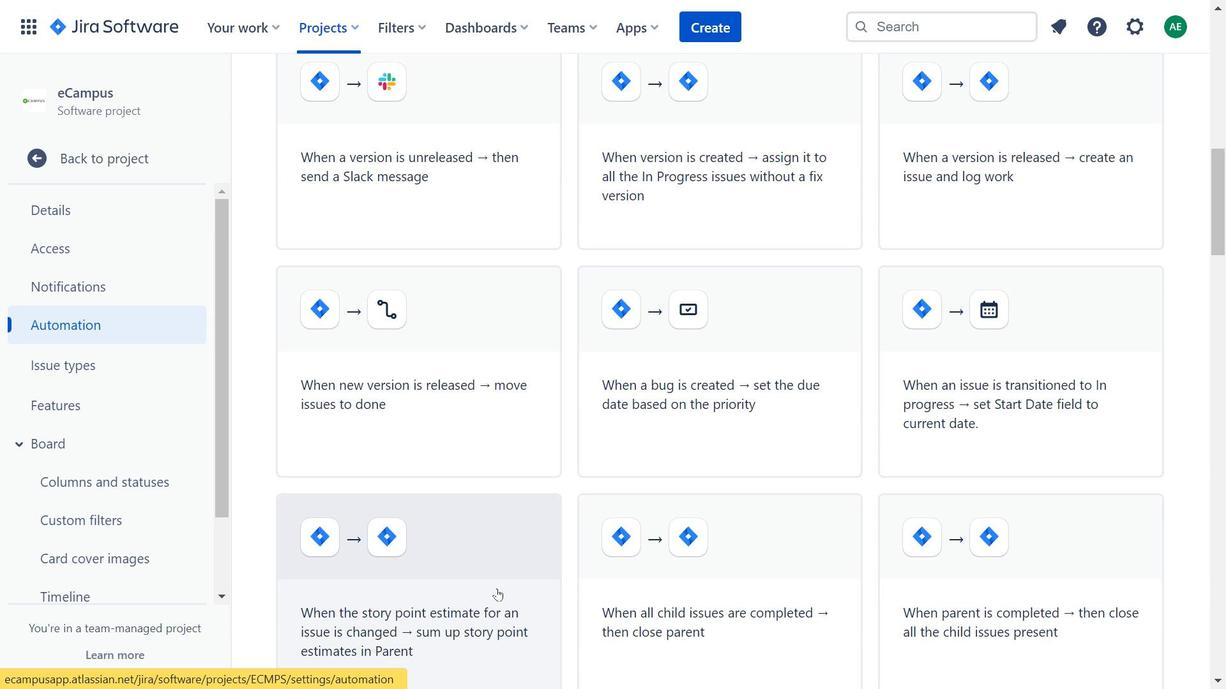 
Action: Mouse scrolled (642, 406) with delta (0, 0)
Screenshot: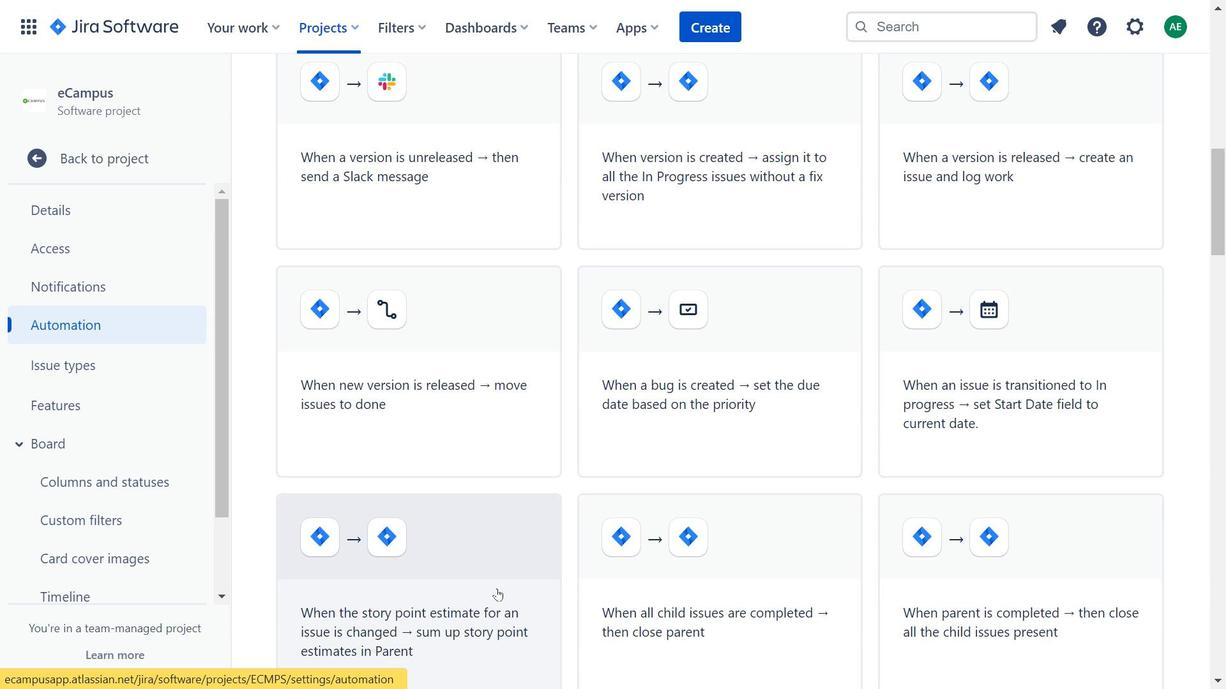 
Action: Mouse moved to (639, 469)
Screenshot: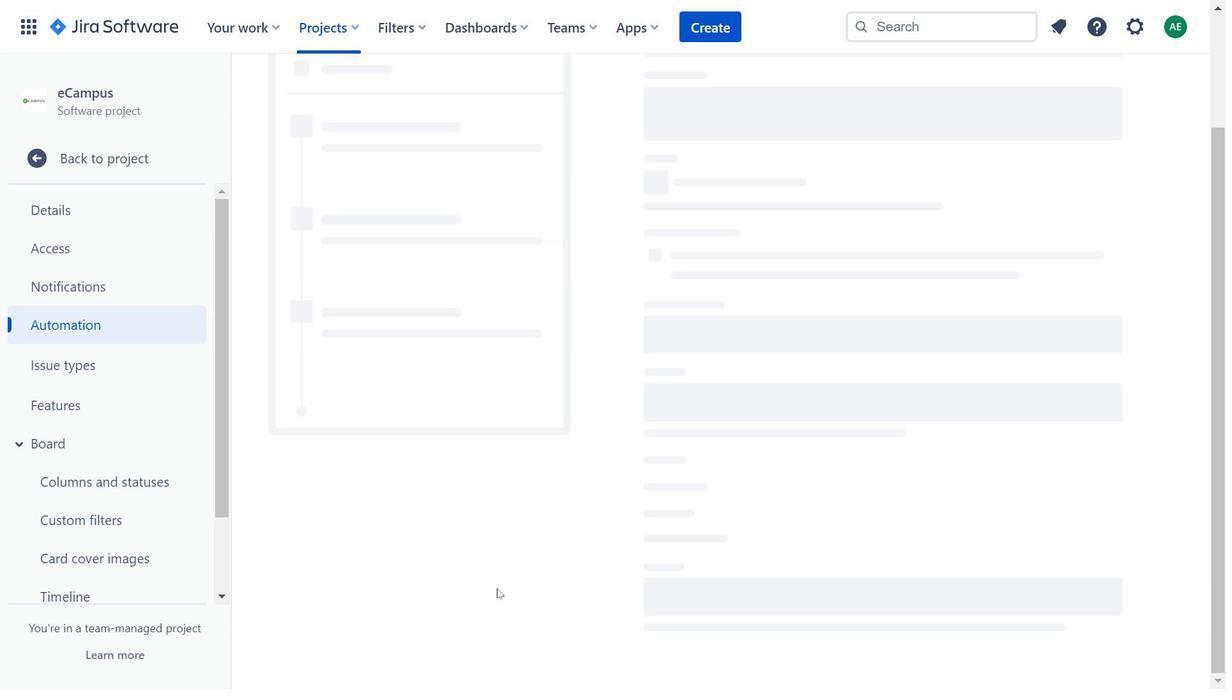 
Action: Mouse pressed left at (639, 469)
Screenshot: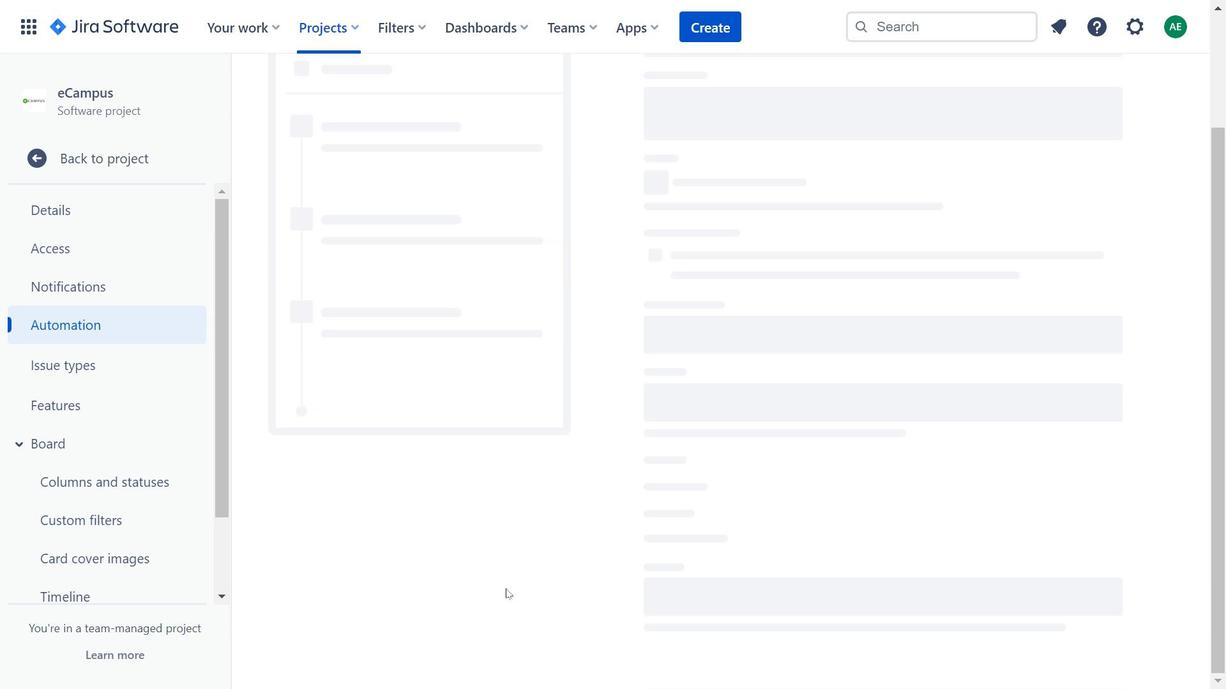 
Action: Mouse moved to (784, 346)
Screenshot: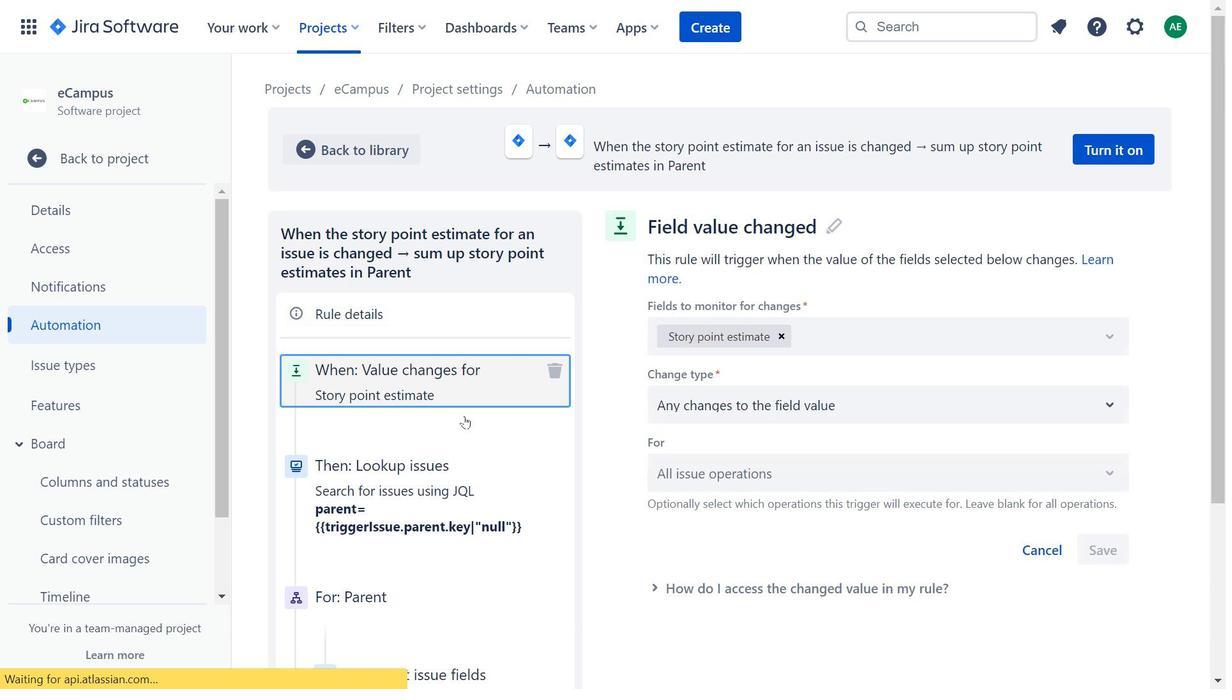 
Action: Mouse scrolled (784, 346) with delta (0, 0)
Screenshot: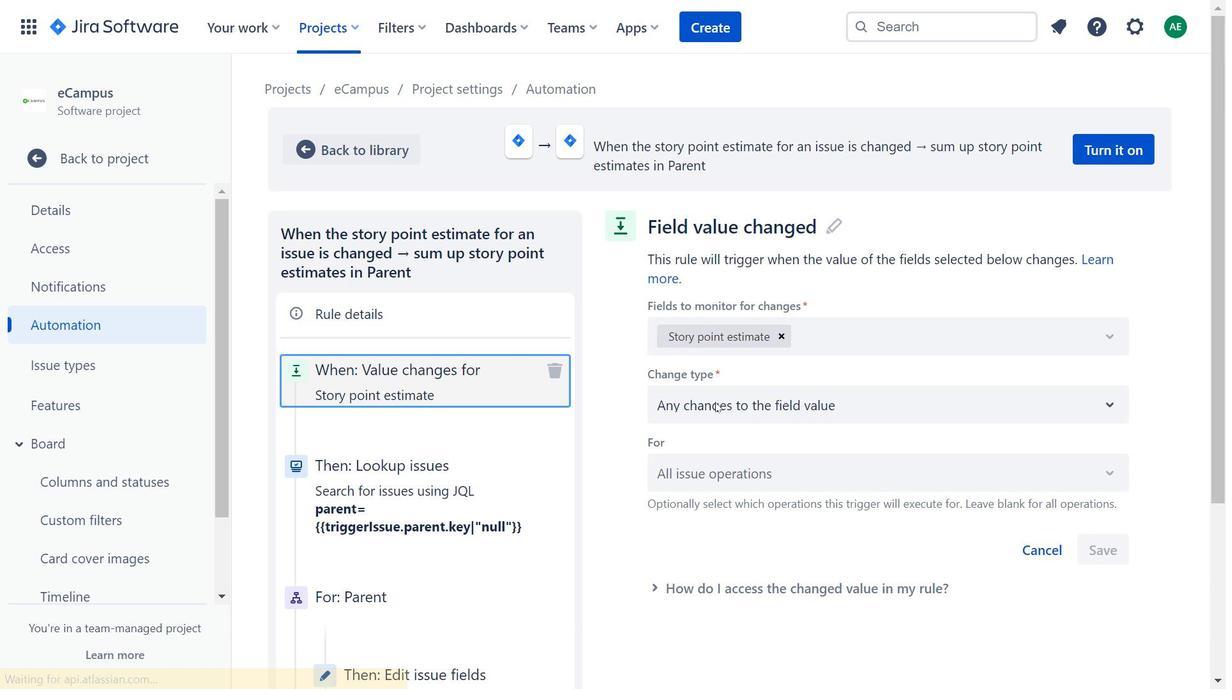 
Action: Mouse scrolled (784, 346) with delta (0, 0)
Screenshot: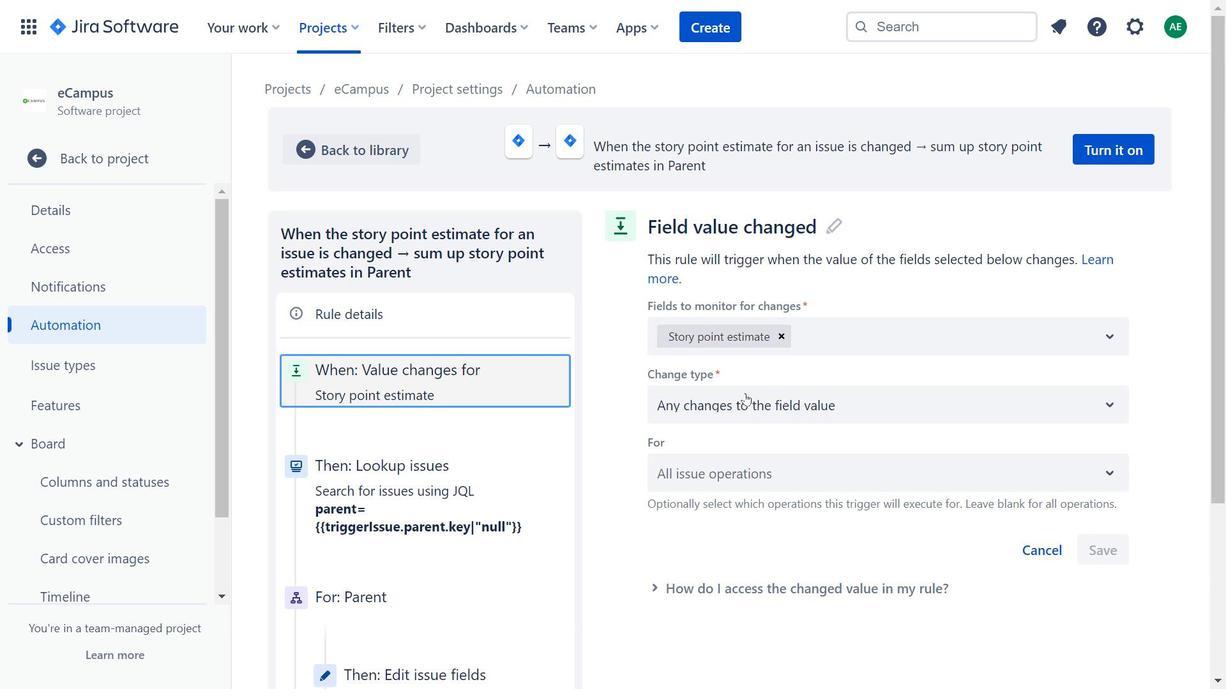 
Action: Mouse scrolled (784, 346) with delta (0, 0)
Screenshot: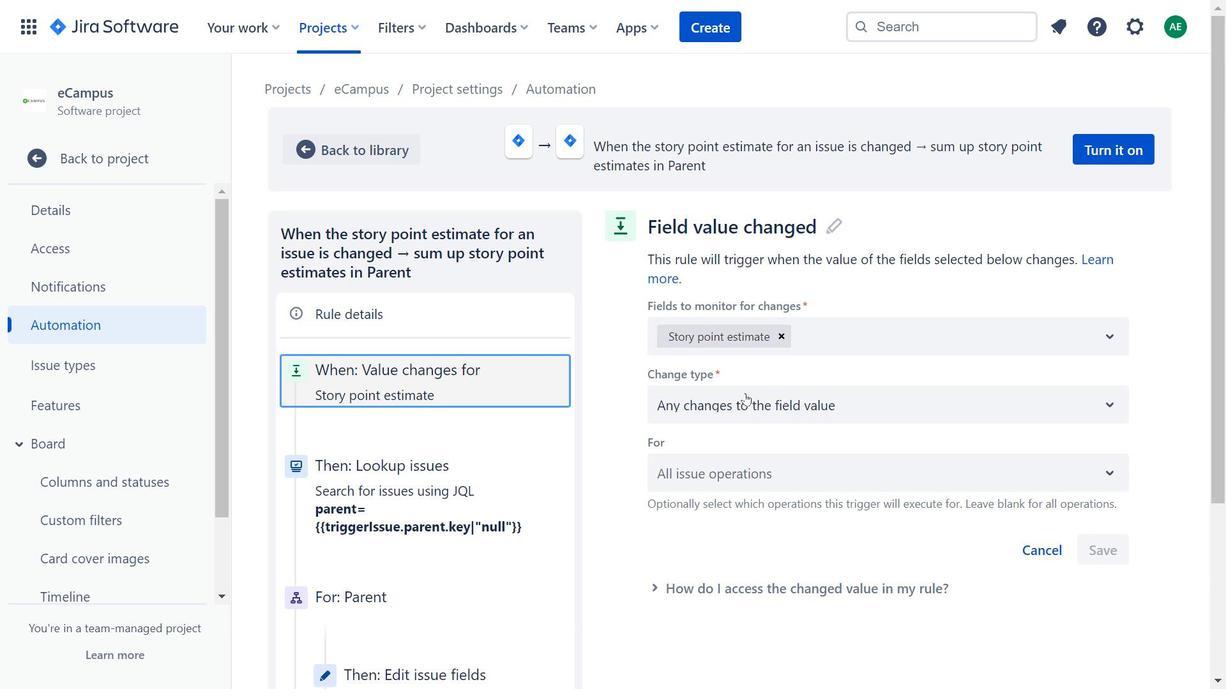 
Action: Mouse moved to (595, 391)
Screenshot: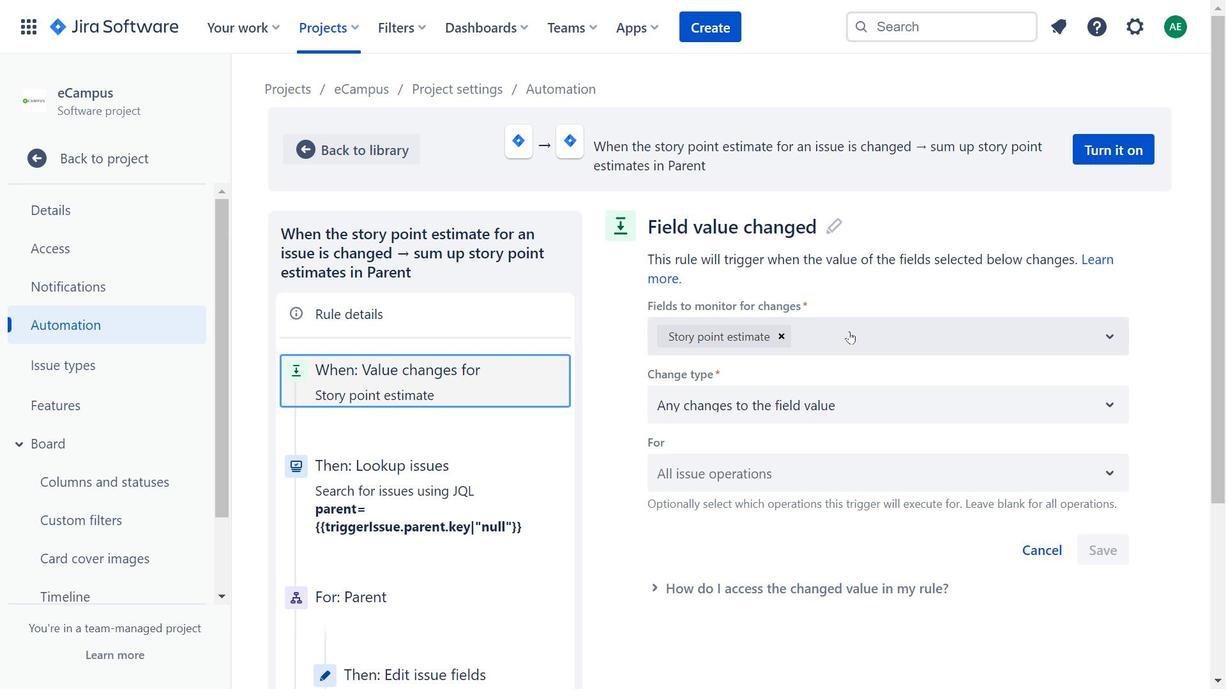 
Action: Mouse pressed left at (595, 391)
Screenshot: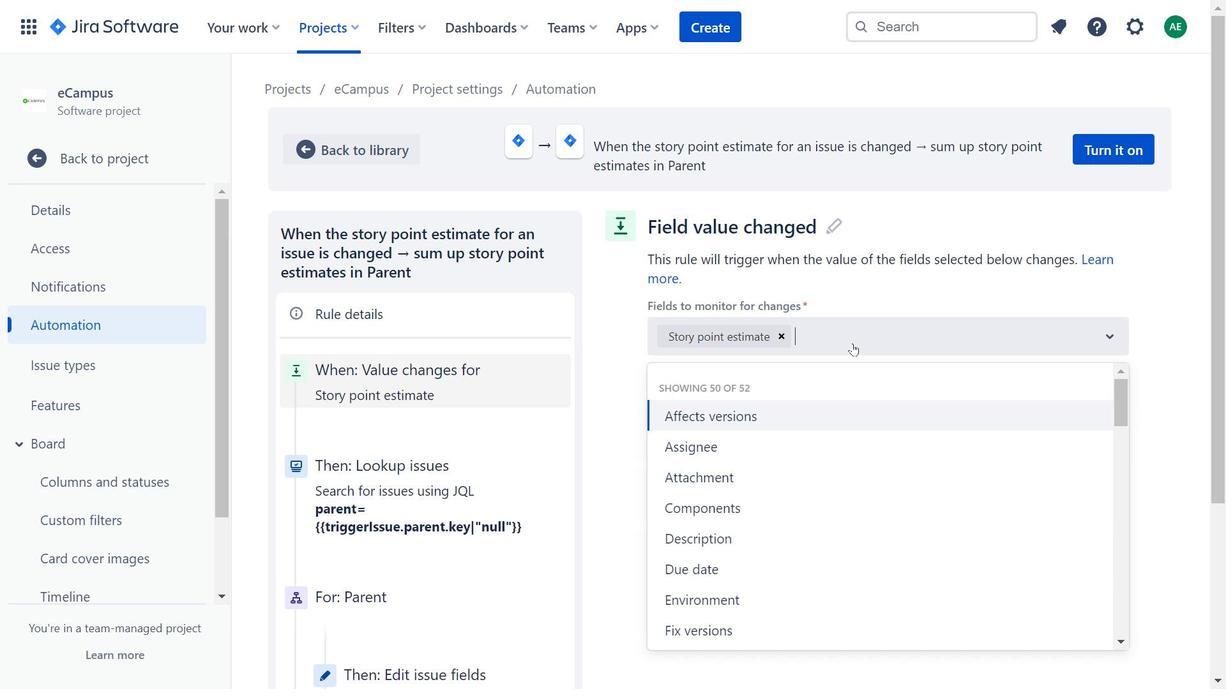 
Action: Mouse moved to (831, 368)
Screenshot: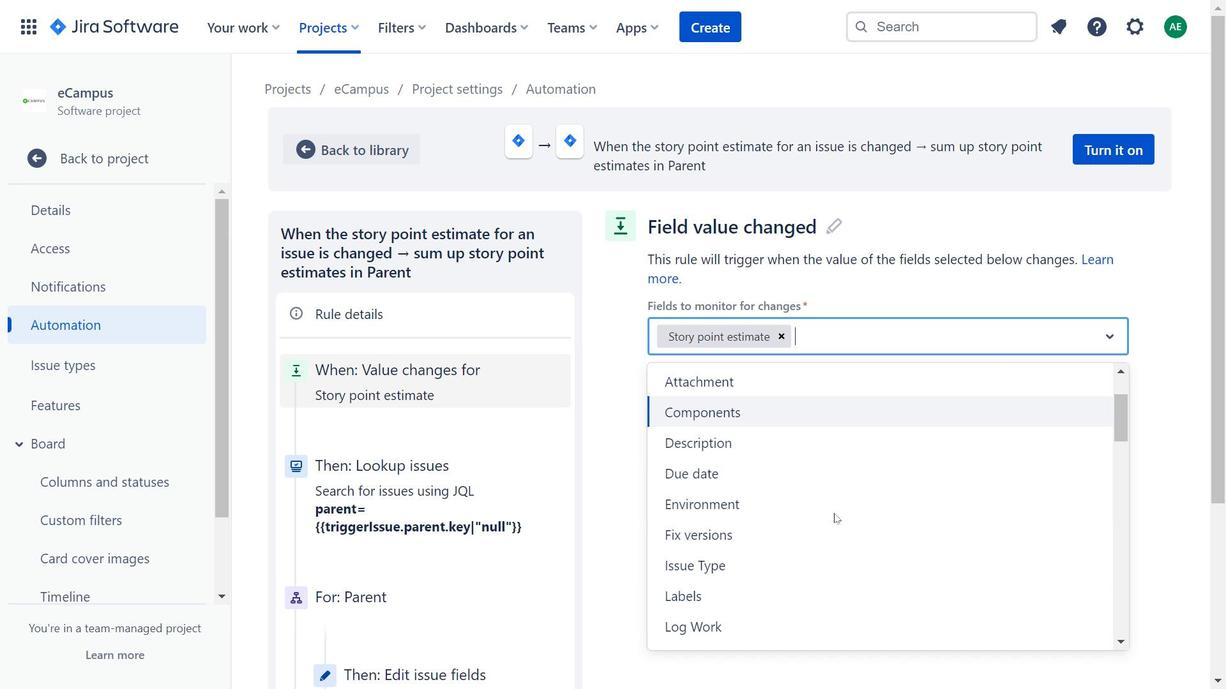 
Action: Mouse pressed left at (831, 368)
Screenshot: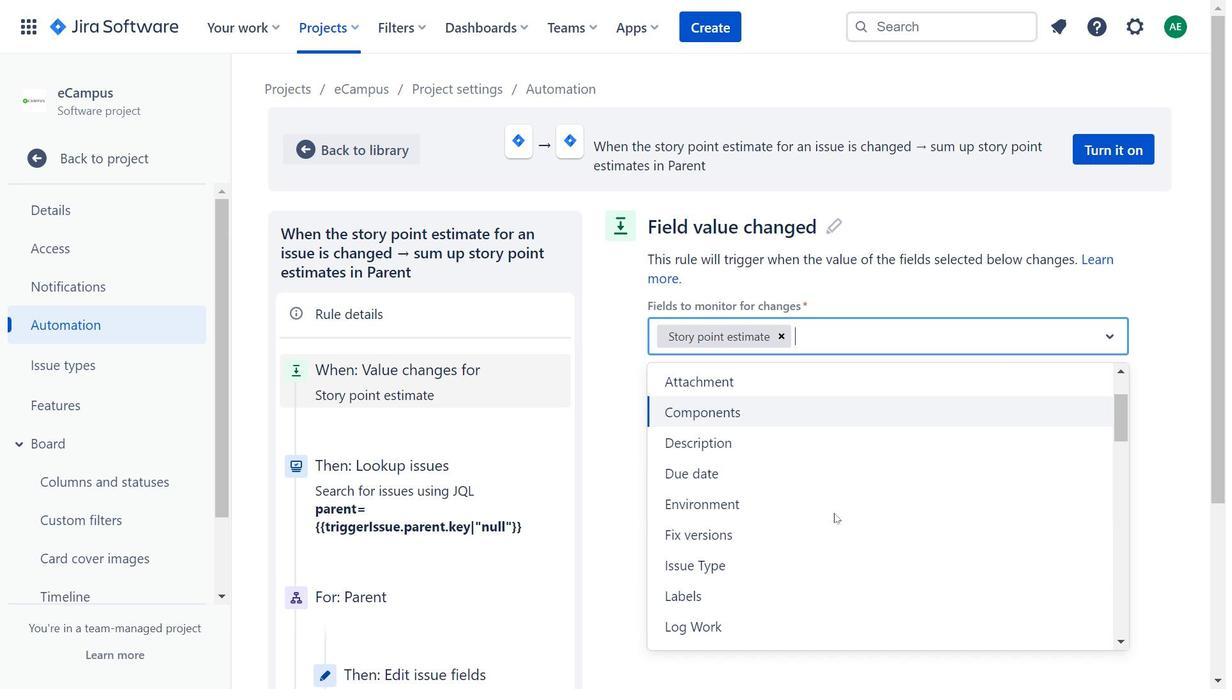 
Action: Mouse moved to (823, 440)
Screenshot: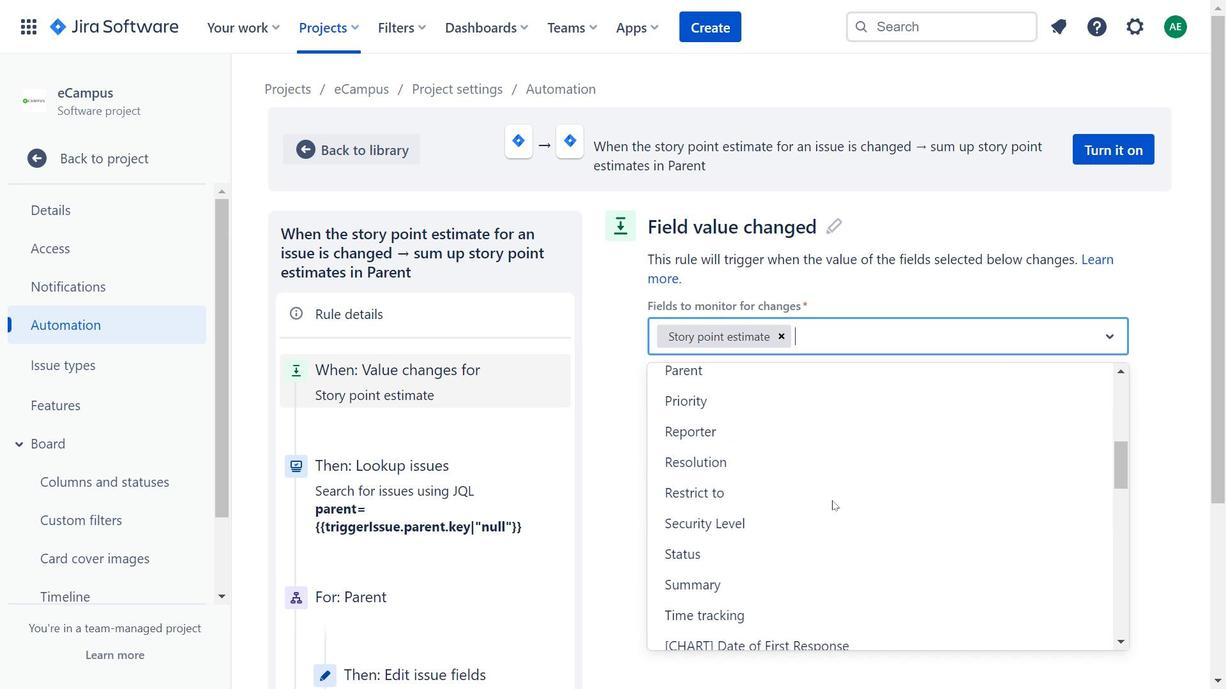 
Action: Mouse scrolled (823, 439) with delta (0, 0)
Screenshot: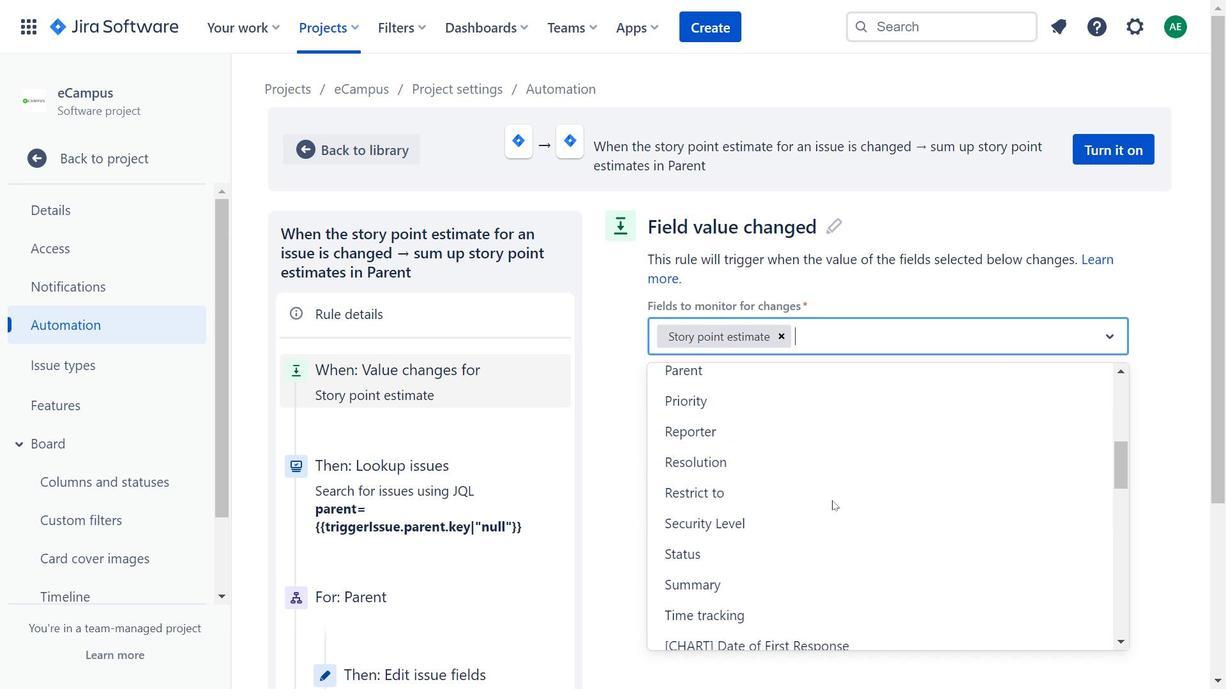 
Action: Mouse moved to (822, 434)
Screenshot: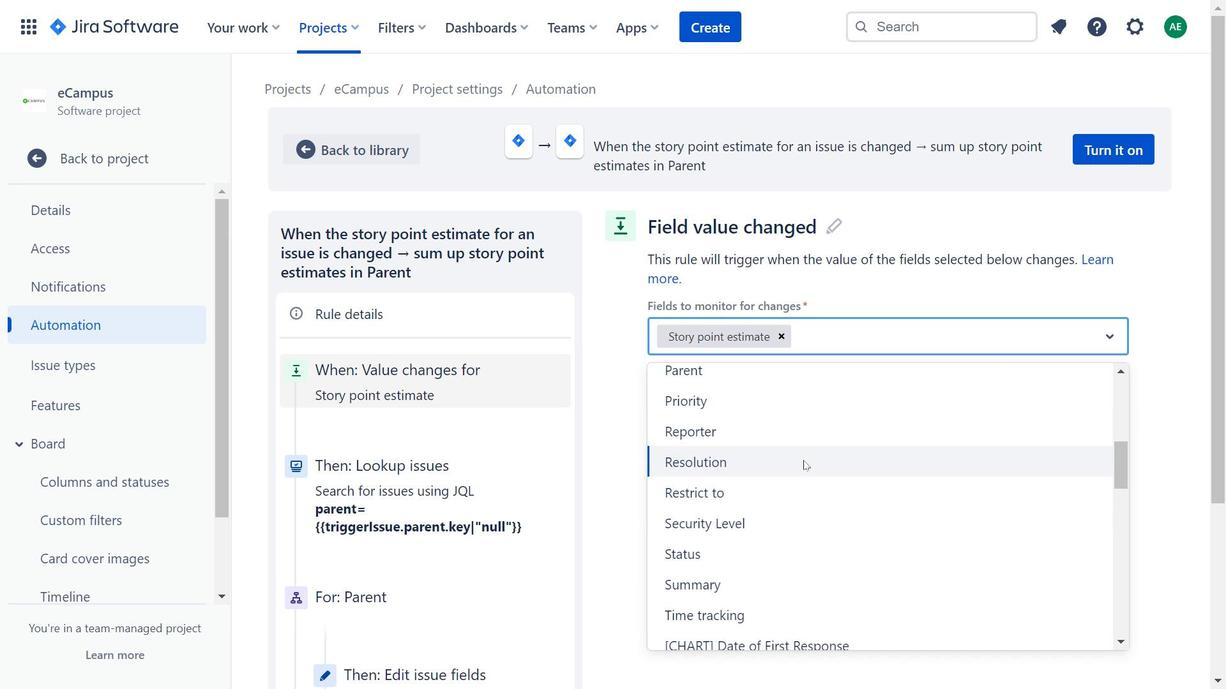 
Action: Mouse scrolled (822, 434) with delta (0, 0)
Screenshot: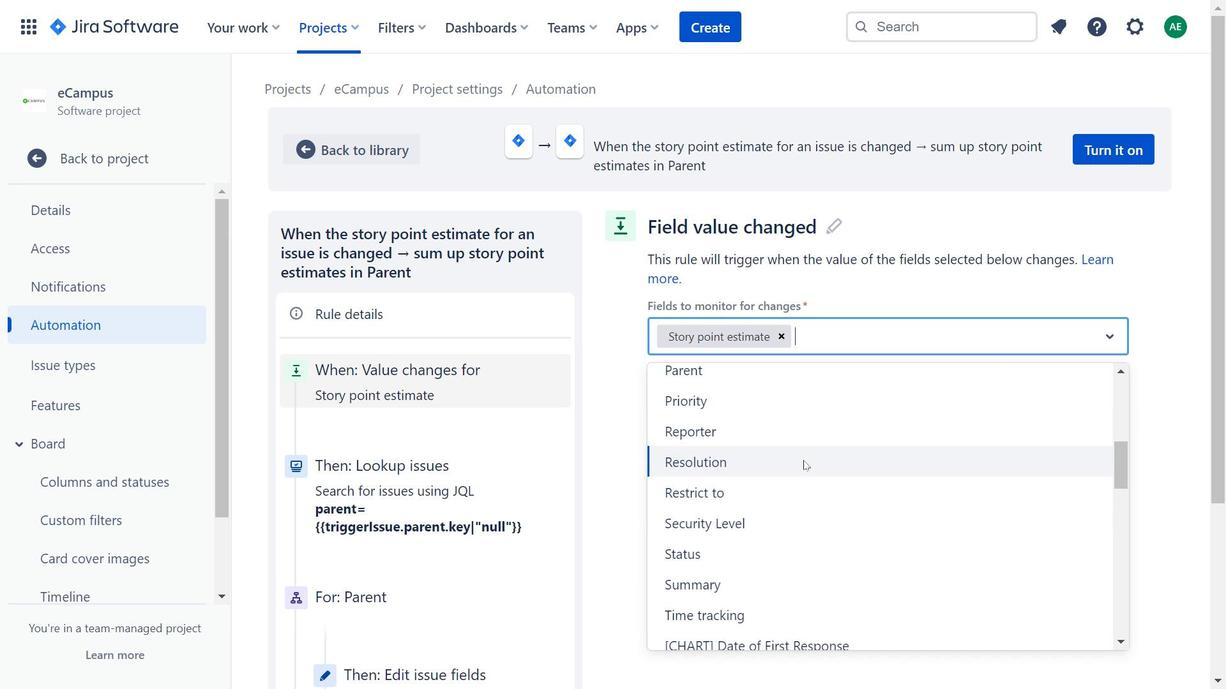 
Action: Mouse scrolled (822, 434) with delta (0, 0)
Screenshot: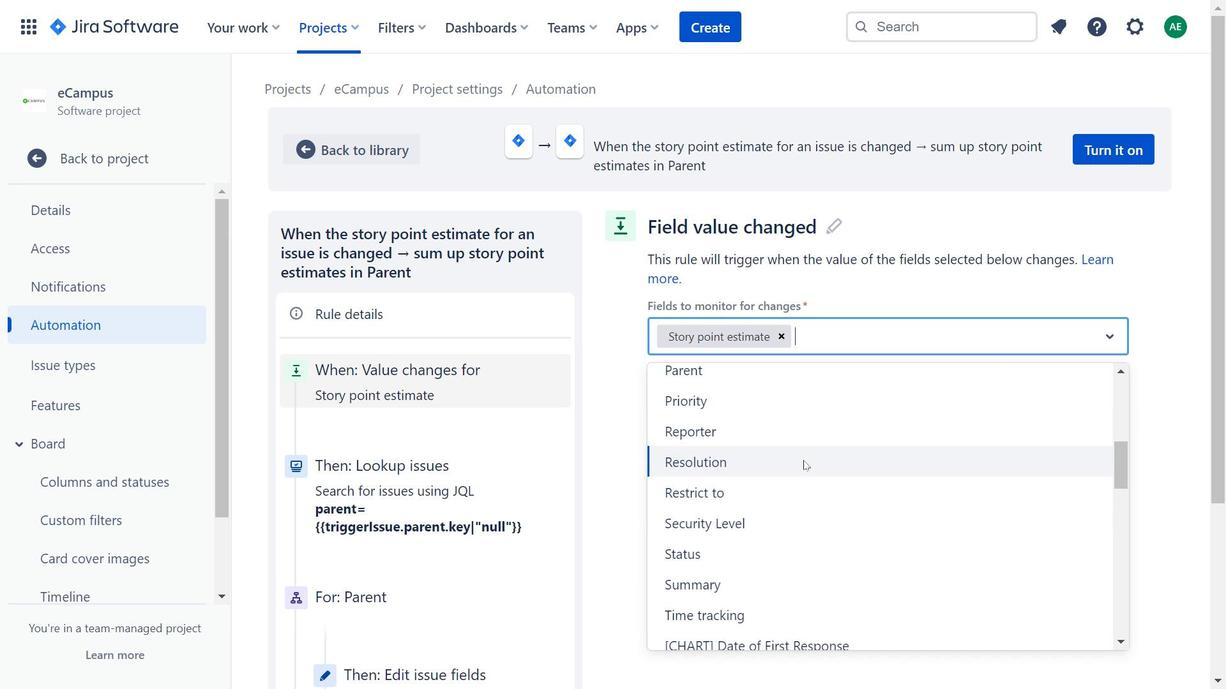 
Action: Mouse scrolled (822, 434) with delta (0, 0)
Screenshot: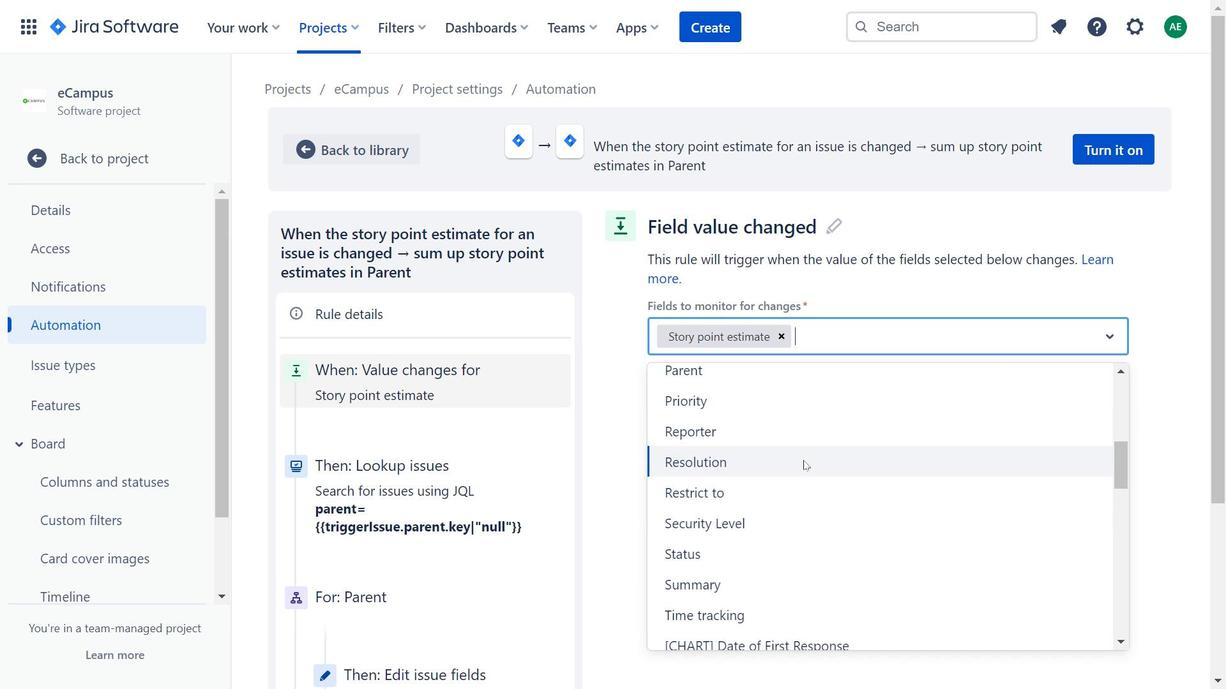 
Action: Mouse moved to (797, 403)
Screenshot: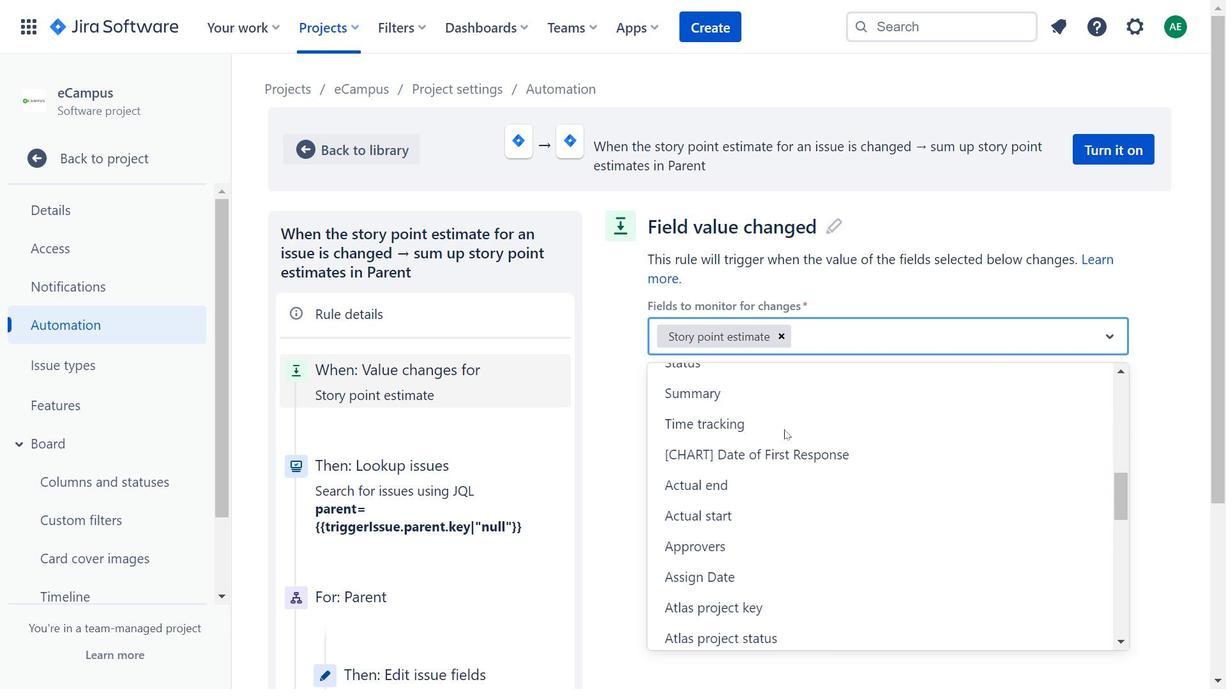 
Action: Mouse scrolled (797, 403) with delta (0, 0)
Screenshot: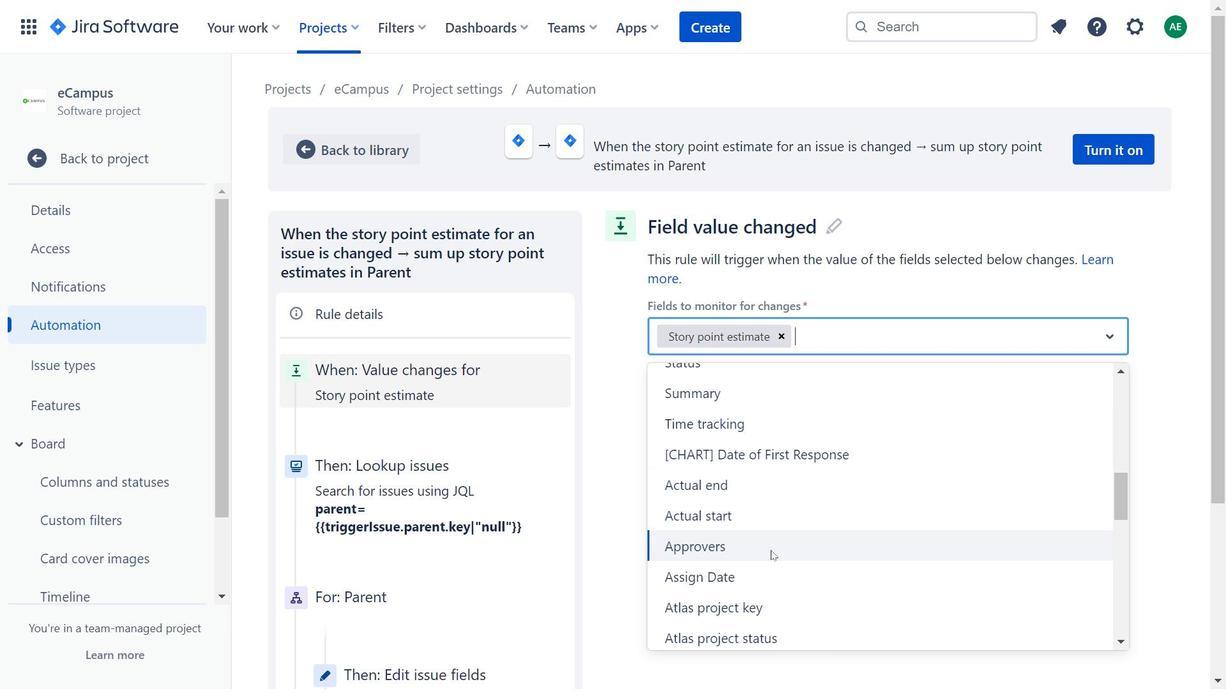 
Action: Mouse moved to (795, 406)
Screenshot: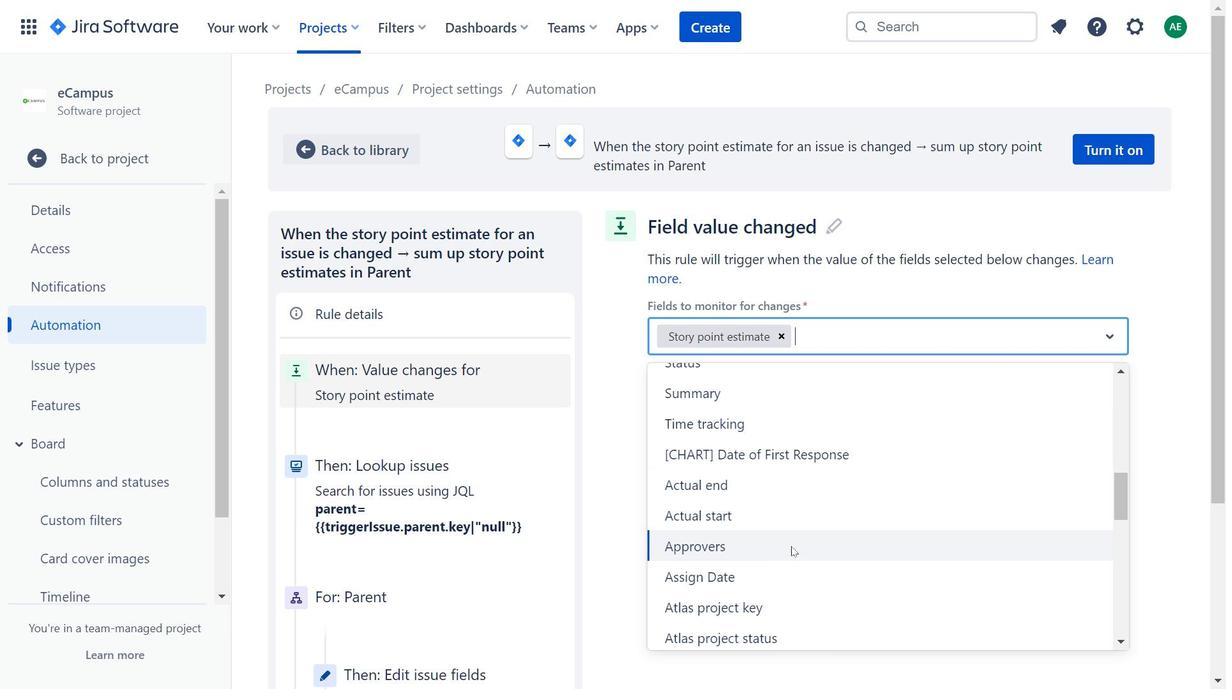 
Action: Mouse scrolled (795, 406) with delta (0, 0)
Screenshot: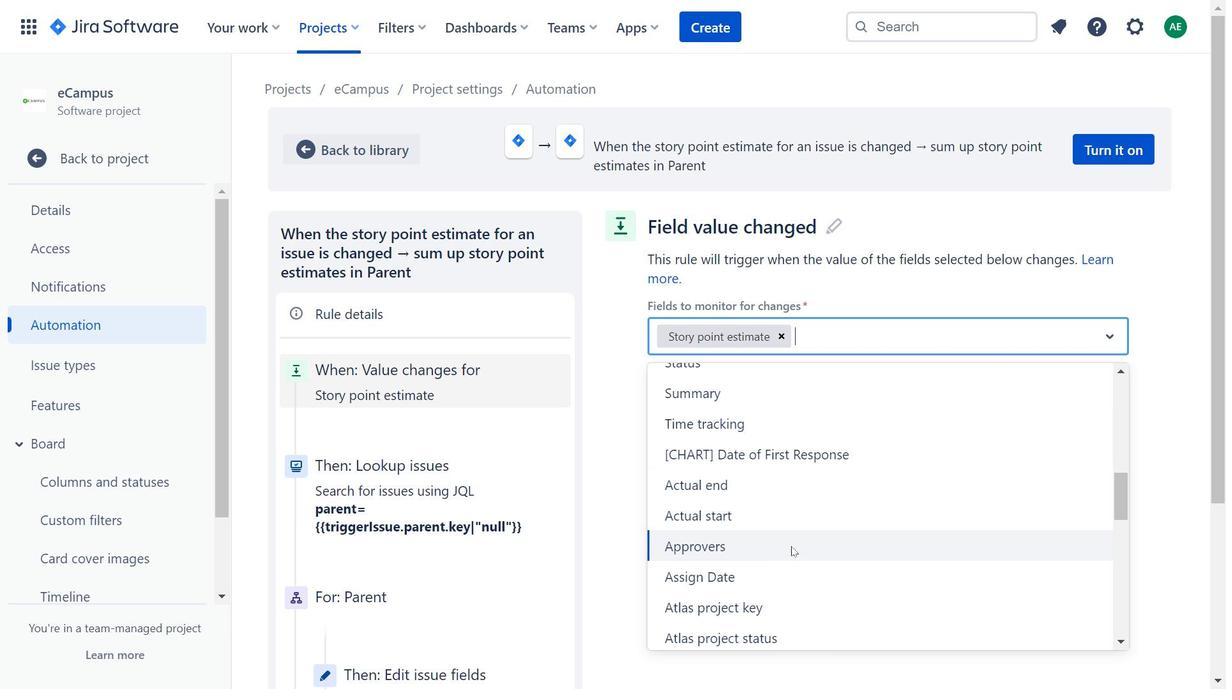 
Action: Mouse moved to (799, 452)
Screenshot: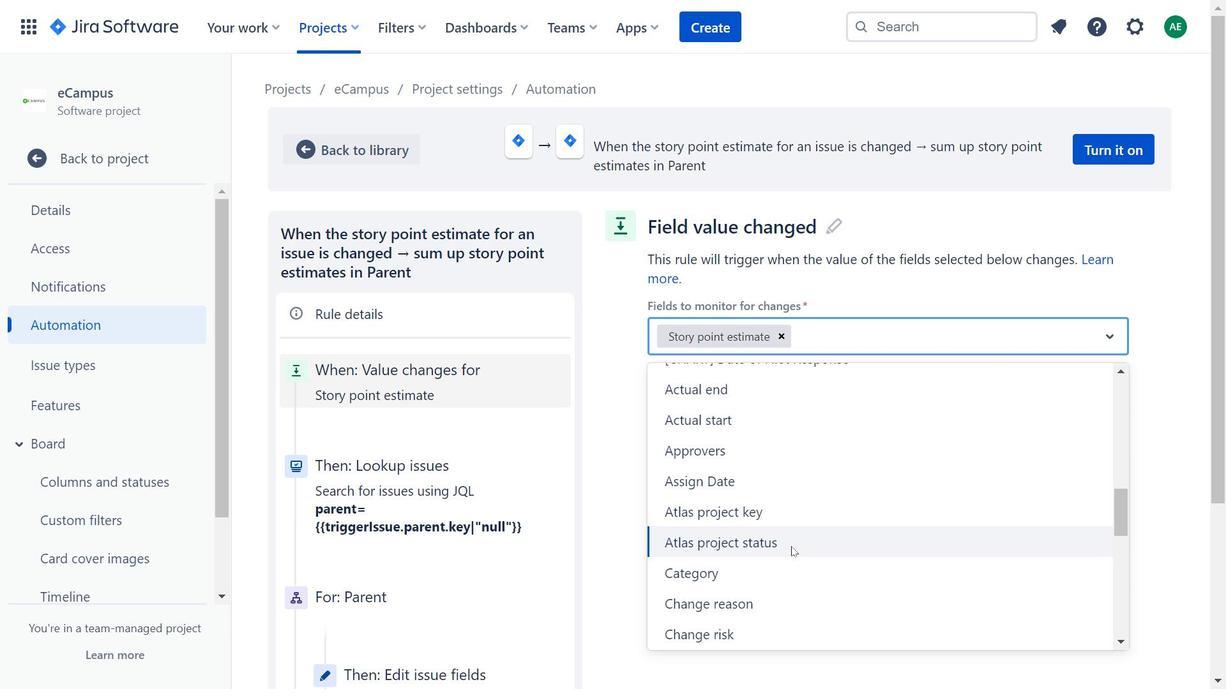 
Action: Mouse scrolled (799, 452) with delta (0, 0)
Screenshot: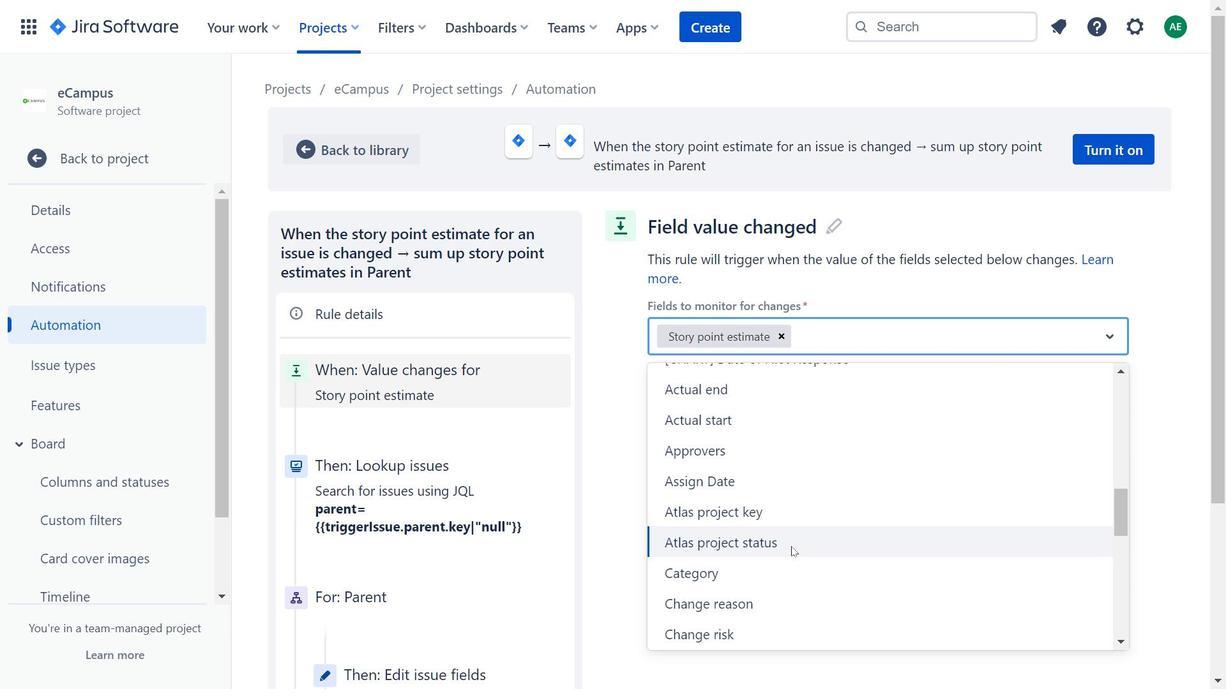 
Action: Mouse moved to (818, 407)
Screenshot: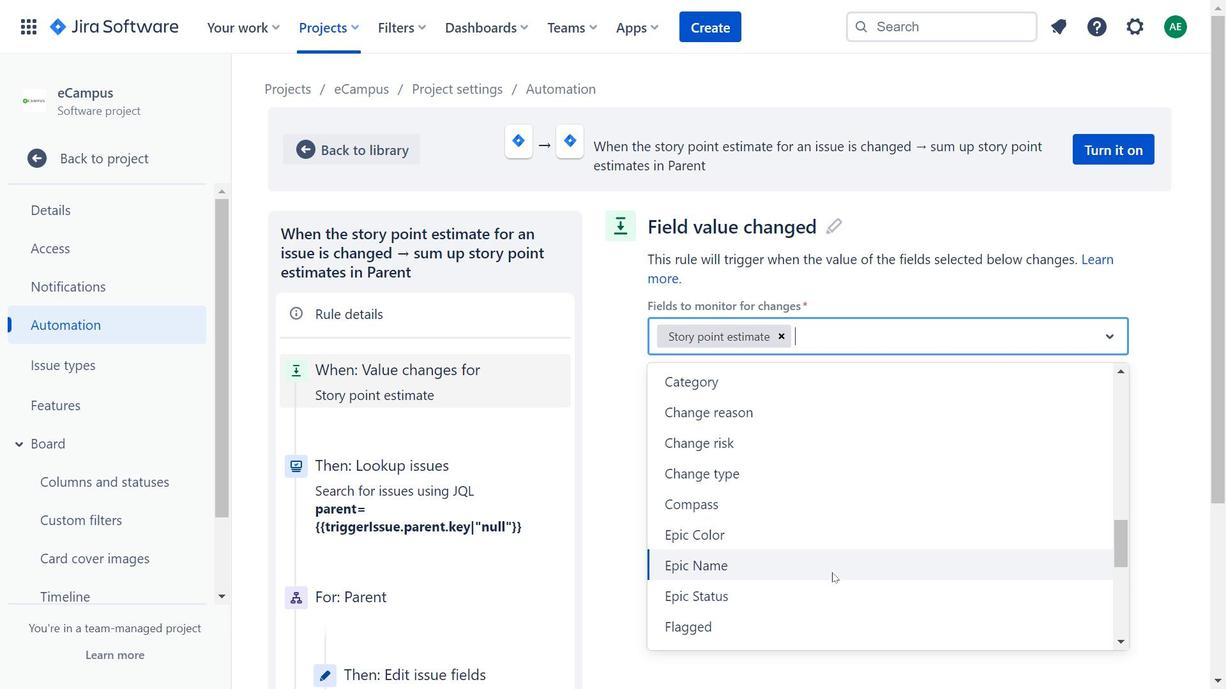 
Action: Mouse scrolled (818, 407) with delta (0, 0)
Screenshot: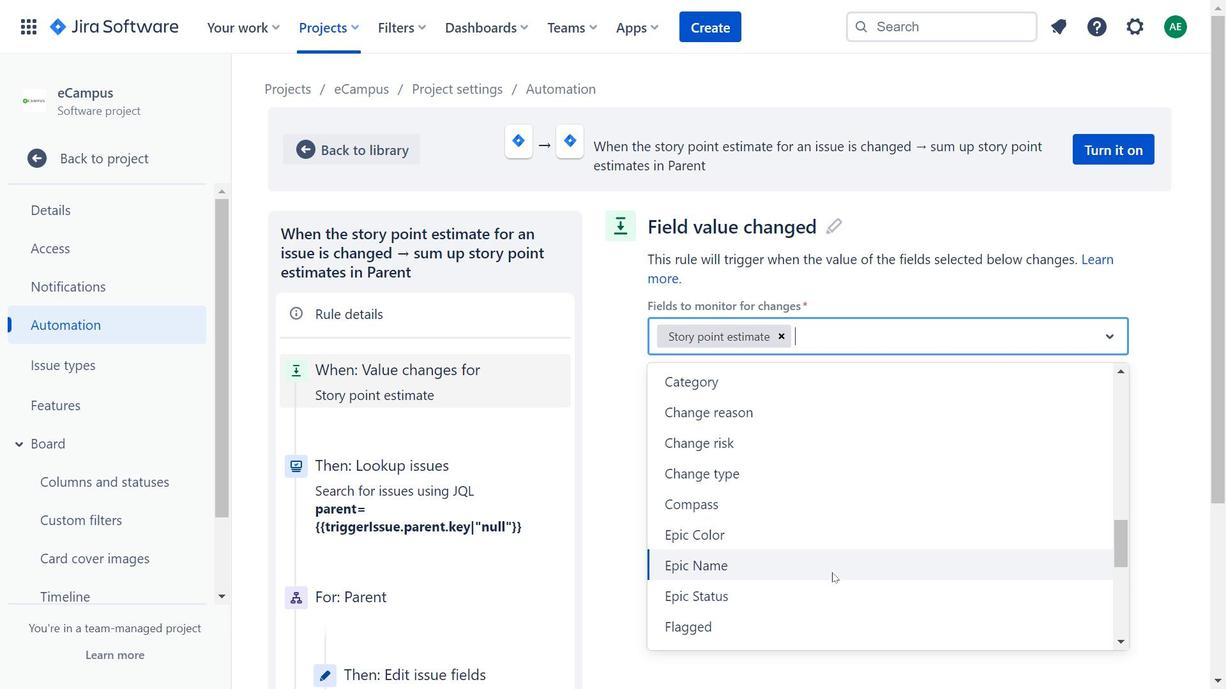
Action: Mouse moved to (820, 411)
Screenshot: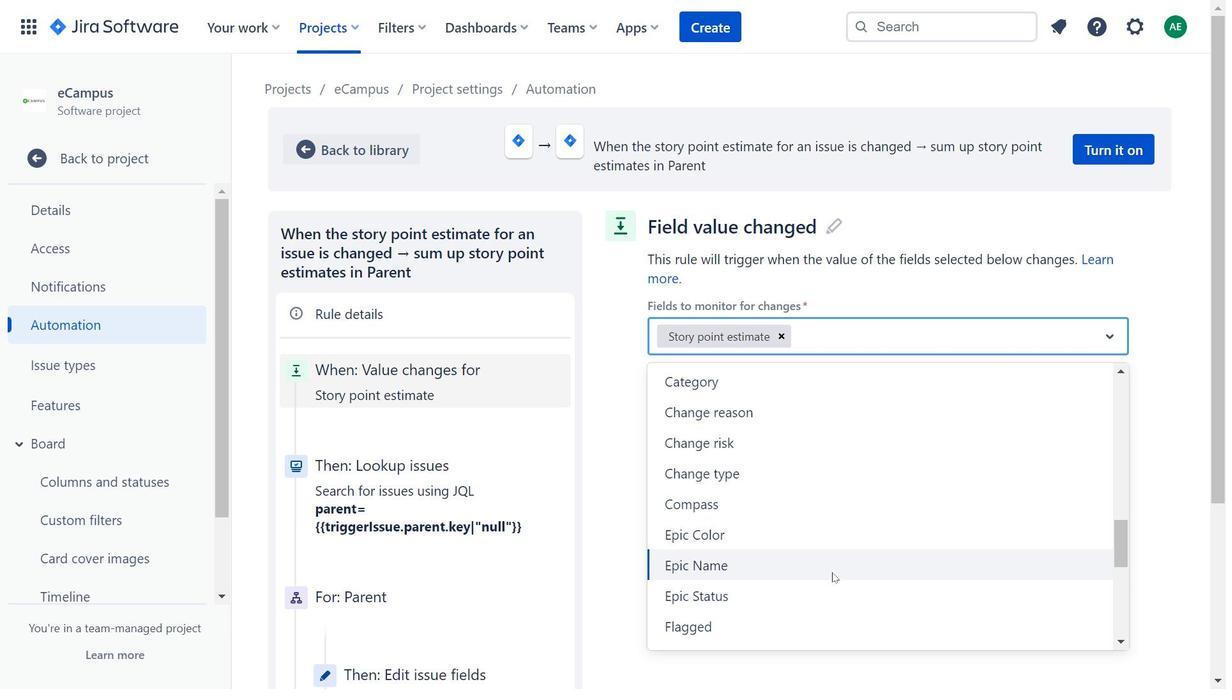 
Action: Mouse scrolled (820, 411) with delta (0, 0)
Screenshot: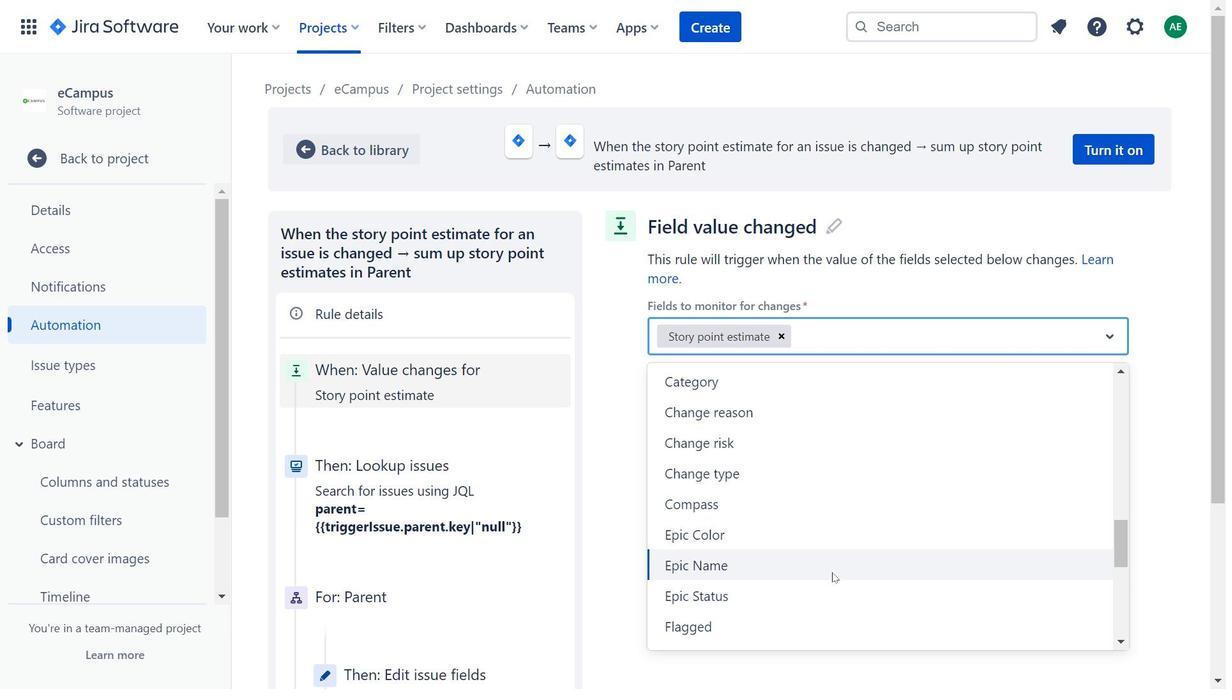 
Action: Mouse moved to (836, 394)
Screenshot: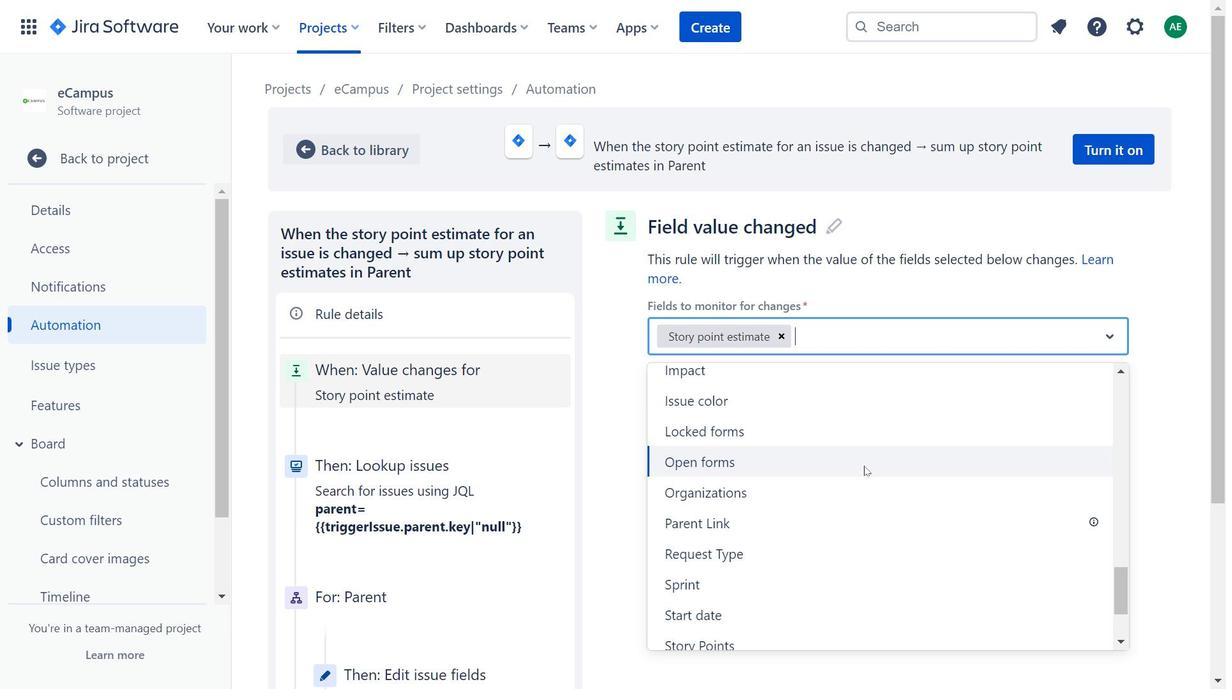 
Action: Mouse scrolled (836, 393) with delta (0, 0)
Screenshot: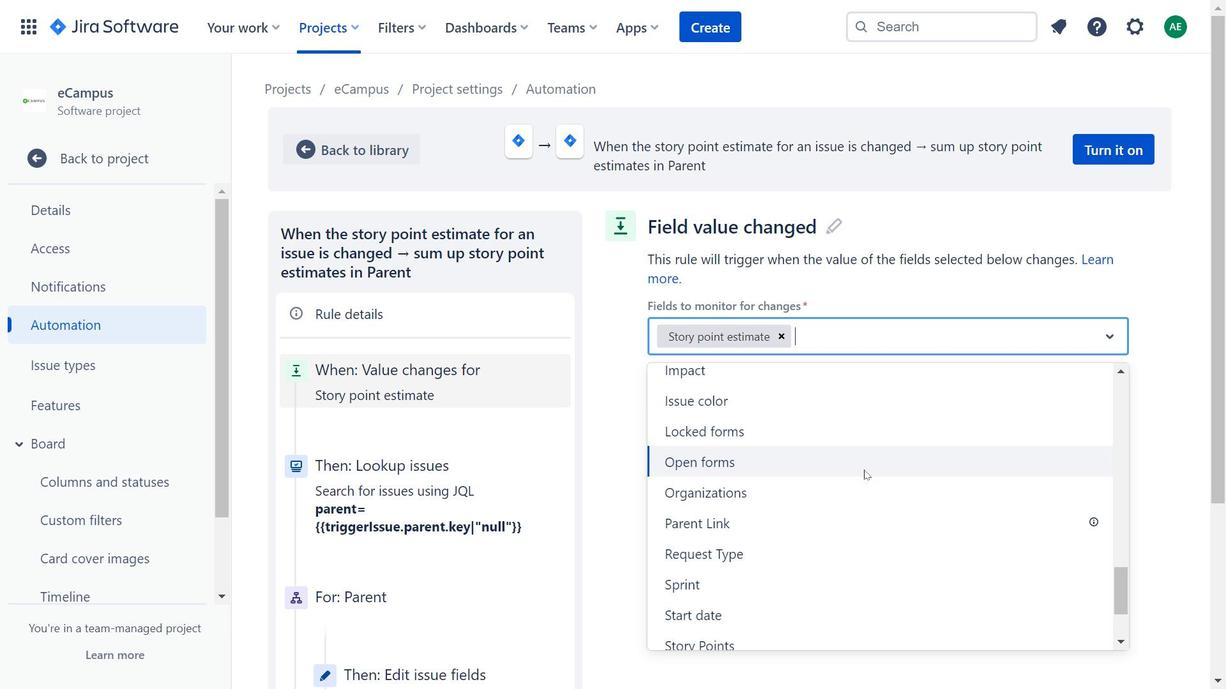 
Action: Mouse moved to (838, 417)
Screenshot: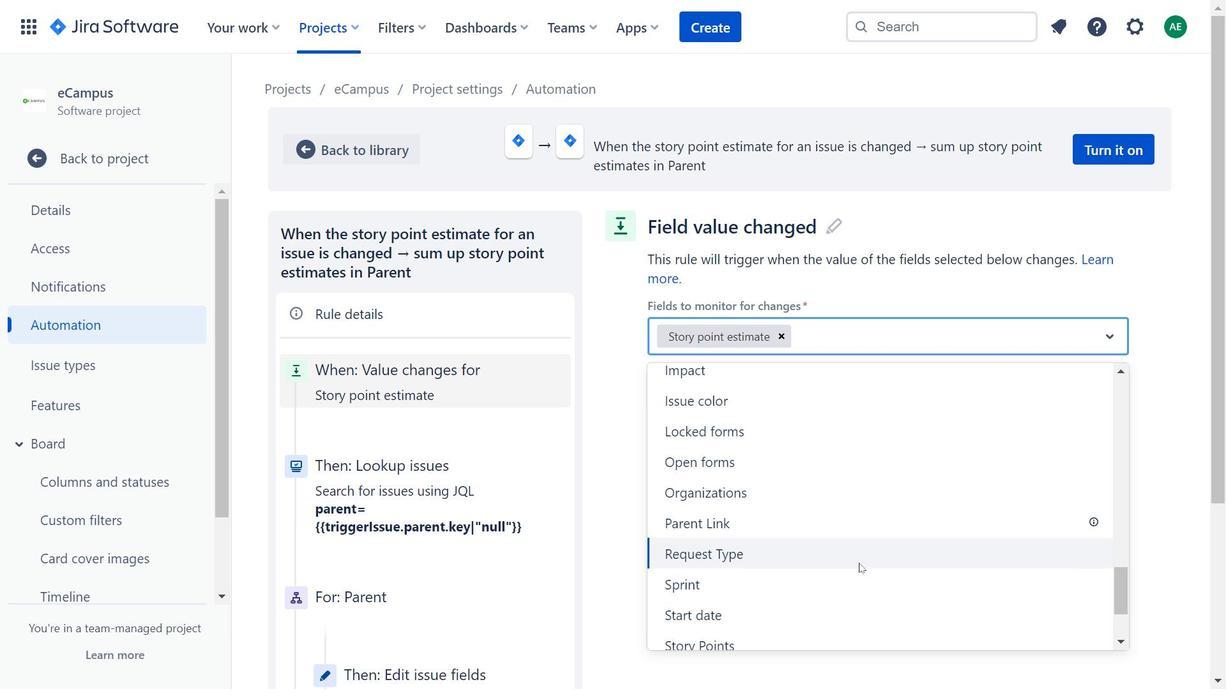 
Action: Mouse scrolled (838, 417) with delta (0, 0)
Screenshot: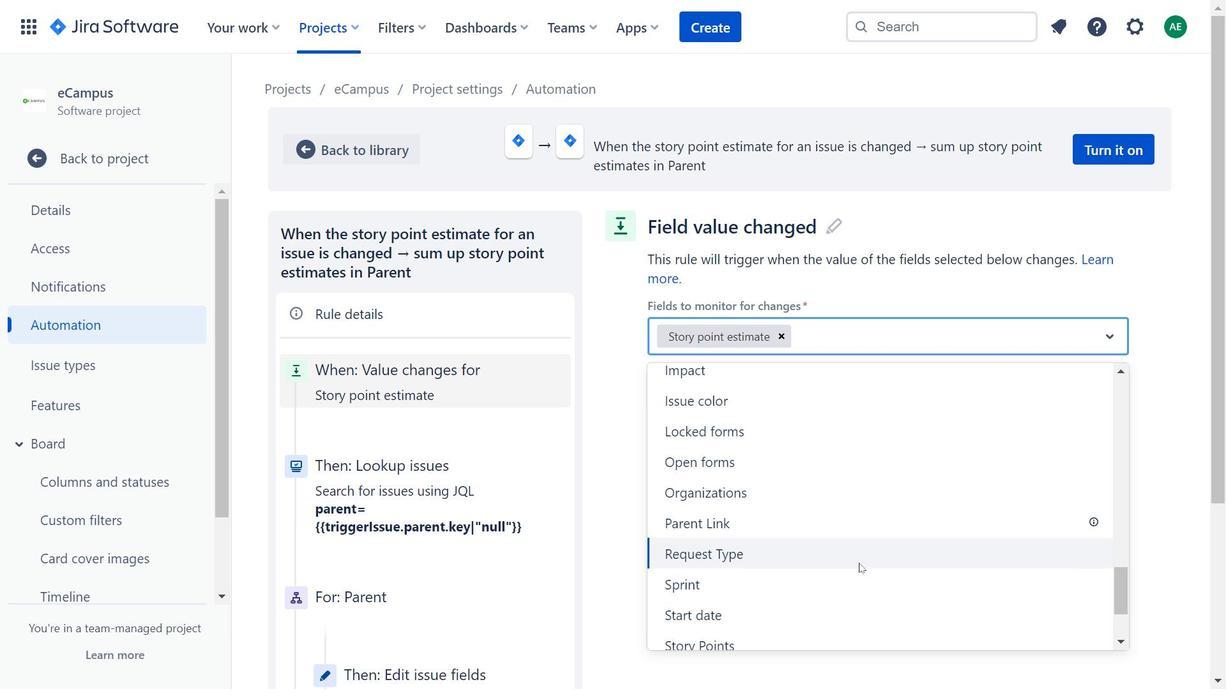 
Action: Mouse moved to (839, 420)
Screenshot: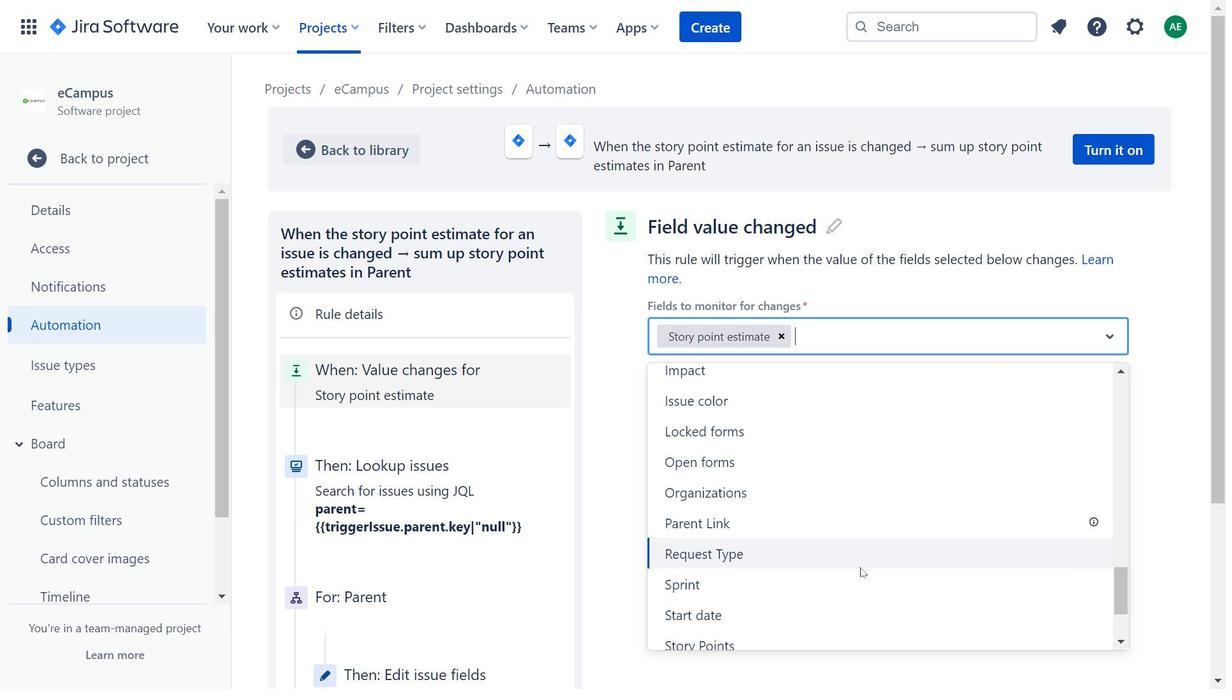 
Action: Mouse scrolled (839, 420) with delta (0, 0)
Screenshot: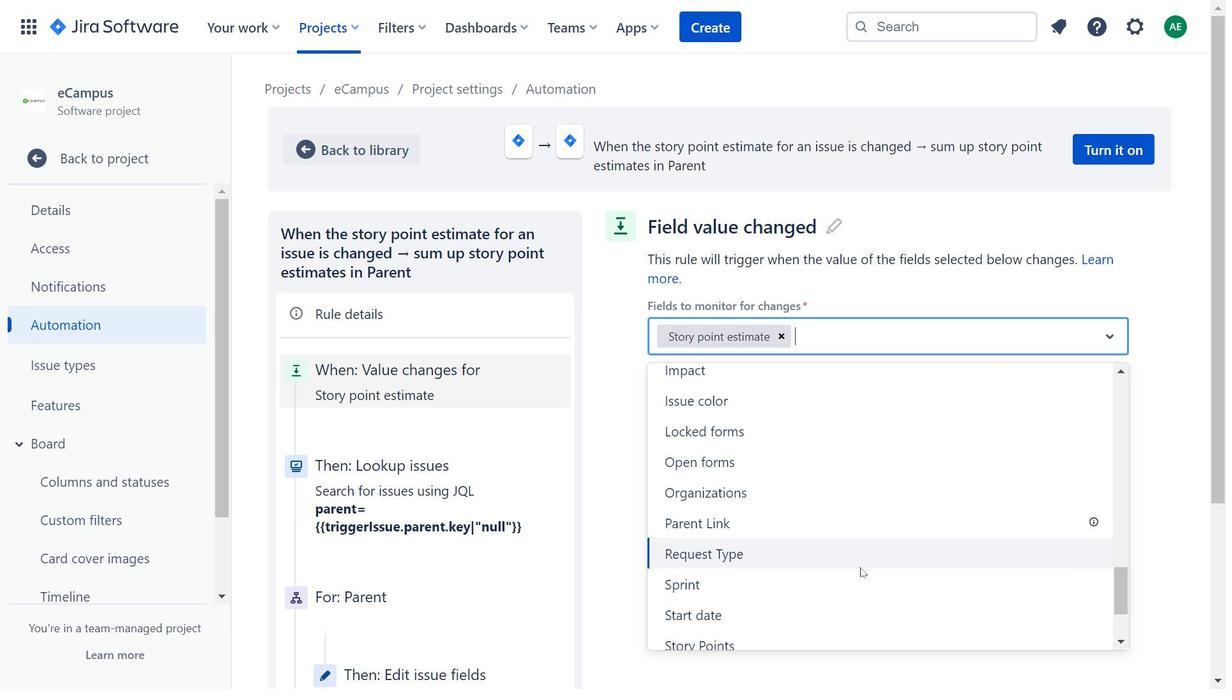 
Action: Mouse moved to (762, 413)
Screenshot: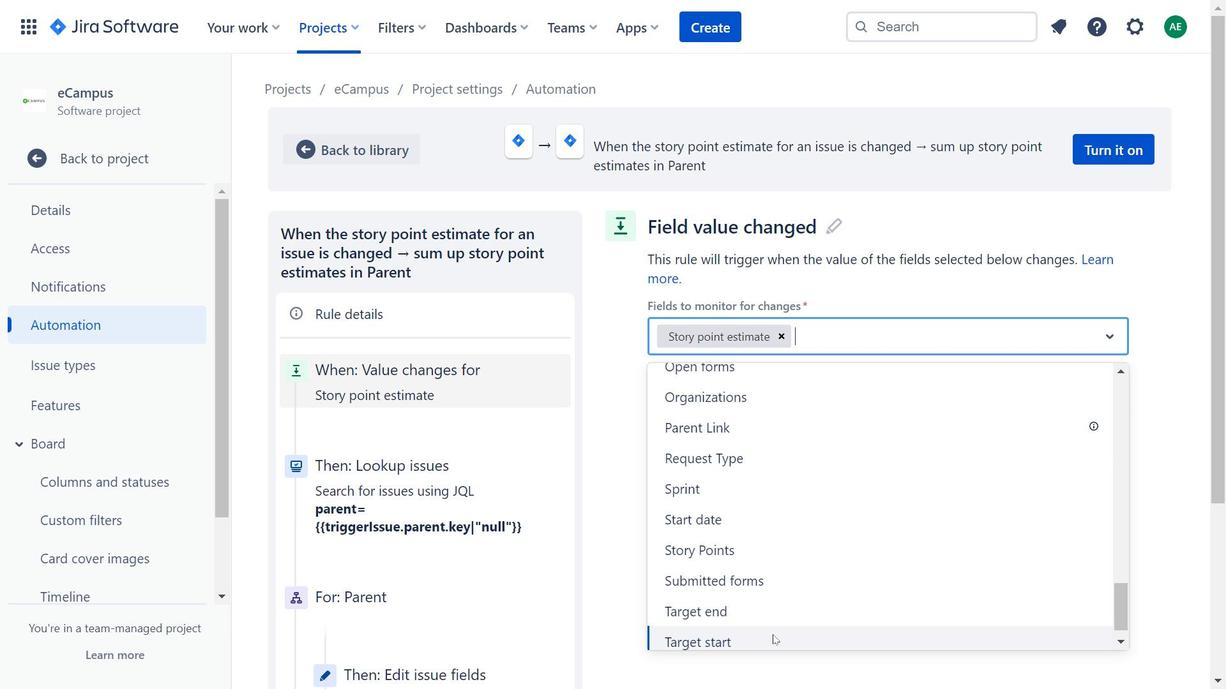 
Action: Mouse scrolled (762, 413) with delta (0, 0)
Screenshot: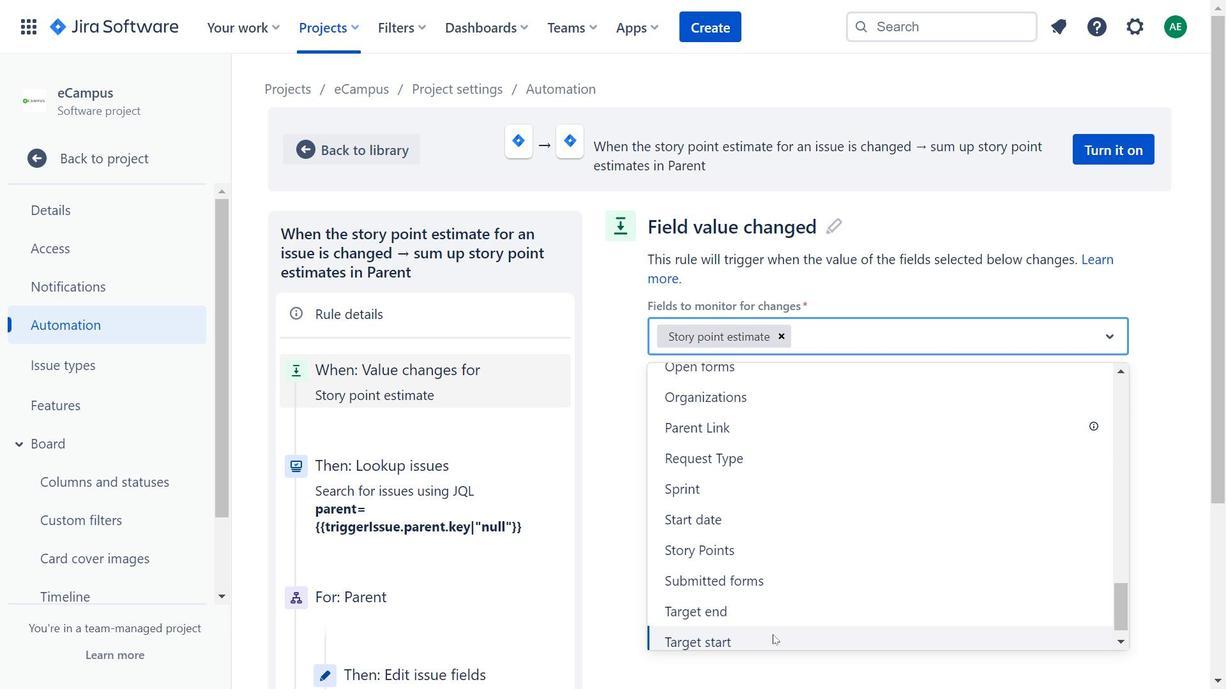 
Action: Mouse moved to (824, 457)
Screenshot: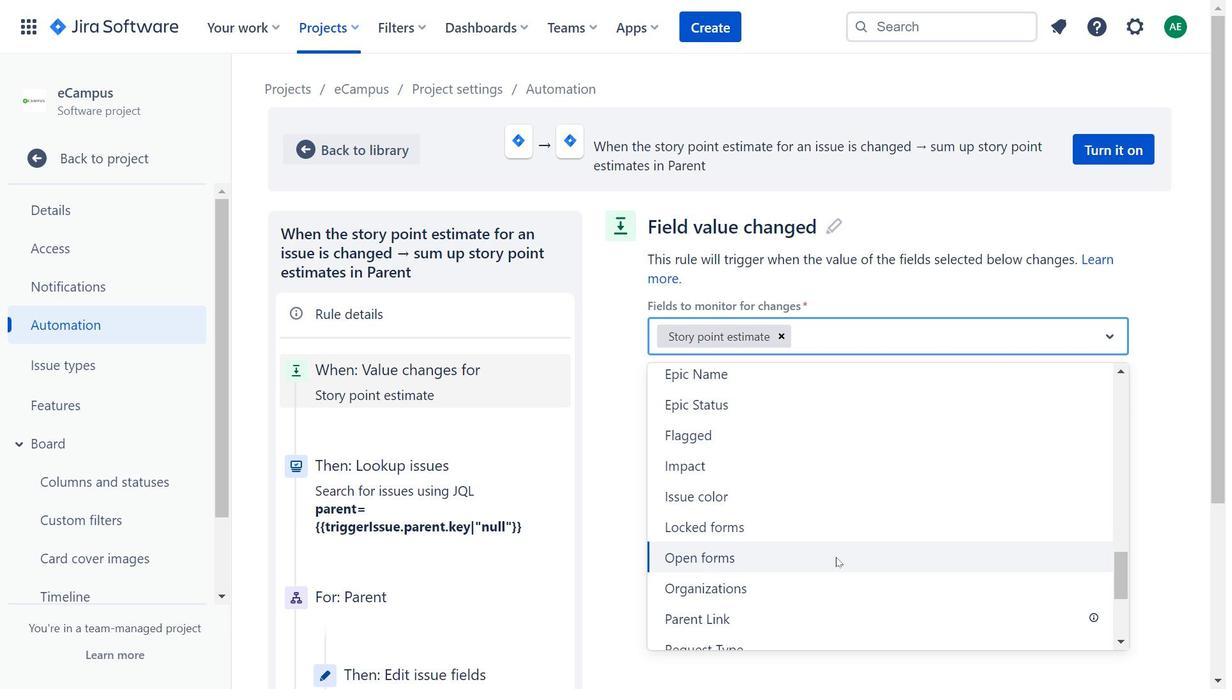 
Action: Mouse scrolled (824, 457) with delta (0, 0)
Screenshot: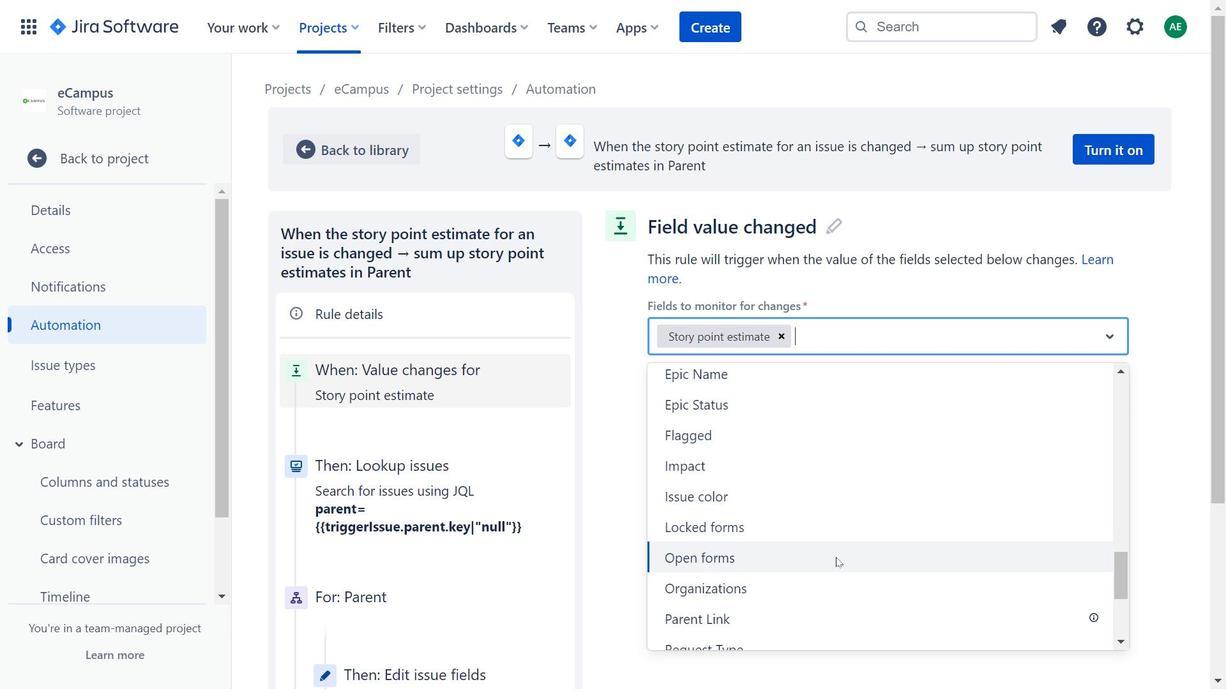 
Action: Mouse scrolled (824, 457) with delta (0, 0)
Screenshot: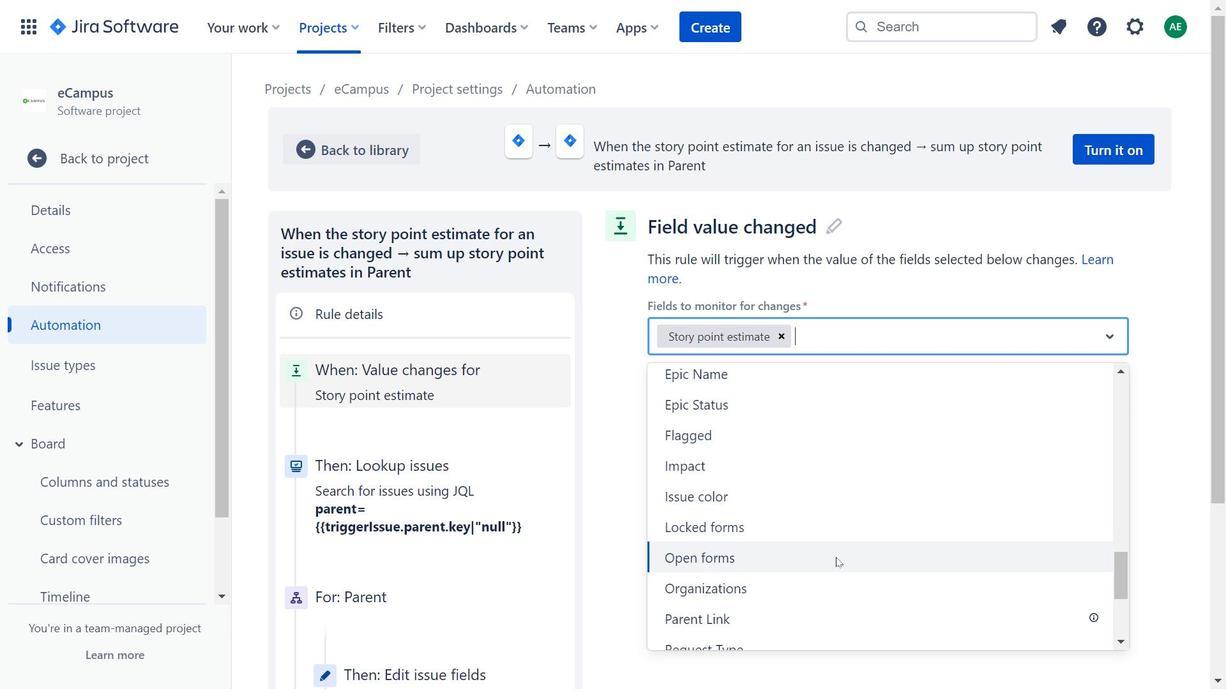 
Action: Mouse moved to (824, 457)
Screenshot: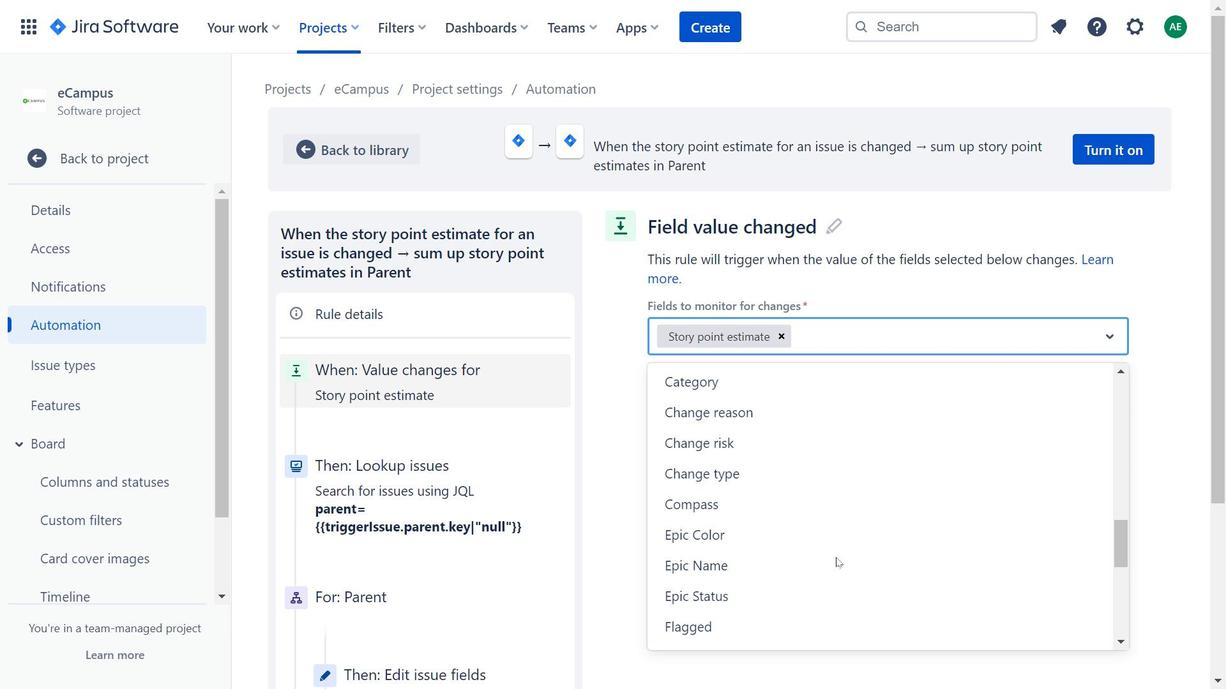 
Action: Mouse scrolled (824, 457) with delta (0, 0)
Screenshot: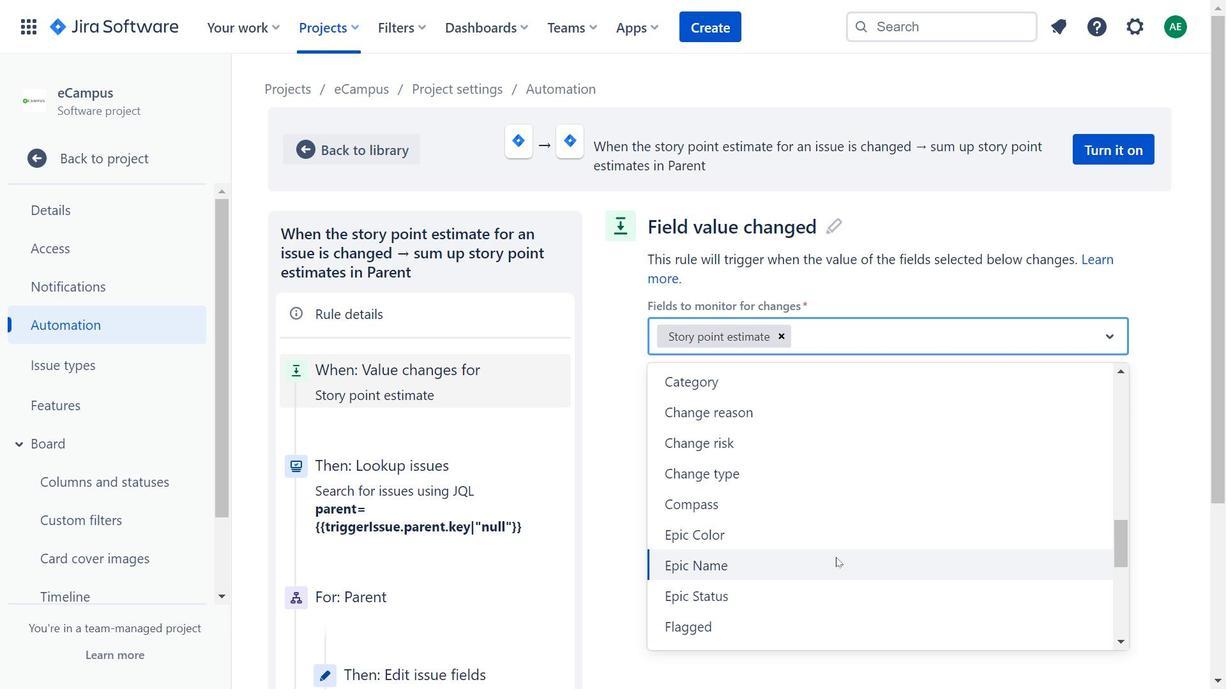 
Action: Mouse scrolled (824, 457) with delta (0, 0)
Screenshot: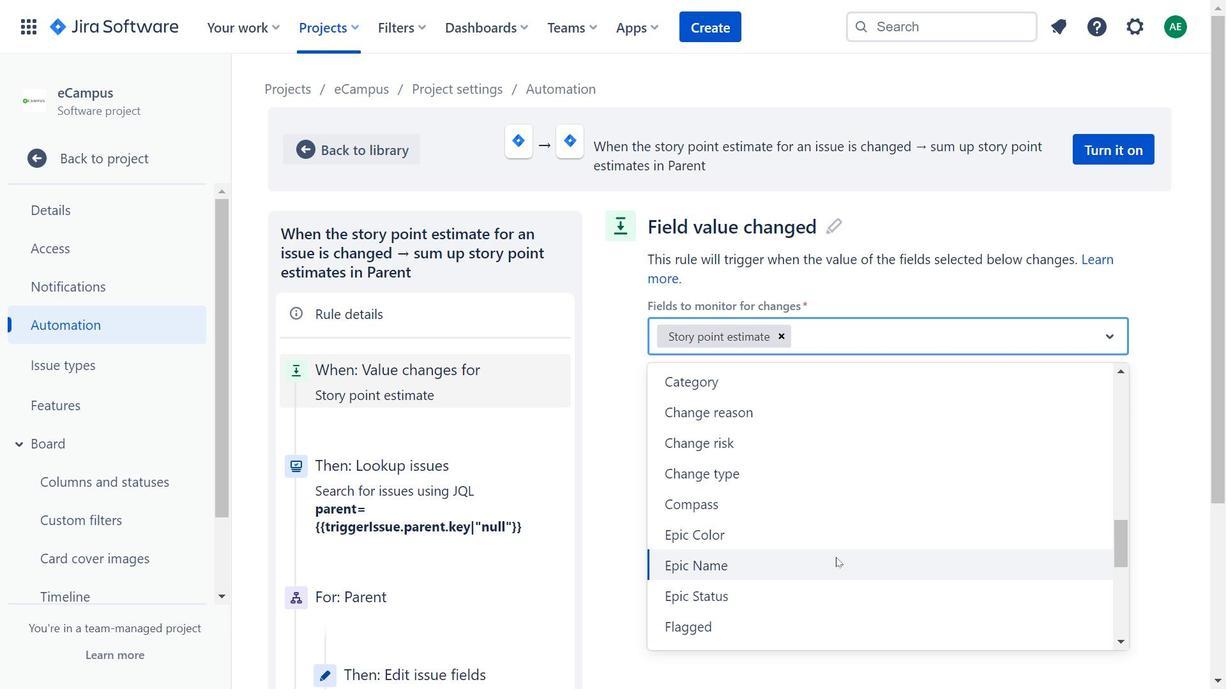 
Action: Mouse scrolled (824, 457) with delta (0, 0)
Screenshot: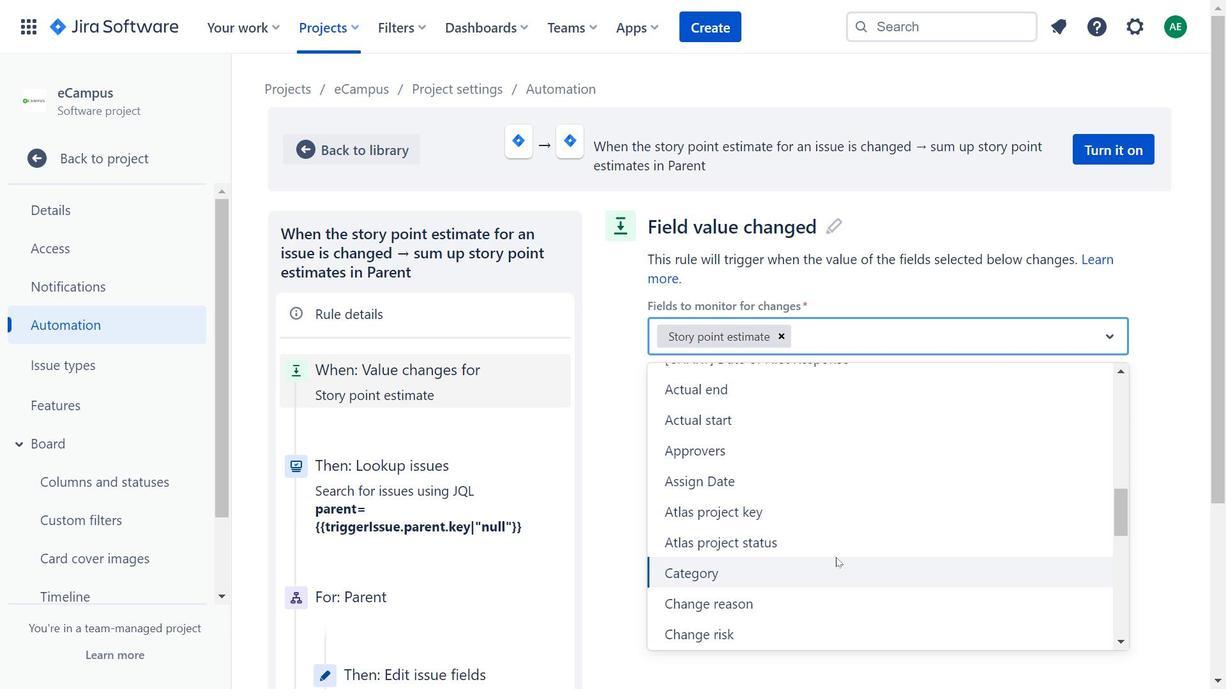 
Action: Mouse scrolled (824, 457) with delta (0, 0)
Screenshot: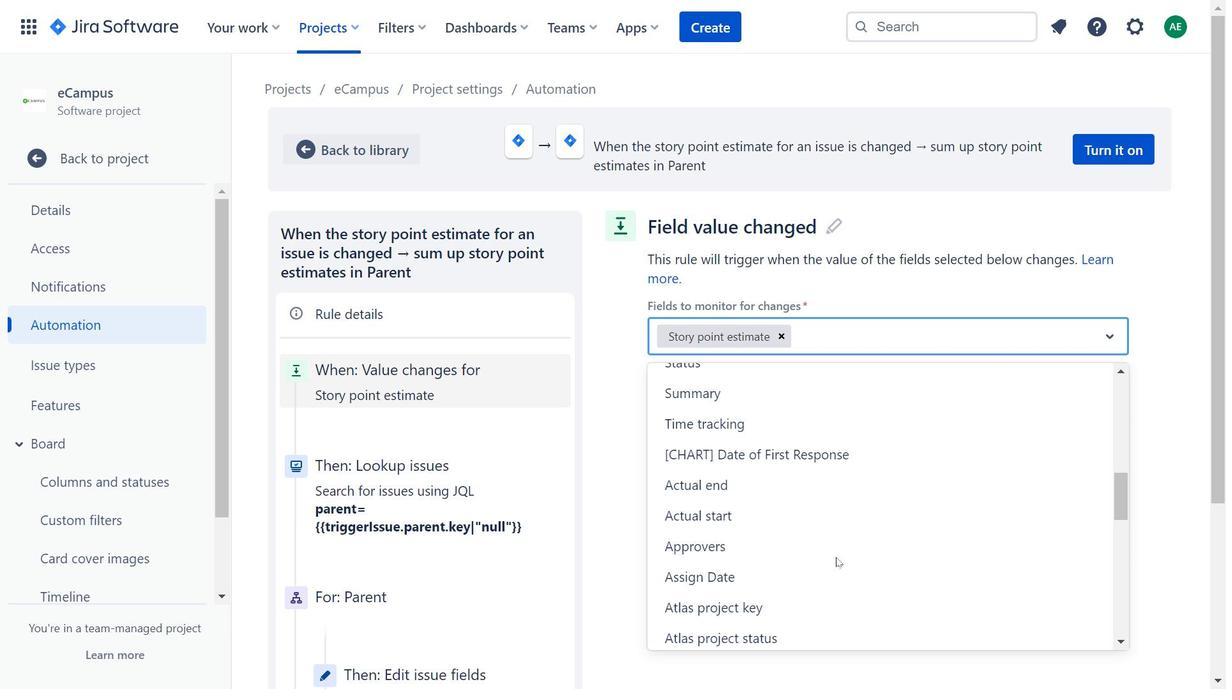 
Action: Mouse scrolled (824, 457) with delta (0, 0)
Screenshot: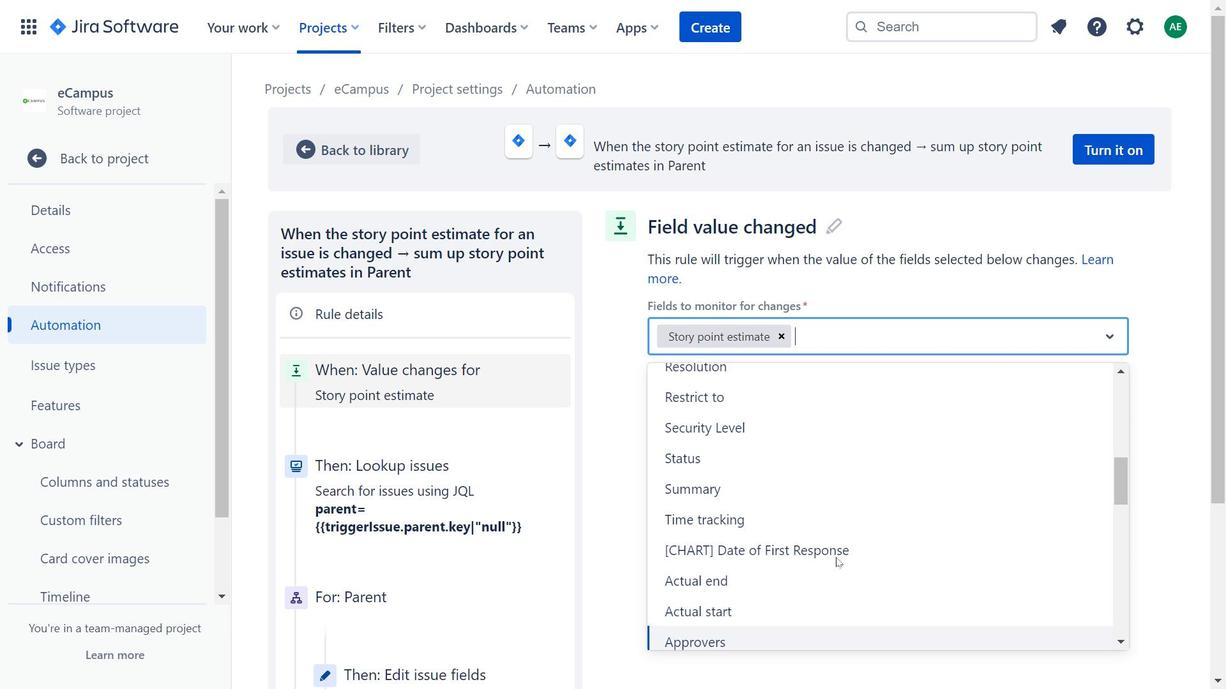 
Action: Mouse scrolled (824, 457) with delta (0, 0)
Screenshot: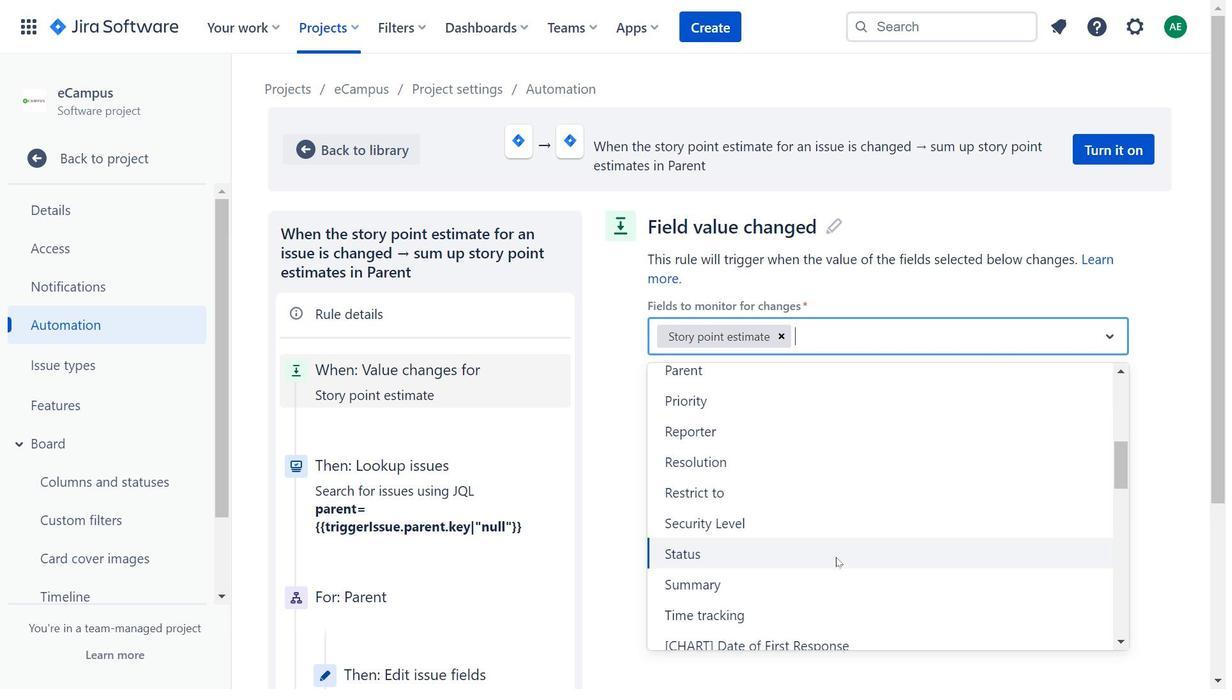 
Action: Mouse scrolled (824, 457) with delta (0, 0)
Screenshot: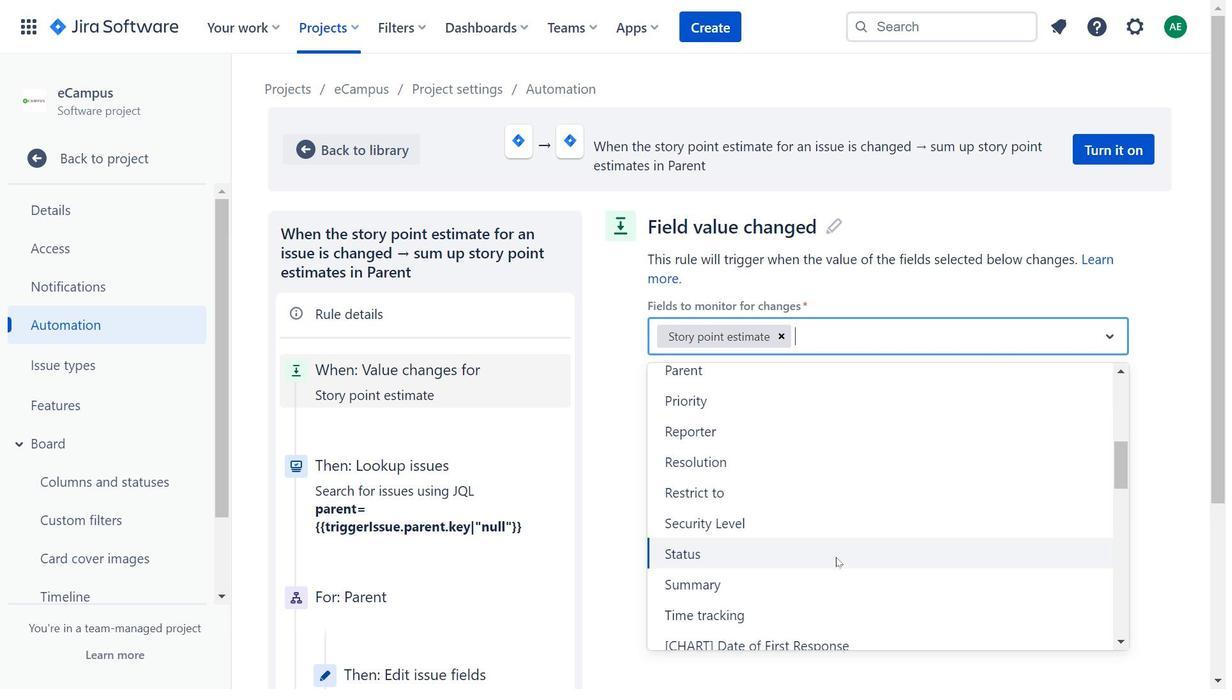 
Action: Mouse moved to (884, 420)
Screenshot: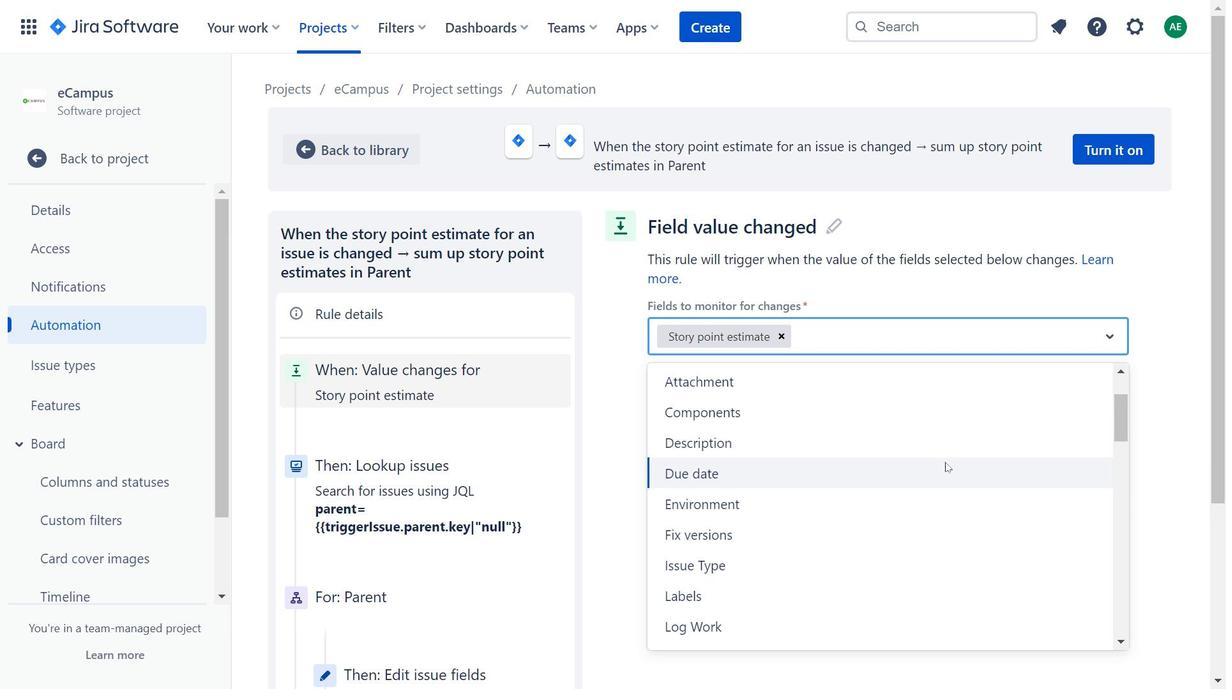 
Action: Mouse scrolled (884, 420) with delta (0, 0)
Screenshot: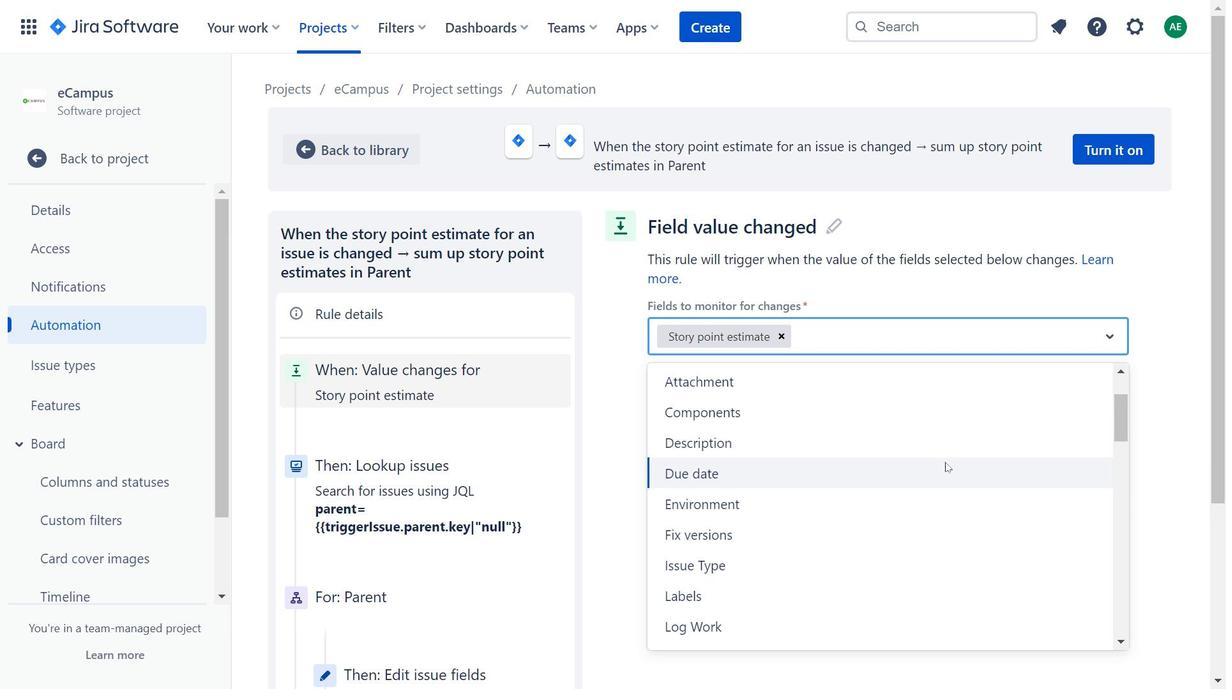 
Action: Mouse moved to (884, 420)
Screenshot: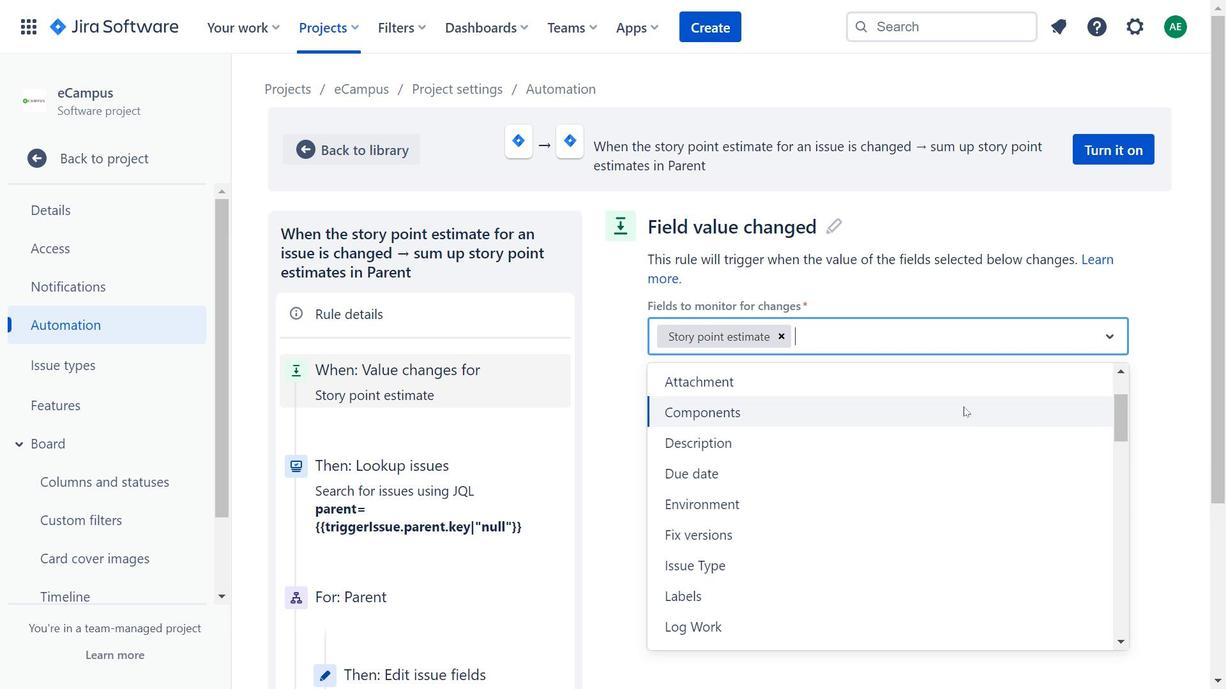 
Action: Mouse scrolled (884, 420) with delta (0, 0)
Screenshot: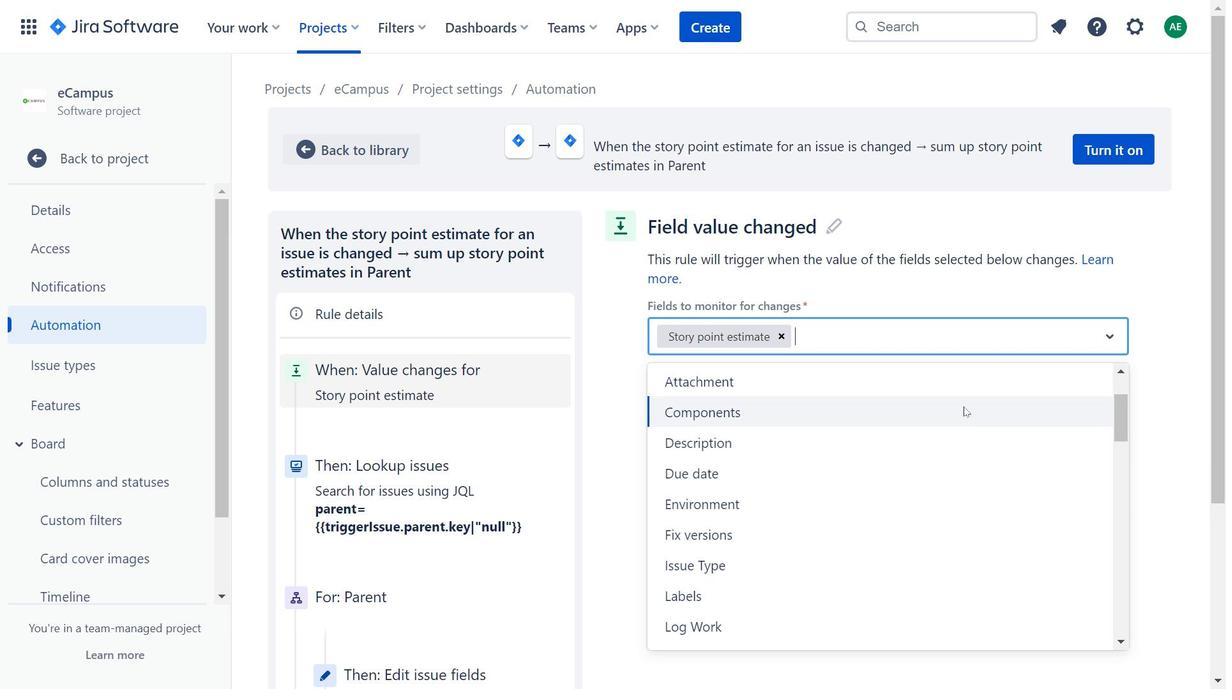 
Action: Mouse scrolled (884, 420) with delta (0, 0)
Screenshot: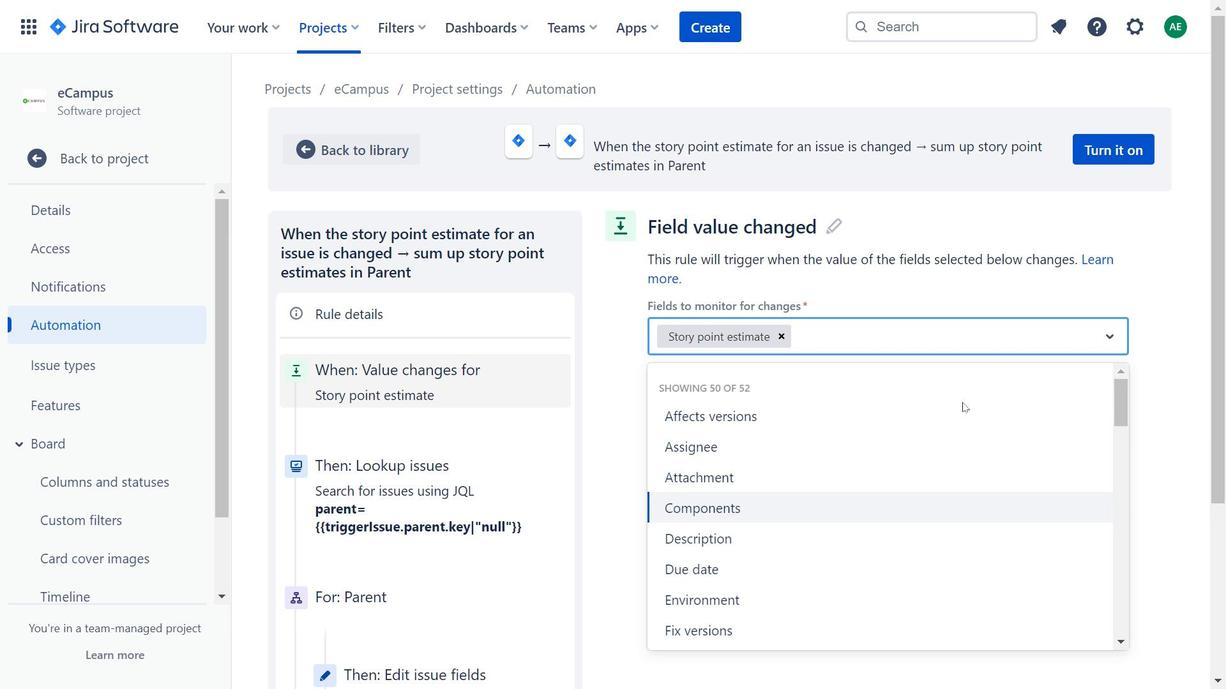 
Action: Mouse moved to (893, 396)
Screenshot: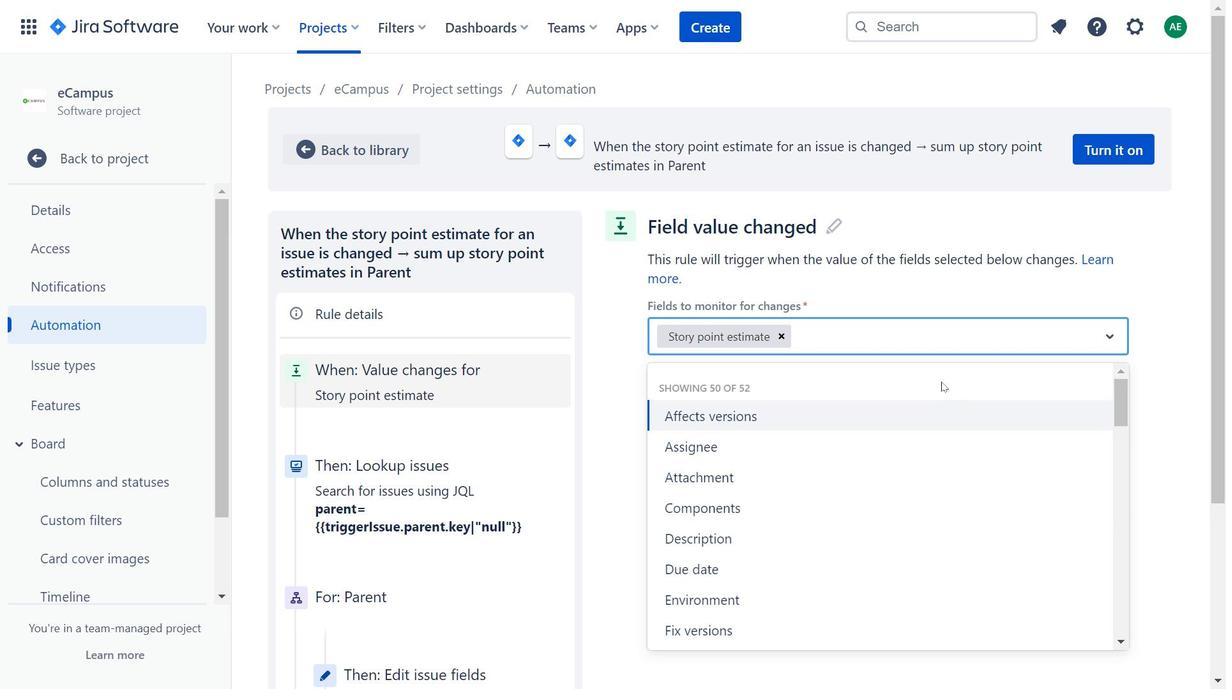 
Action: Mouse scrolled (893, 396) with delta (0, 0)
Screenshot: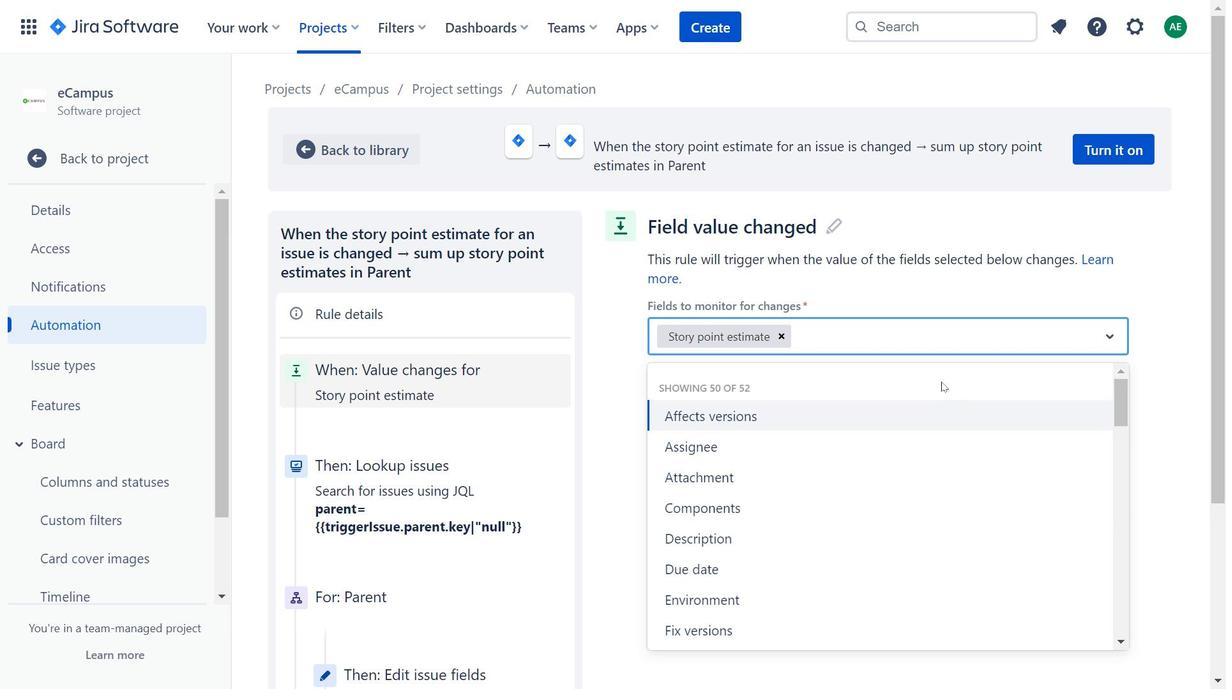 
Action: Mouse moved to (594, 393)
Screenshot: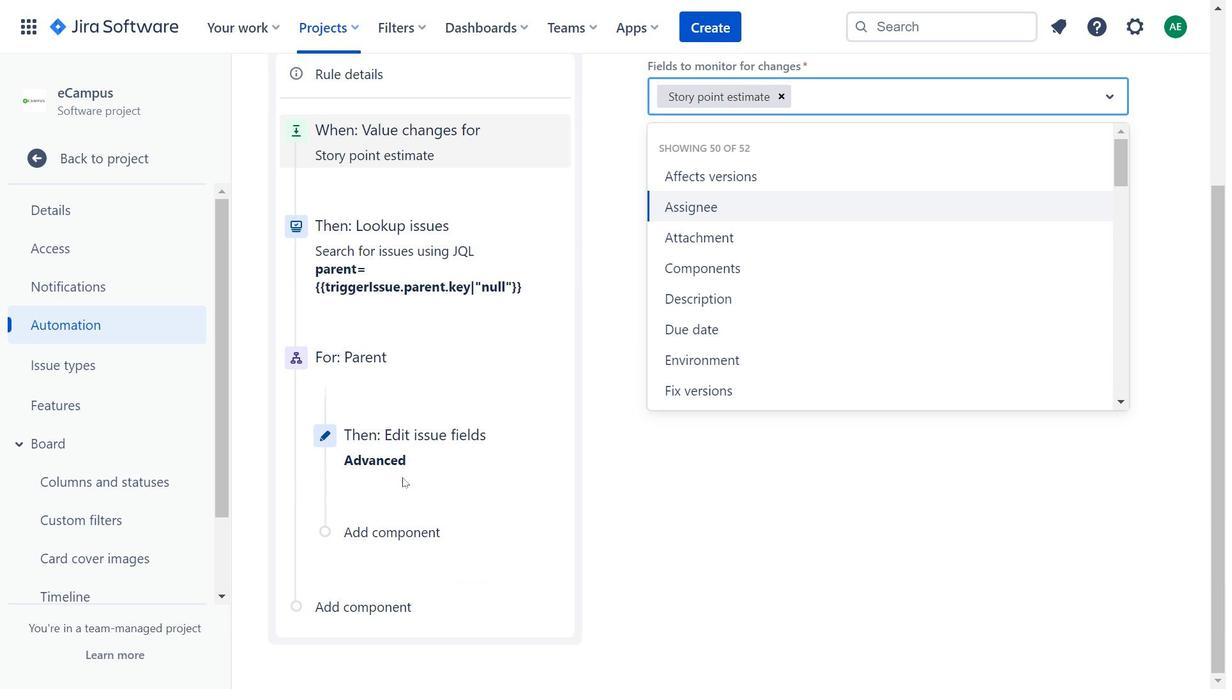 
Action: Mouse scrolled (594, 392) with delta (0, 0)
Screenshot: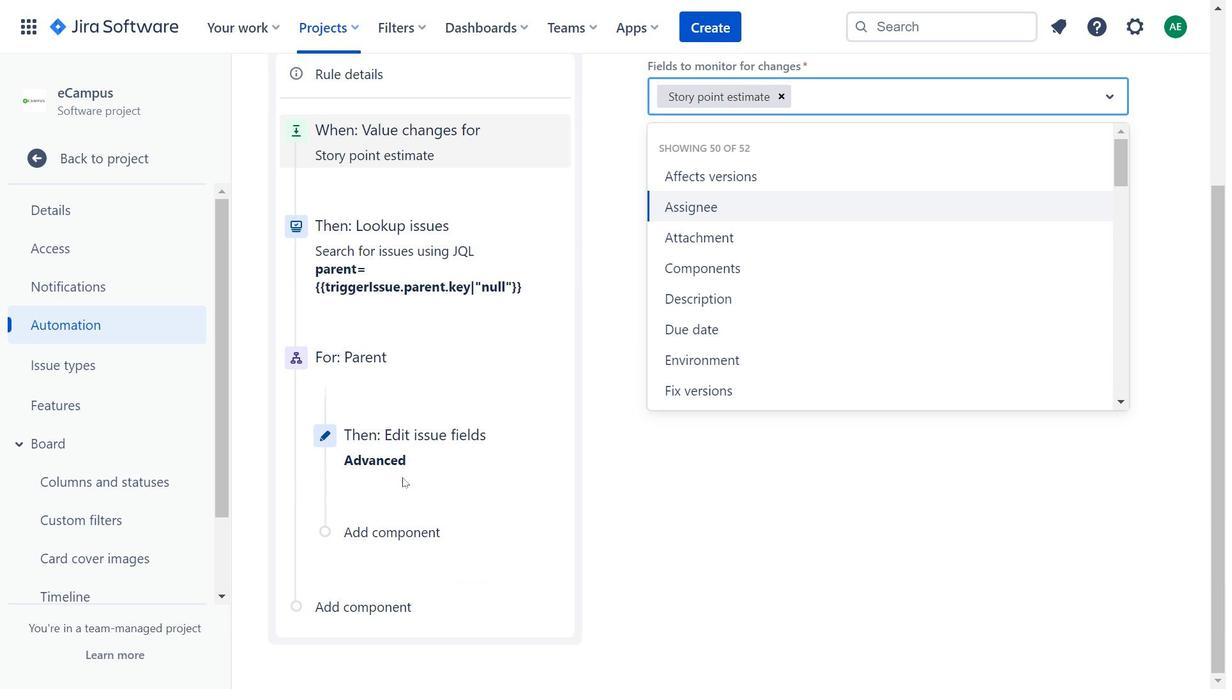 
Action: Mouse moved to (588, 421)
Screenshot: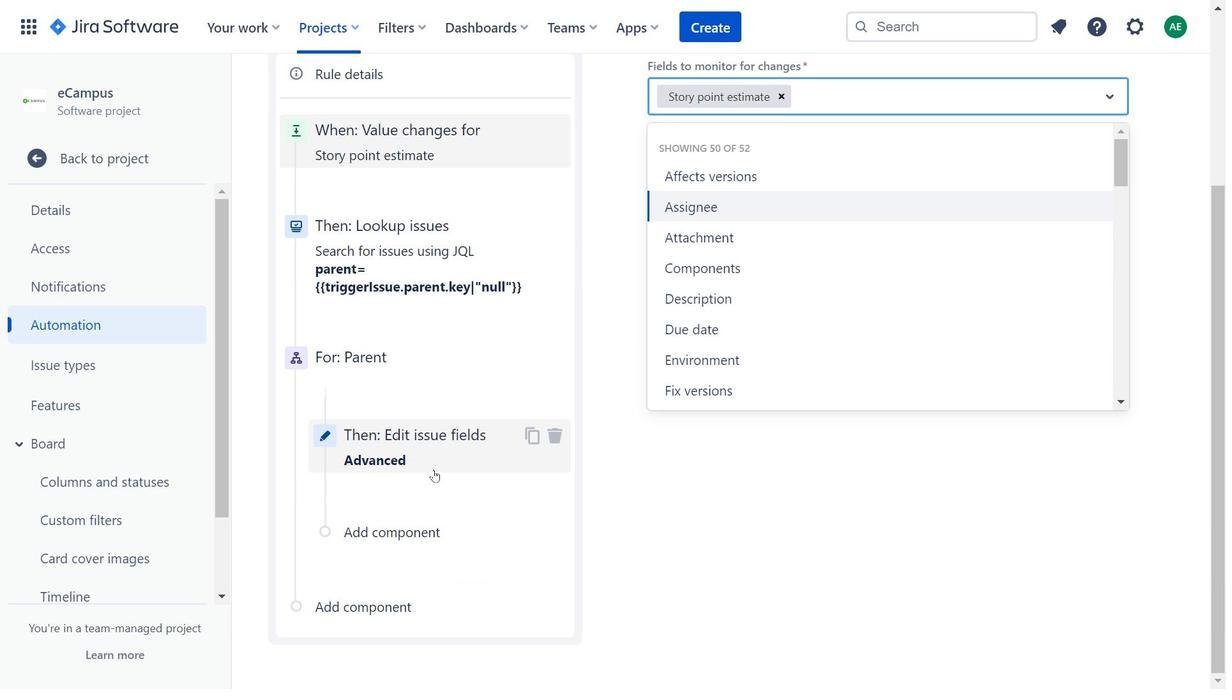
Action: Mouse scrolled (588, 421) with delta (0, 0)
Screenshot: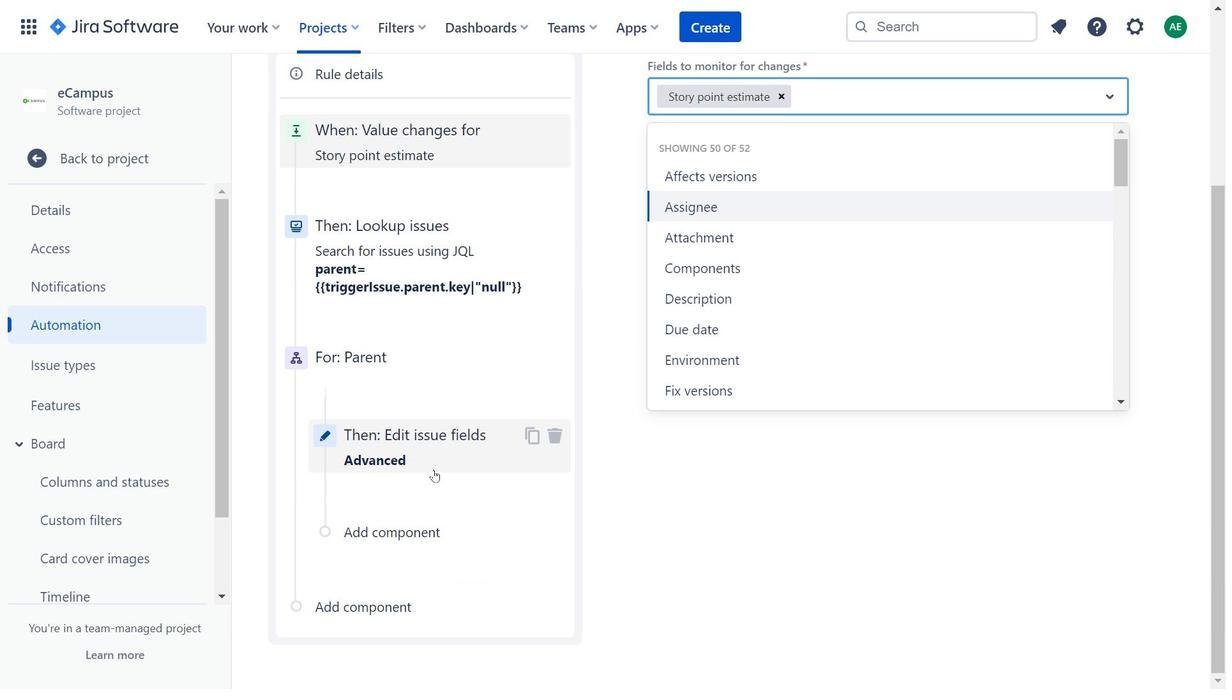 
Action: Mouse moved to (587, 425)
Screenshot: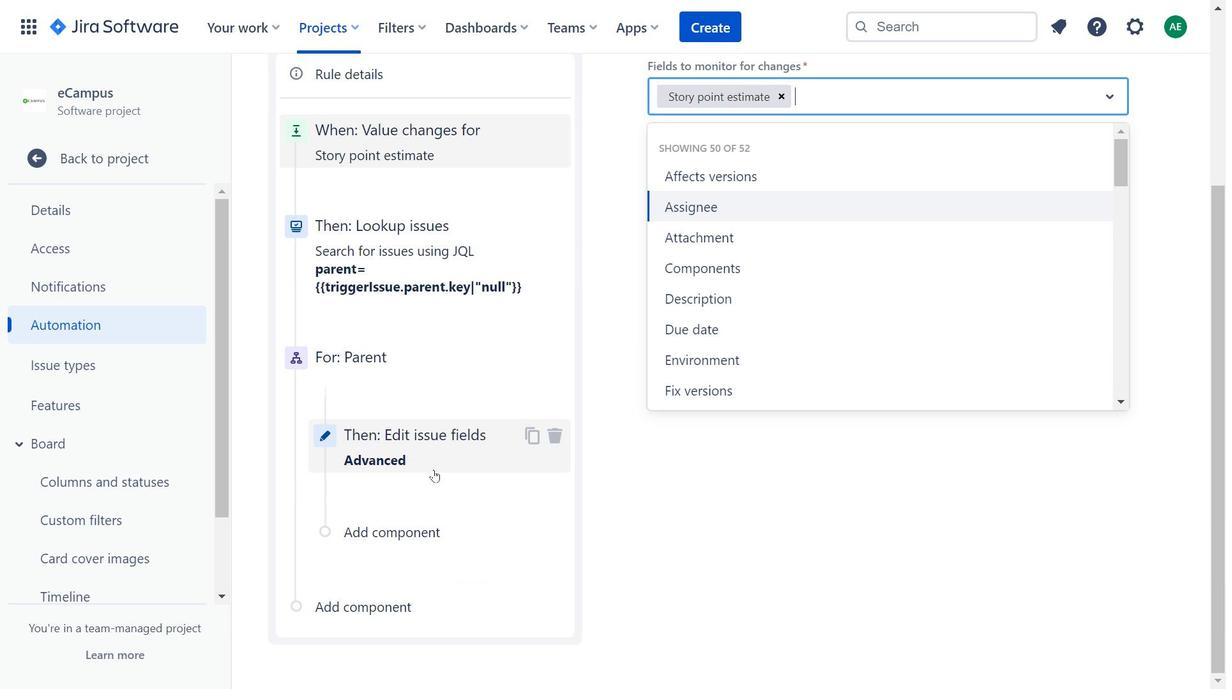 
Action: Mouse scrolled (587, 425) with delta (0, 0)
Screenshot: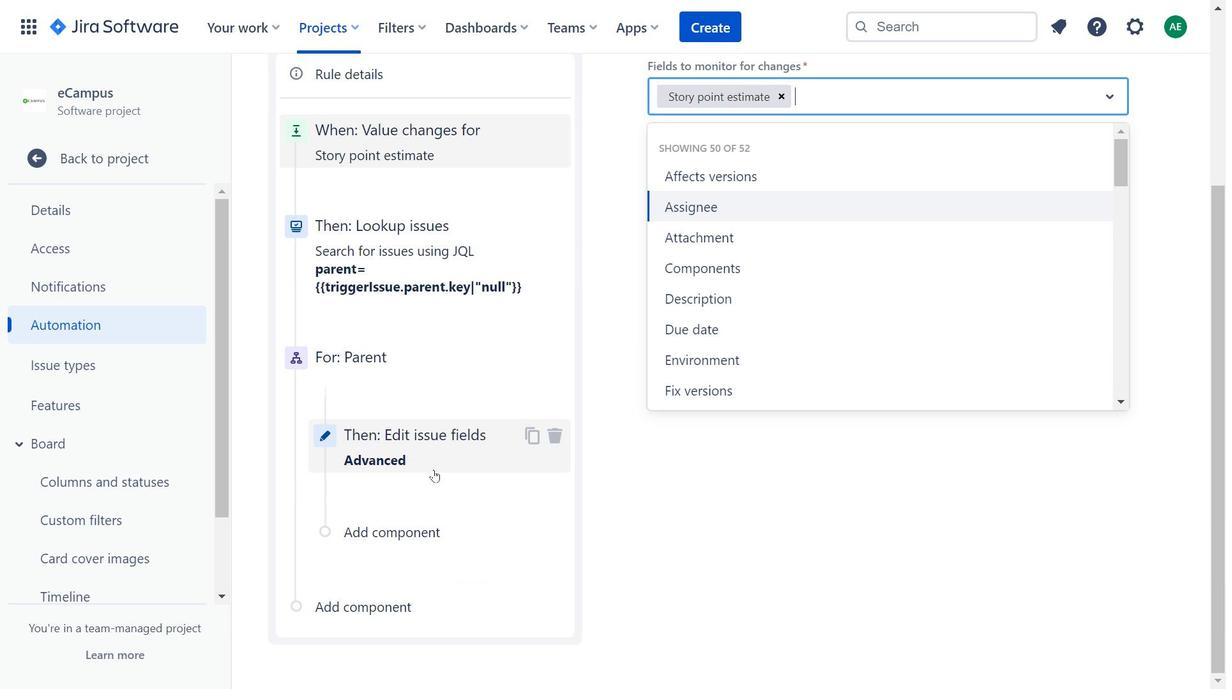
Action: Mouse scrolled (587, 425) with delta (0, 0)
Screenshot: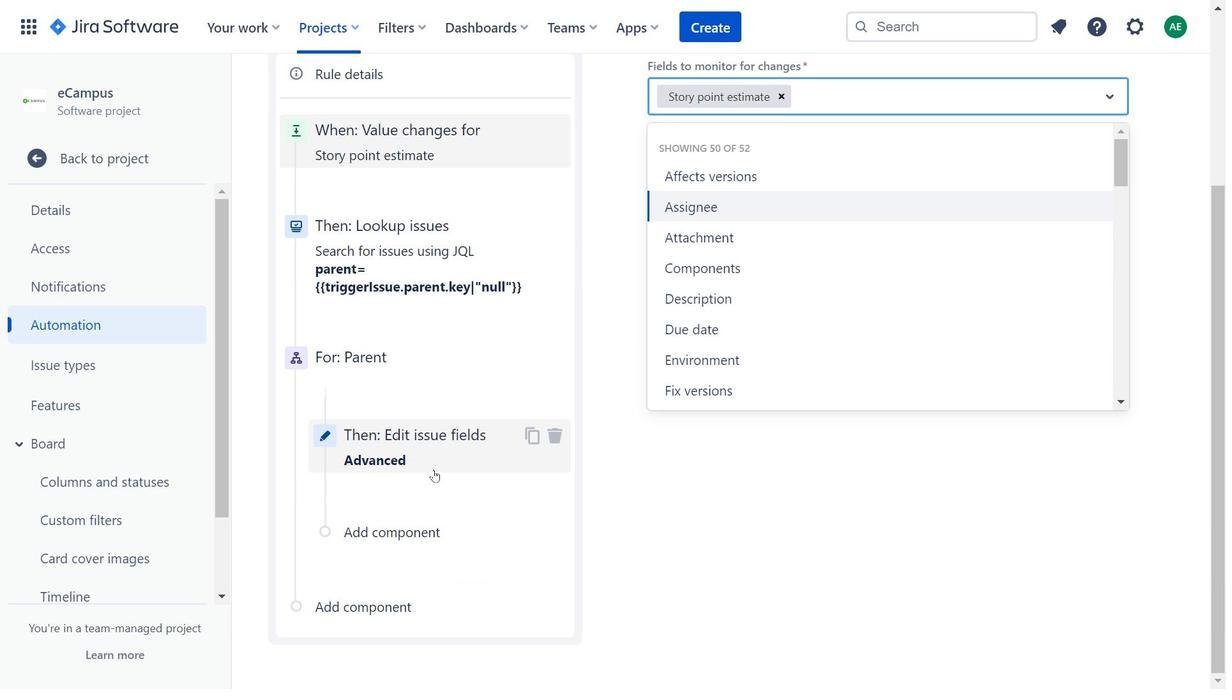 
Action: Mouse moved to (604, 422)
Screenshot: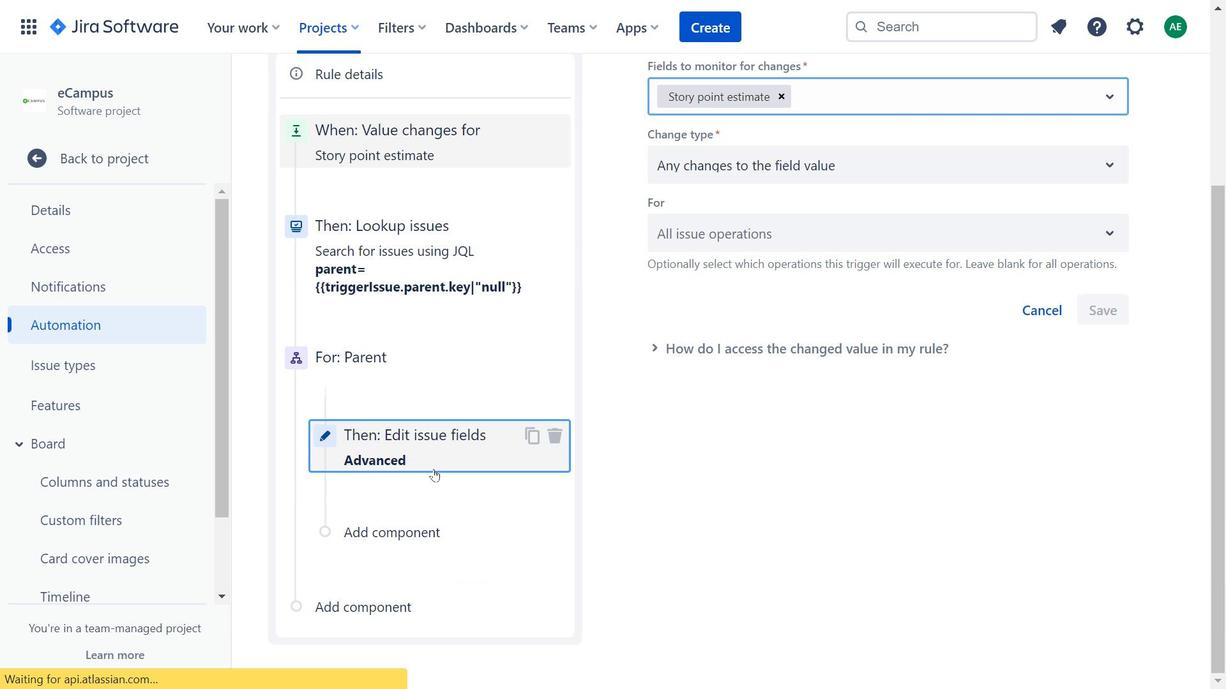
Action: Mouse pressed left at (604, 422)
Screenshot: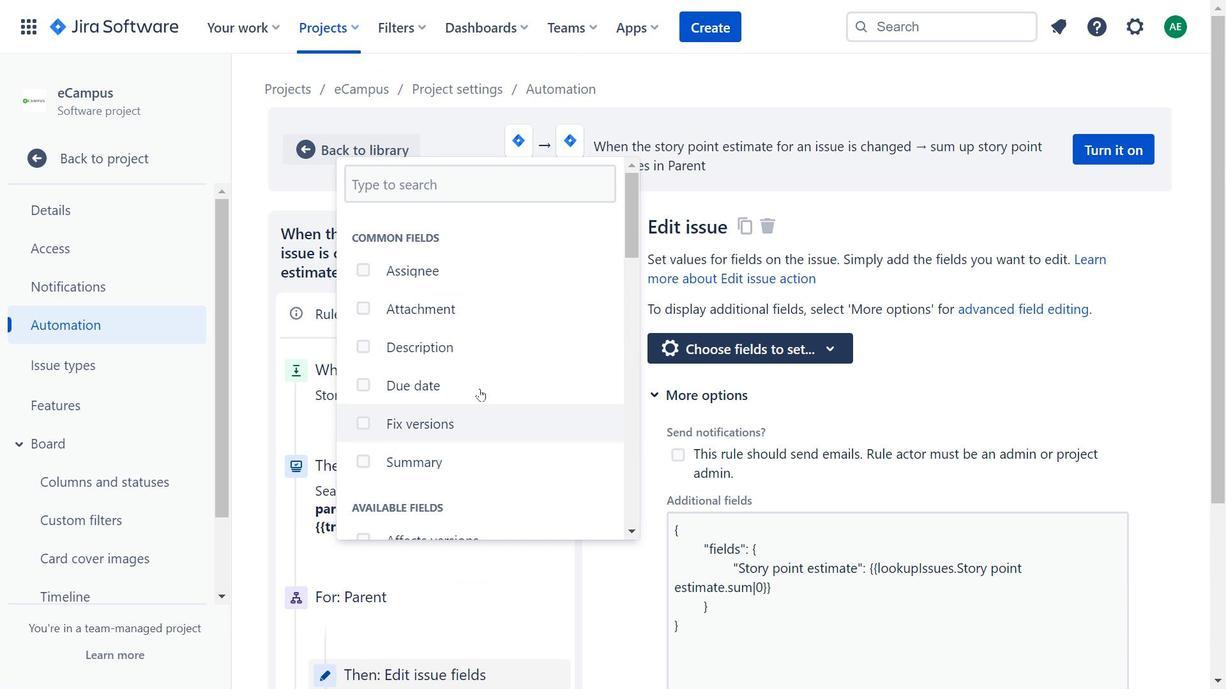 
Action: Mouse moved to (617, 364)
Screenshot: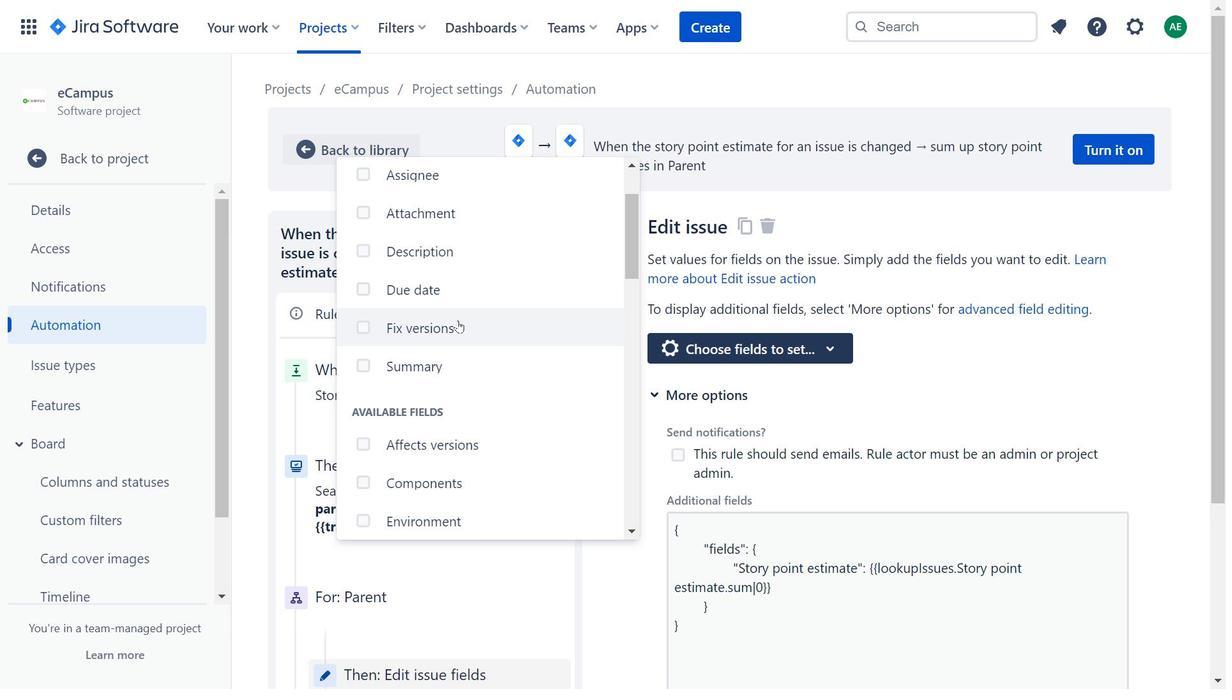 
Action: Mouse scrolled (617, 364) with delta (0, 0)
Screenshot: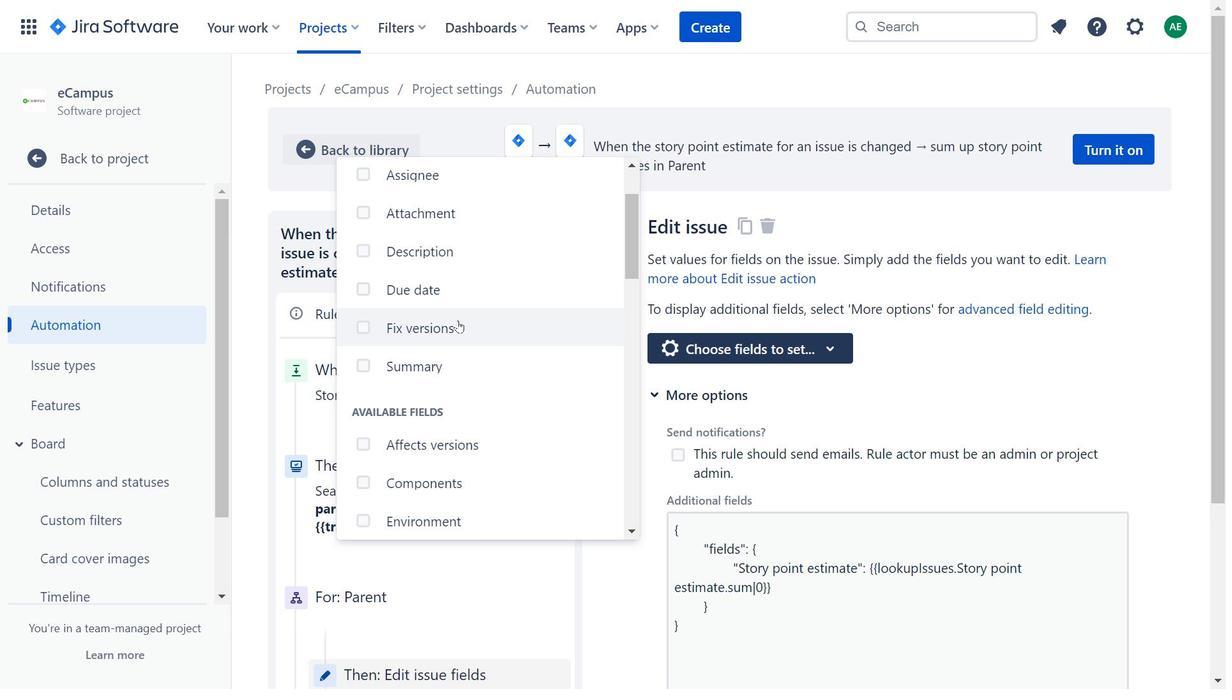 
Action: Mouse moved to (650, 365)
Screenshot: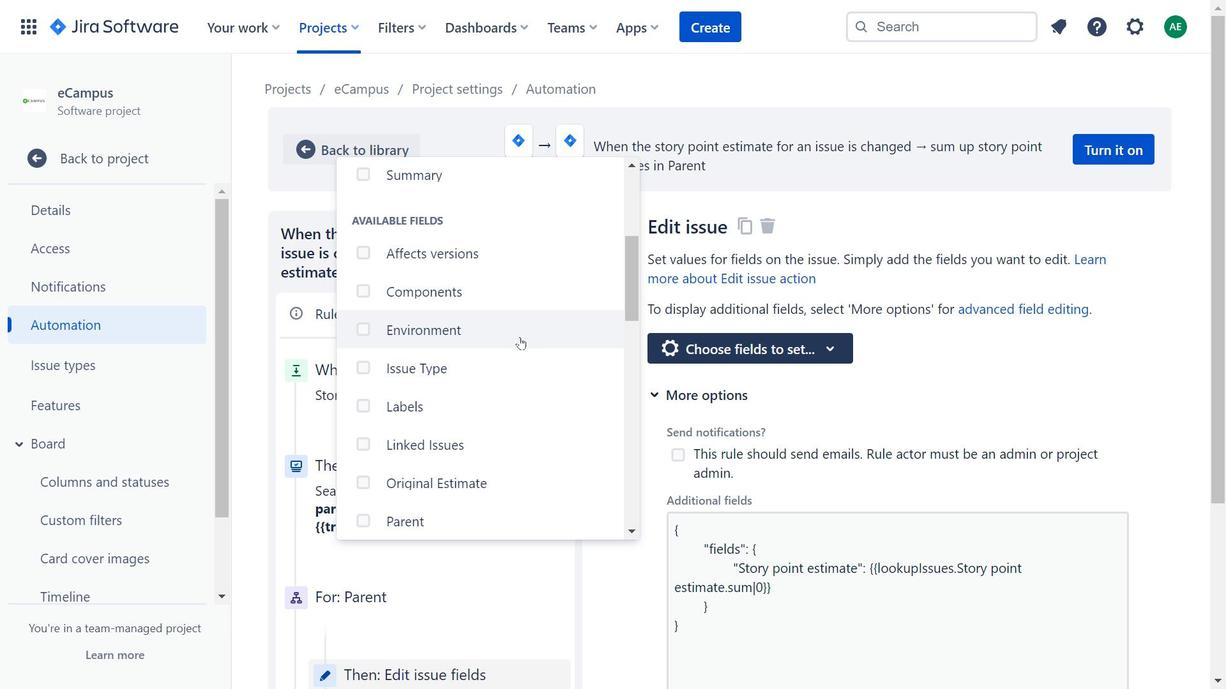 
Action: Mouse scrolled (650, 365) with delta (0, 0)
Screenshot: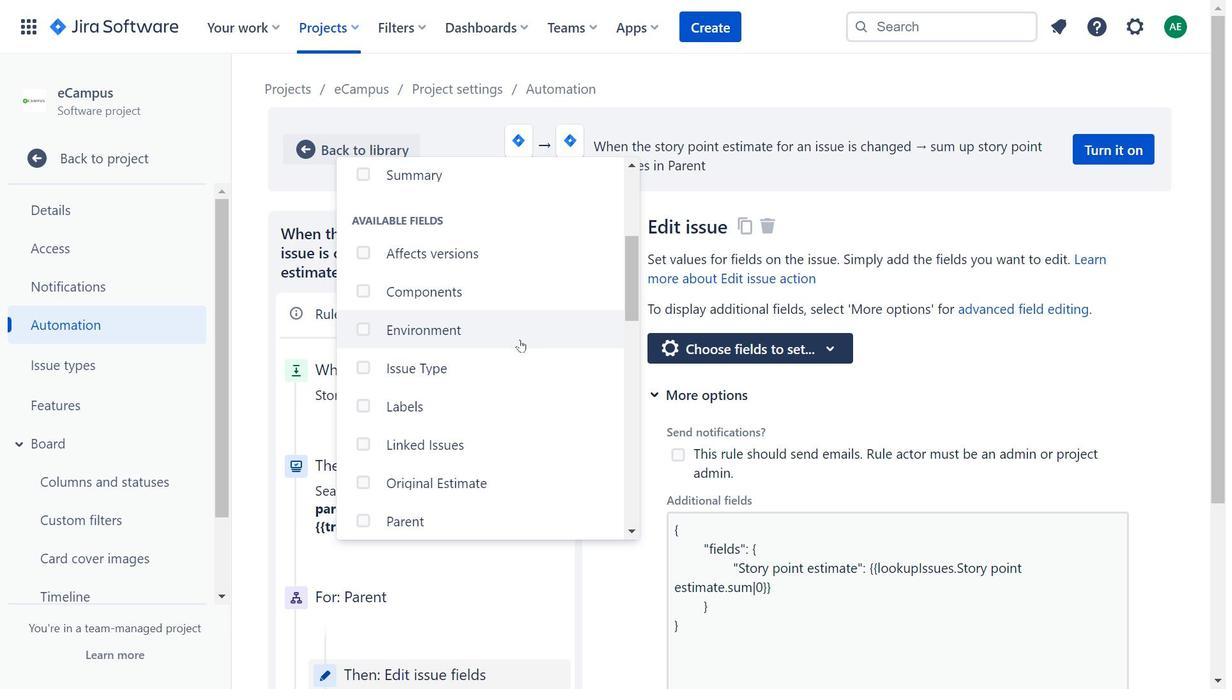 
Action: Mouse scrolled (650, 365) with delta (0, 0)
Screenshot: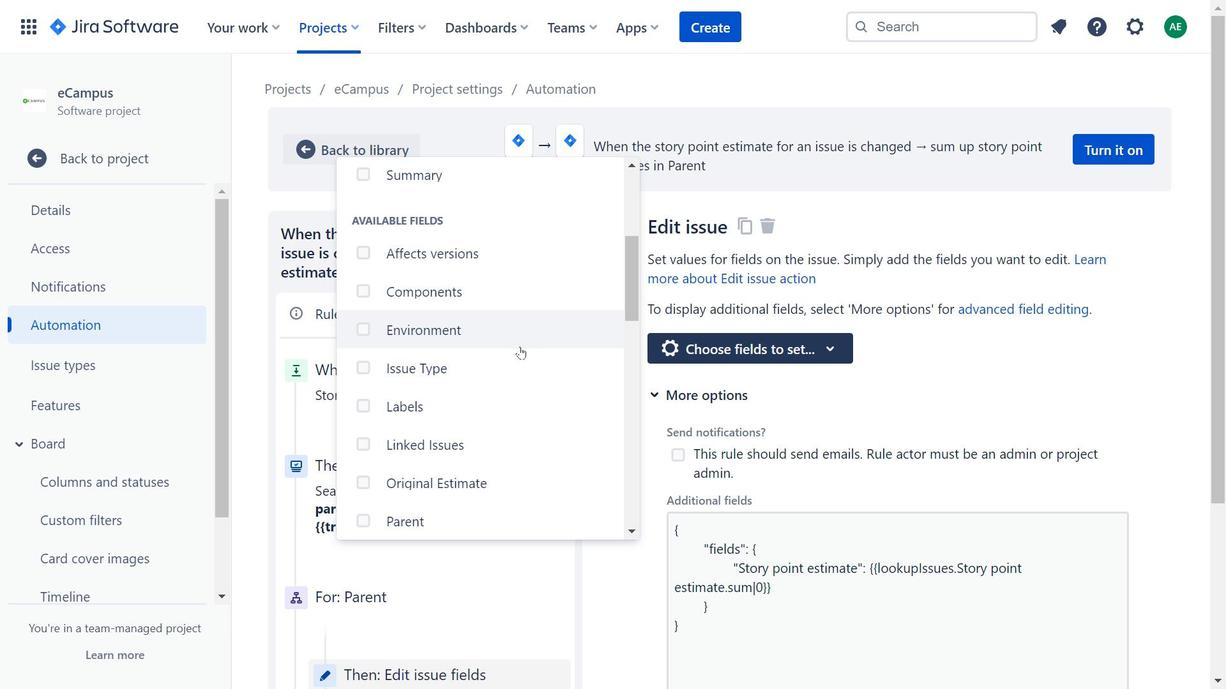 
Action: Mouse moved to (659, 373)
Screenshot: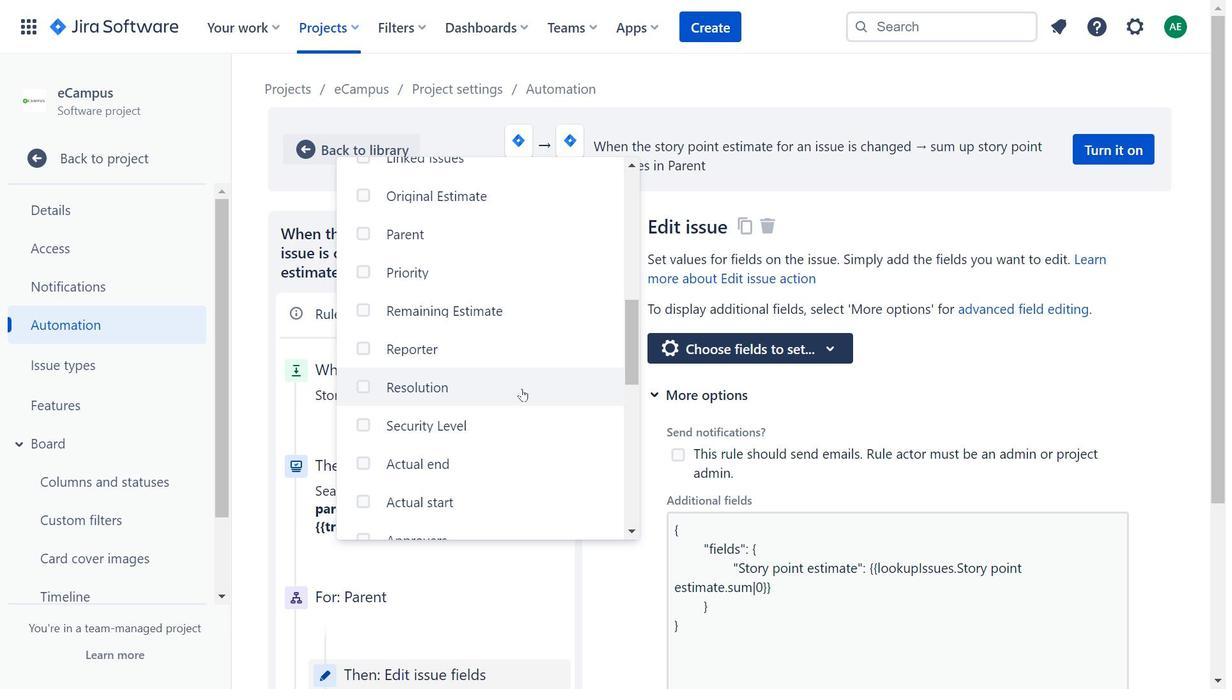 
Action: Mouse scrolled (659, 373) with delta (0, 0)
Screenshot: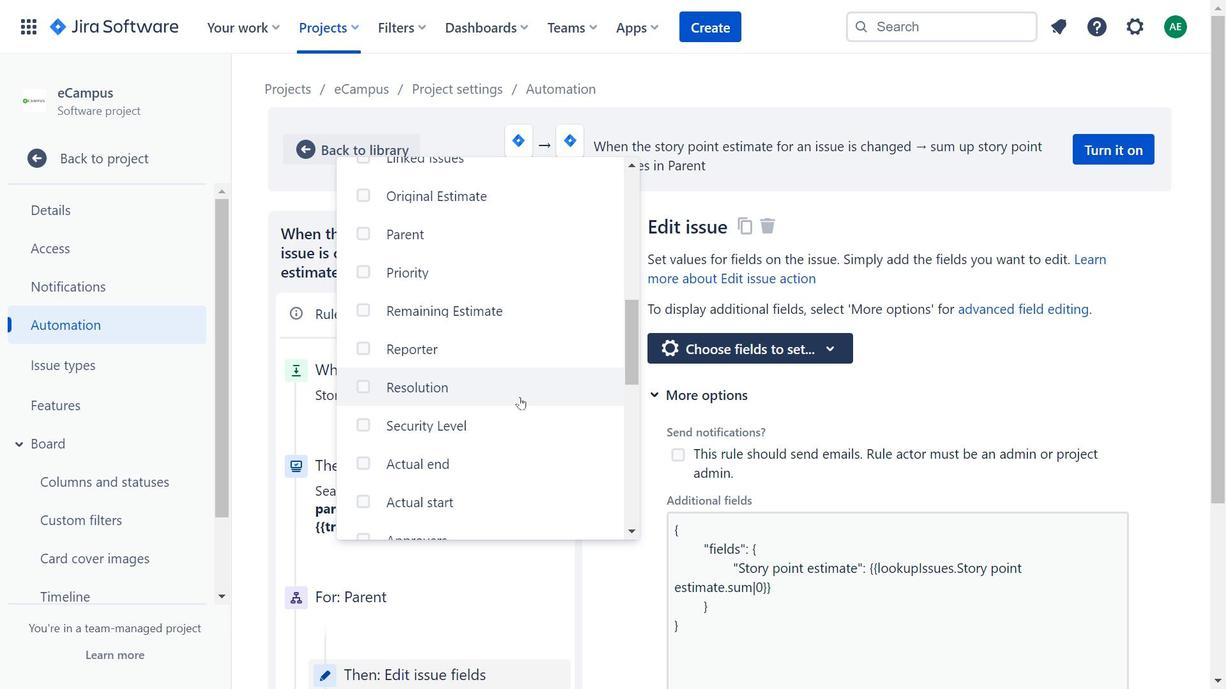
Action: Mouse moved to (658, 374)
Screenshot: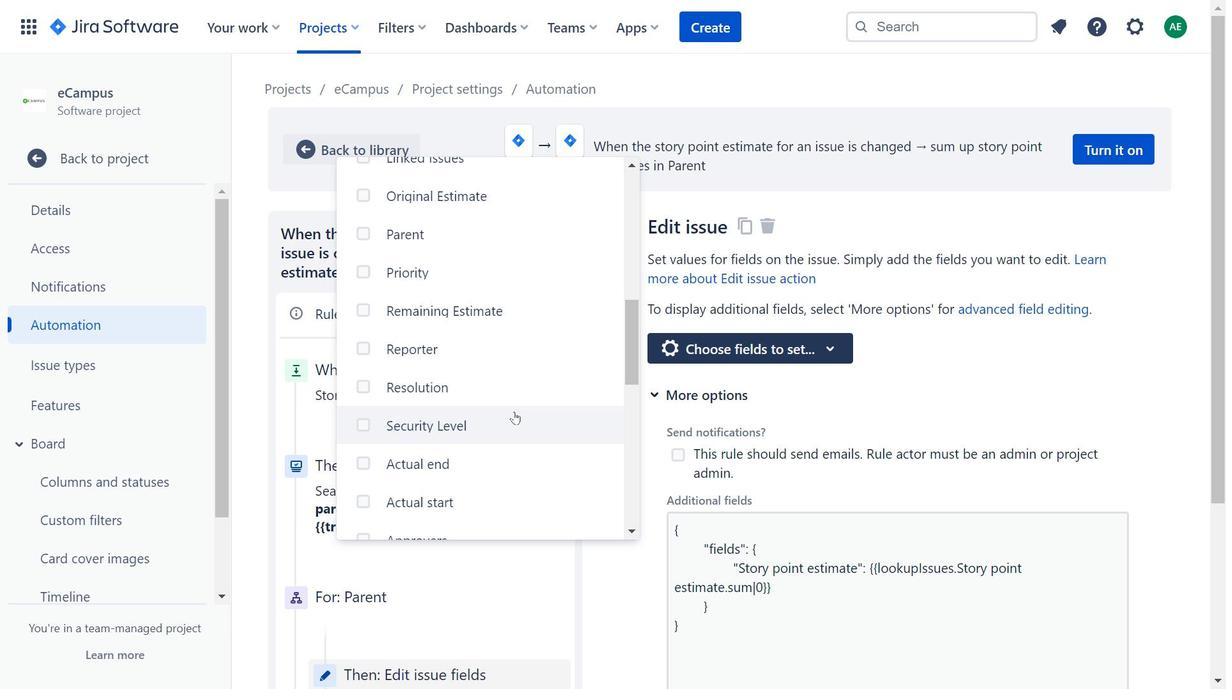
Action: Mouse scrolled (658, 374) with delta (0, 0)
Screenshot: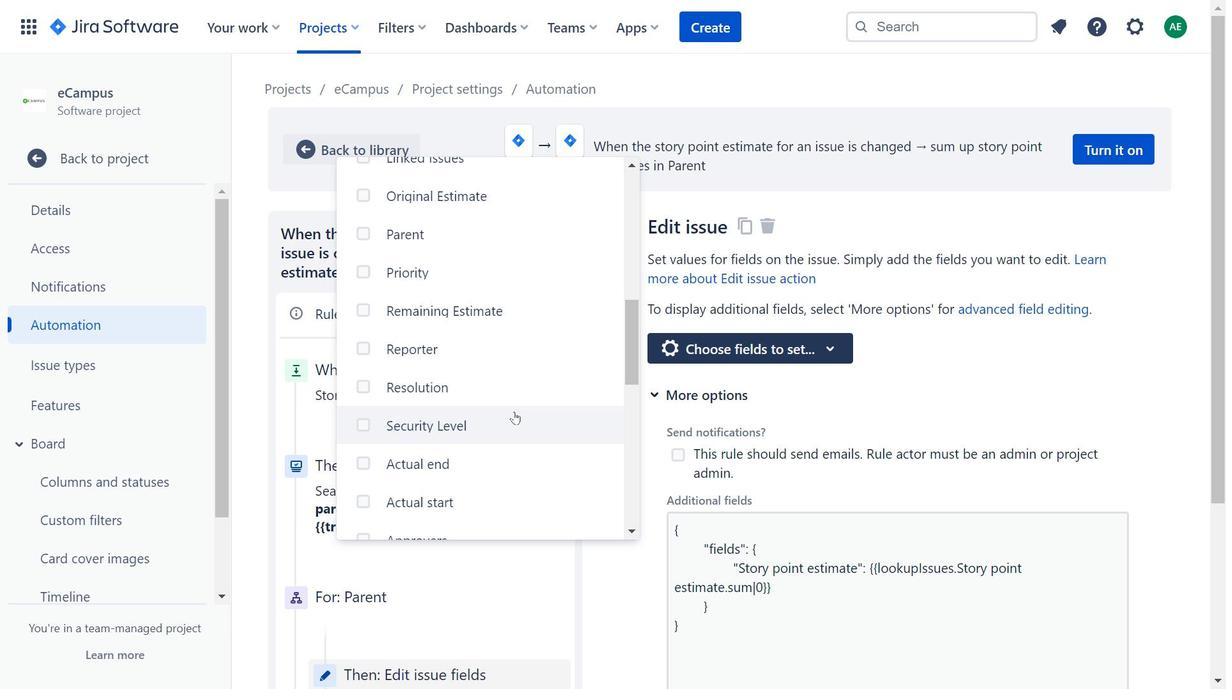 
Action: Mouse scrolled (658, 374) with delta (0, 0)
Screenshot: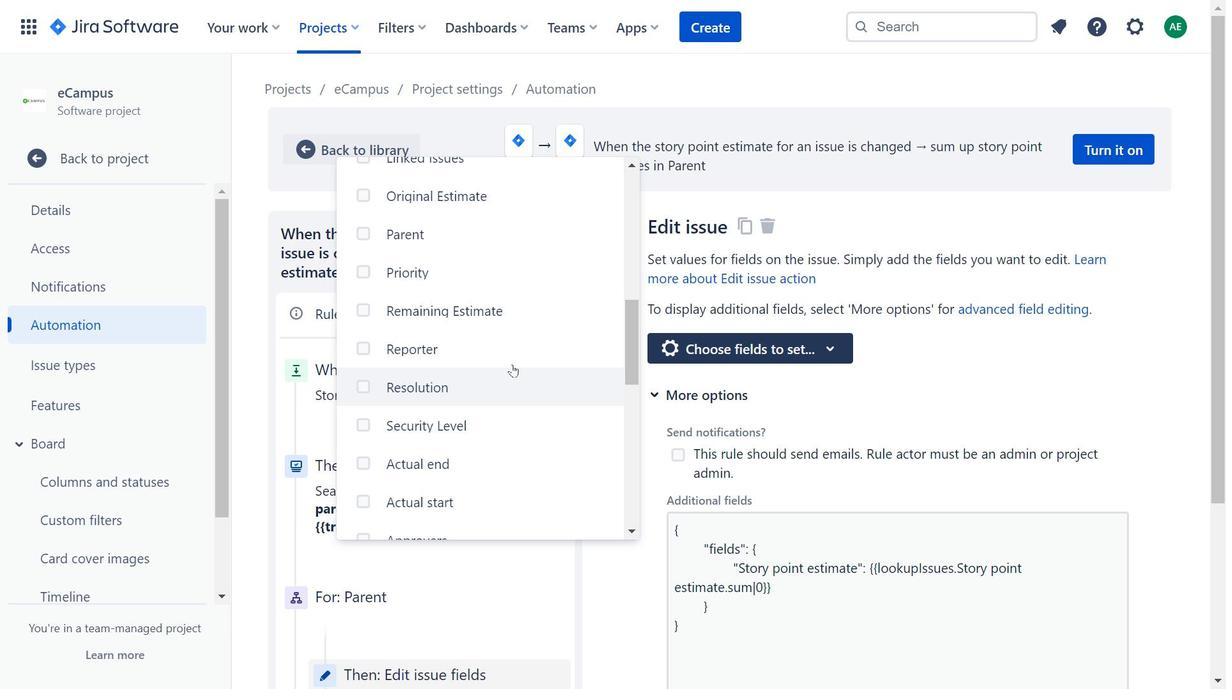 
Action: Mouse moved to (645, 364)
Screenshot: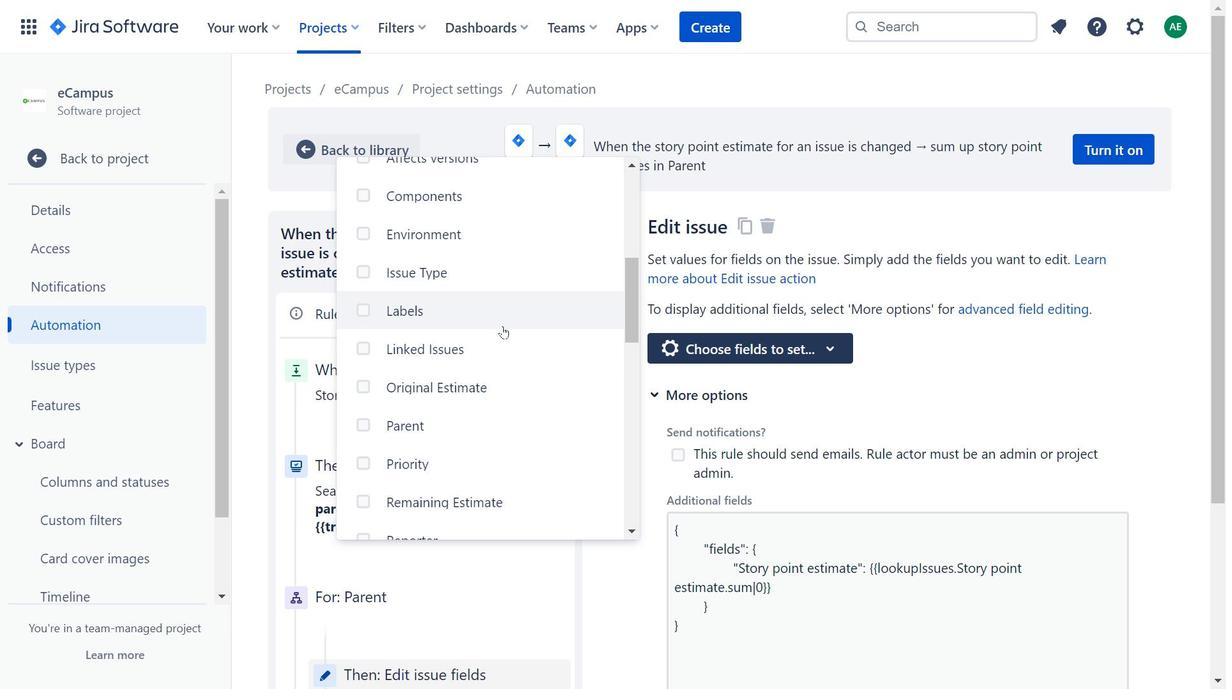 
Action: Mouse scrolled (645, 364) with delta (0, 0)
Screenshot: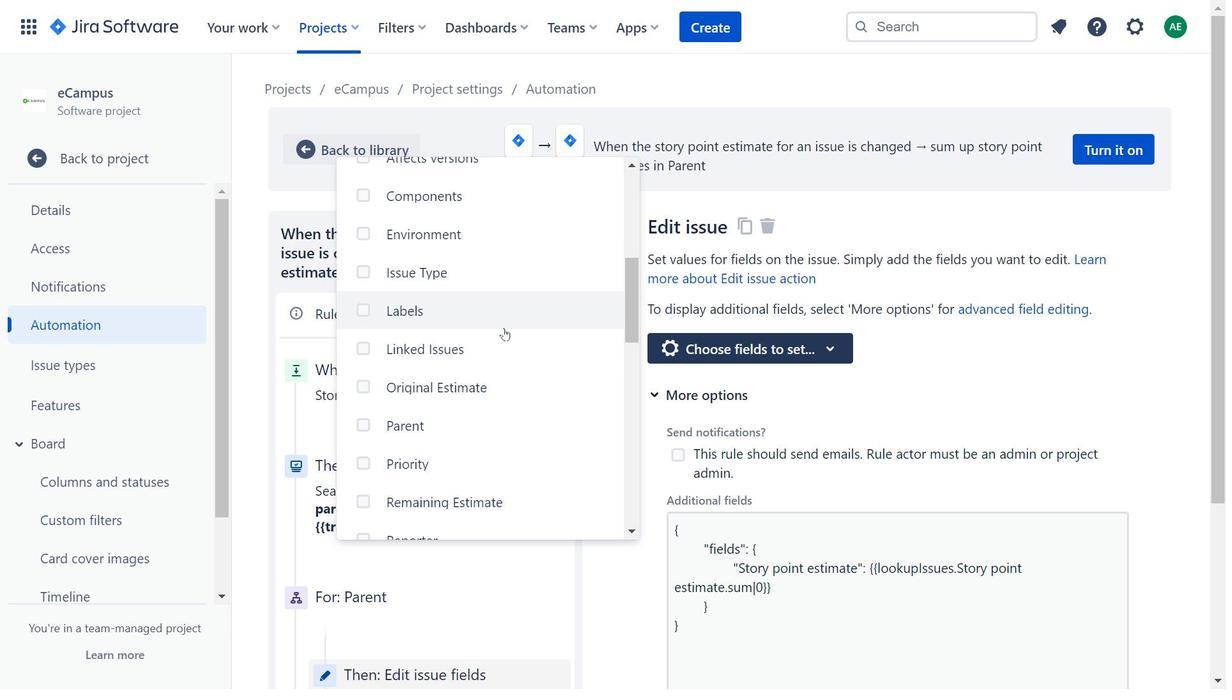 
Action: Mouse scrolled (645, 364) with delta (0, 0)
Screenshot: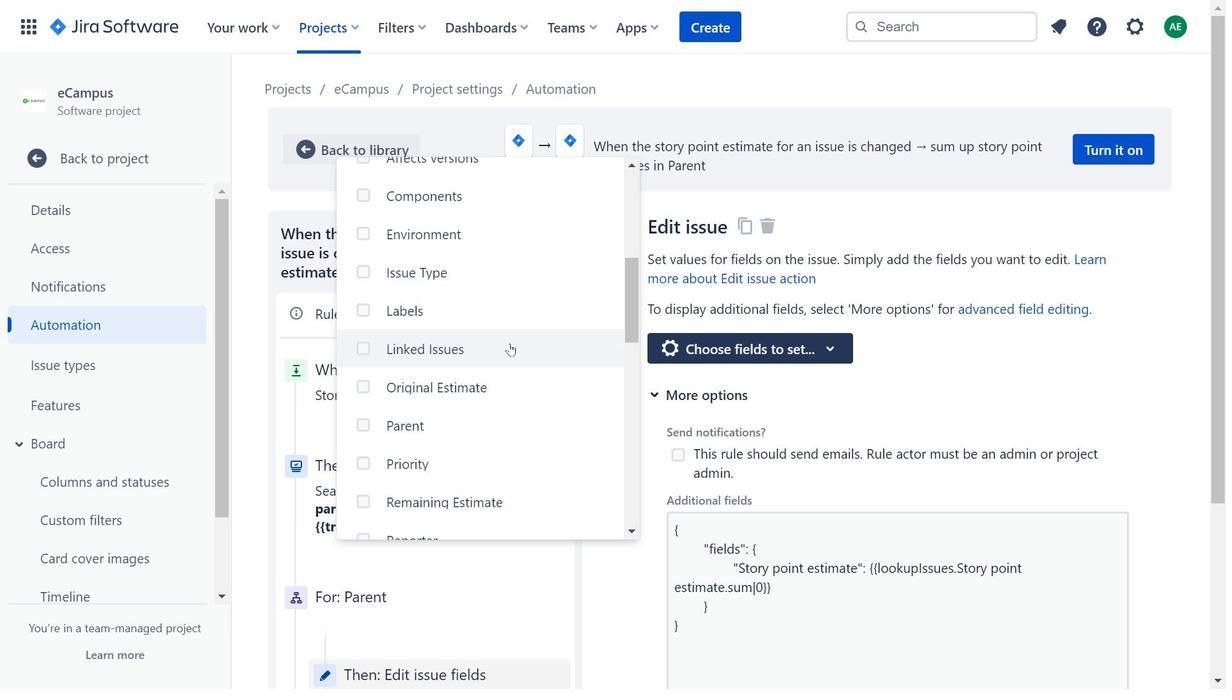 
Action: Mouse moved to (645, 373)
Screenshot: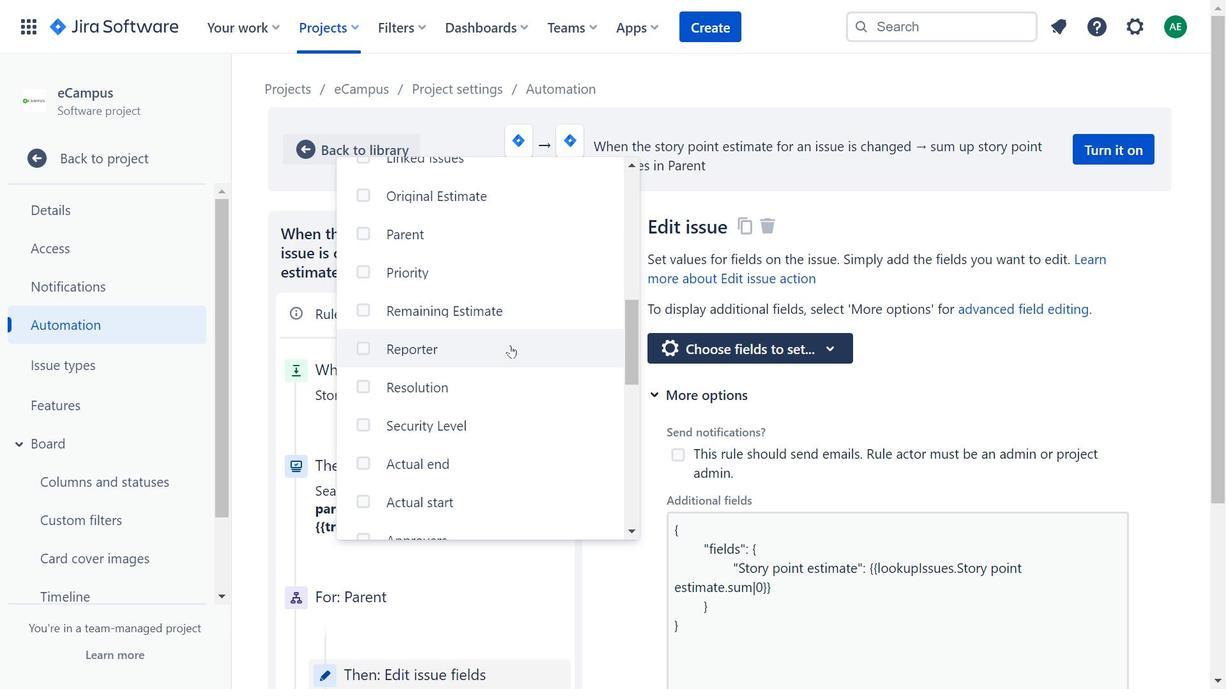 
Action: Mouse scrolled (645, 373) with delta (0, 0)
Screenshot: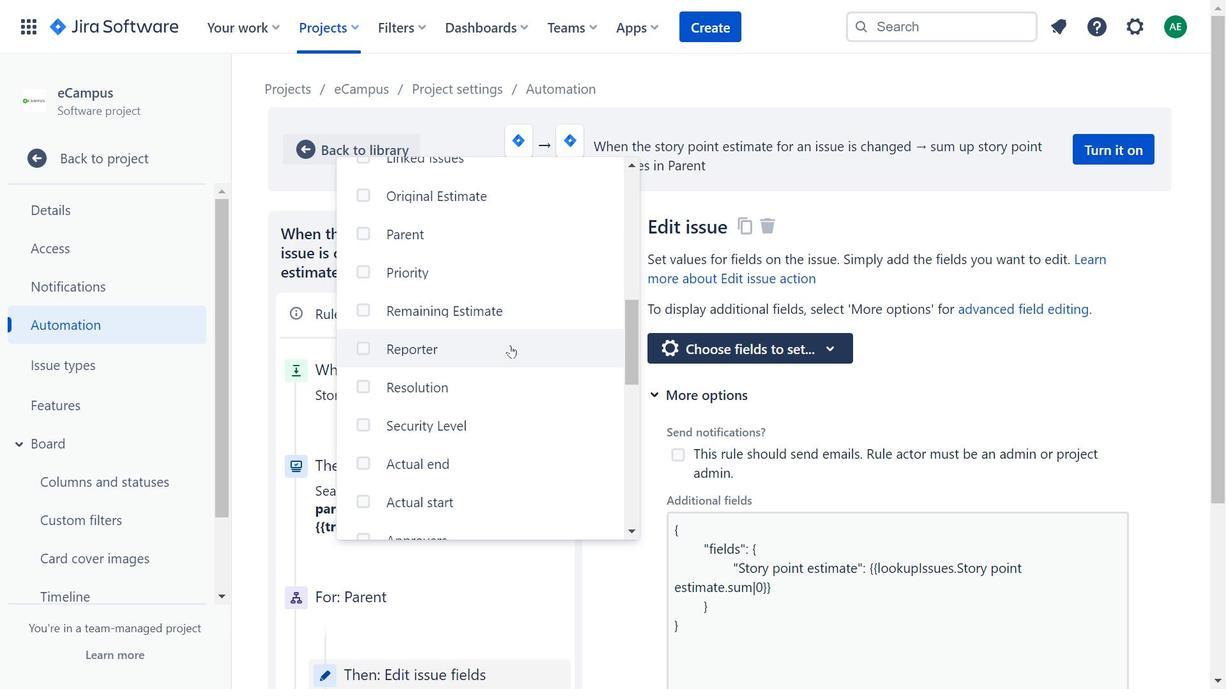 
Action: Mouse moved to (646, 374)
Screenshot: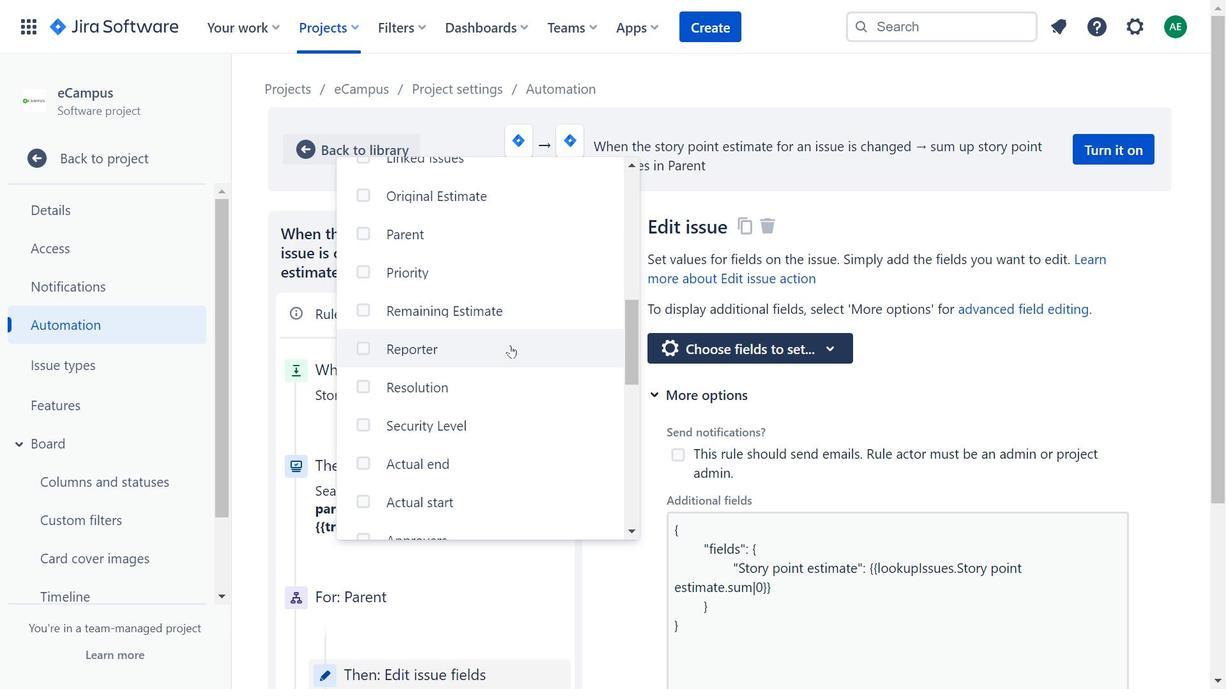 
Action: Mouse scrolled (646, 373) with delta (0, 0)
Screenshot: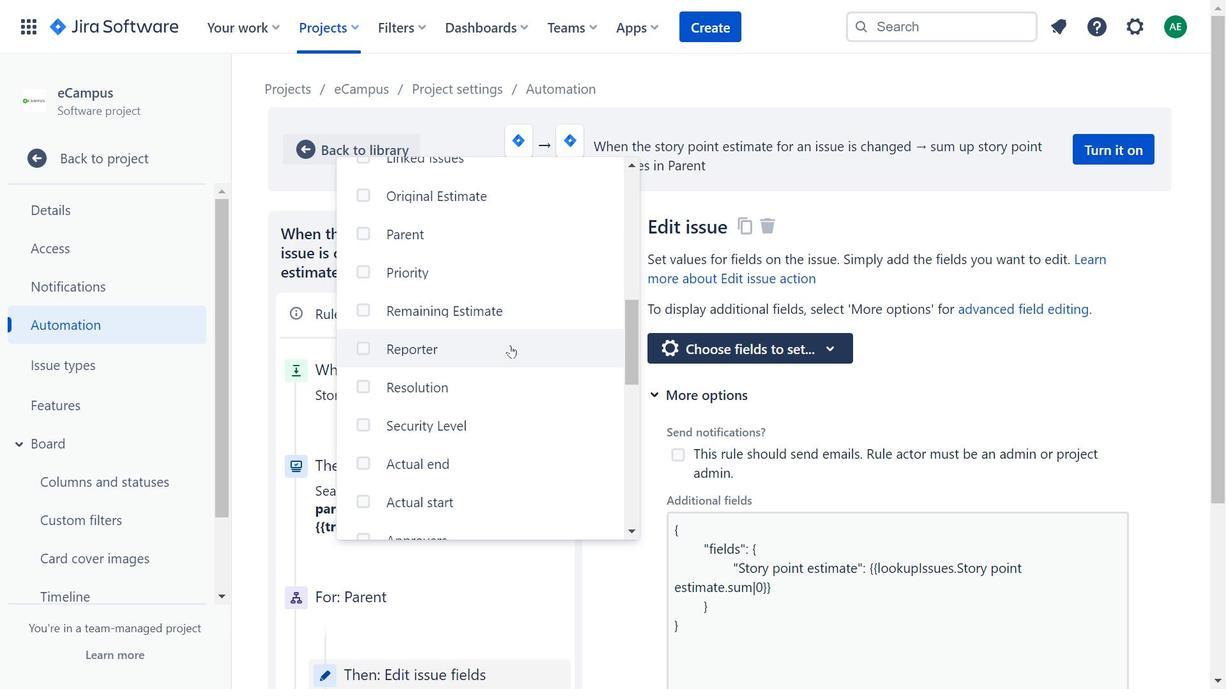 
Action: Mouse moved to (694, 391)
Screenshot: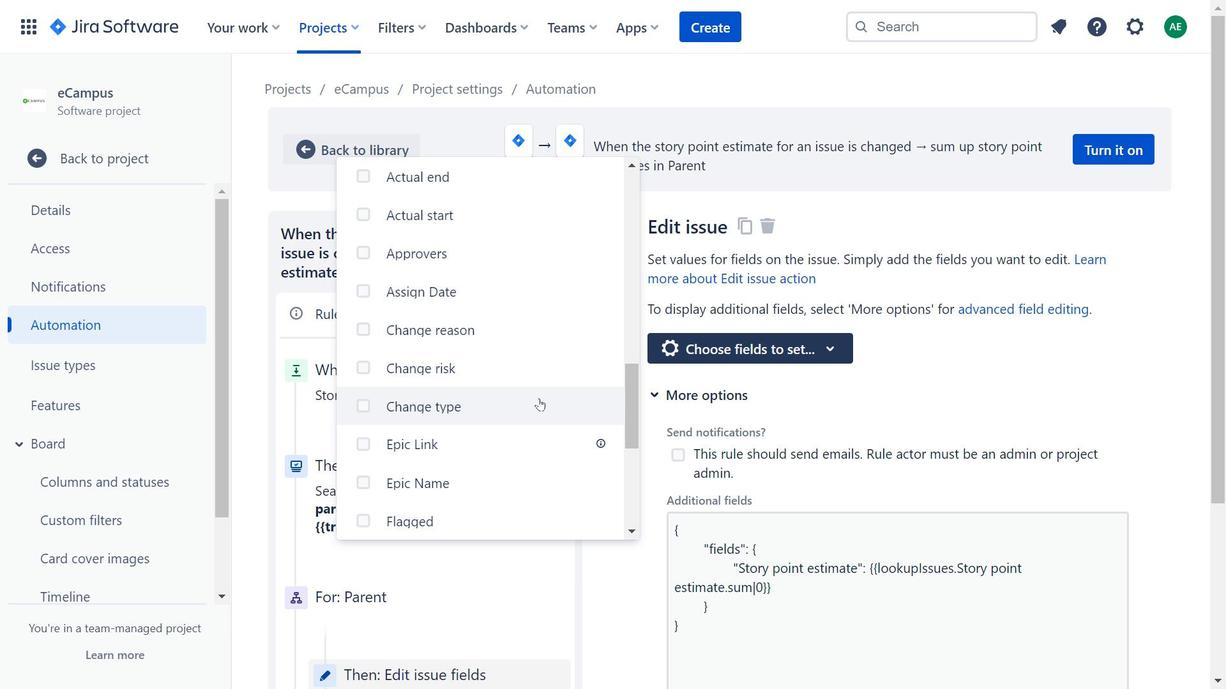 
Action: Mouse scrolled (694, 391) with delta (0, 0)
Screenshot: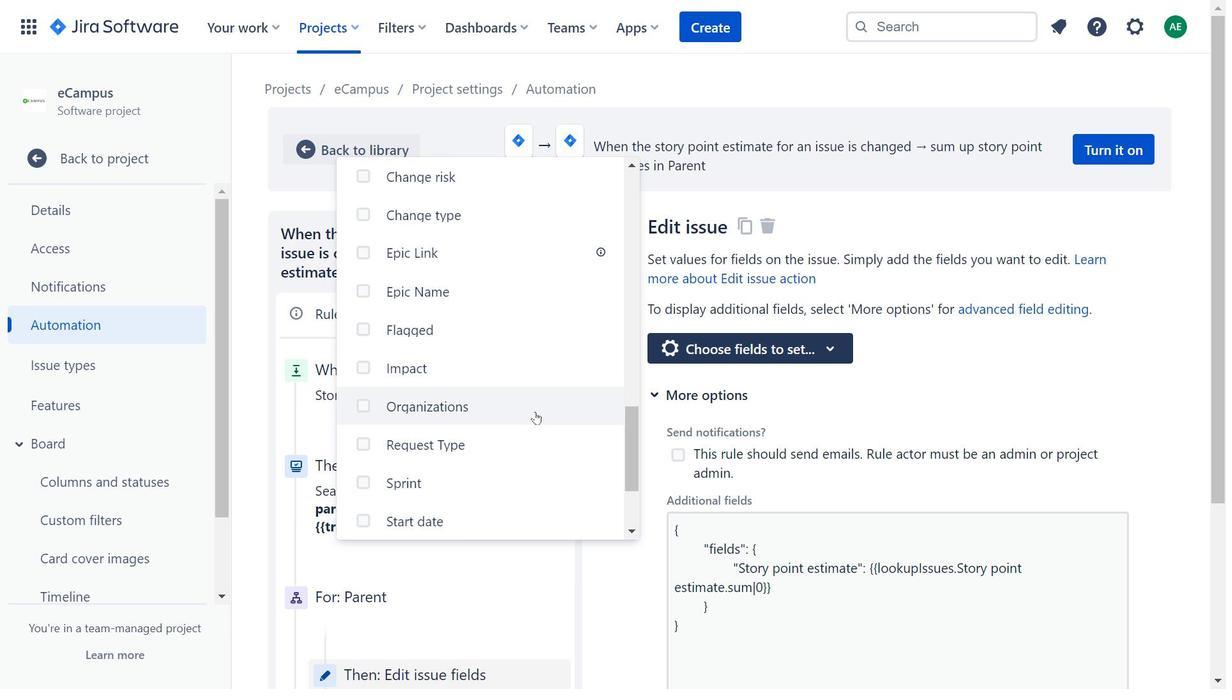 
Action: Mouse moved to (661, 394)
Screenshot: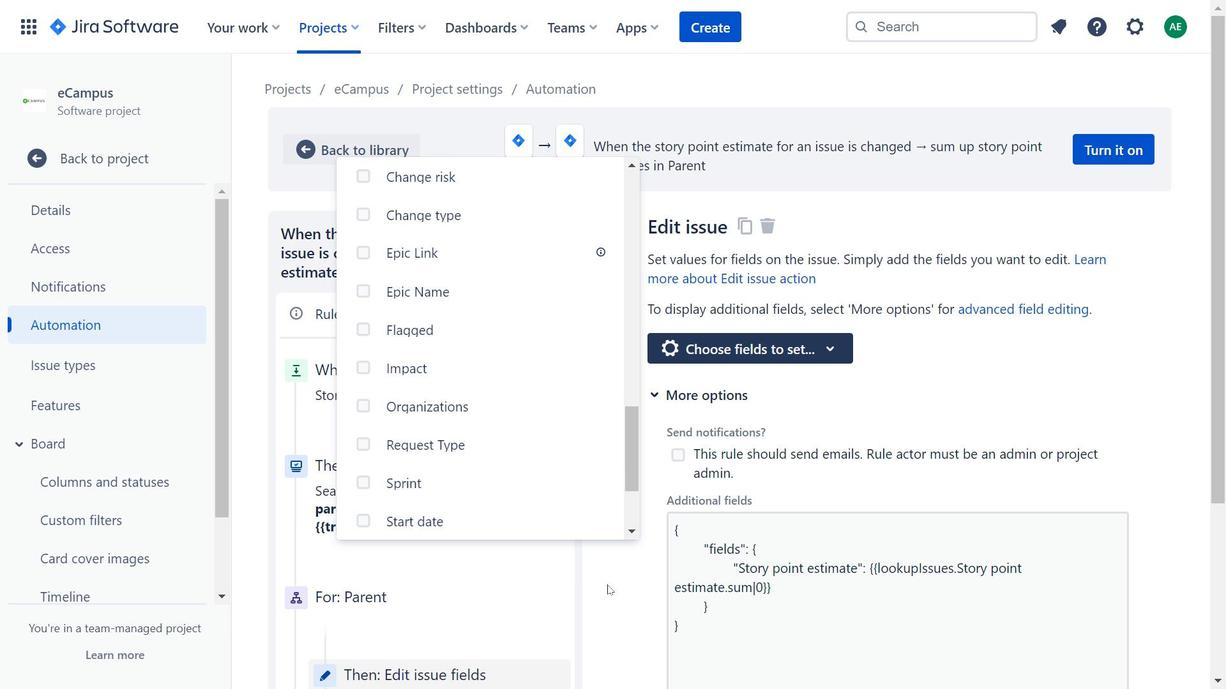 
Action: Mouse scrolled (661, 394) with delta (0, 0)
Screenshot: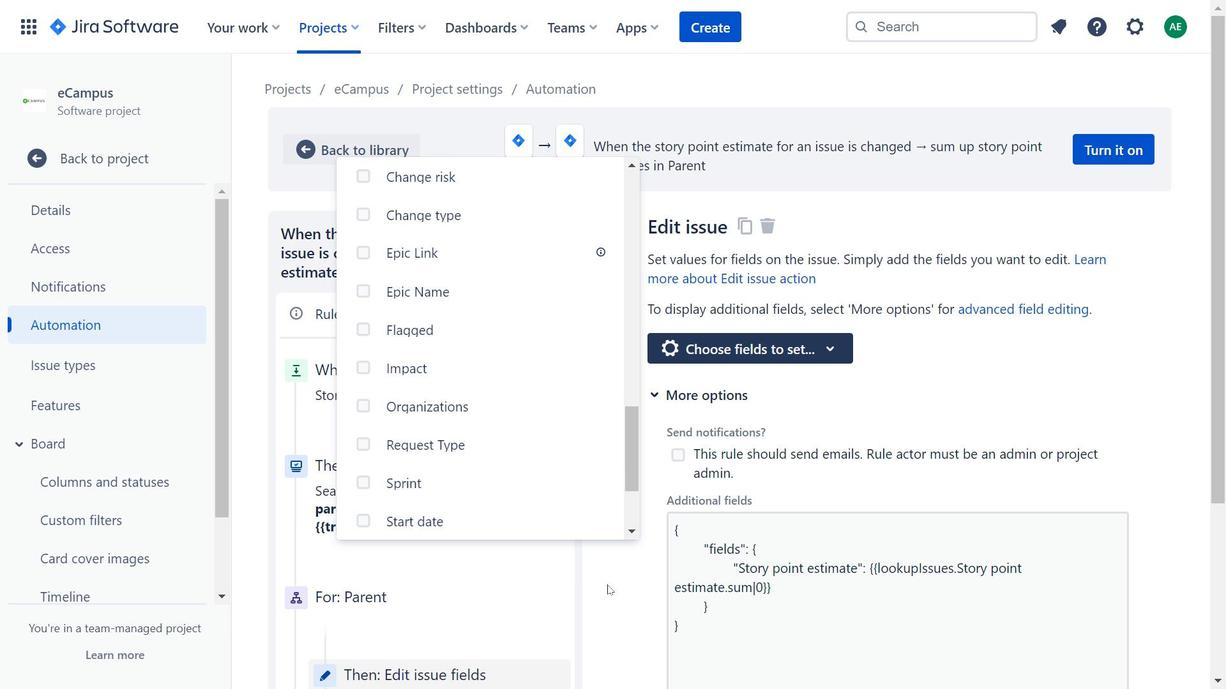 
Action: Mouse scrolled (661, 394) with delta (0, 0)
Screenshot: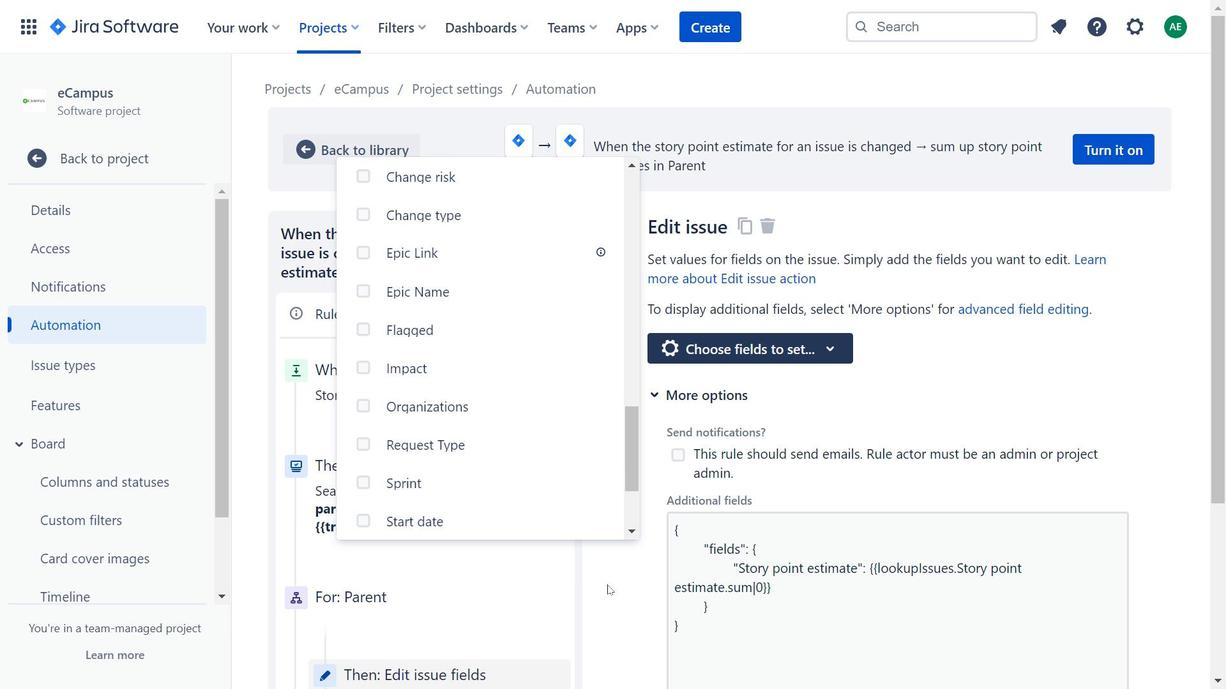 
Action: Mouse moved to (660, 399)
Screenshot: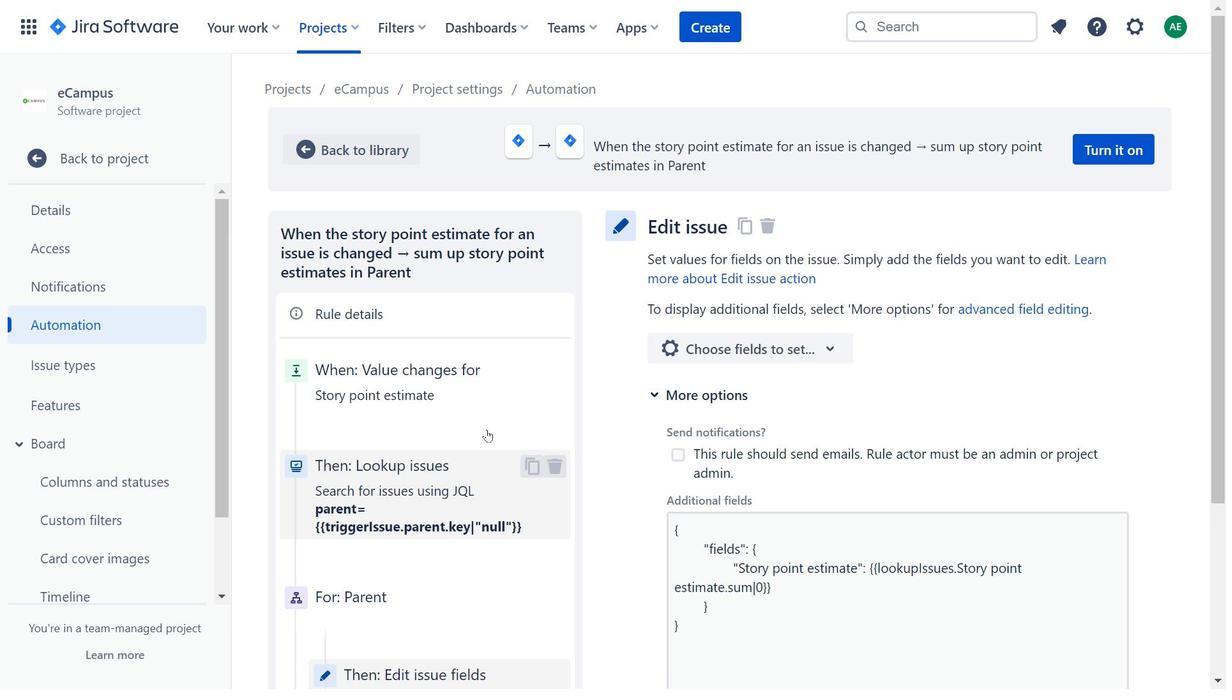 
Action: Mouse scrolled (660, 399) with delta (0, 0)
Screenshot: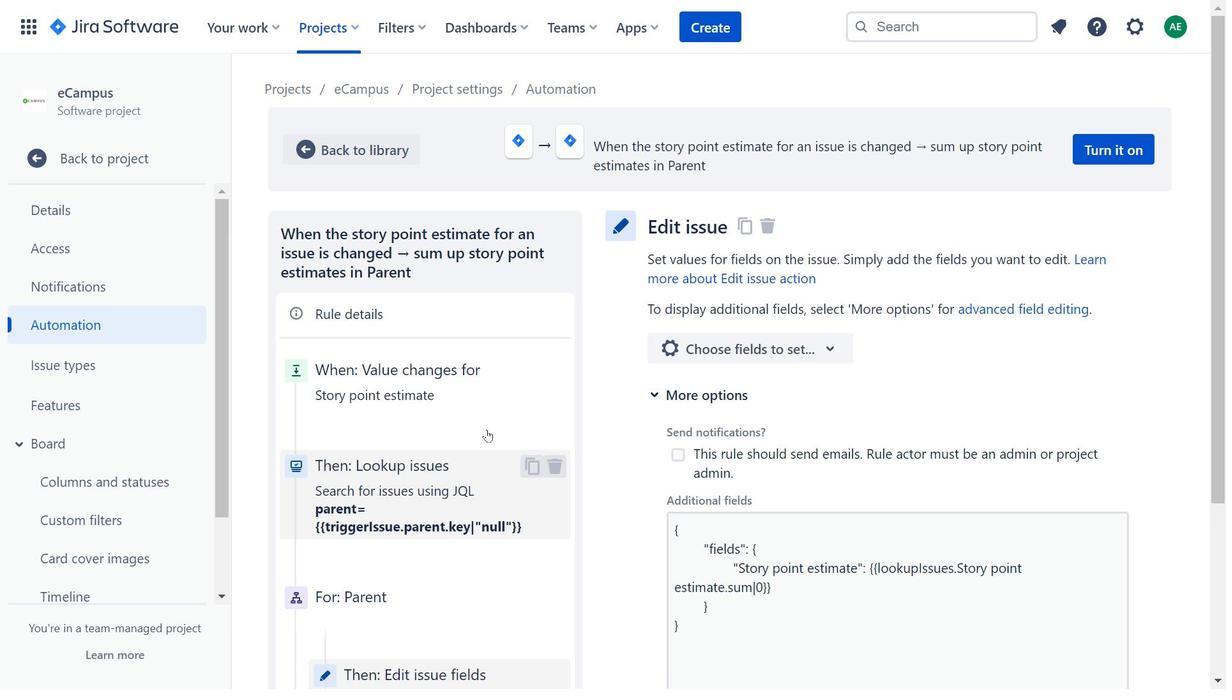 
Action: Mouse moved to (660, 399)
Screenshot: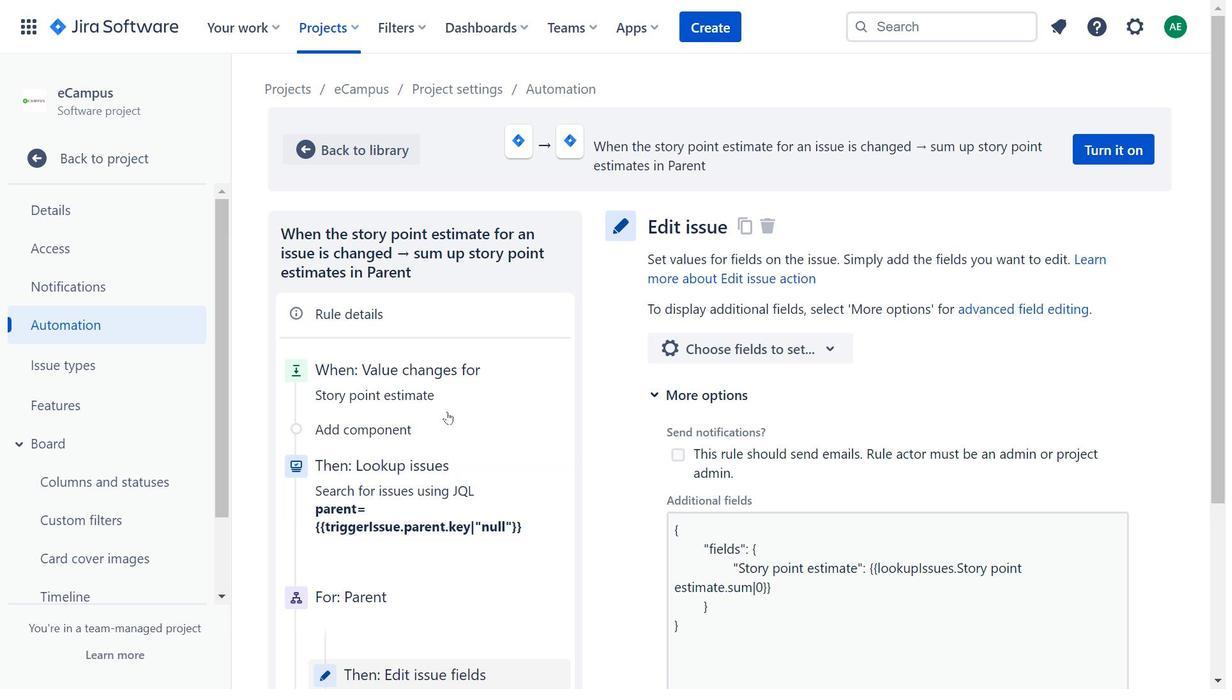 
Action: Mouse scrolled (660, 399) with delta (0, 0)
Screenshot: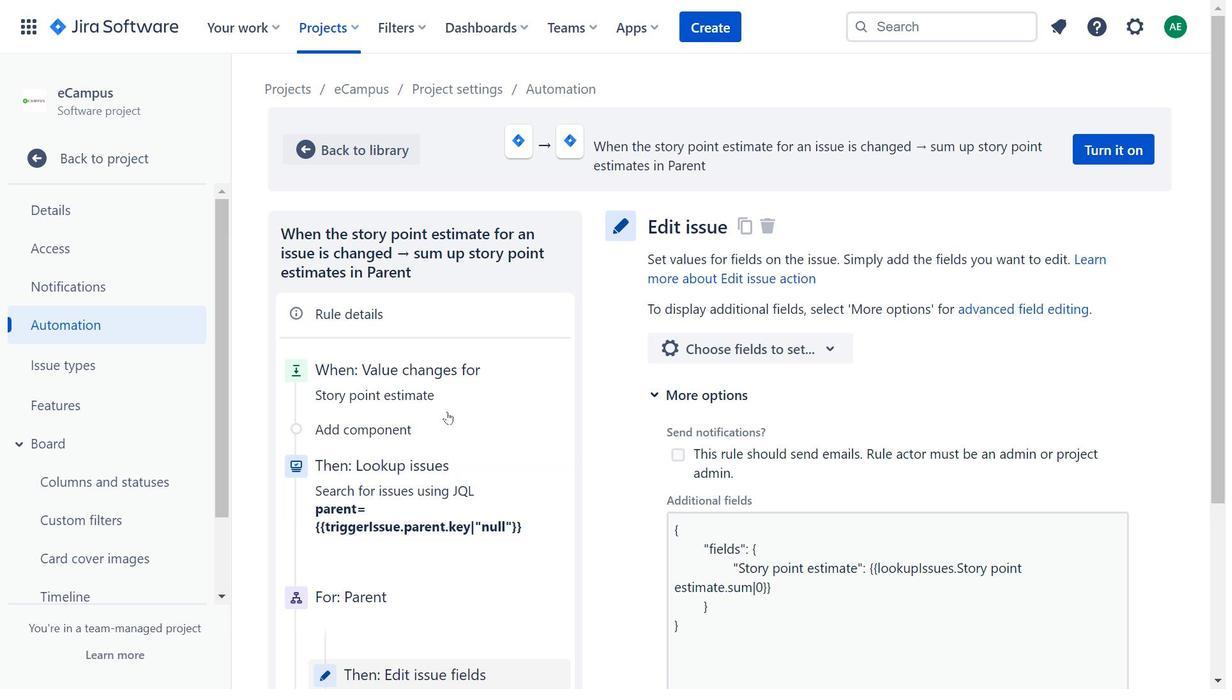
Action: Mouse moved to (699, 468)
